 Task: Buy 3 Paint Tools & Equipment from Body Repair Tools section under best seller category for shipping address: Ella Clark, 1899 Brookside Drive, Aliceville, Alabama 35442, Cell Number 2053738639. Pay from credit card ending with 5759, CVV 953
Action: Key pressed amazon.com<Key.enter>
Screenshot: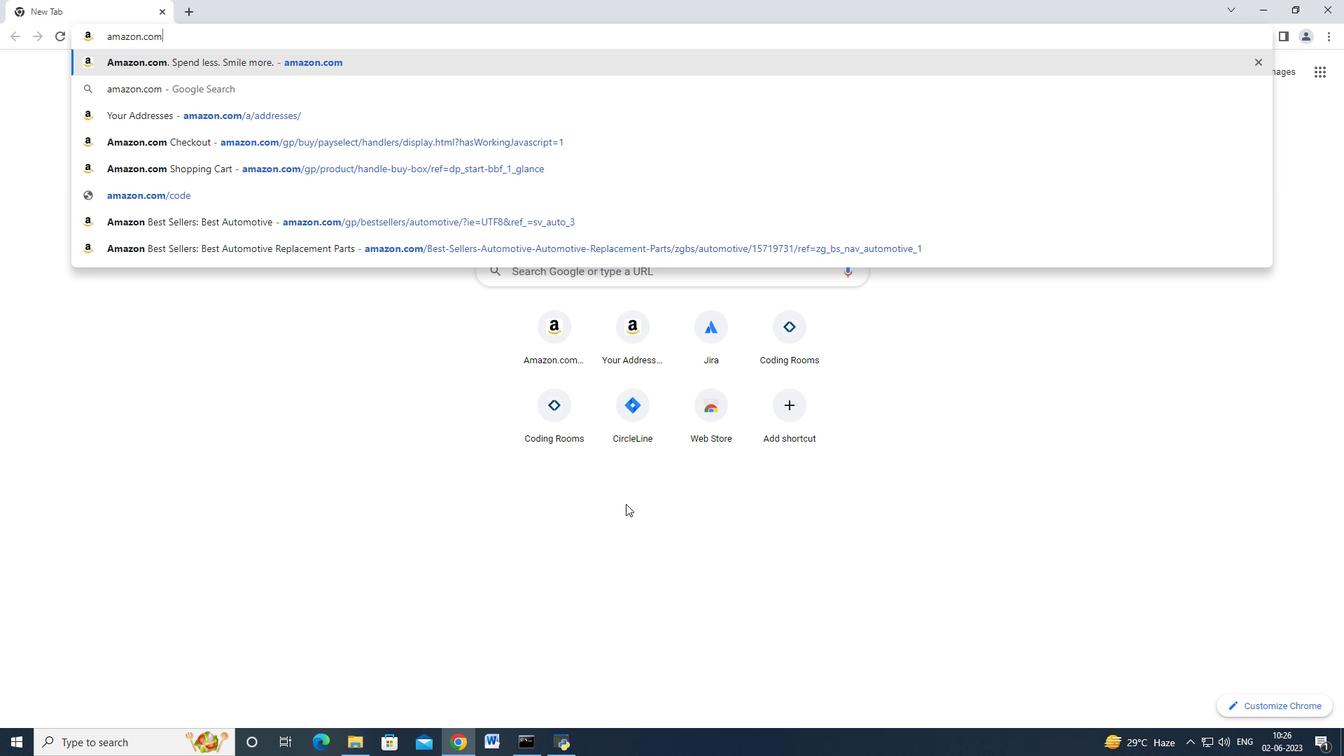 
Action: Mouse moved to (19, 100)
Screenshot: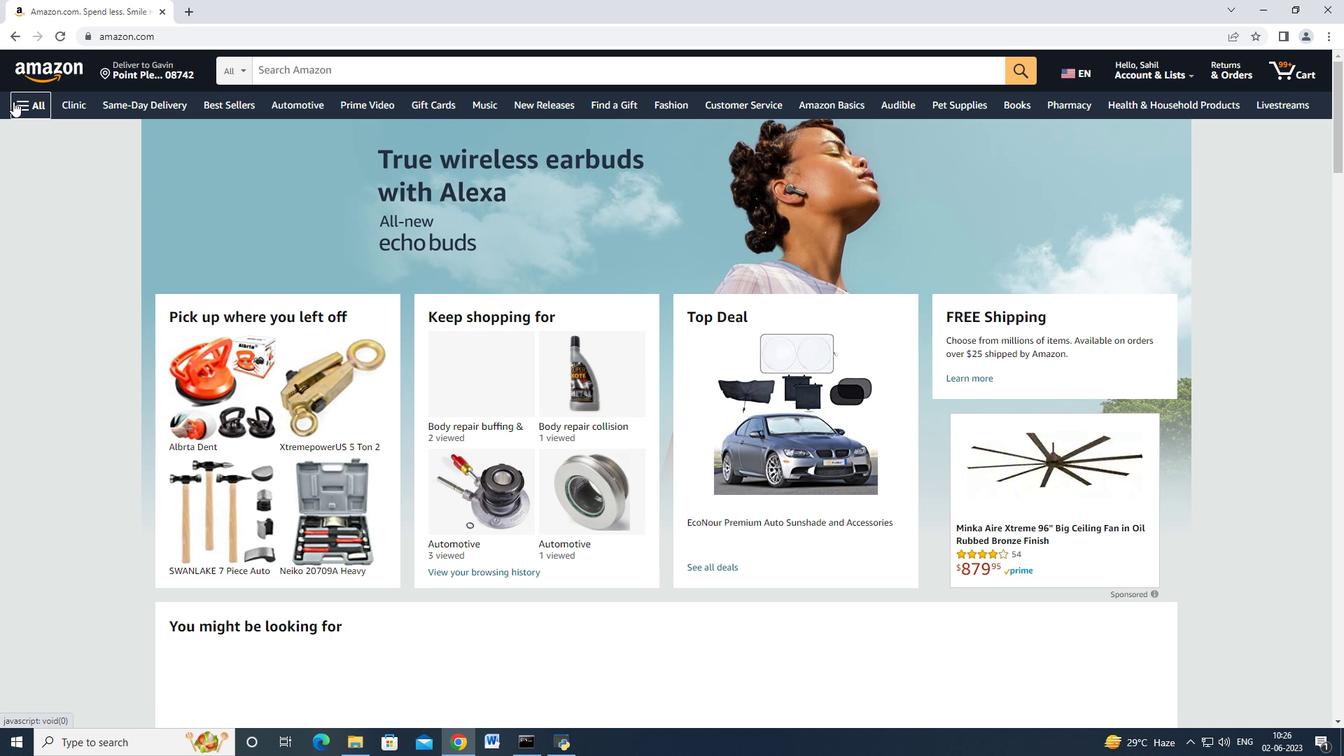 
Action: Mouse pressed left at (19, 100)
Screenshot: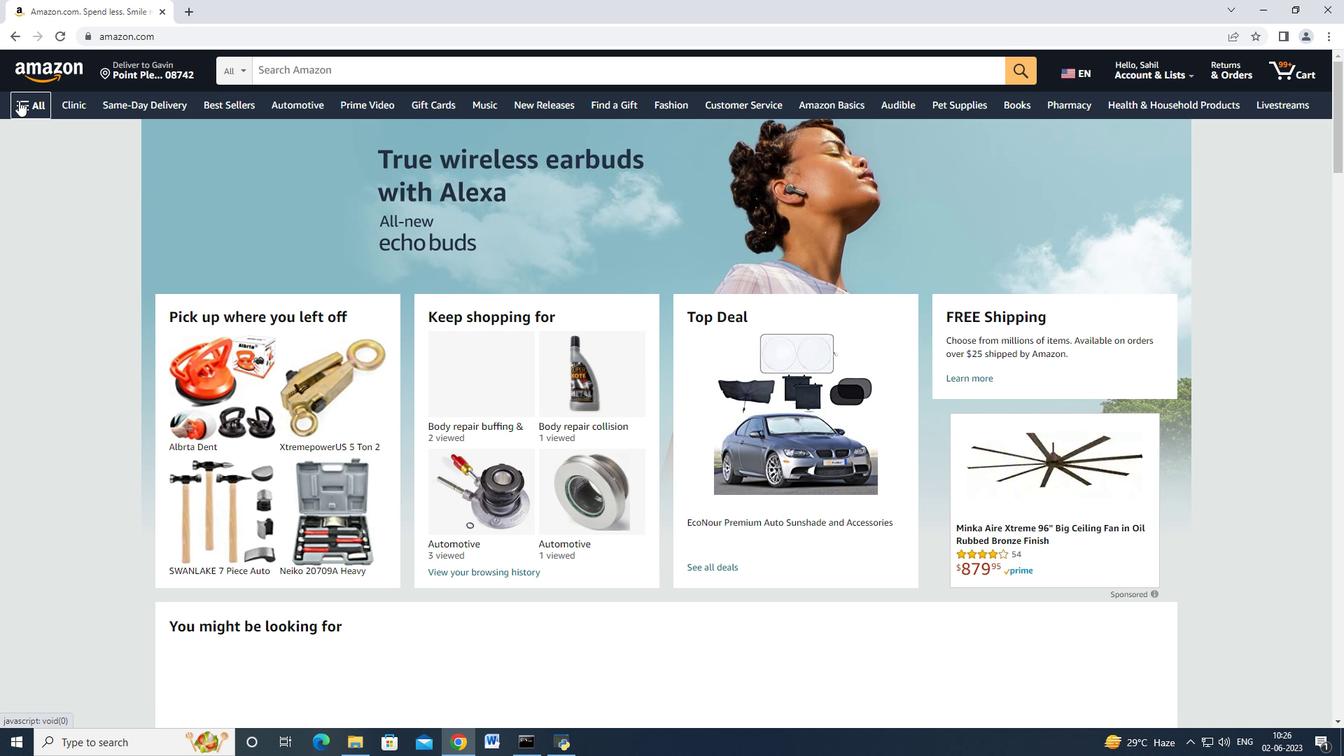 
Action: Mouse moved to (107, 255)
Screenshot: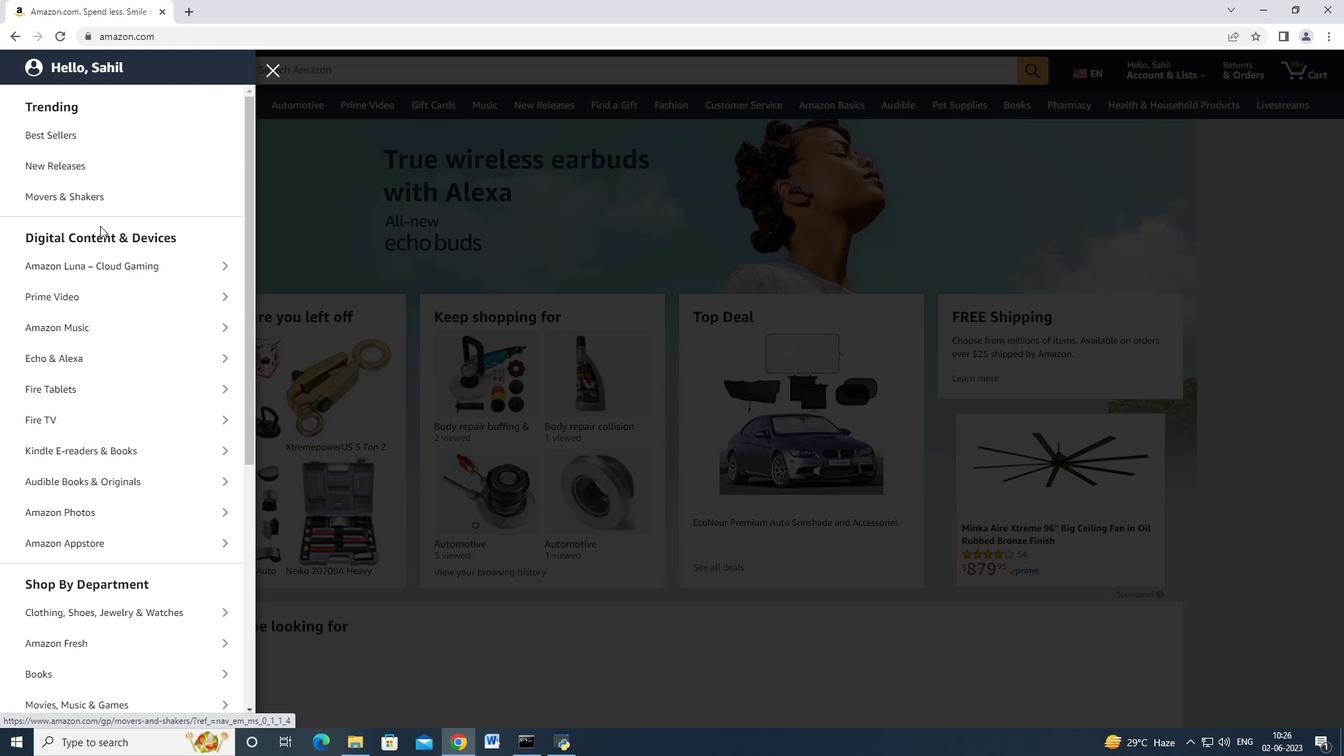 
Action: Mouse scrolled (107, 254) with delta (0, 0)
Screenshot: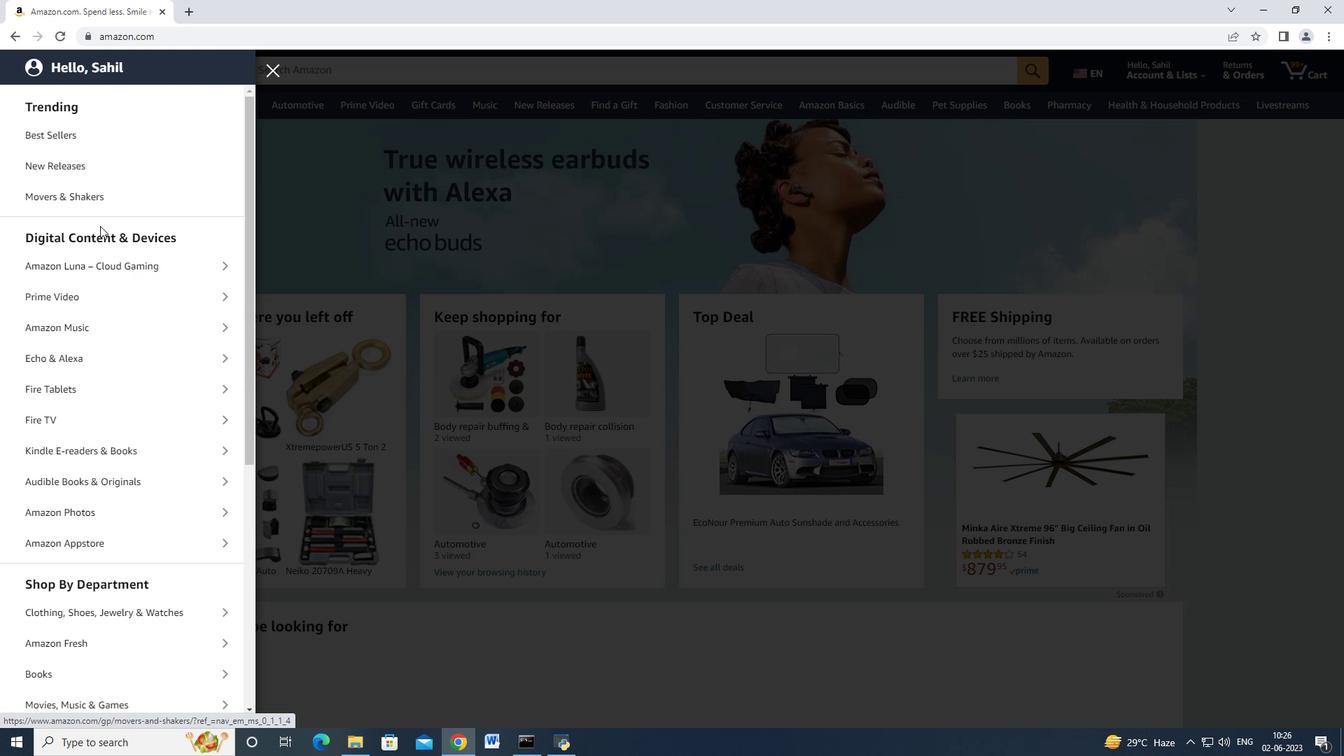 
Action: Mouse moved to (107, 256)
Screenshot: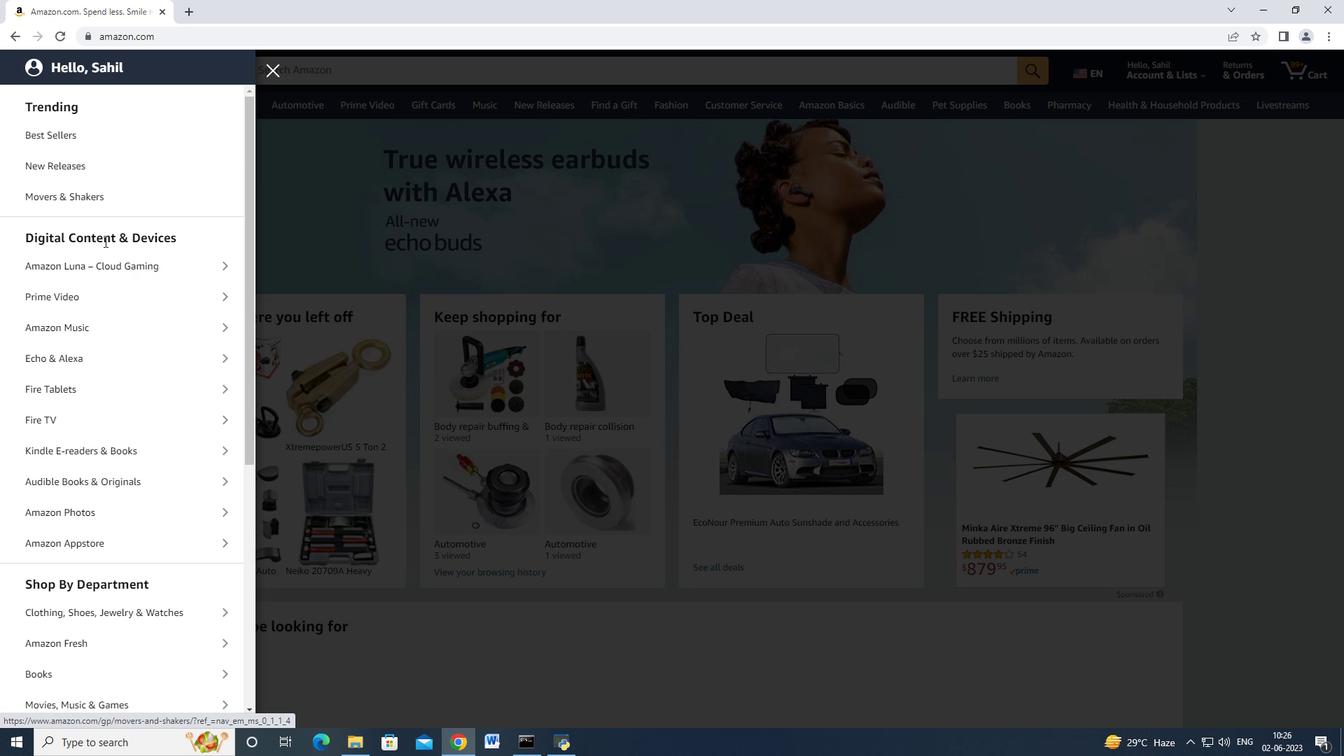 
Action: Mouse scrolled (107, 255) with delta (0, 0)
Screenshot: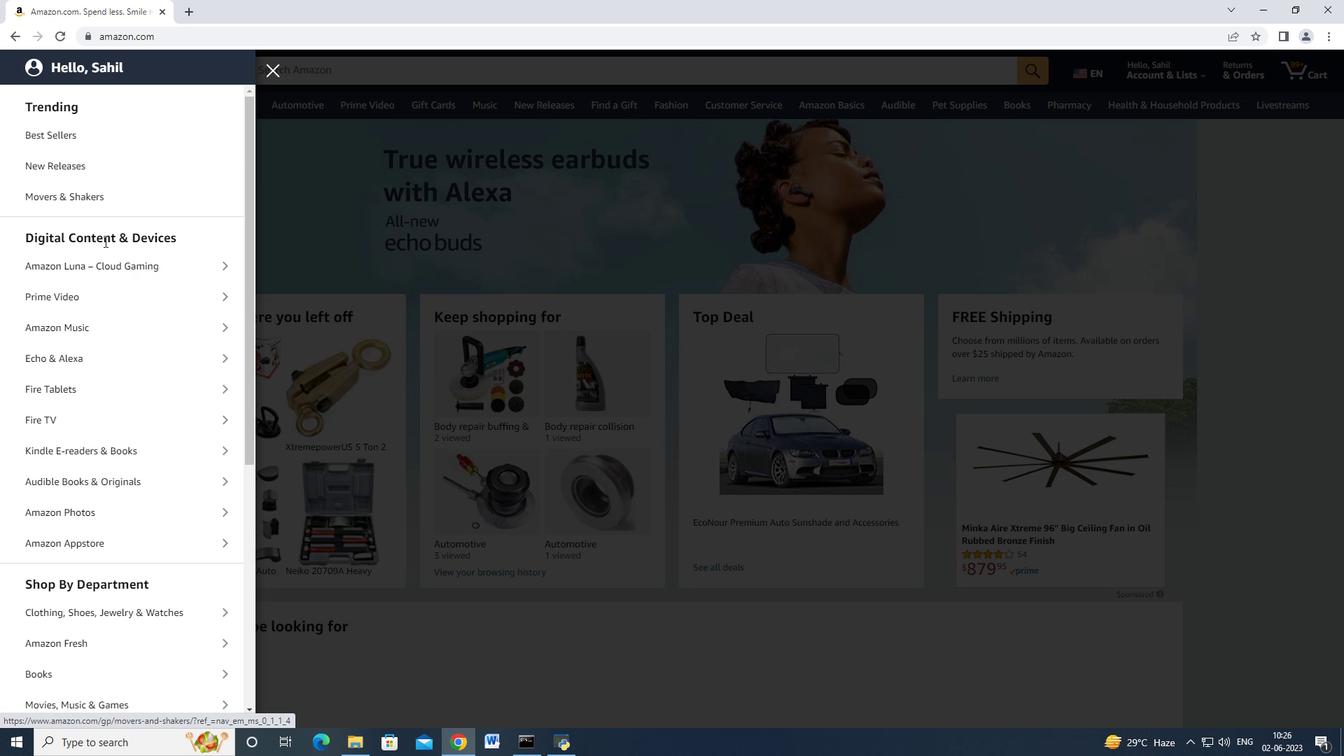 
Action: Mouse moved to (68, 597)
Screenshot: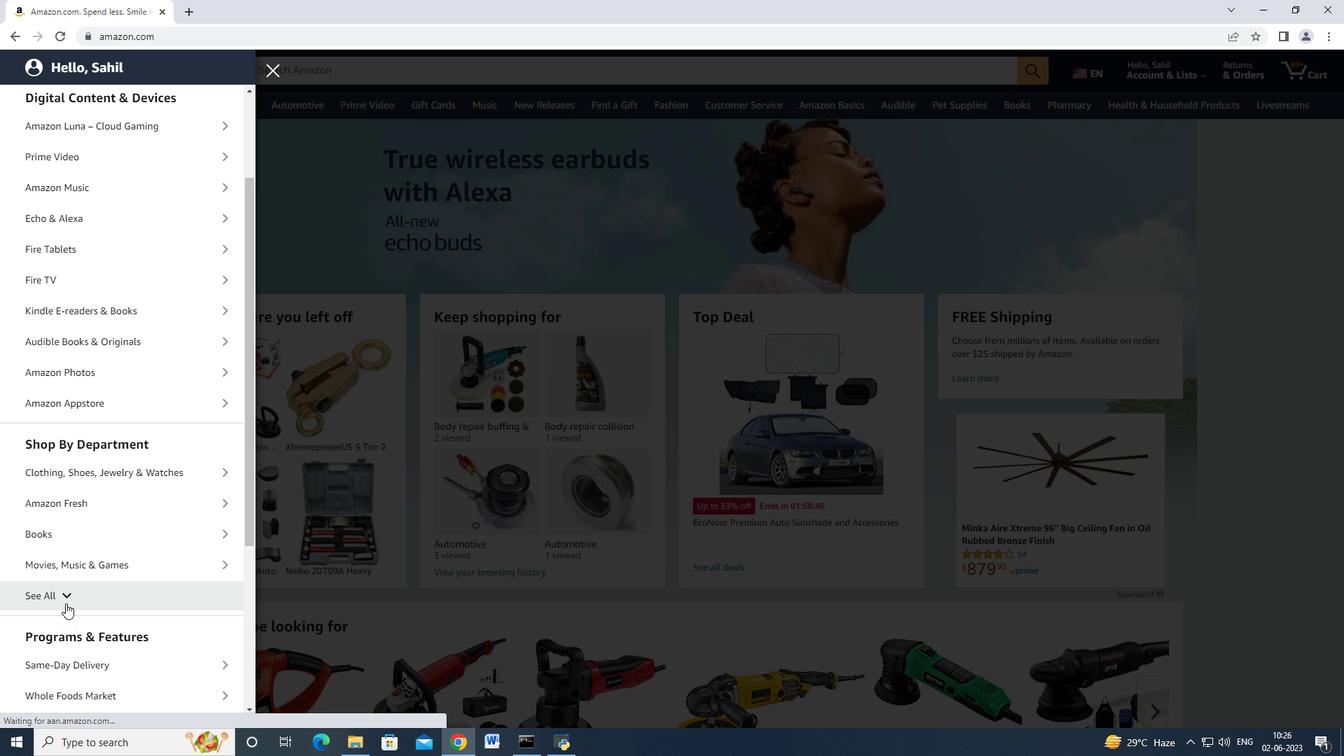 
Action: Mouse pressed left at (68, 597)
Screenshot: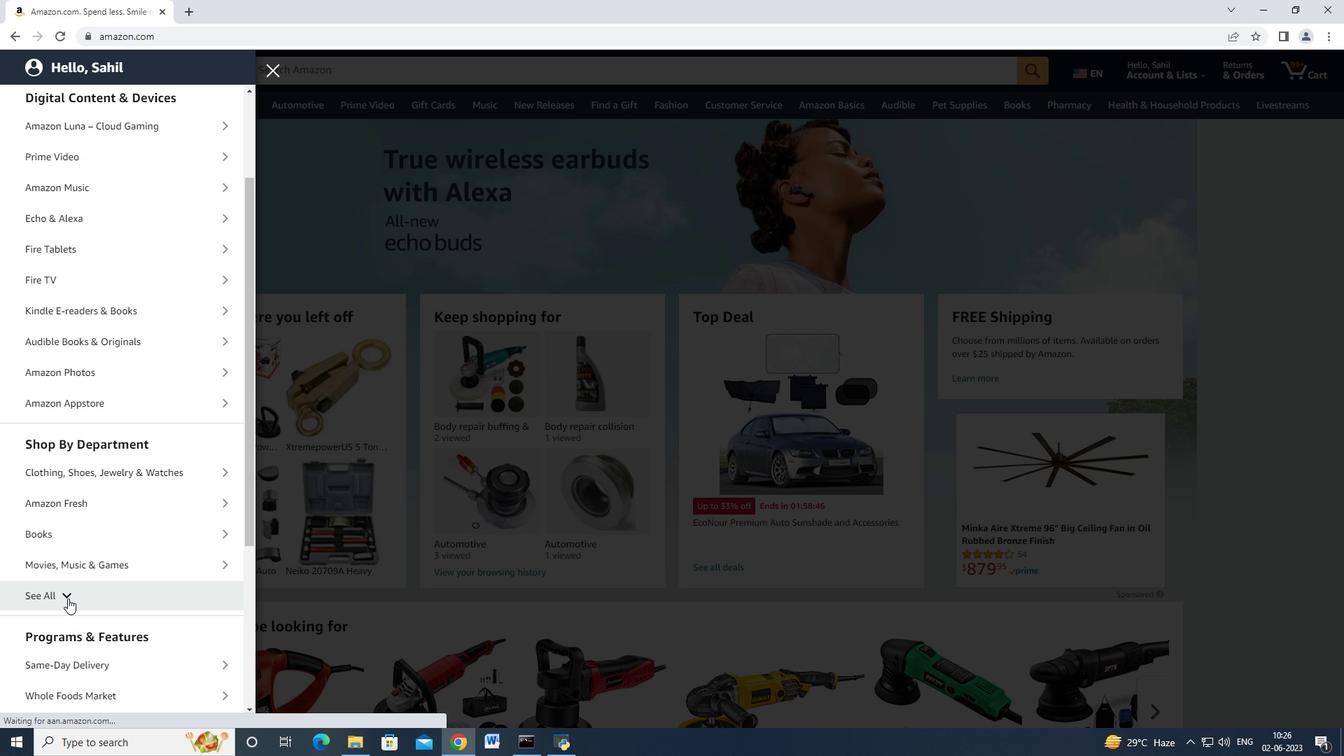 
Action: Mouse moved to (155, 425)
Screenshot: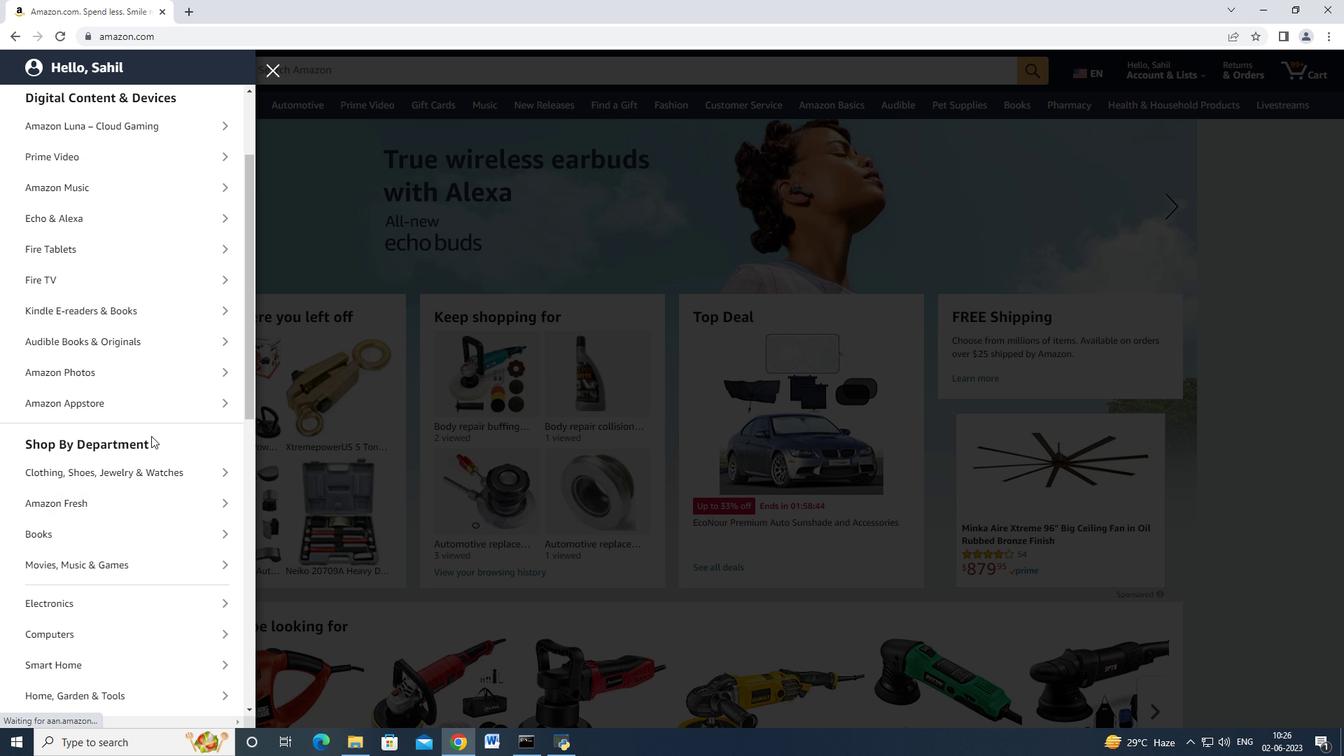 
Action: Mouse scrolled (155, 425) with delta (0, 0)
Screenshot: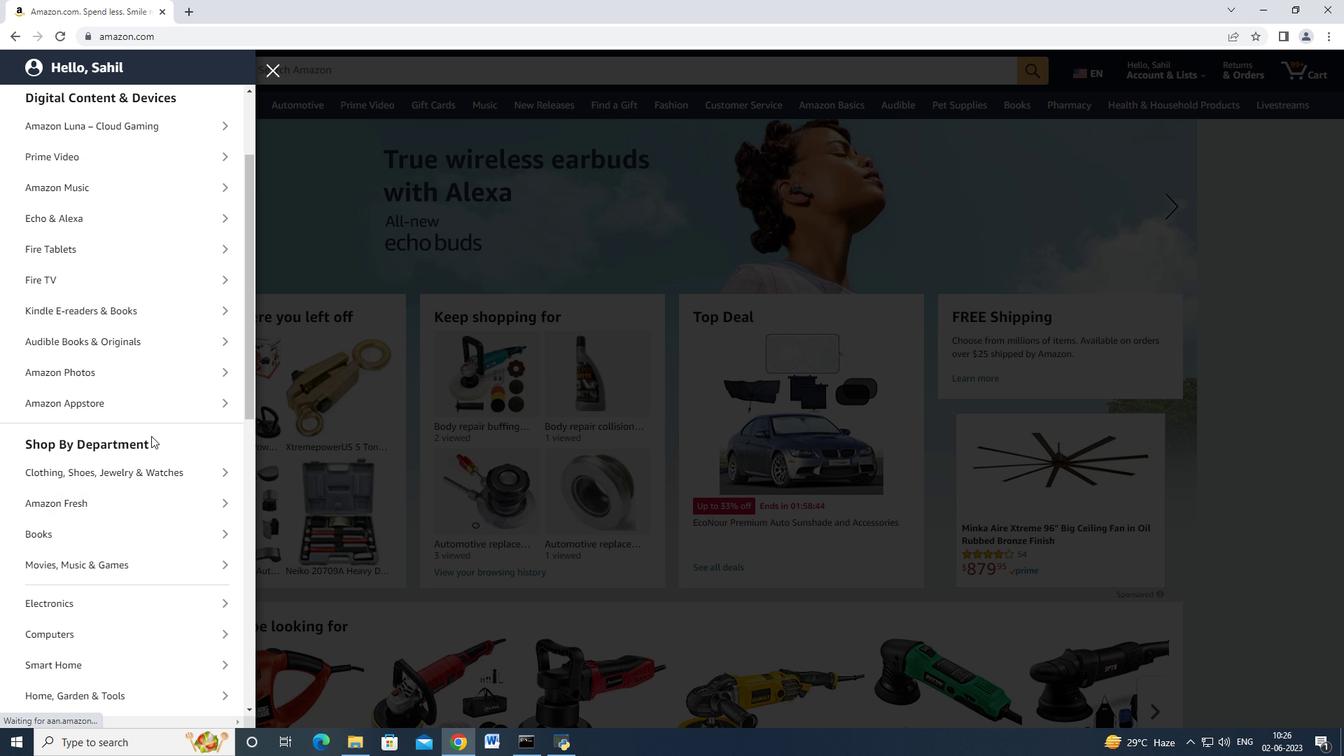 
Action: Mouse scrolled (155, 425) with delta (0, 0)
Screenshot: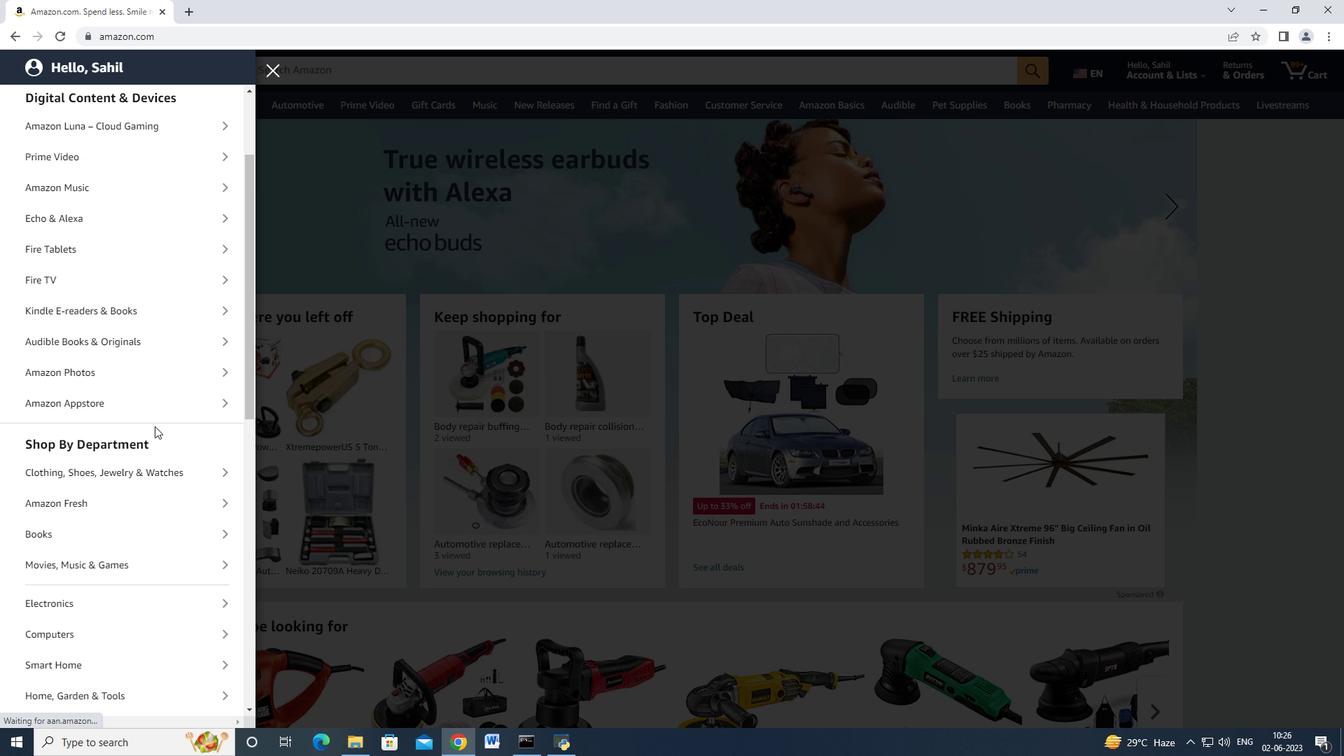 
Action: Mouse moved to (154, 425)
Screenshot: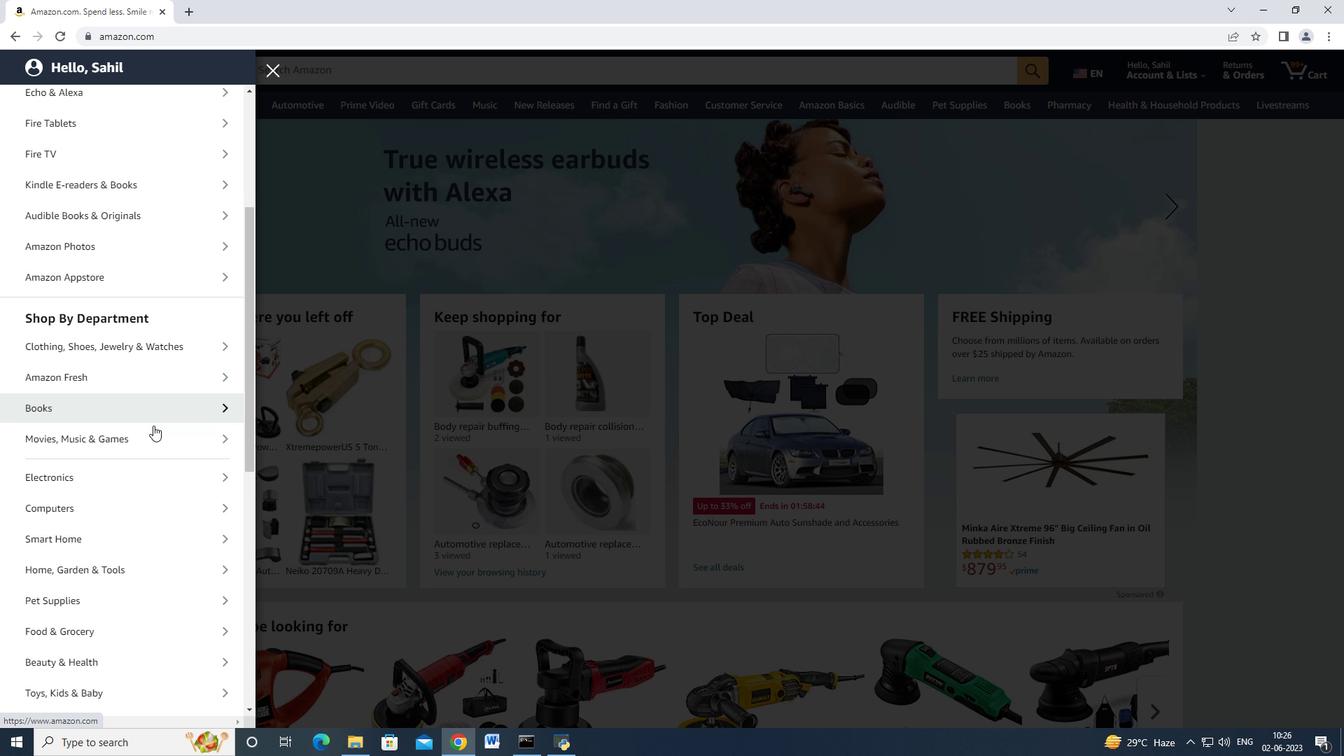 
Action: Mouse scrolled (154, 425) with delta (0, 0)
Screenshot: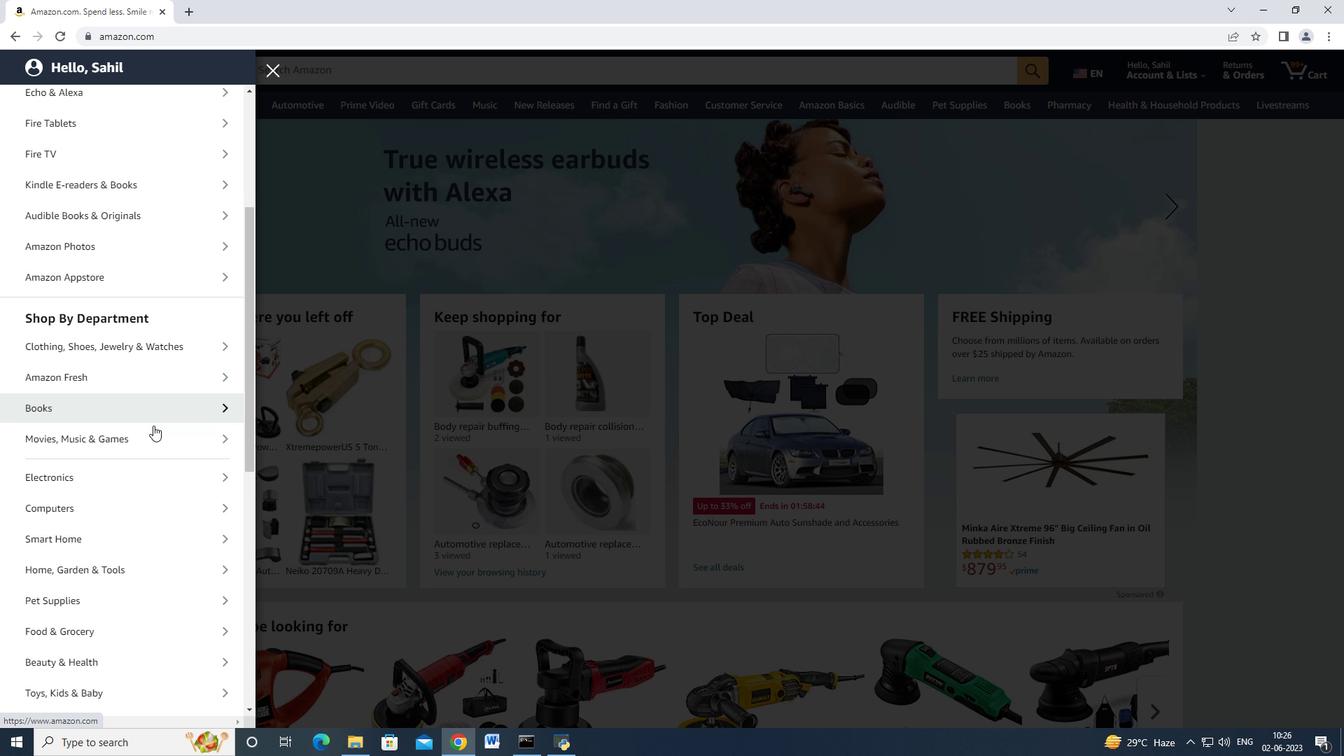 
Action: Mouse moved to (158, 422)
Screenshot: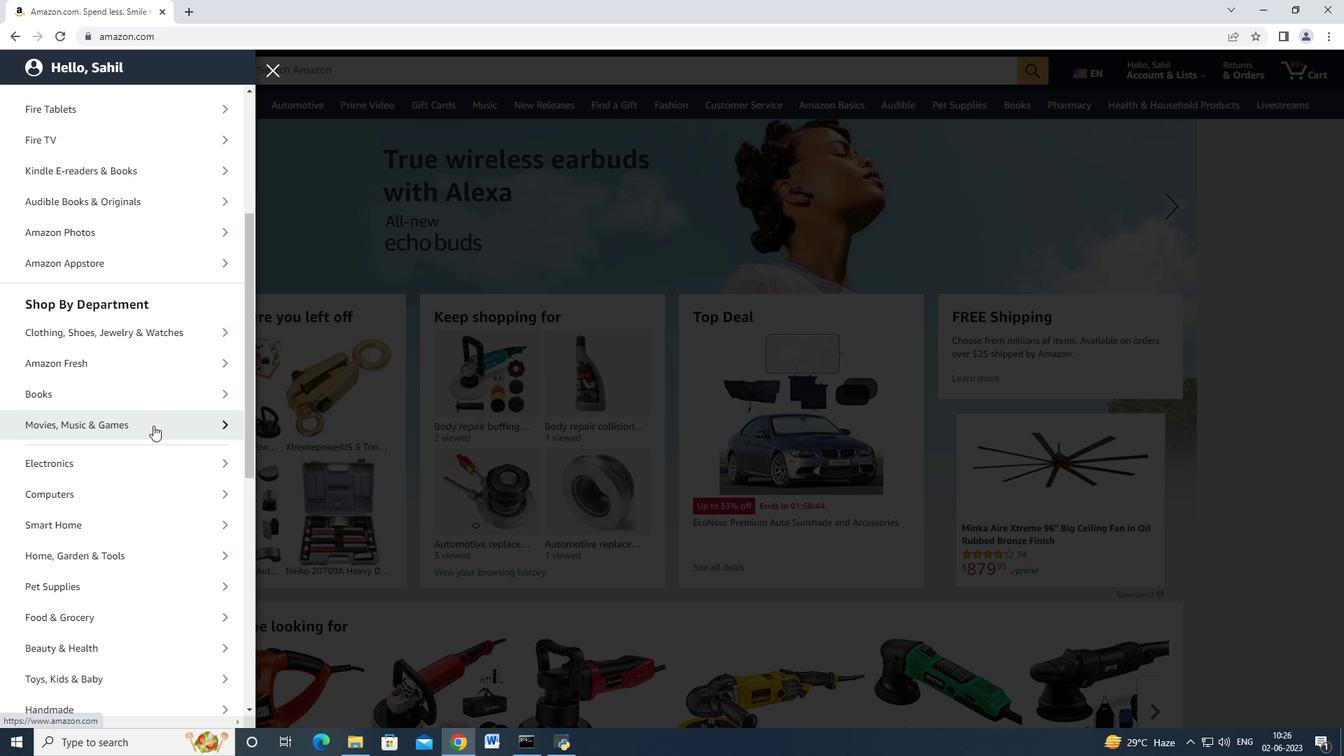 
Action: Mouse scrolled (158, 421) with delta (0, 0)
Screenshot: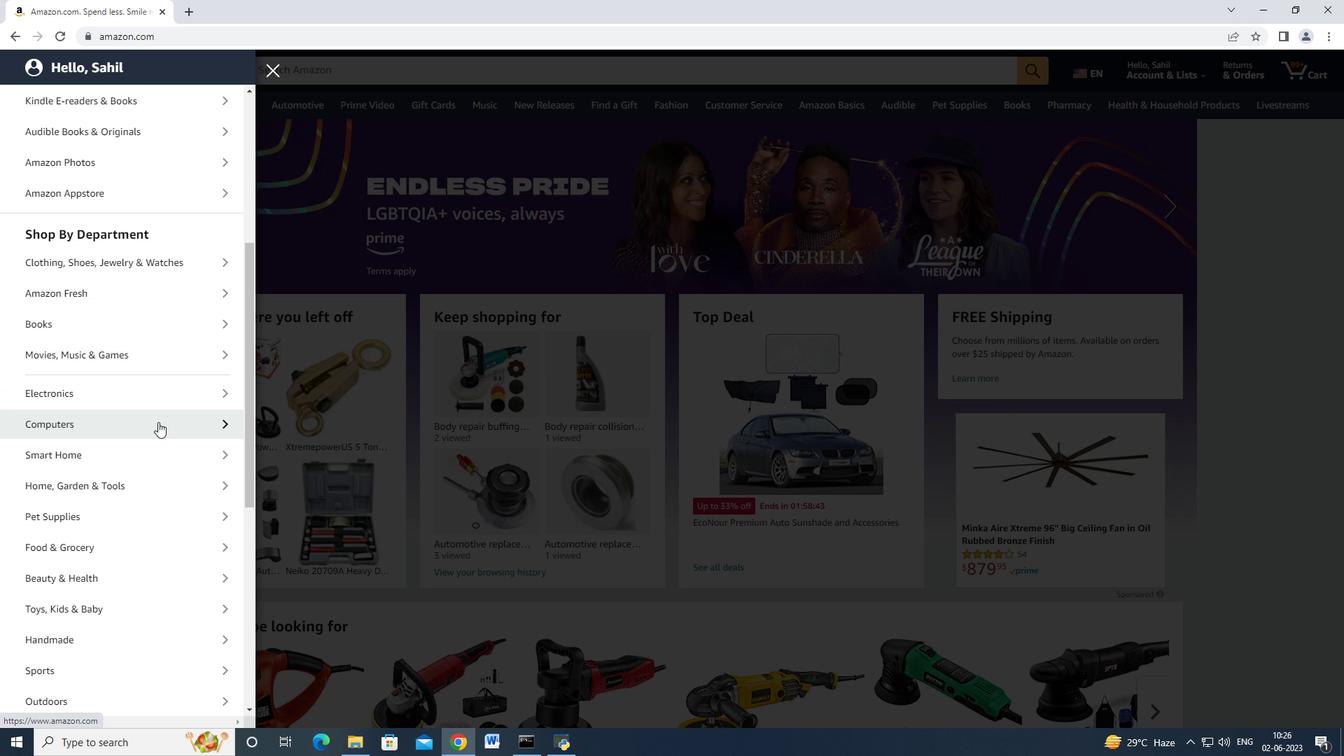 
Action: Mouse scrolled (158, 421) with delta (0, 0)
Screenshot: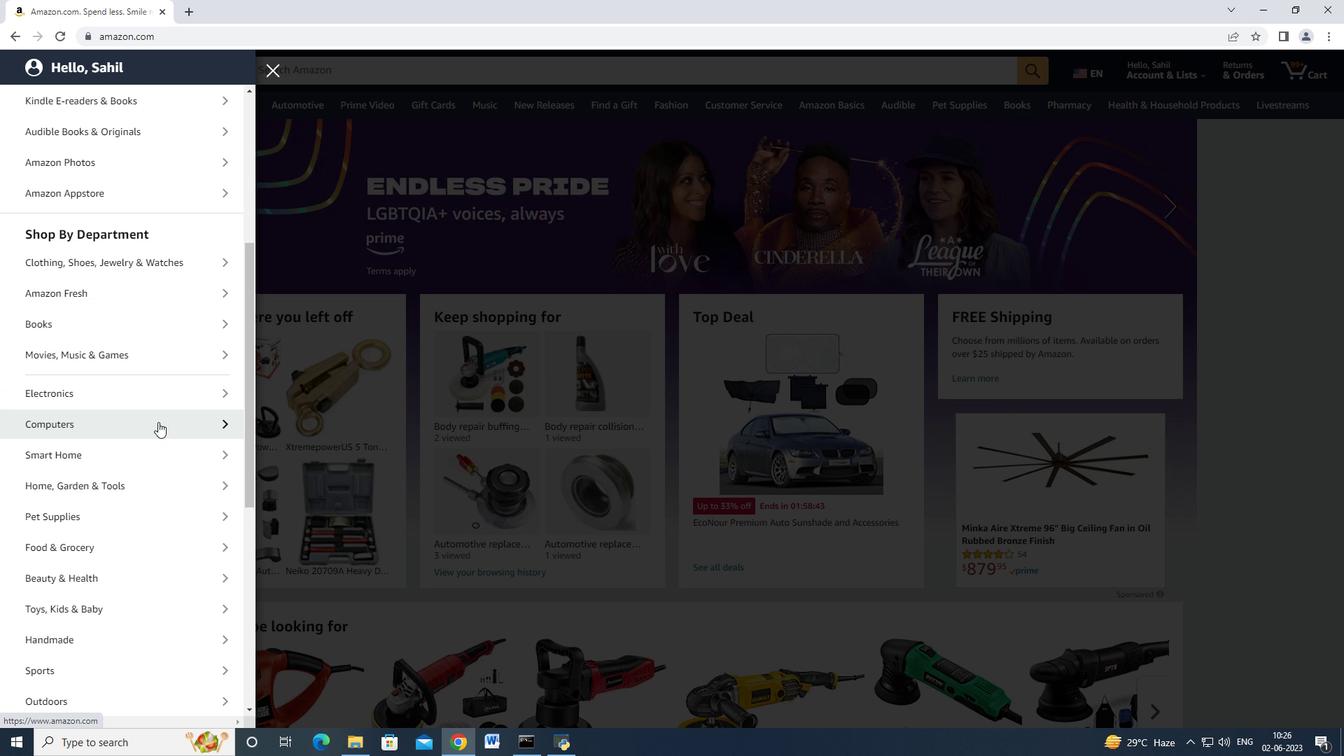 
Action: Mouse scrolled (158, 421) with delta (0, 0)
Screenshot: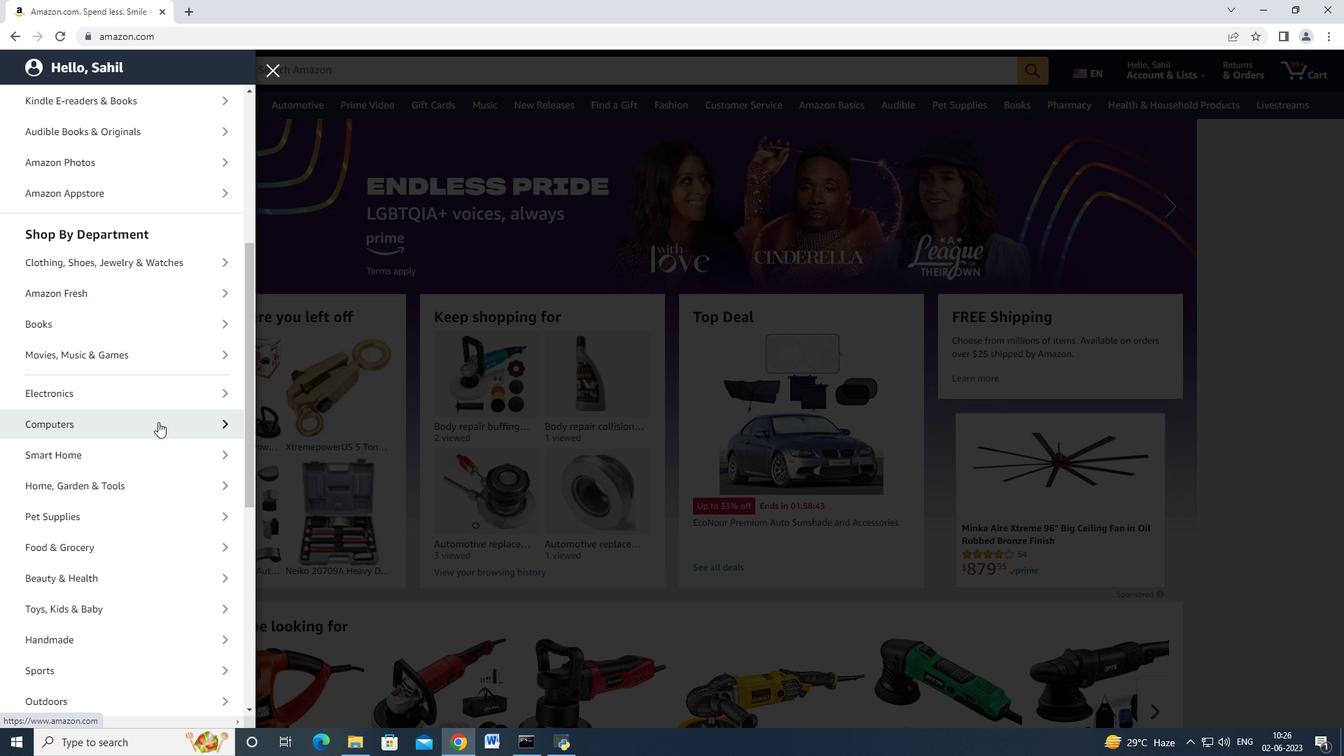 
Action: Mouse moved to (102, 524)
Screenshot: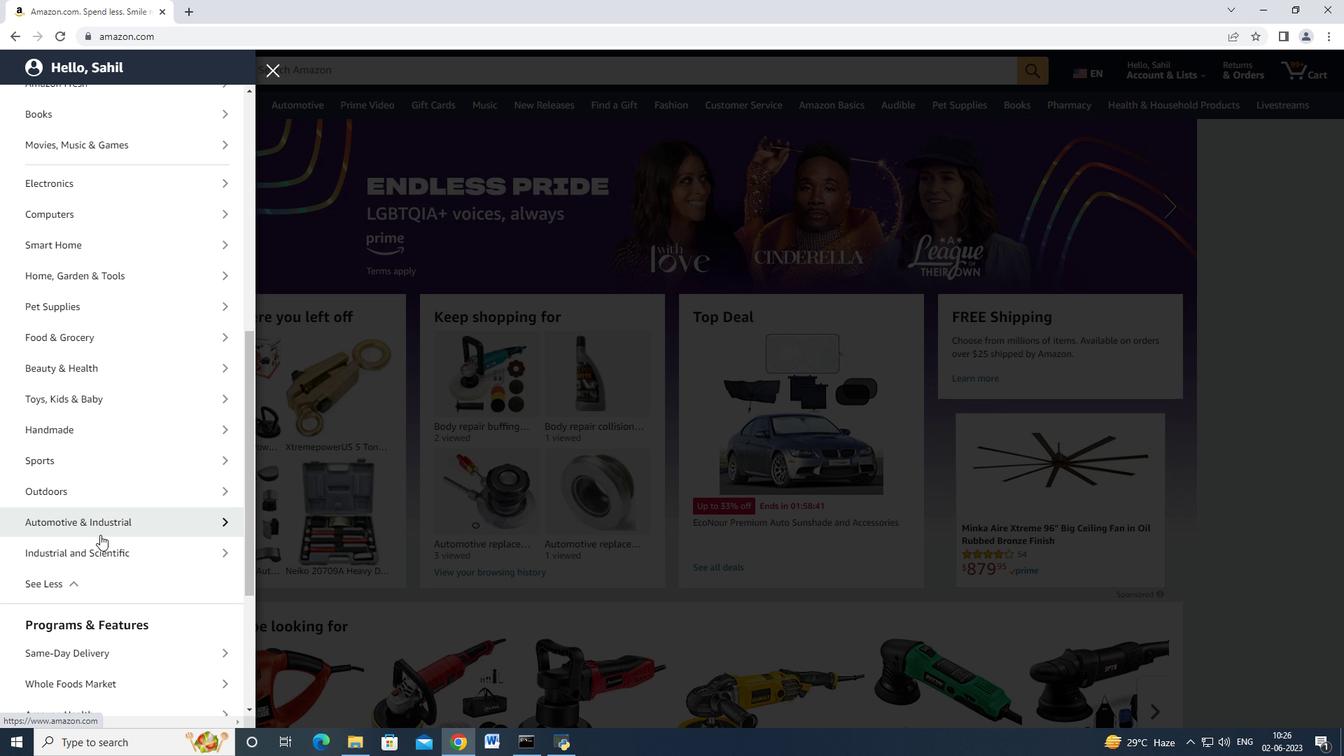 
Action: Mouse pressed left at (102, 524)
Screenshot: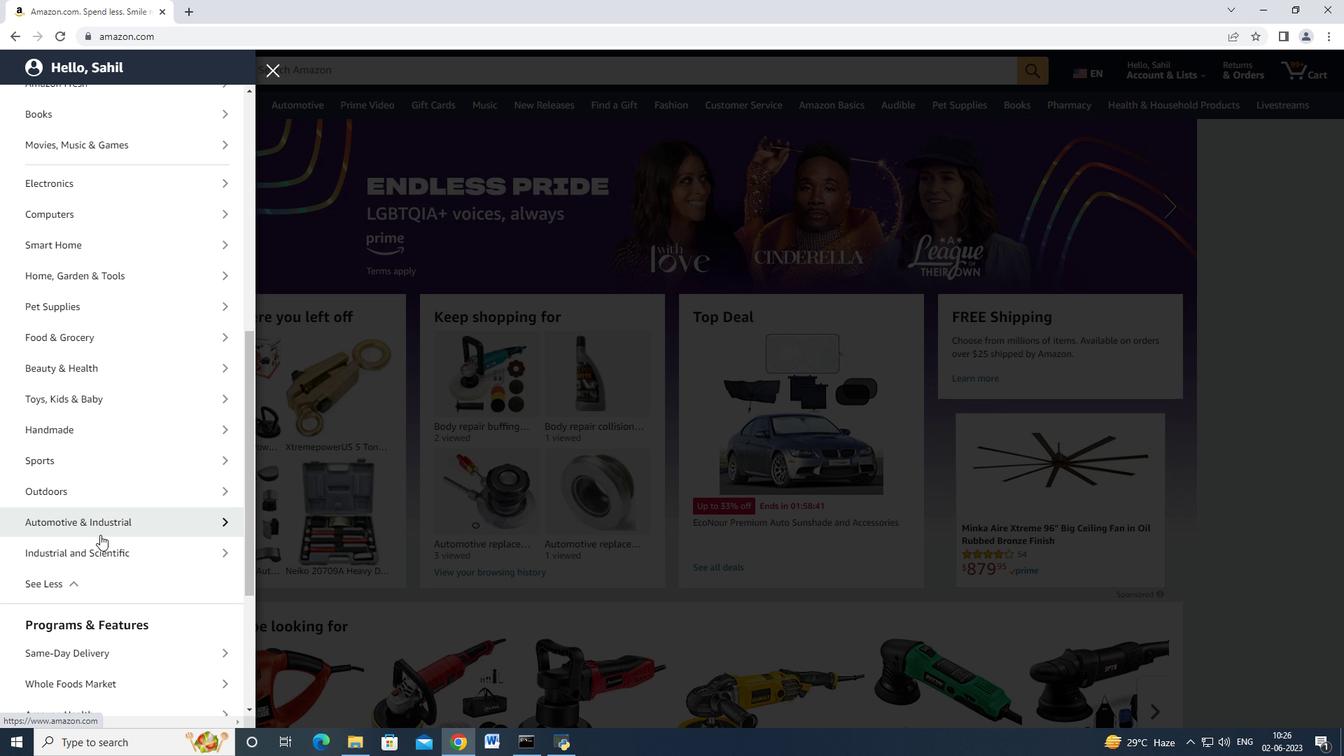 
Action: Mouse moved to (71, 160)
Screenshot: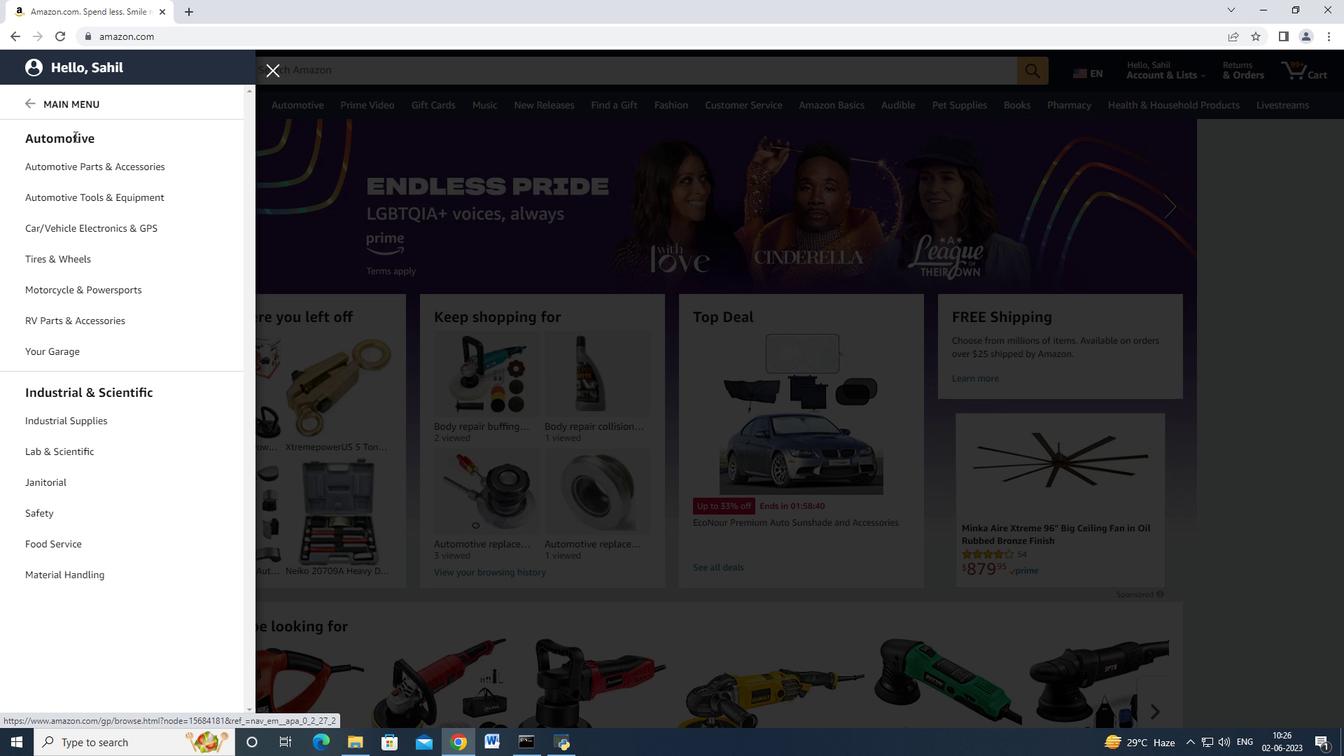 
Action: Mouse pressed left at (71, 160)
Screenshot: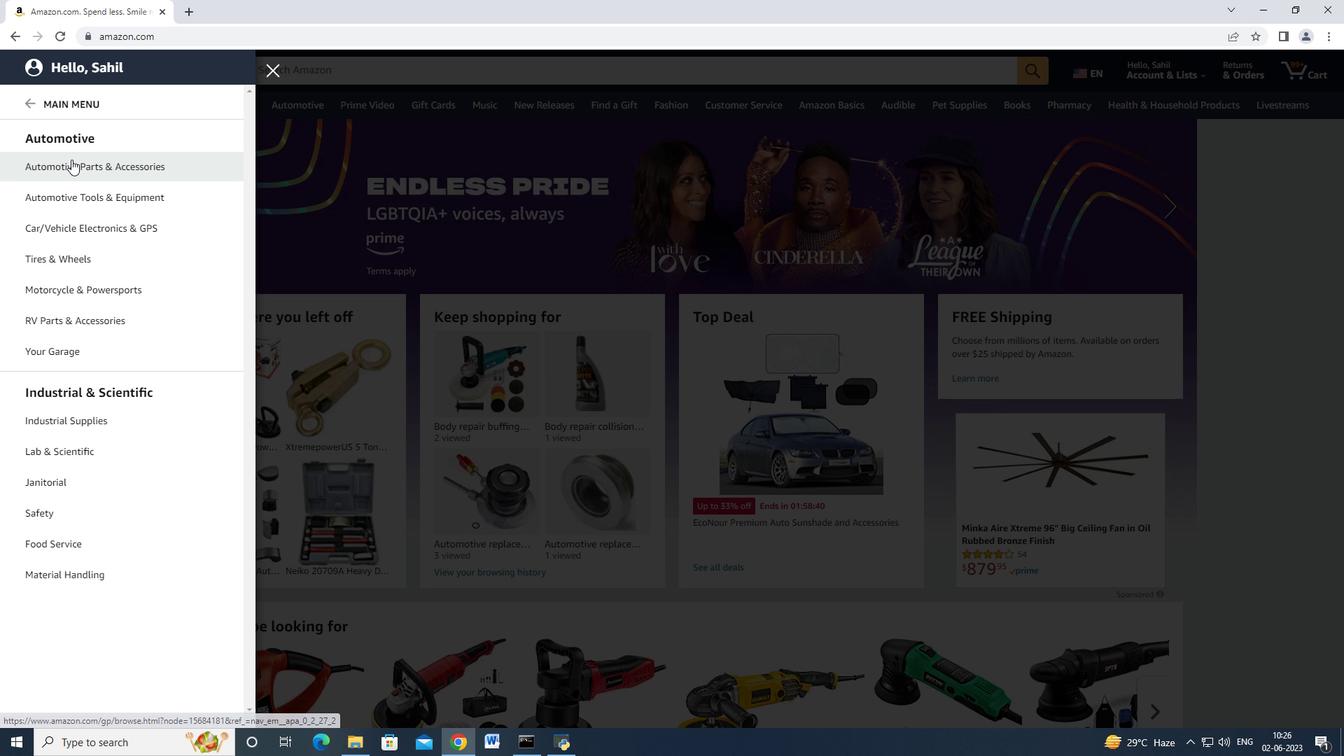 
Action: Mouse moved to (151, 174)
Screenshot: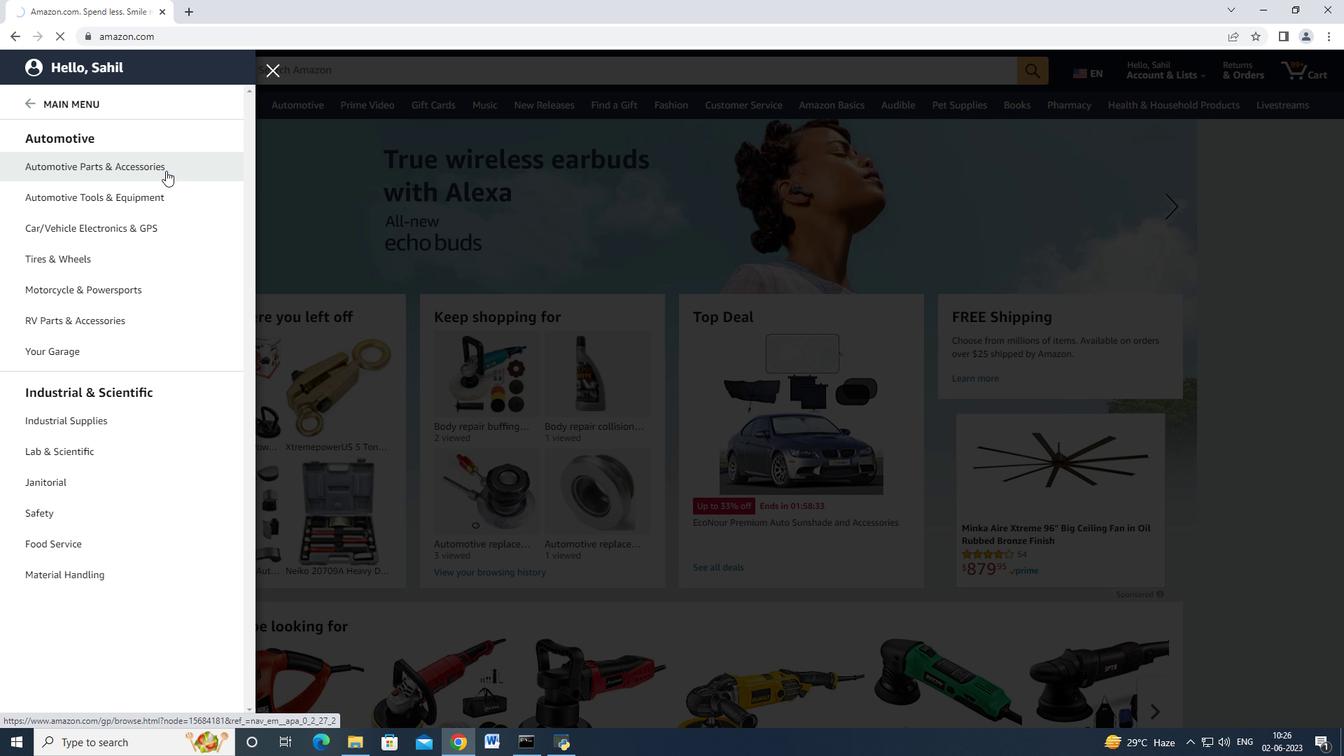 
Action: Mouse pressed left at (151, 174)
Screenshot: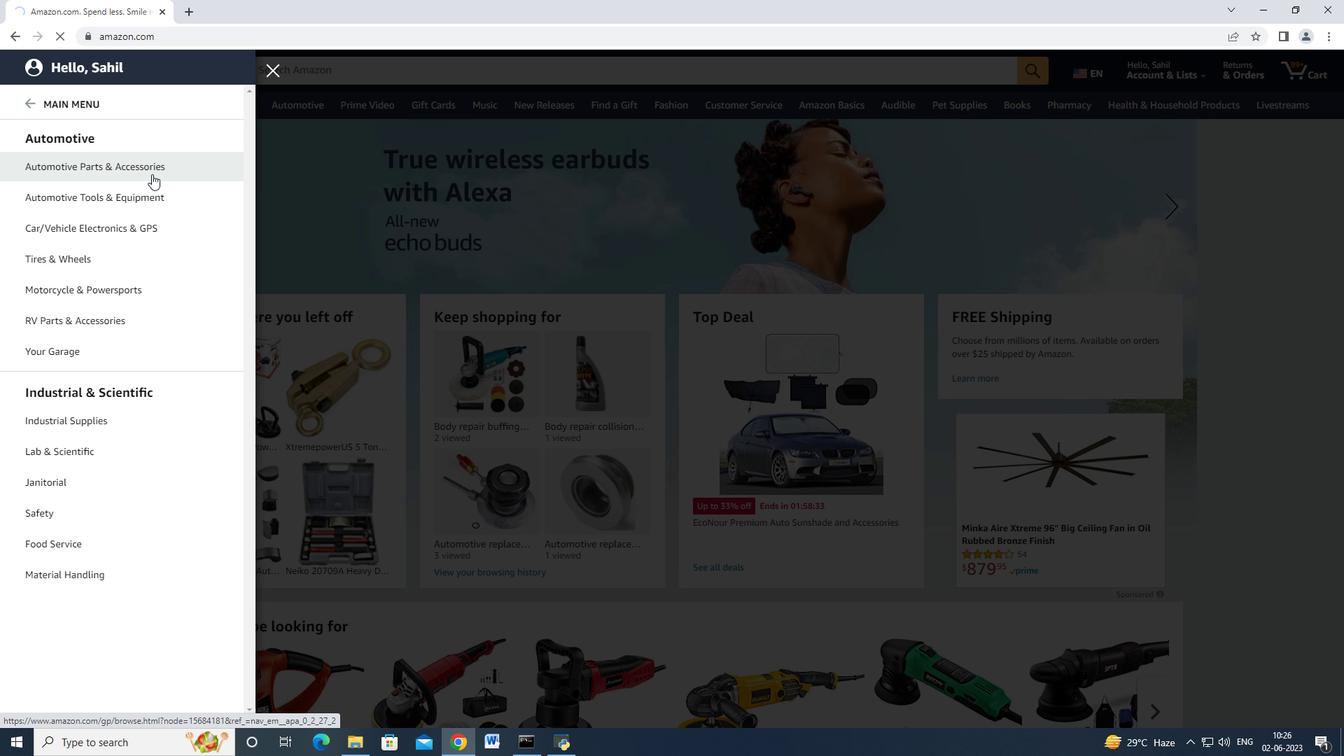 
Action: Mouse moved to (254, 219)
Screenshot: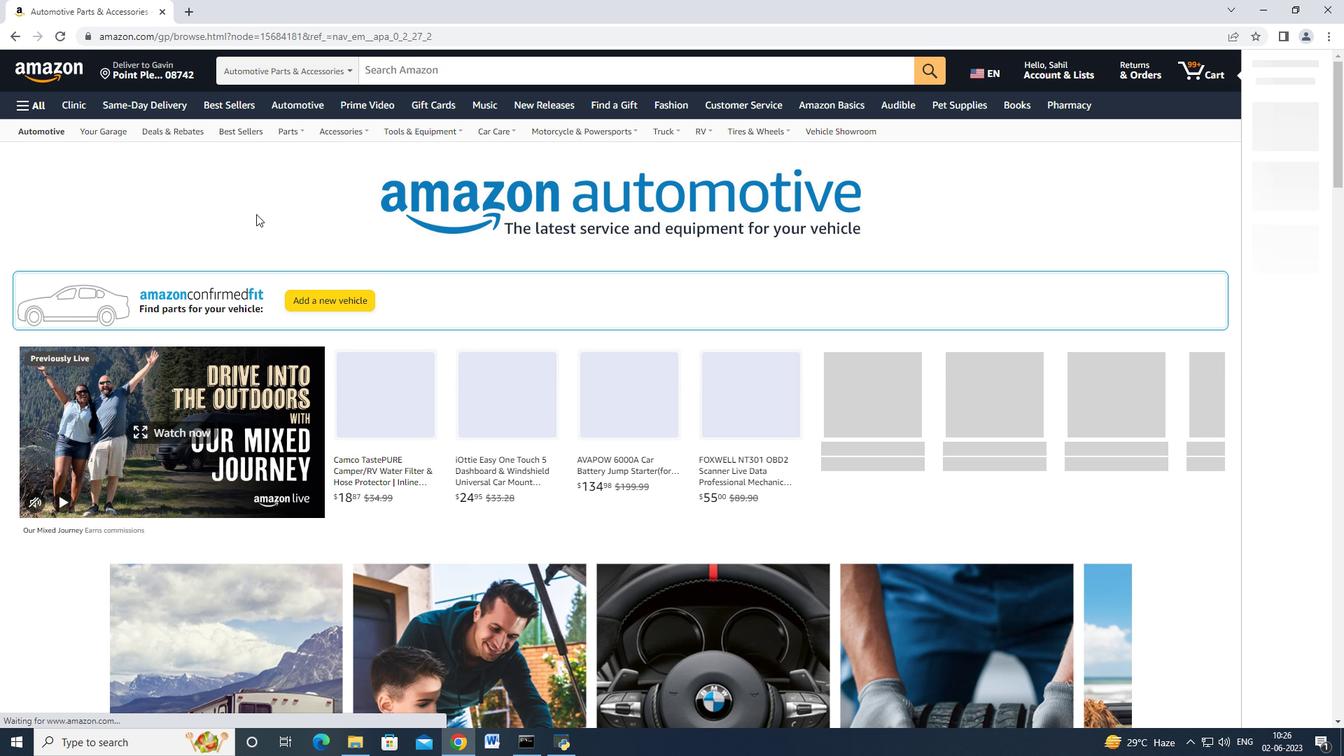 
Action: Mouse scrolled (254, 219) with delta (0, 0)
Screenshot: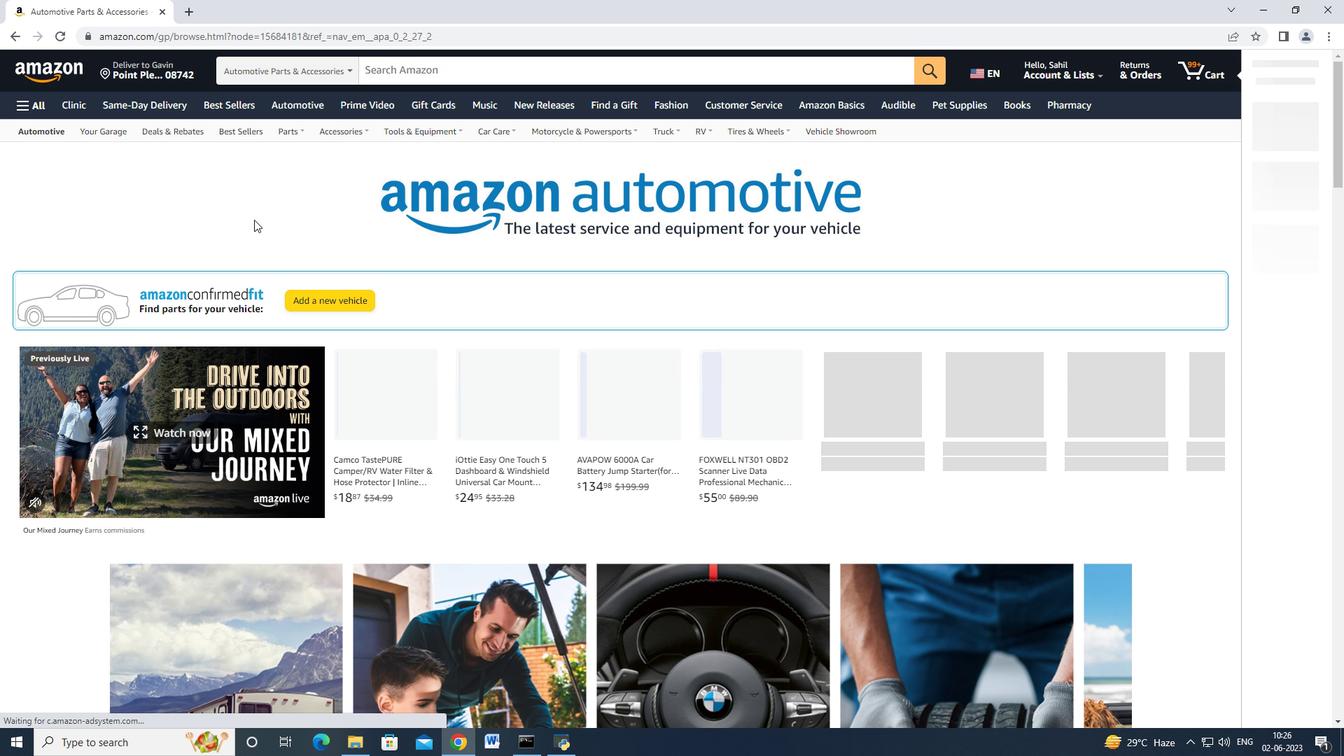 
Action: Mouse moved to (239, 61)
Screenshot: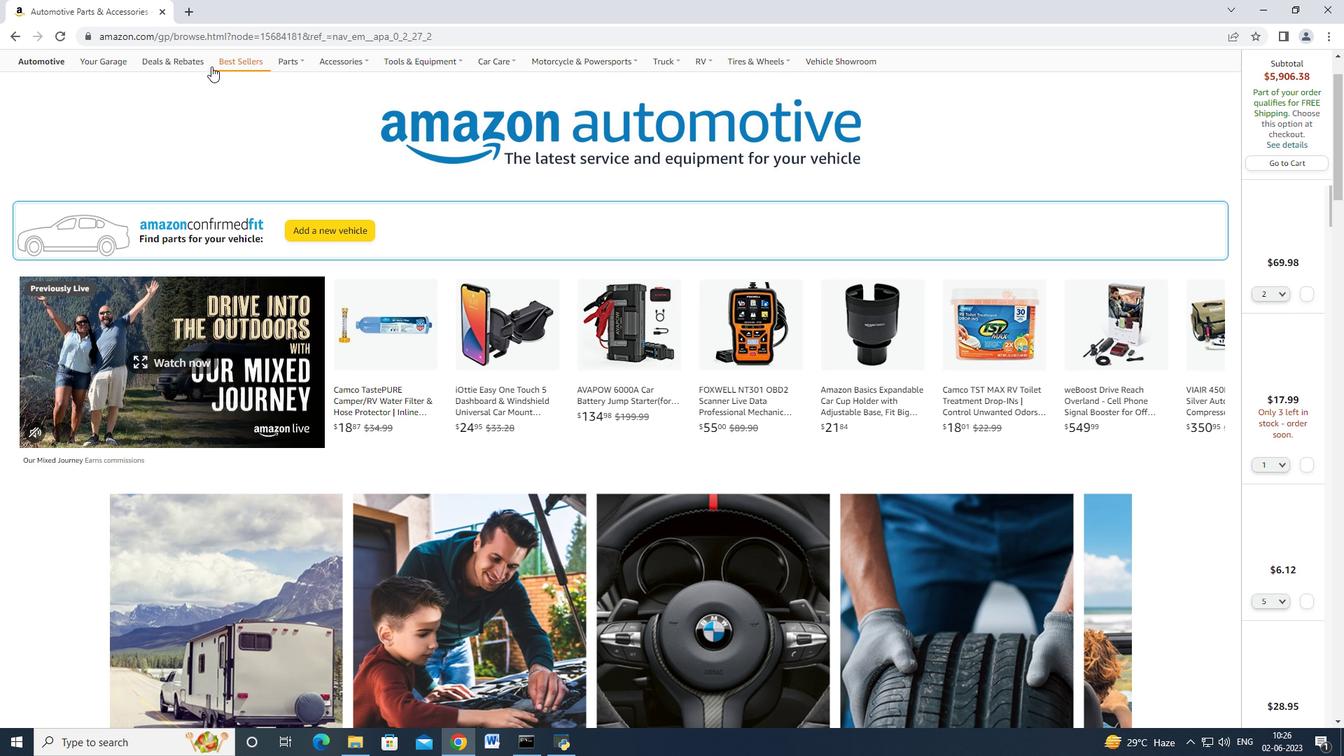 
Action: Mouse pressed left at (239, 61)
Screenshot: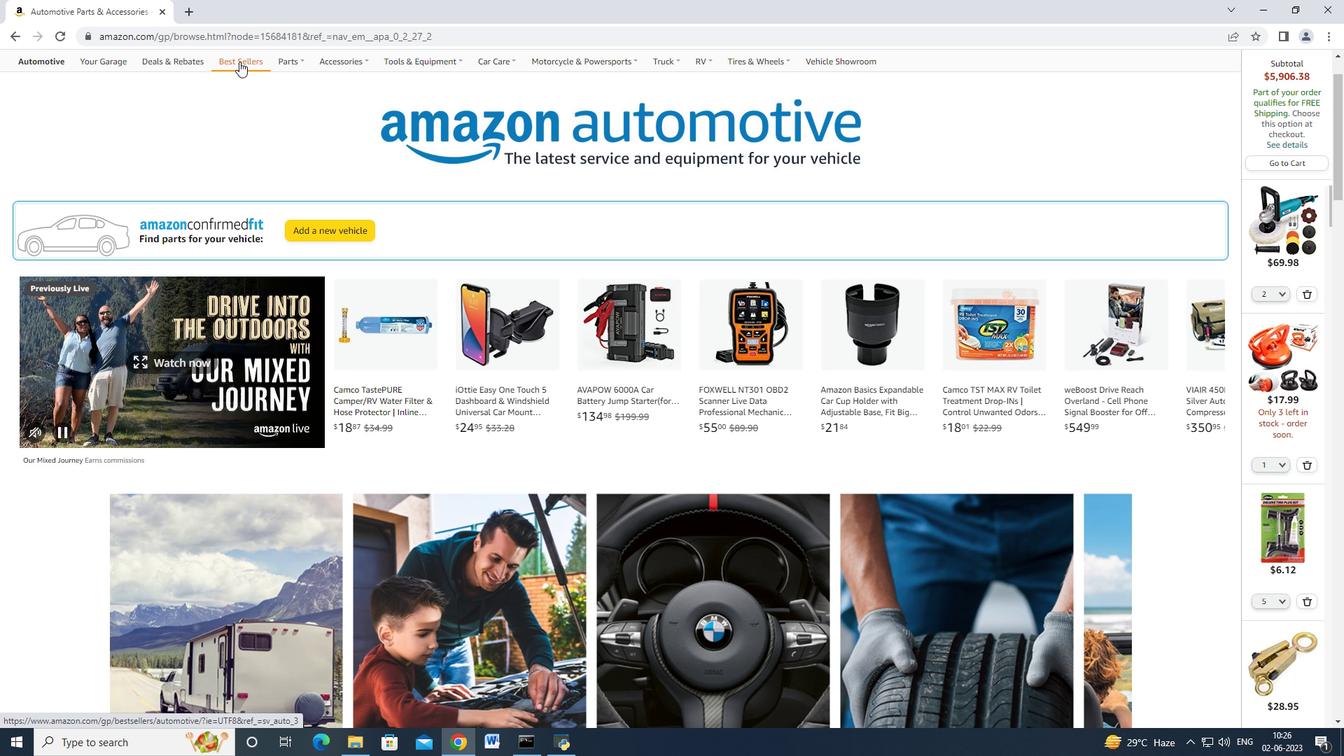 
Action: Mouse moved to (291, 199)
Screenshot: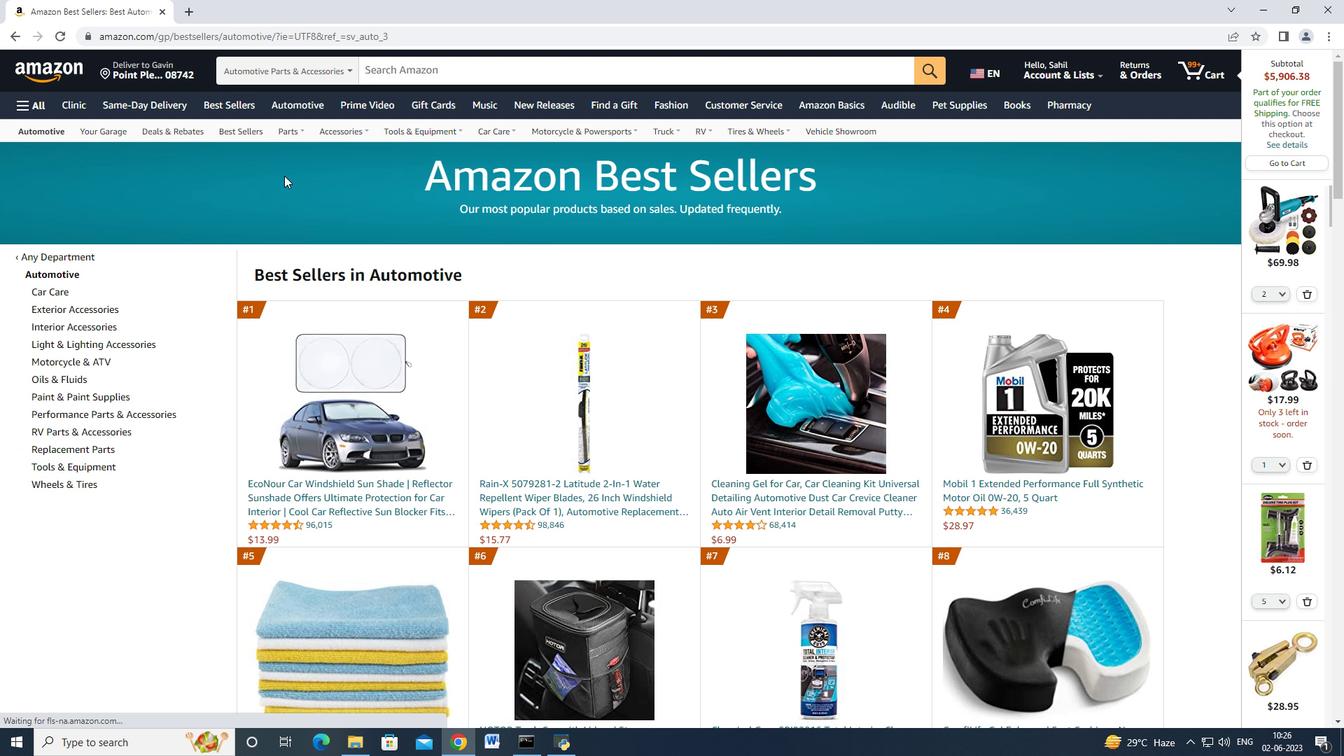
Action: Mouse scrolled (291, 198) with delta (0, 0)
Screenshot: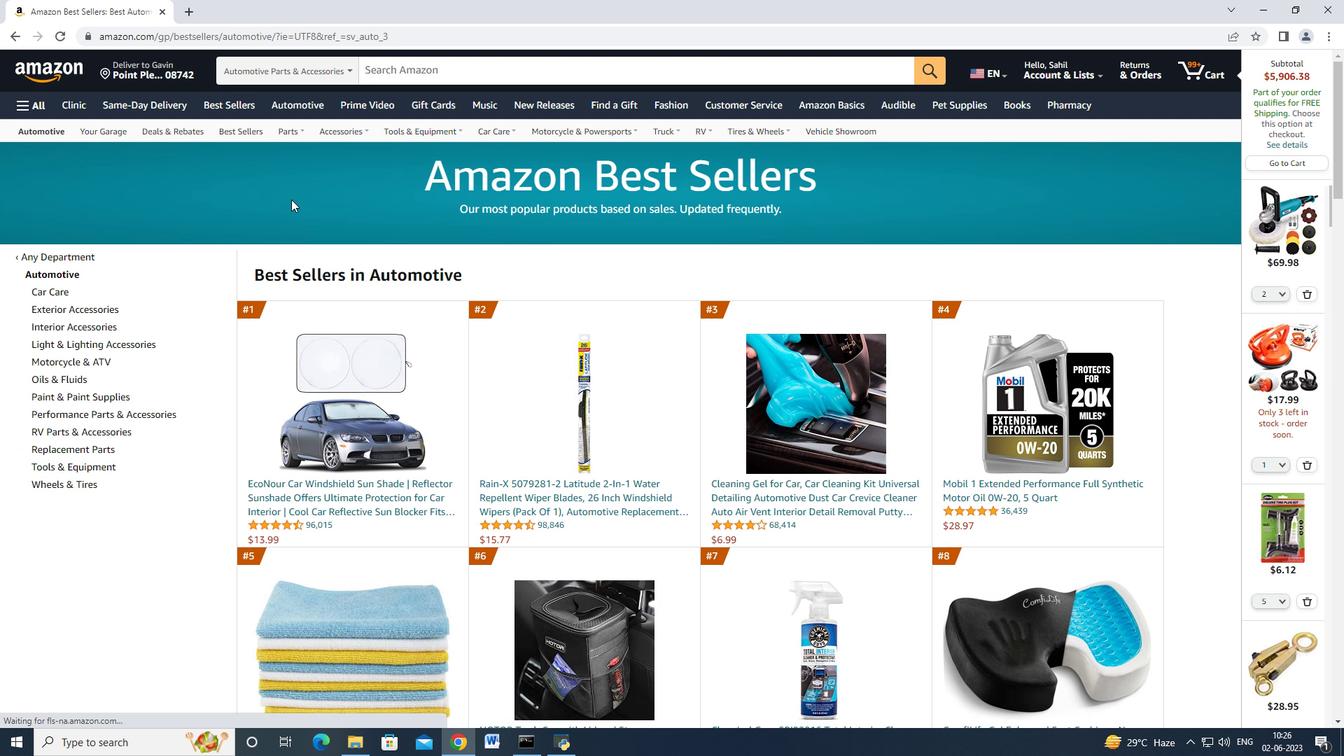 
Action: Mouse scrolled (291, 198) with delta (0, 0)
Screenshot: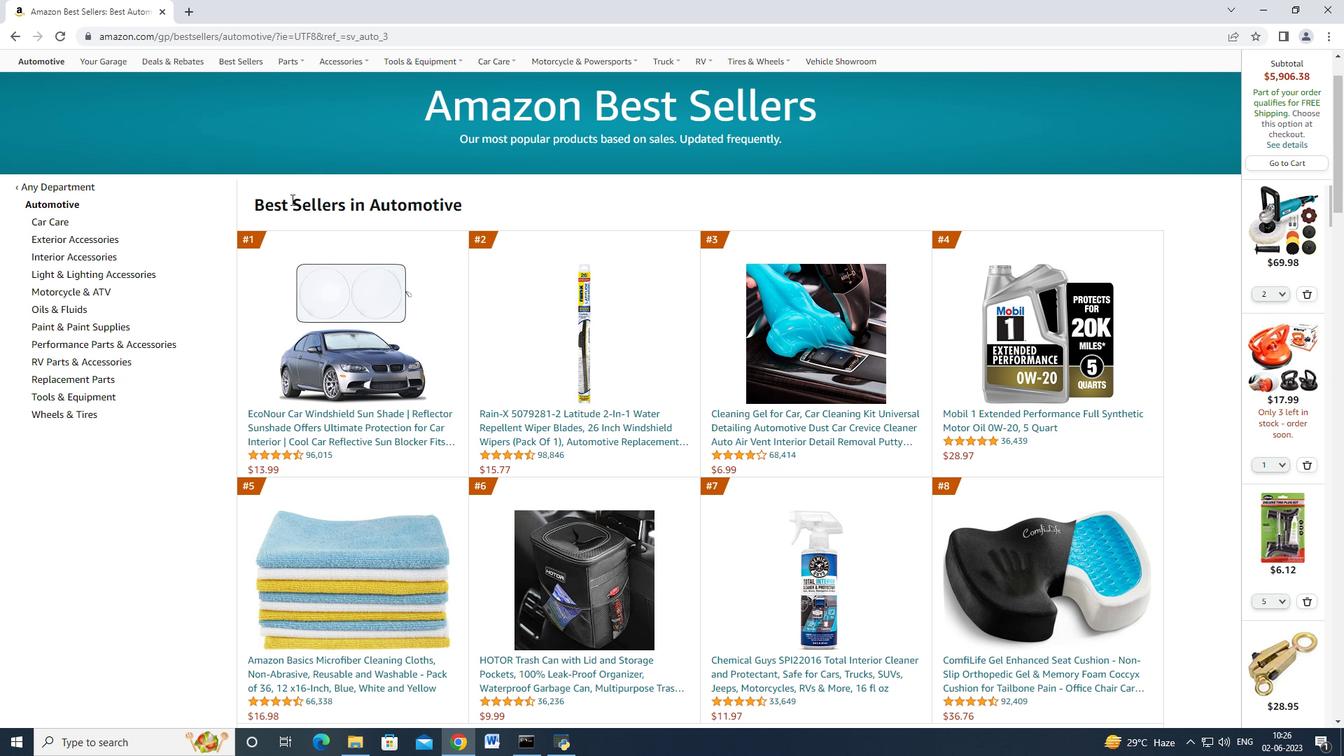 
Action: Mouse moved to (79, 331)
Screenshot: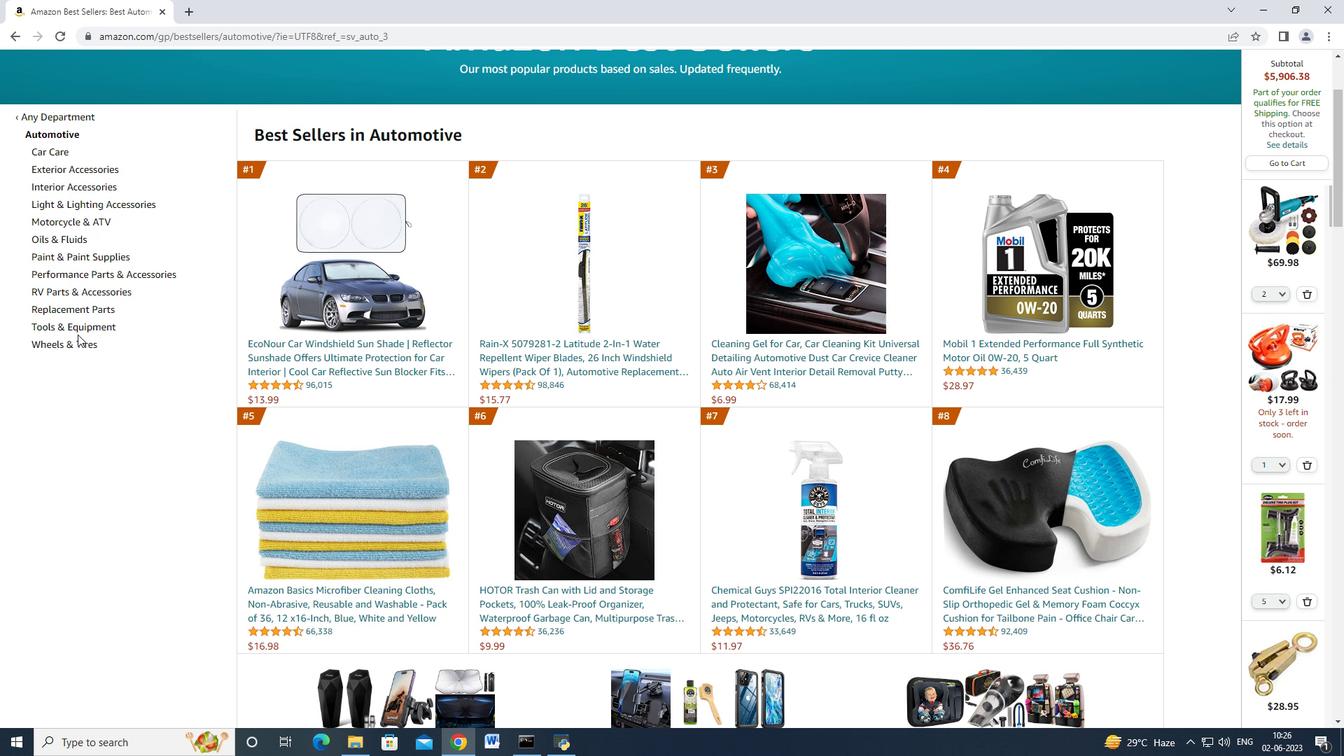 
Action: Mouse pressed left at (79, 331)
Screenshot: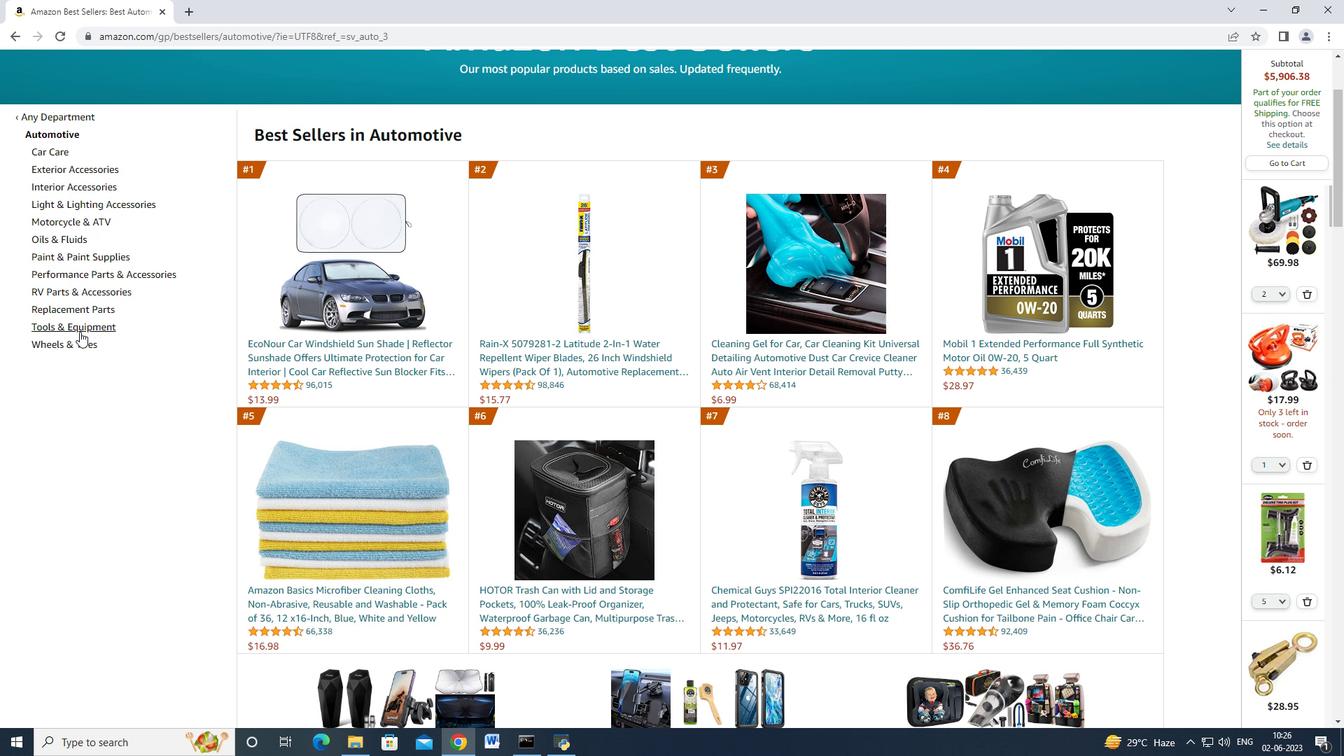 
Action: Mouse moved to (161, 377)
Screenshot: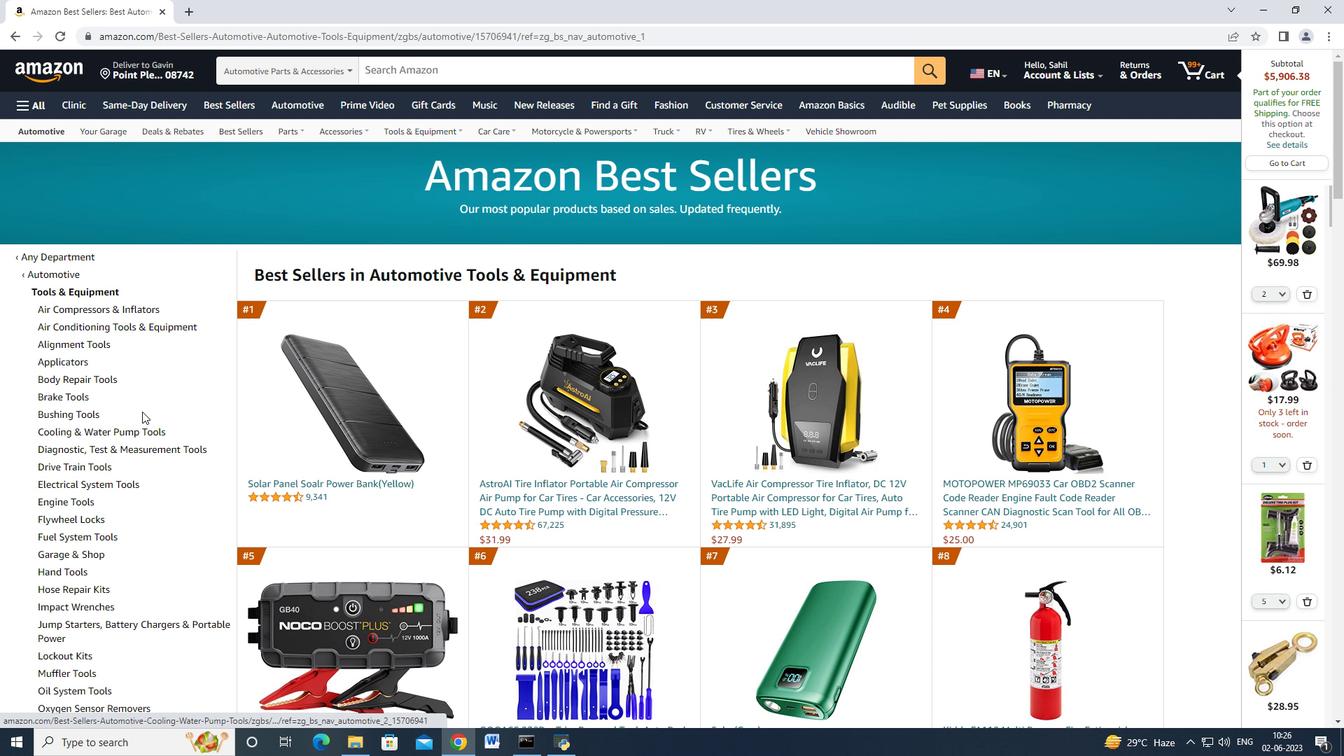 
Action: Mouse scrolled (161, 376) with delta (0, 0)
Screenshot: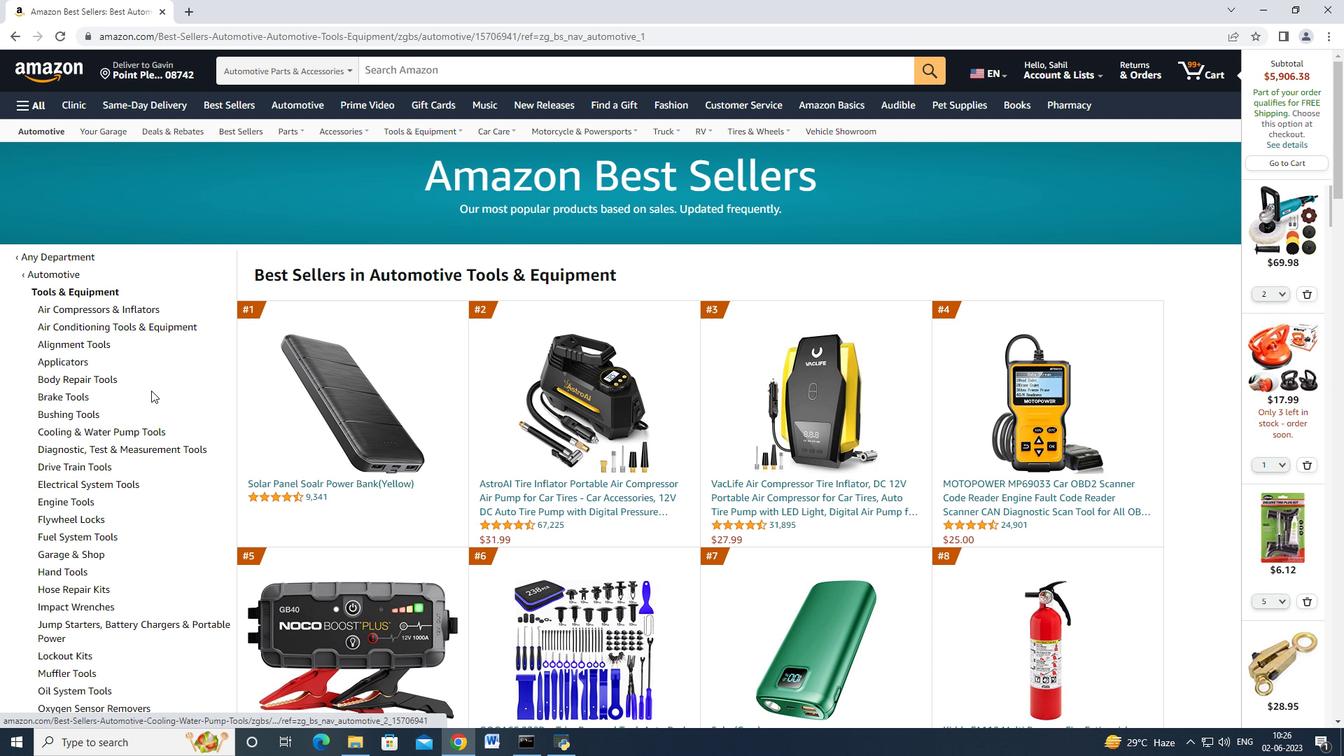 
Action: Mouse scrolled (161, 376) with delta (0, 0)
Screenshot: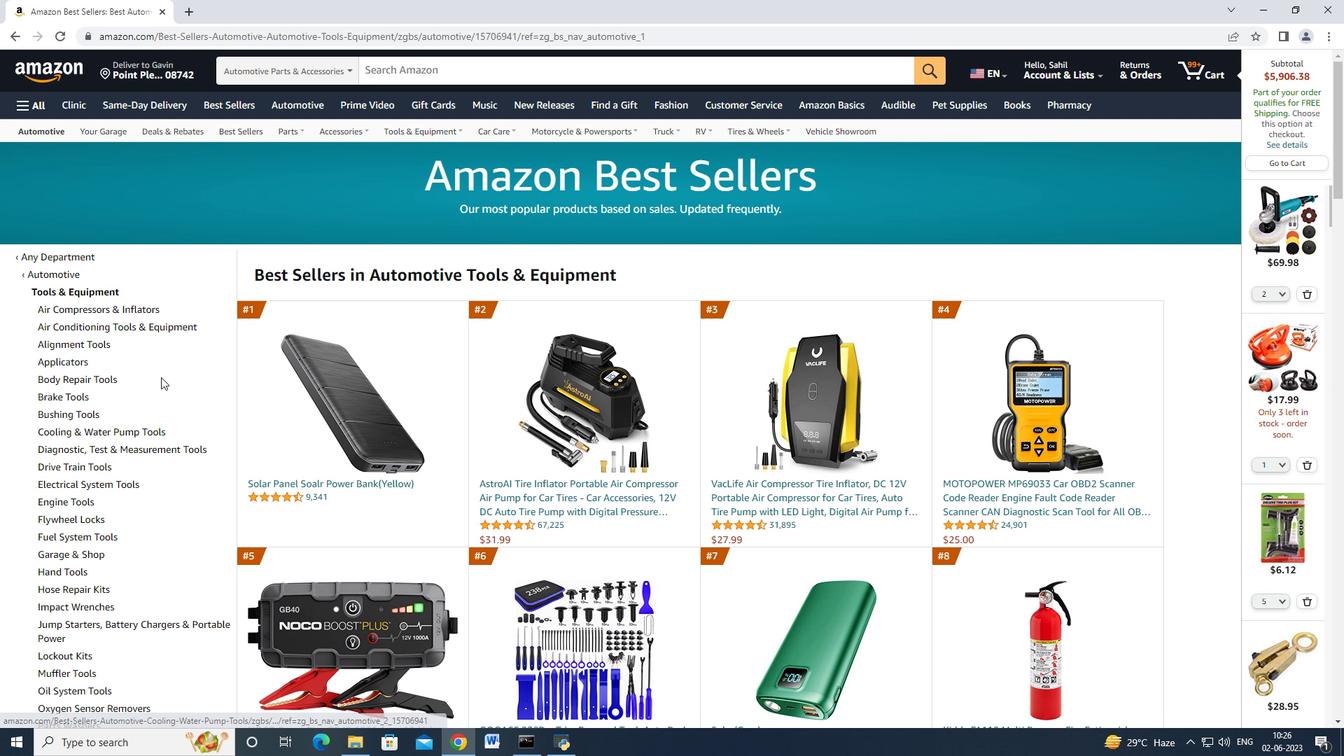 
Action: Mouse moved to (83, 234)
Screenshot: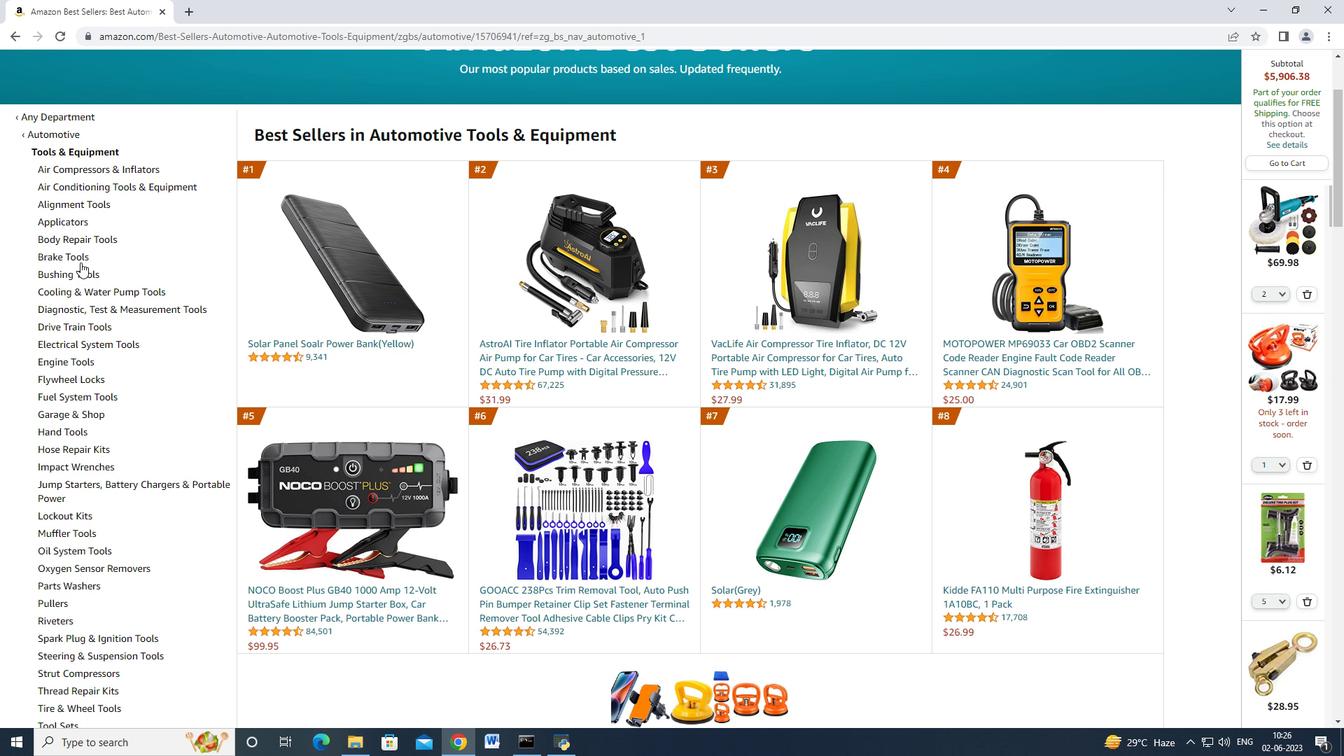 
Action: Mouse pressed left at (83, 234)
Screenshot: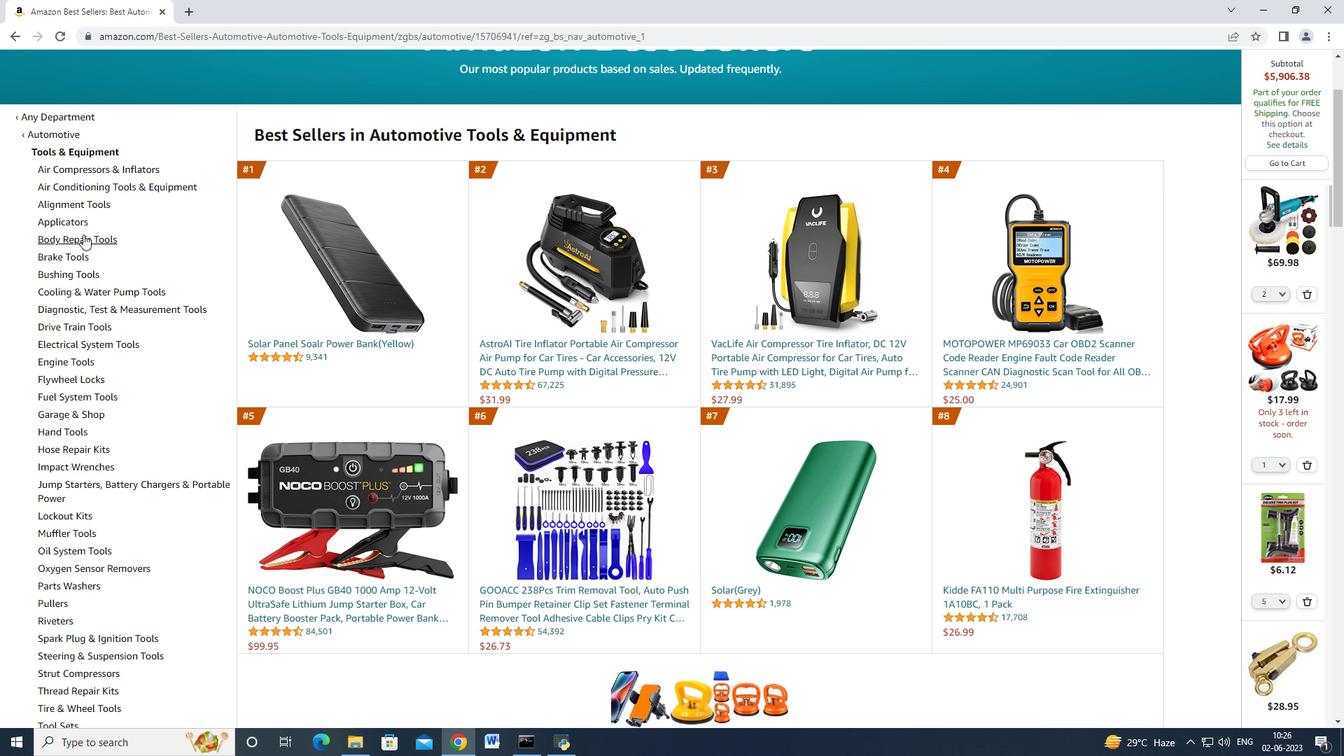 
Action: Mouse moved to (101, 259)
Screenshot: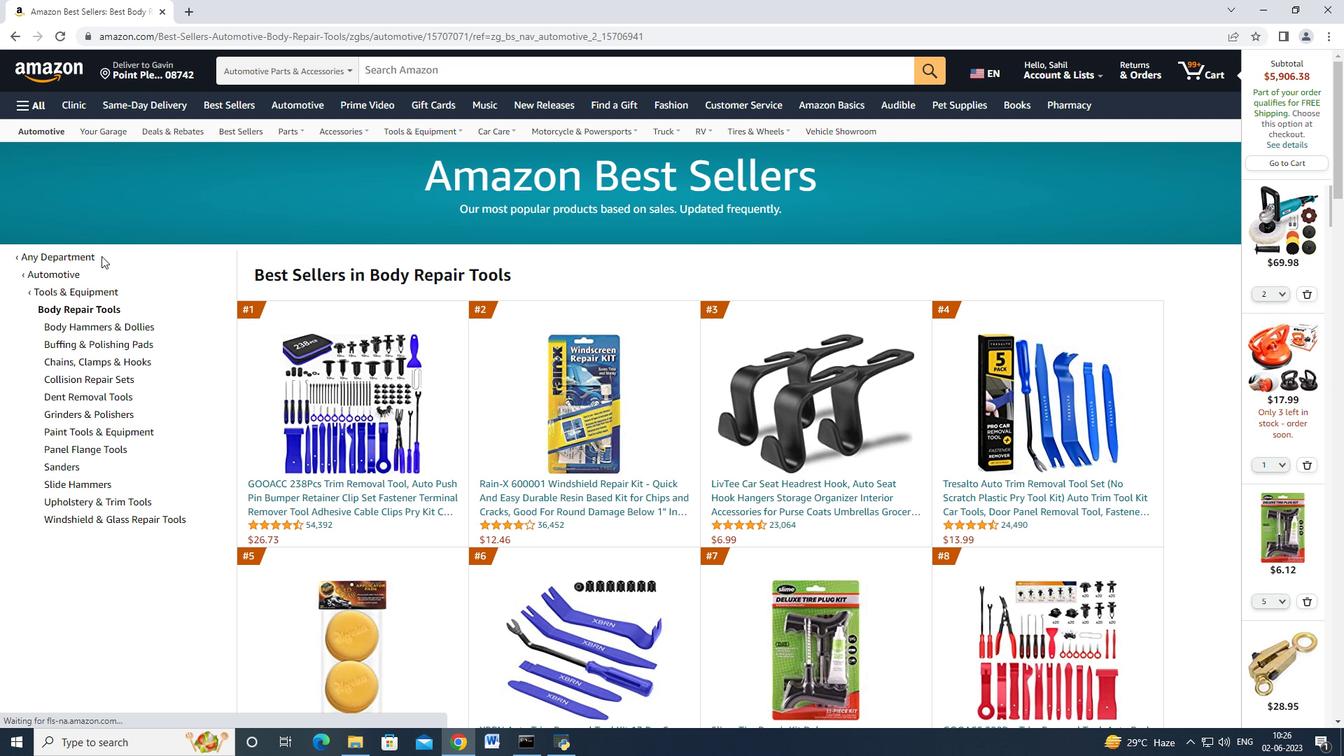 
Action: Mouse scrolled (101, 258) with delta (0, 0)
Screenshot: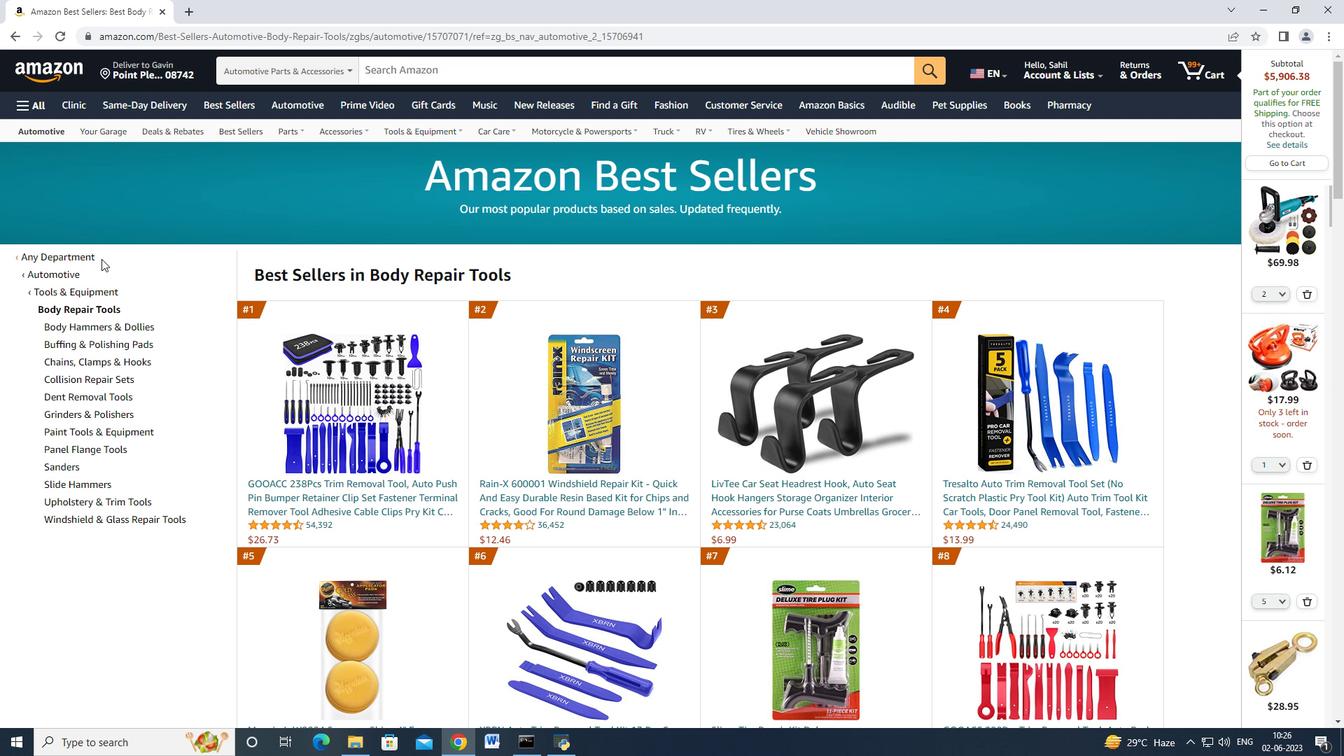 
Action: Mouse moved to (99, 359)
Screenshot: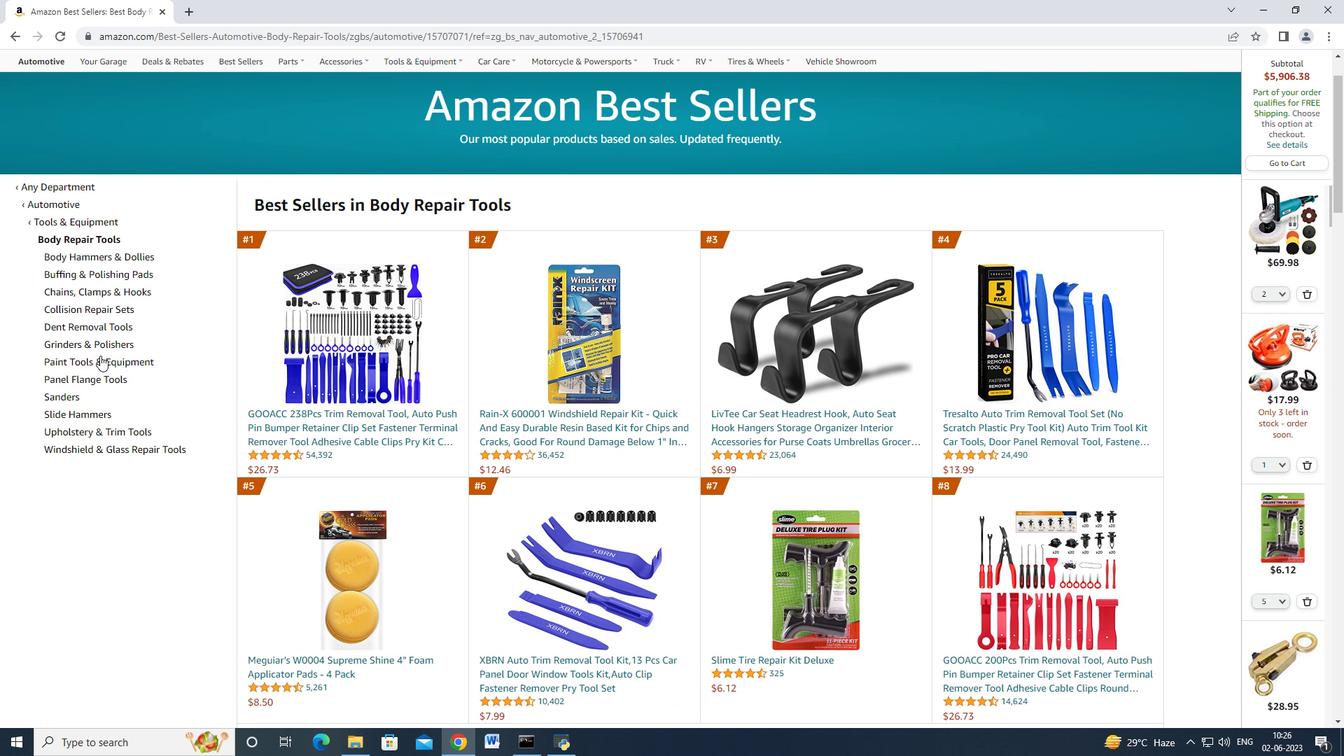 
Action: Mouse pressed left at (99, 359)
Screenshot: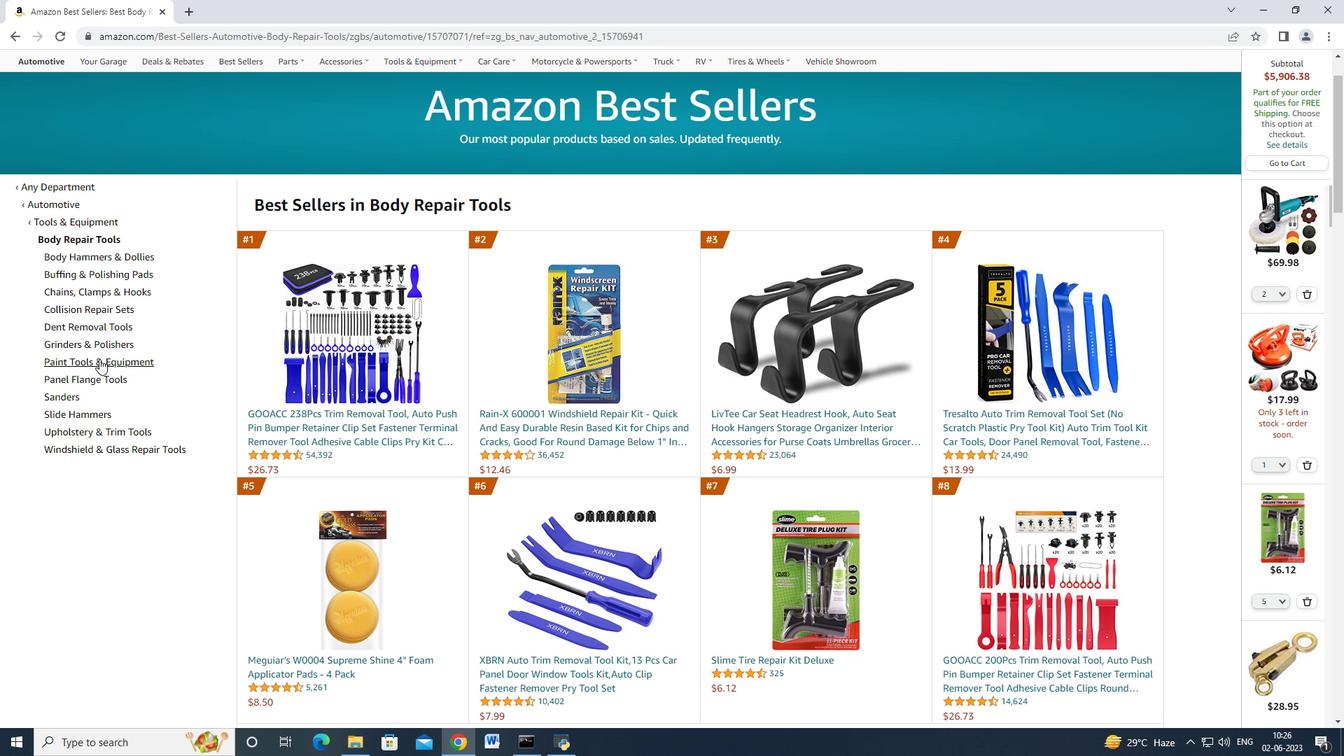 
Action: Mouse moved to (538, 485)
Screenshot: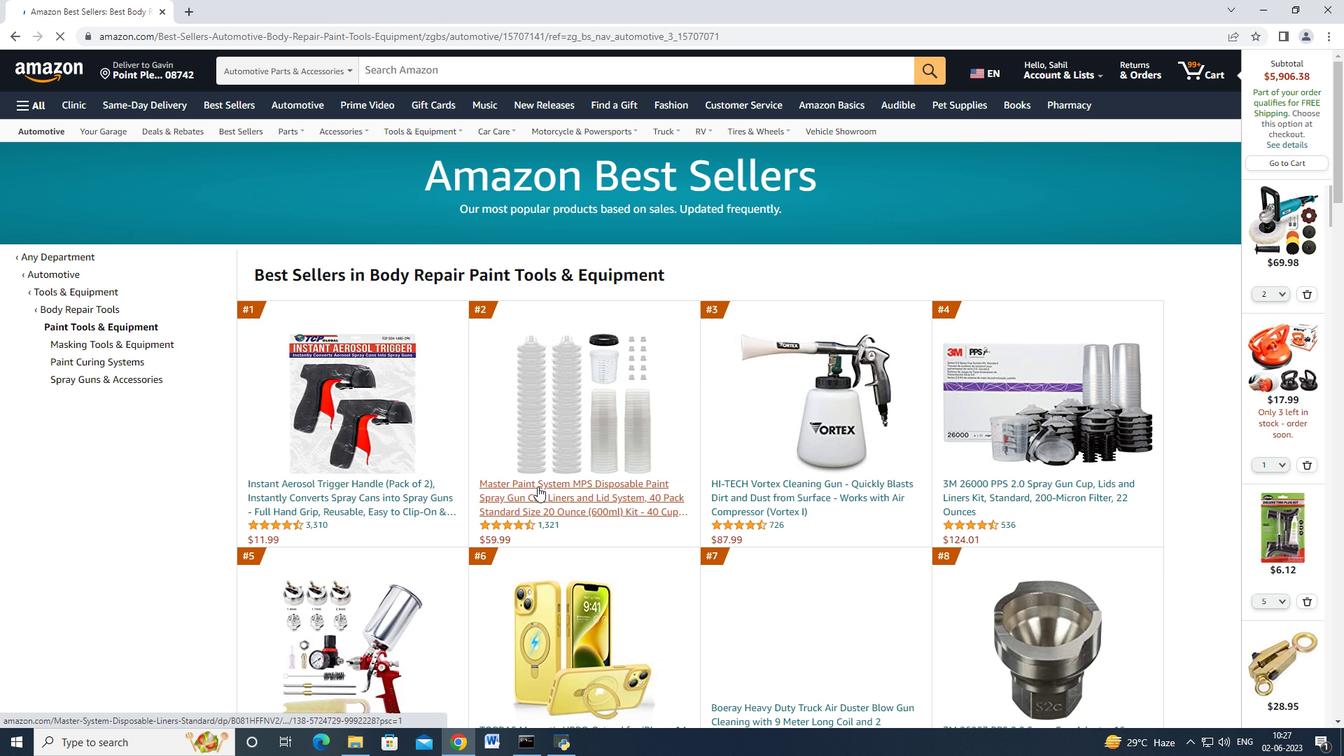 
Action: Mouse pressed left at (538, 485)
Screenshot: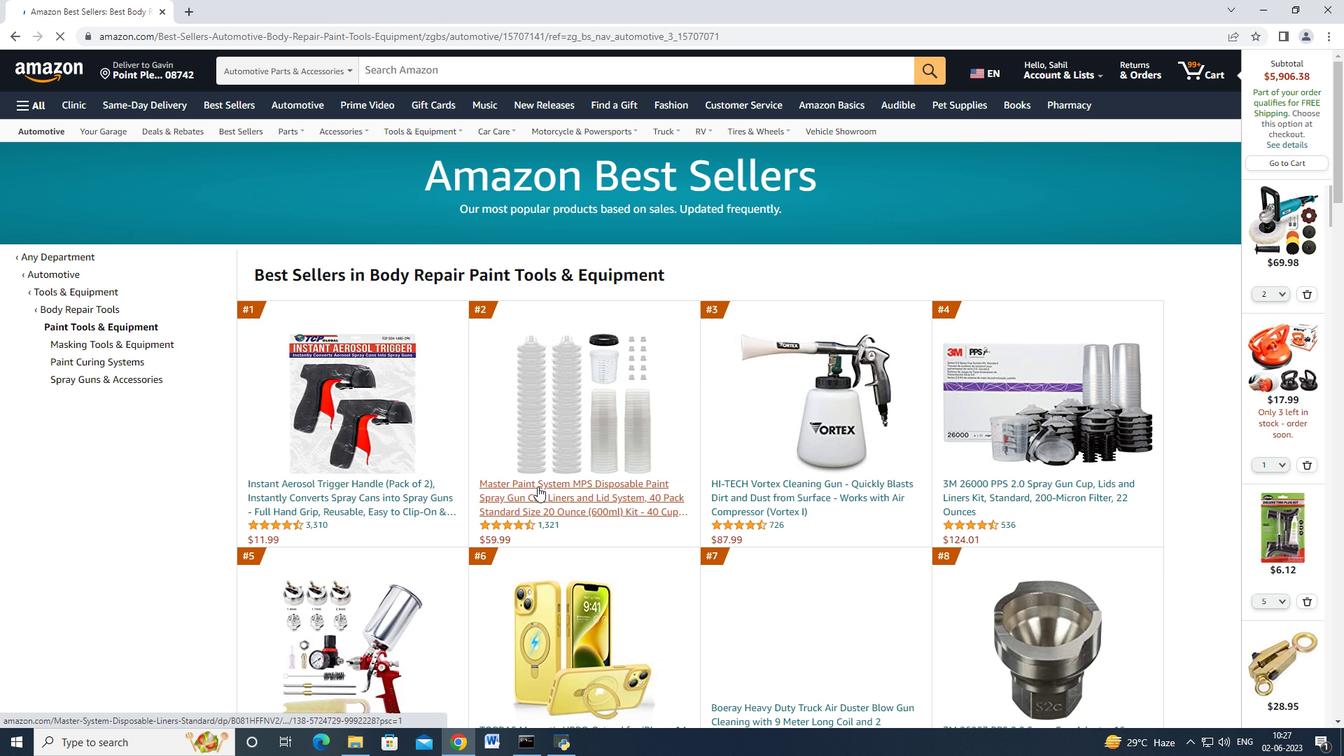 
Action: Mouse moved to (1015, 470)
Screenshot: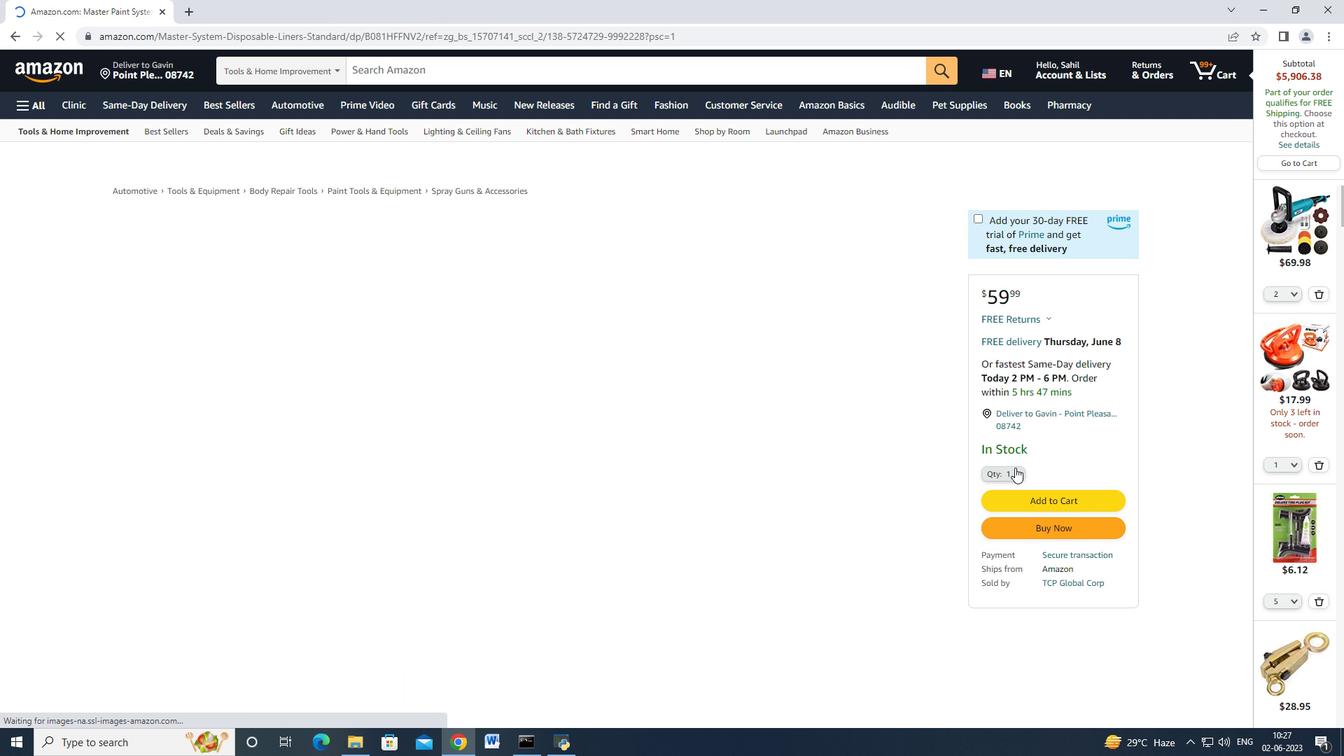 
Action: Mouse pressed left at (1015, 470)
Screenshot: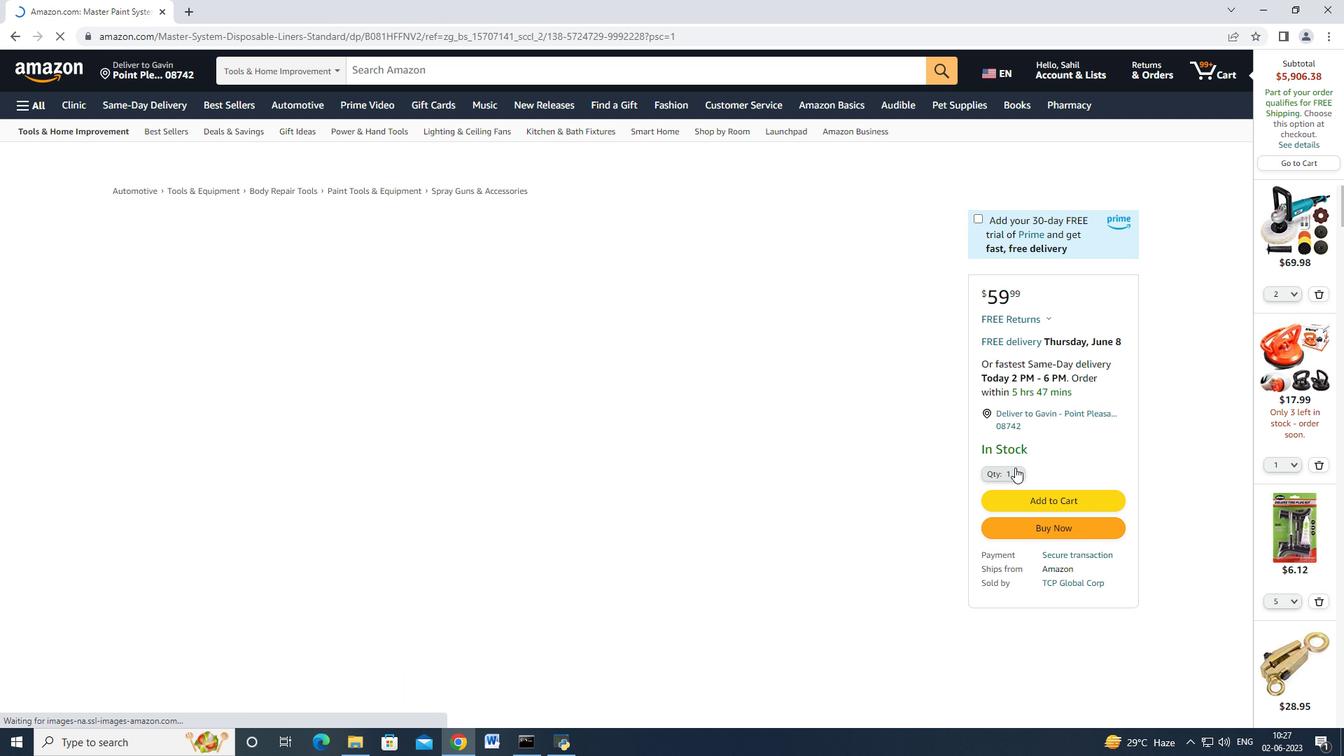 
Action: Mouse moved to (1004, 471)
Screenshot: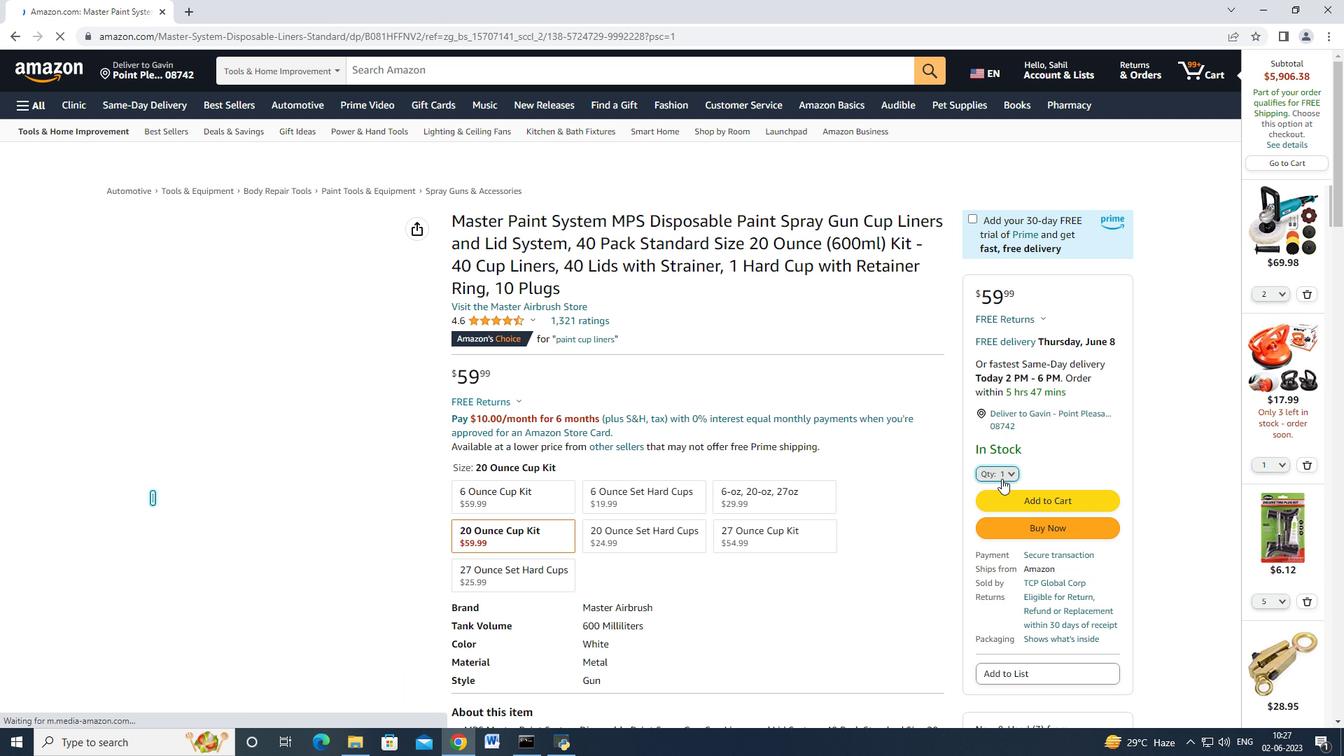 
Action: Mouse pressed left at (1004, 471)
Screenshot: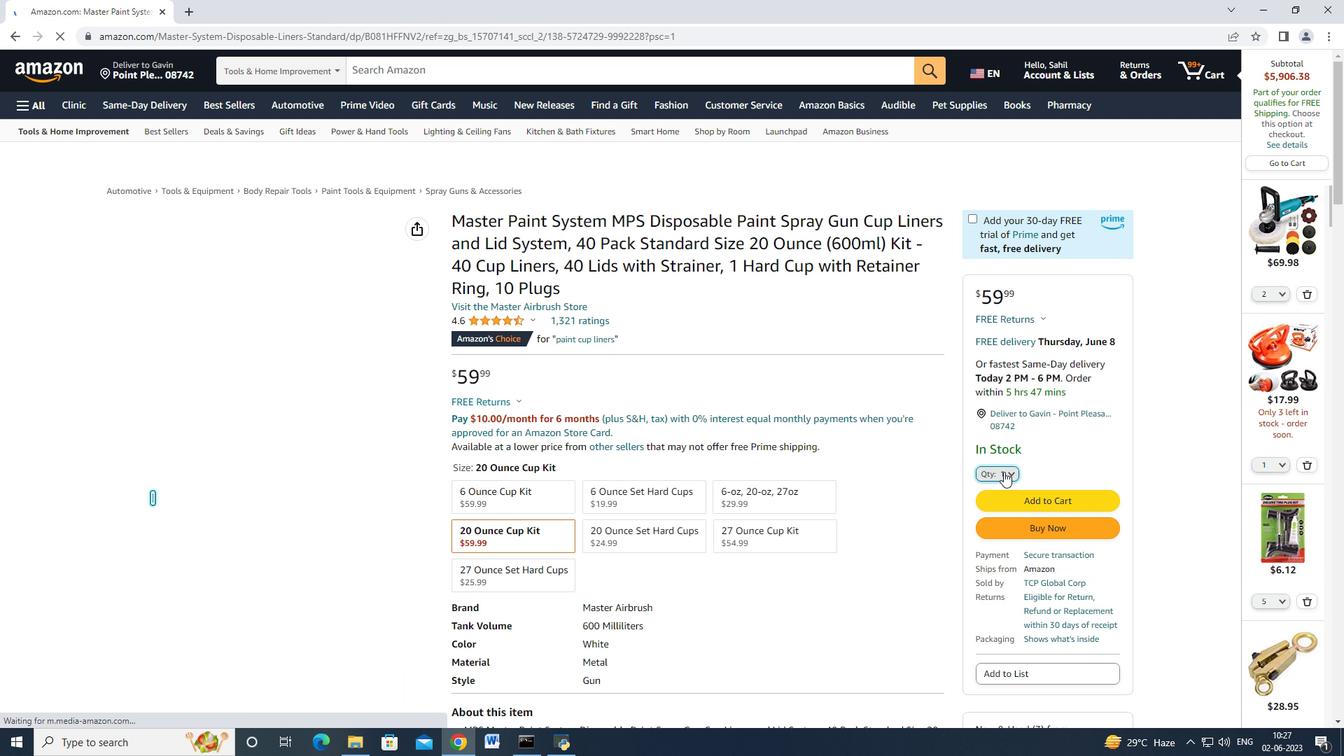 
Action: Mouse moved to (991, 116)
Screenshot: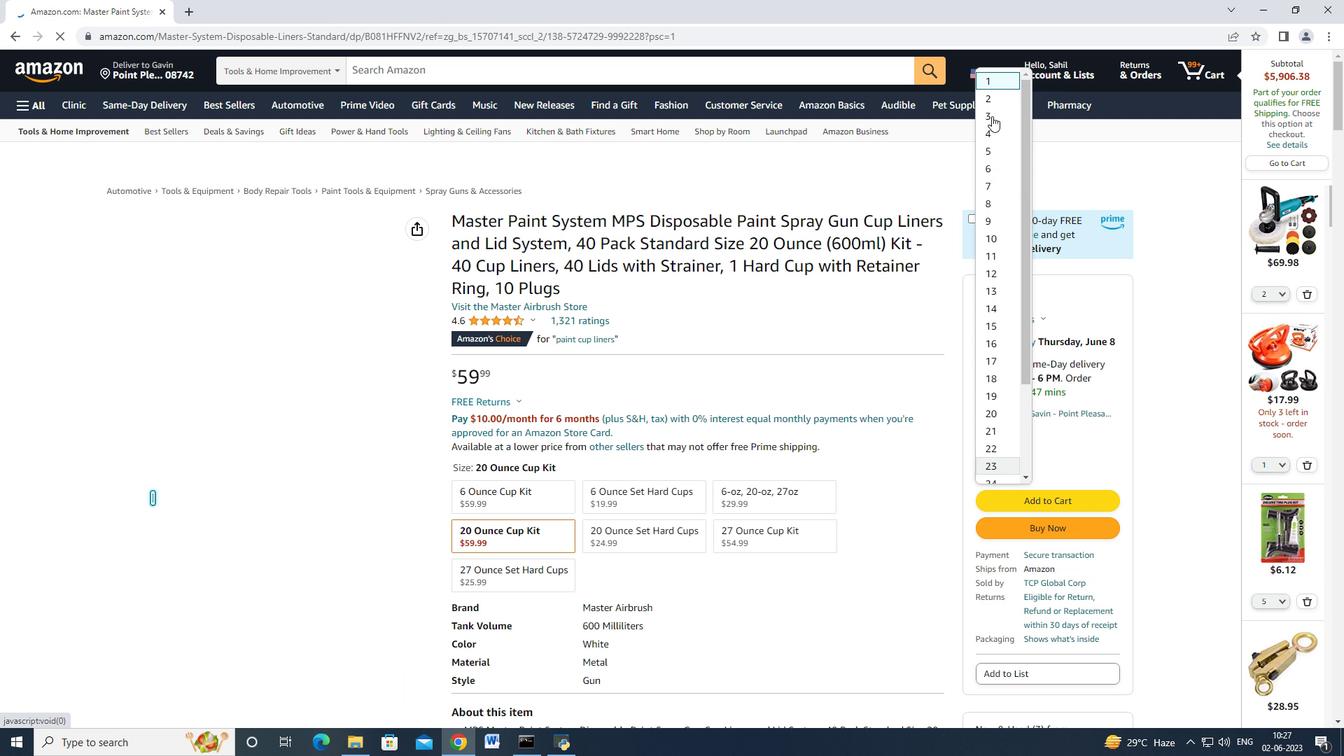 
Action: Mouse pressed left at (991, 116)
Screenshot: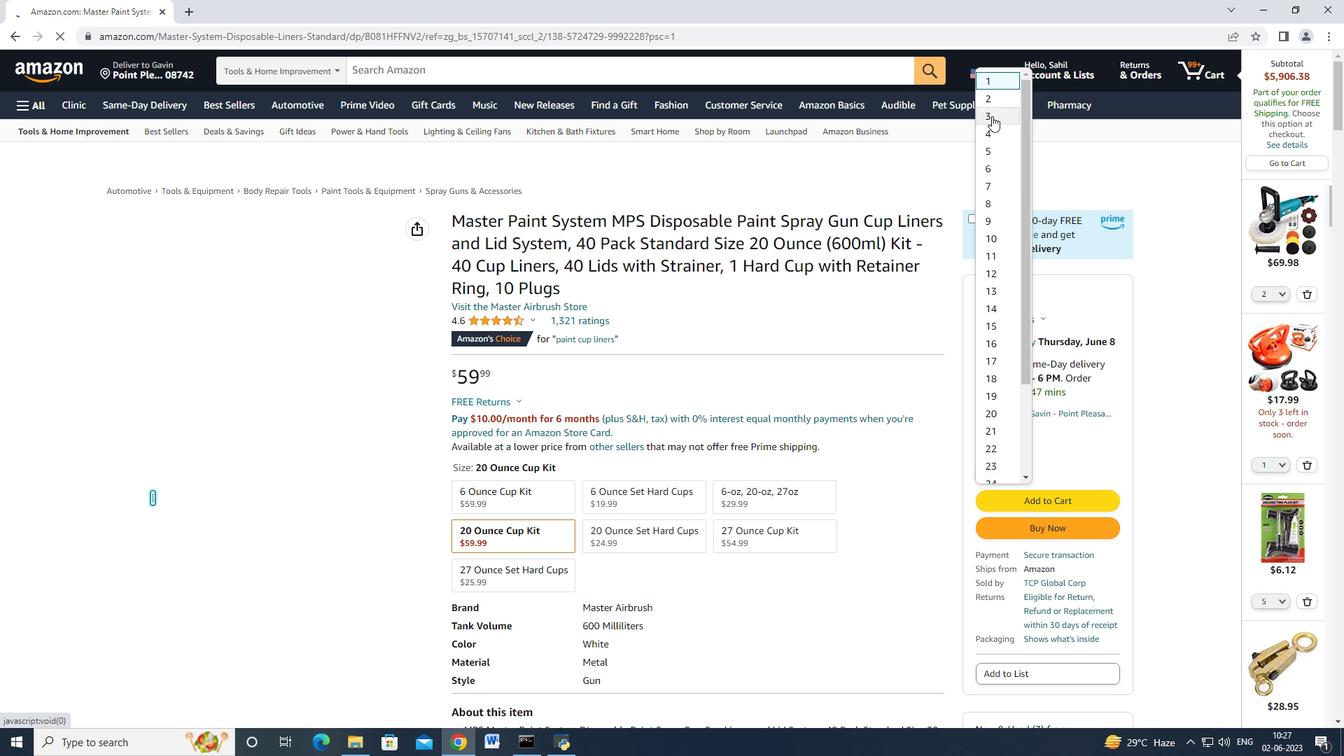 
Action: Mouse moved to (1011, 526)
Screenshot: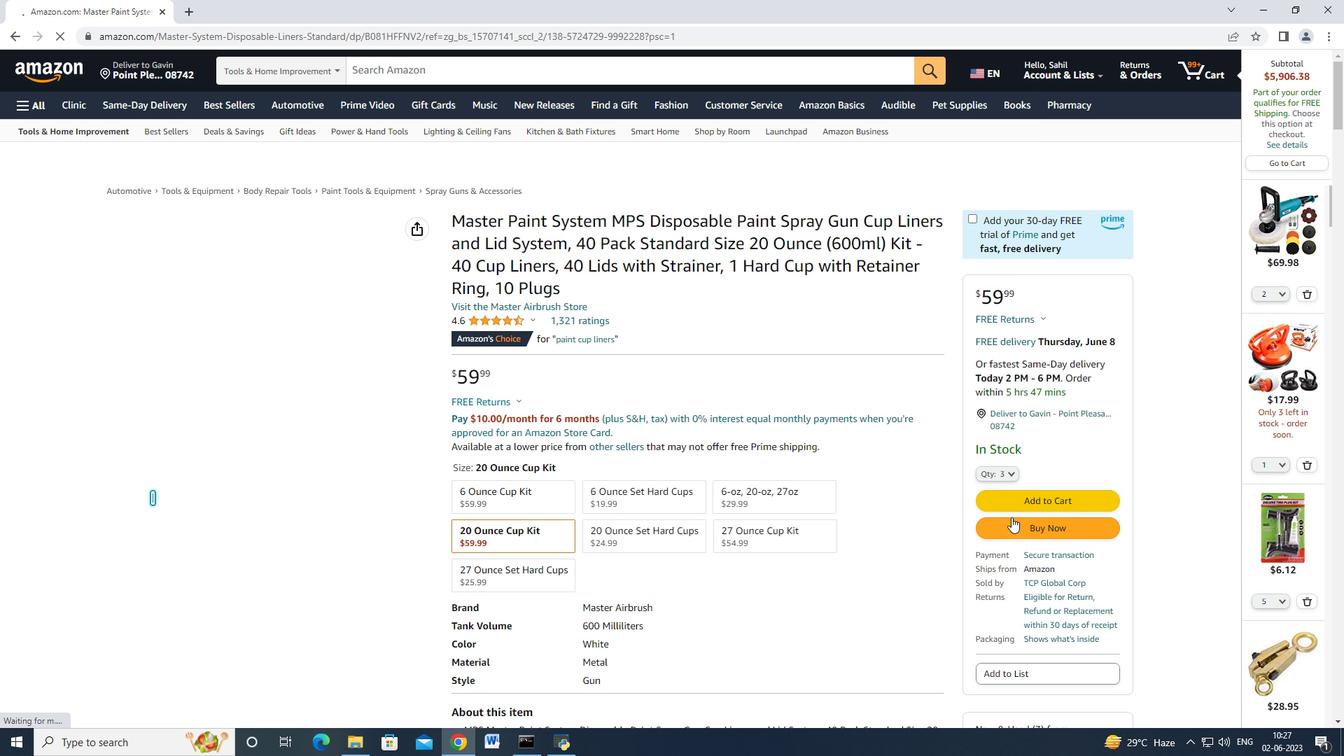 
Action: Mouse pressed left at (1011, 526)
Screenshot: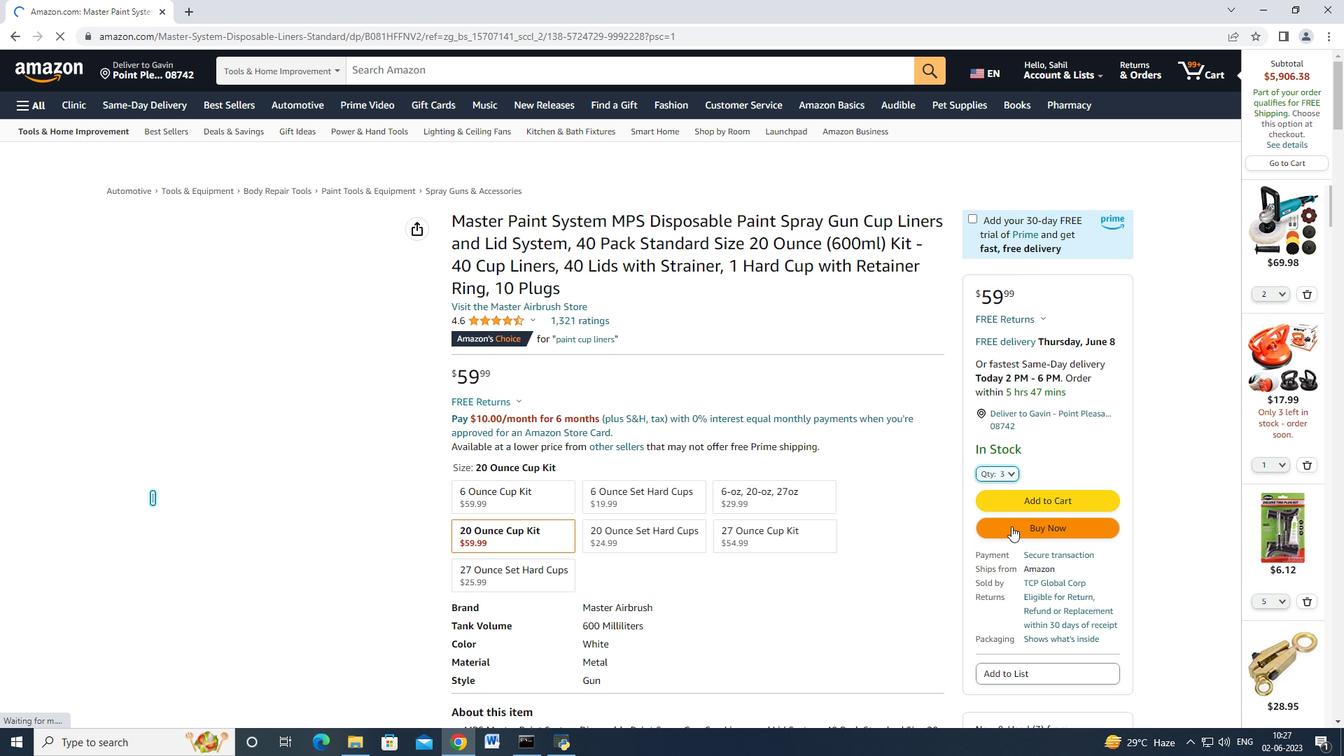 
Action: Mouse moved to (715, 386)
Screenshot: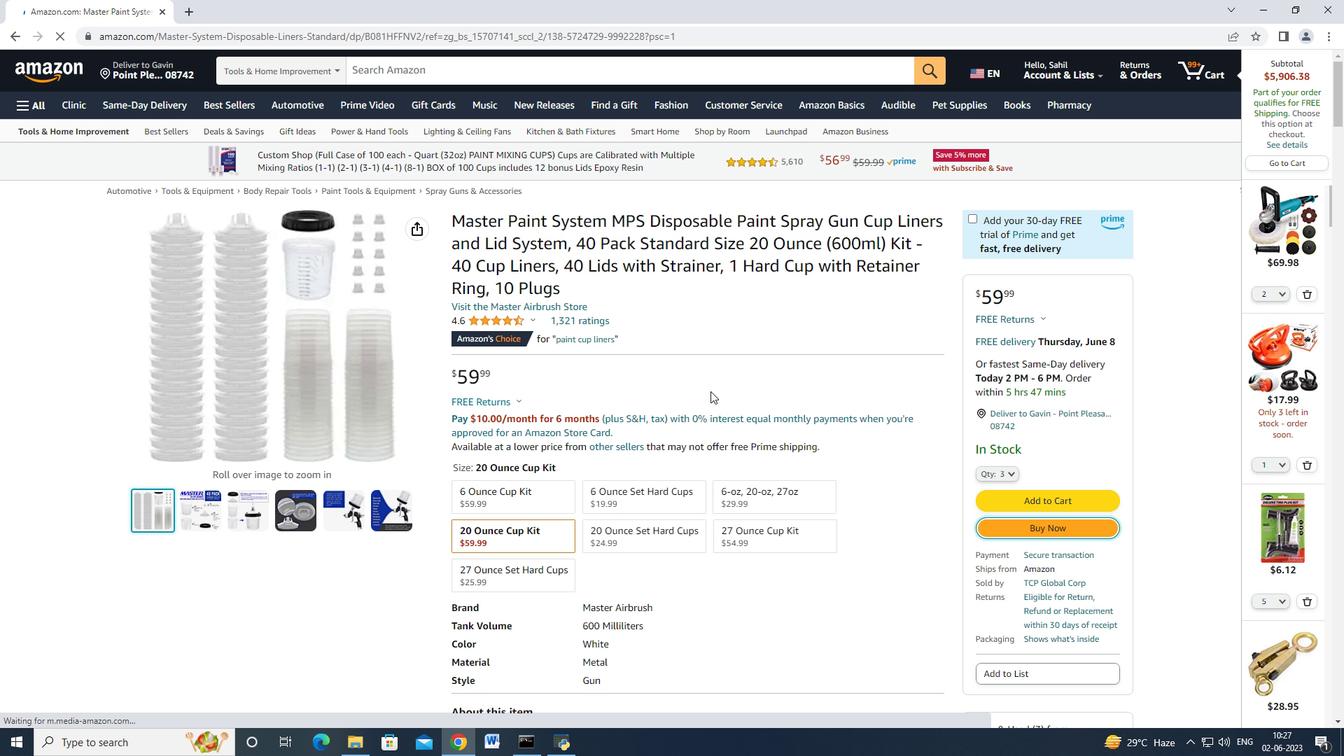 
Action: Mouse scrolled (715, 385) with delta (0, 0)
Screenshot: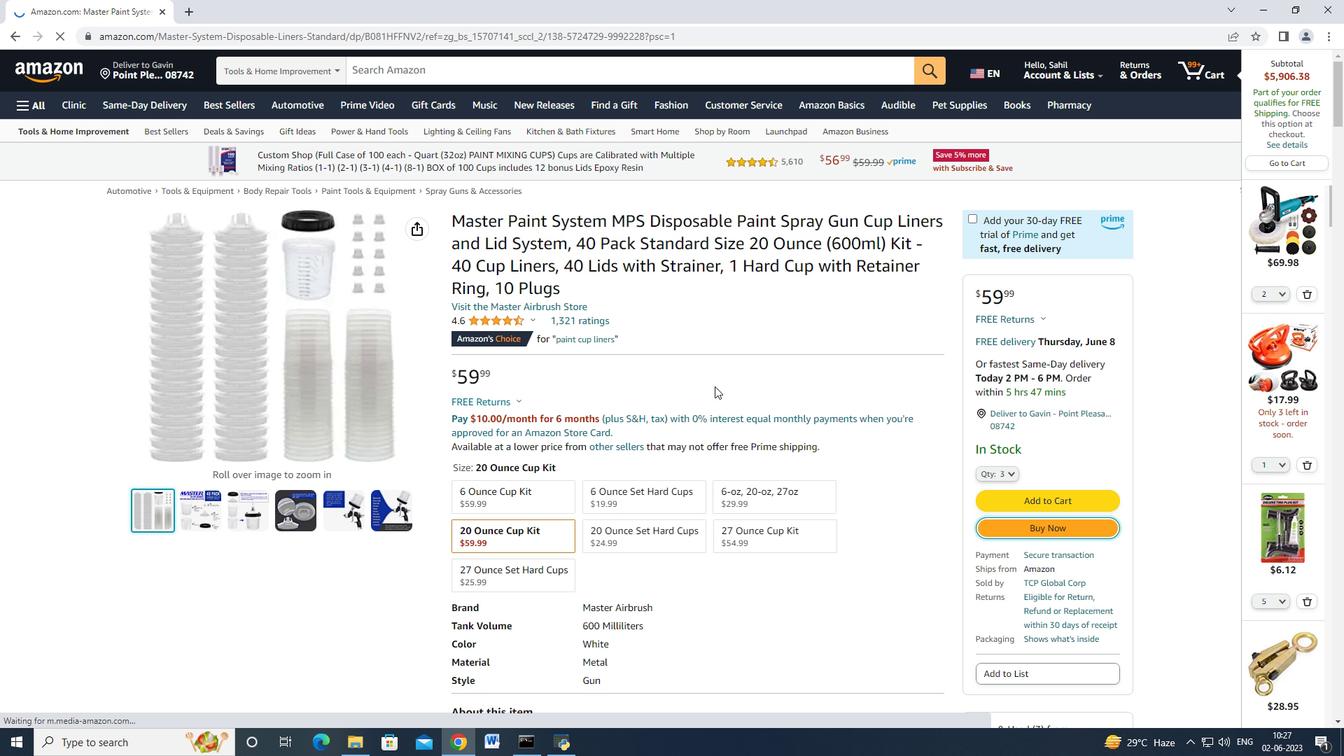 
Action: Mouse moved to (1004, 466)
Screenshot: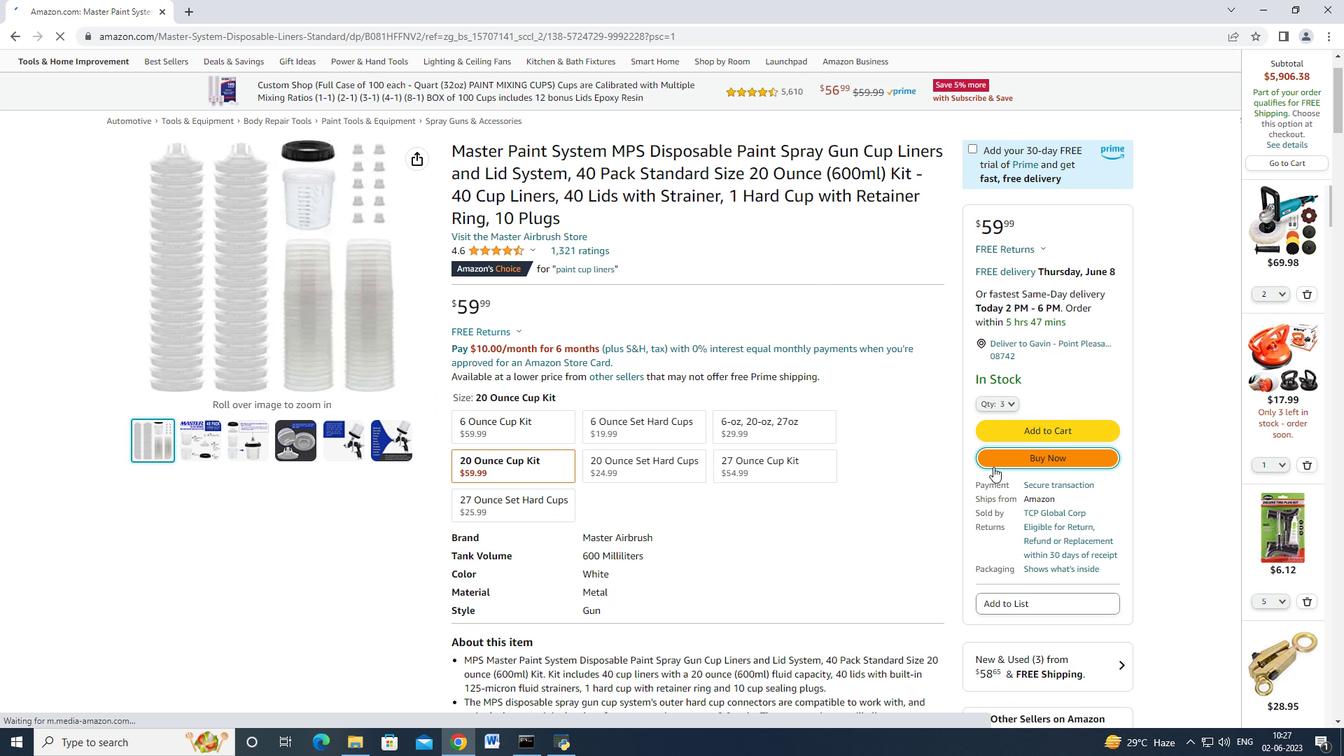 
Action: Mouse pressed left at (1004, 466)
Screenshot: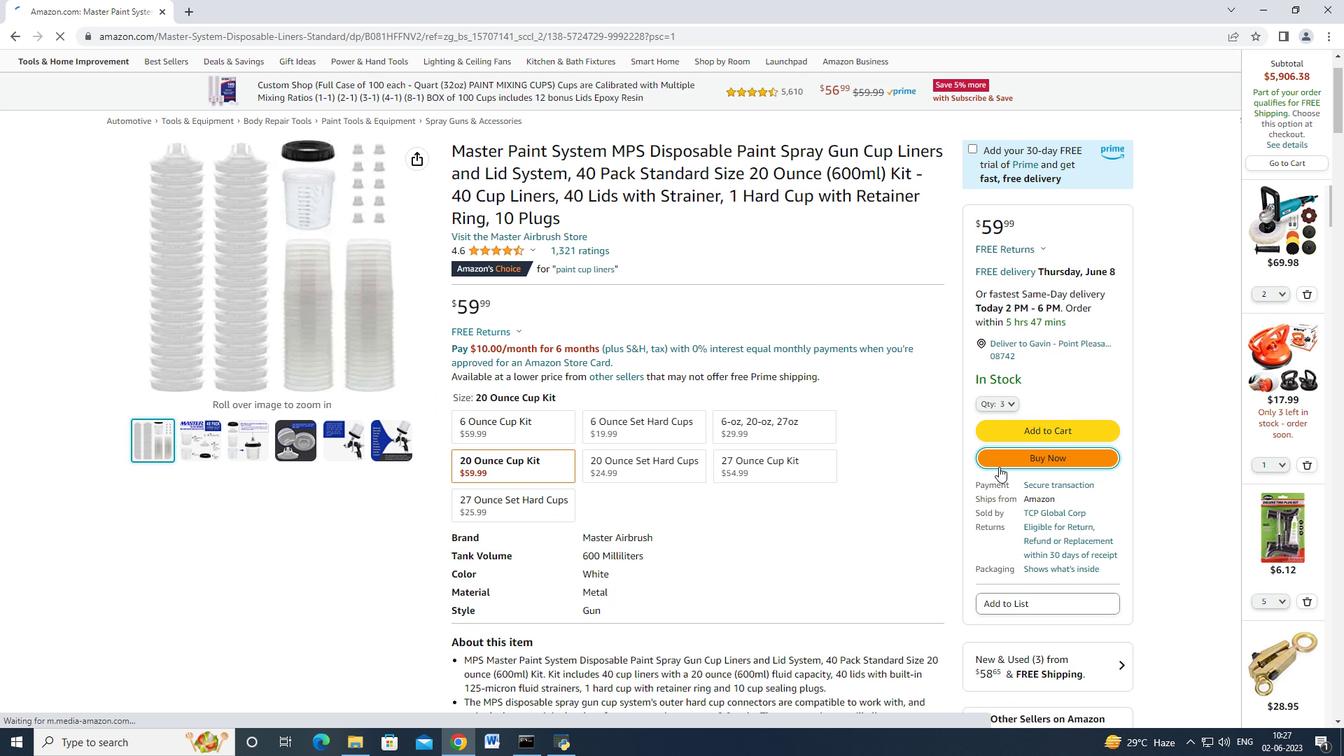 
Action: Mouse moved to (702, 345)
Screenshot: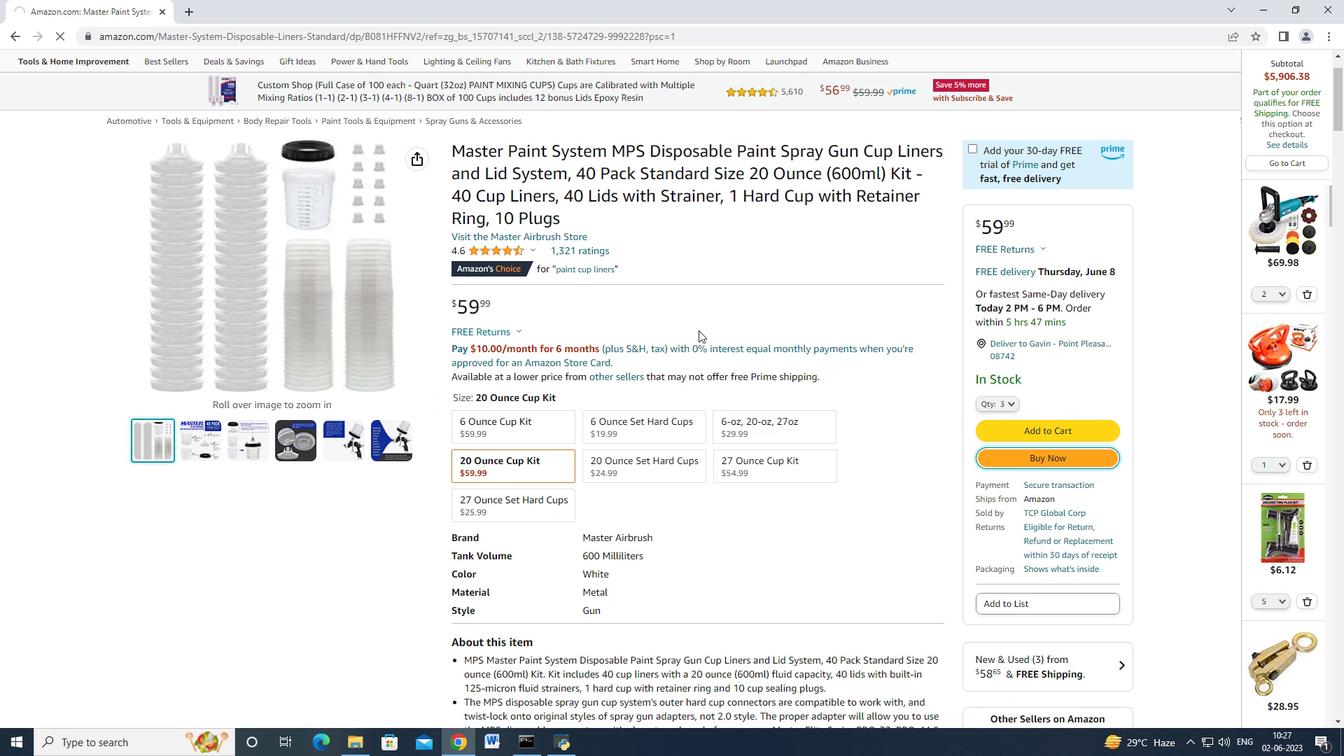 
Action: Mouse scrolled (702, 346) with delta (0, 0)
Screenshot: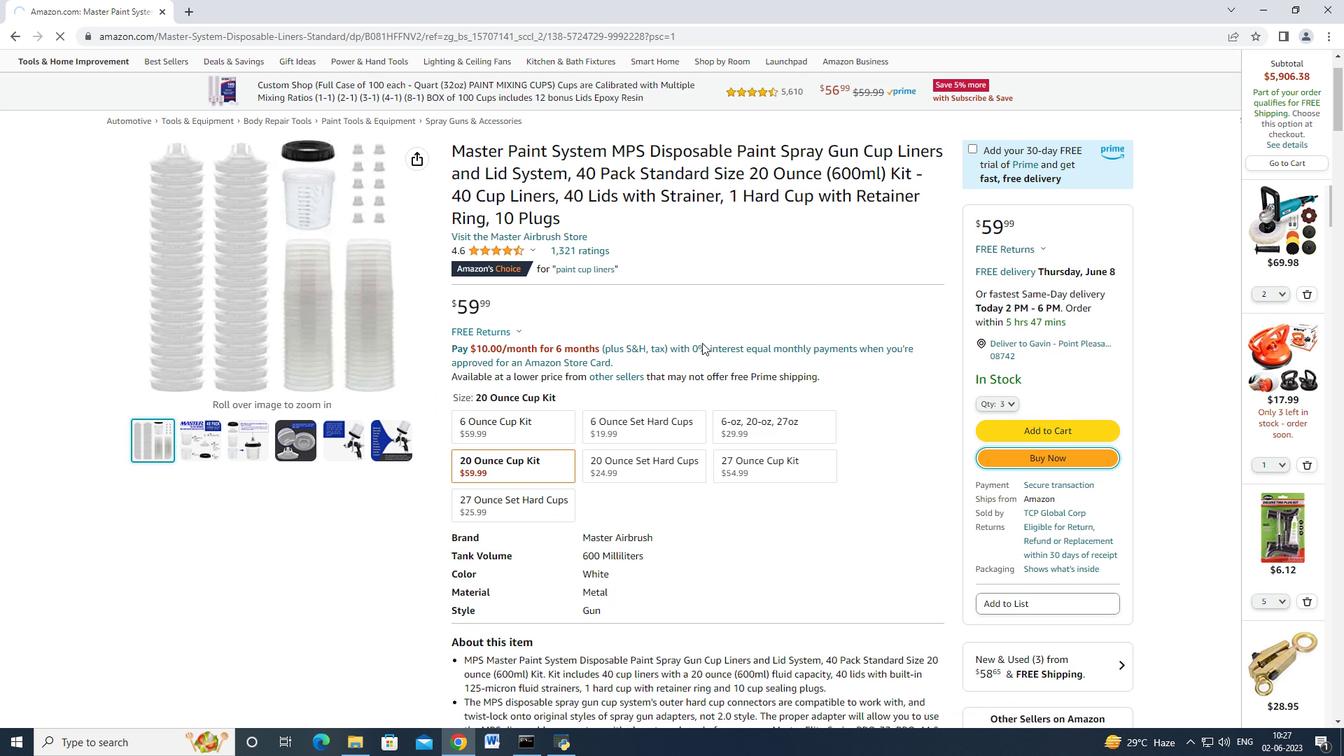 
Action: Mouse scrolled (702, 346) with delta (0, 0)
Screenshot: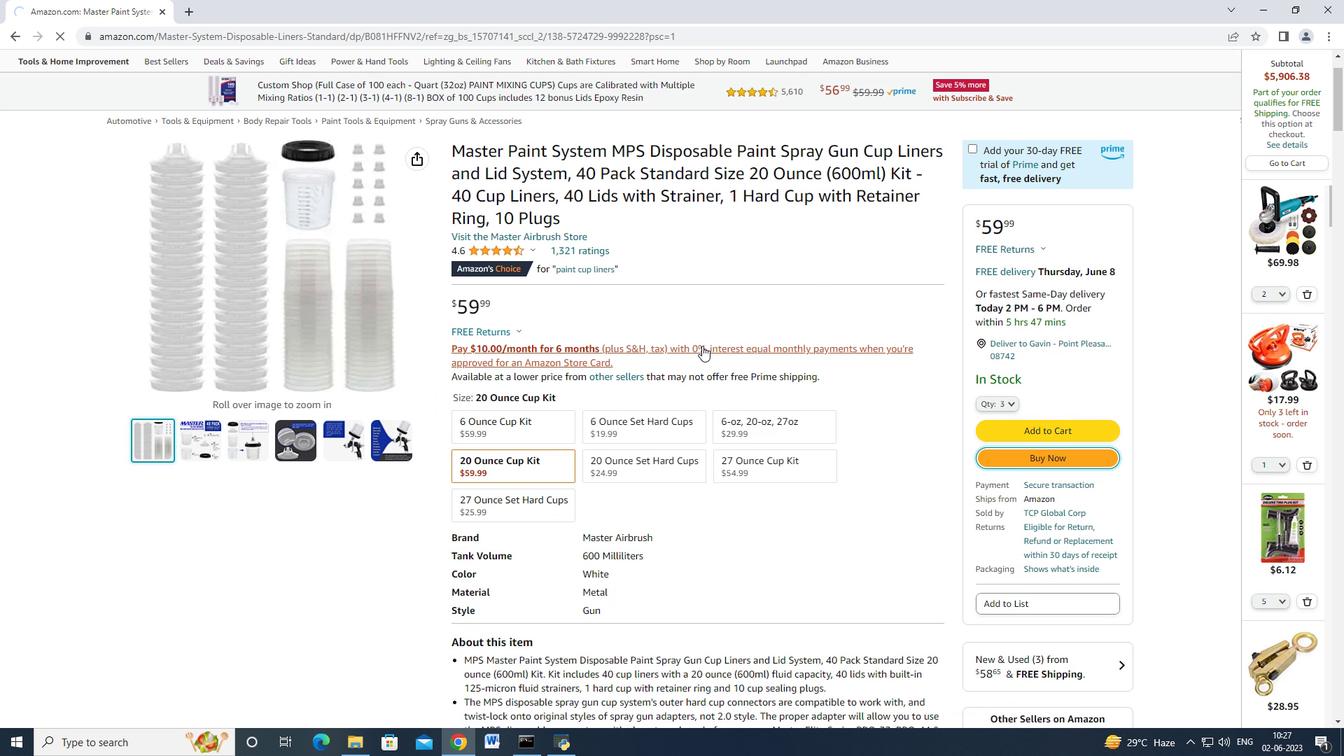 
Action: Mouse moved to (1016, 527)
Screenshot: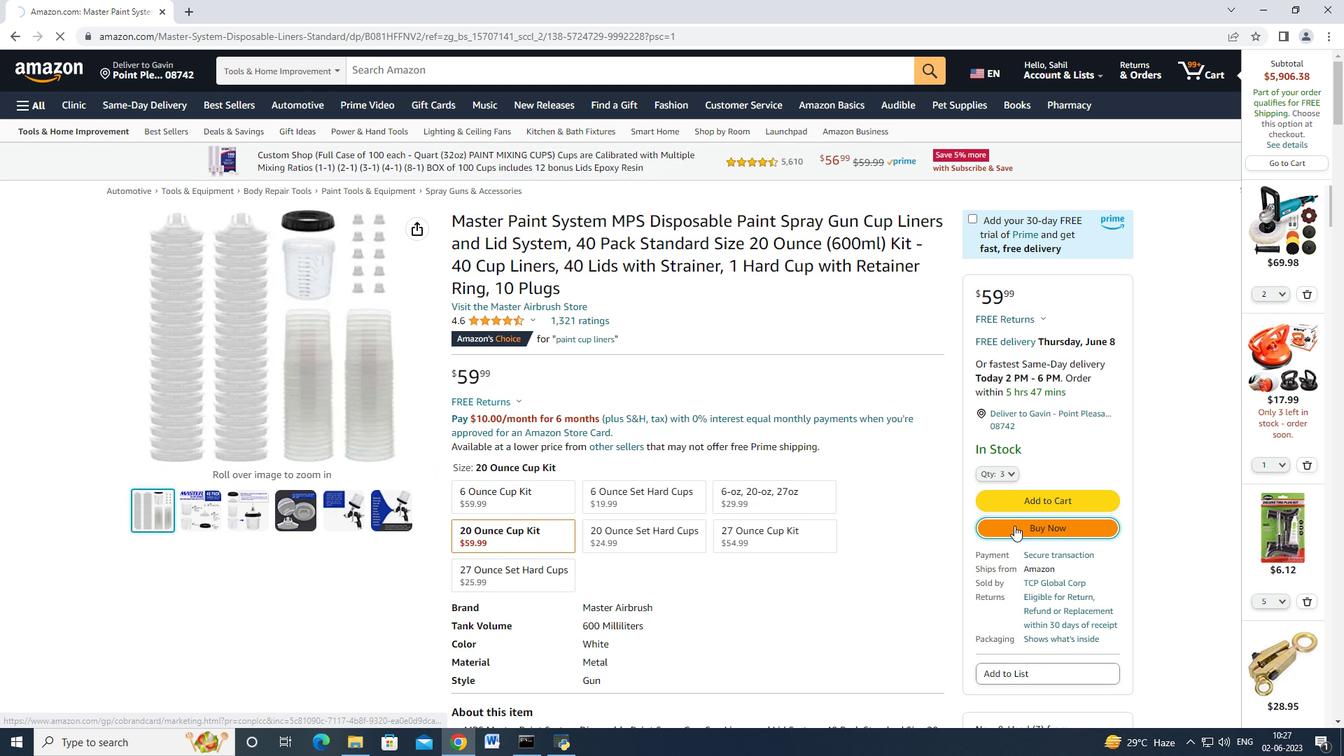 
Action: Mouse pressed left at (1016, 527)
Screenshot: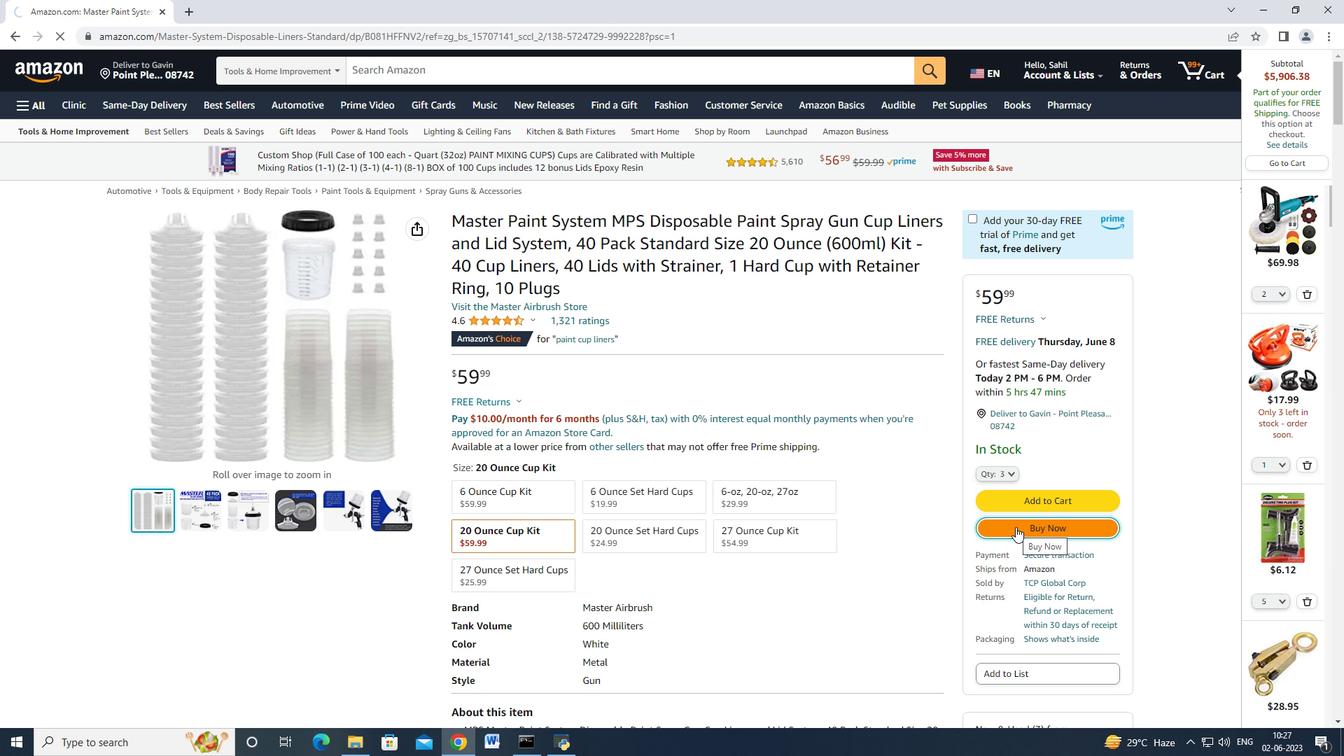 
Action: Mouse moved to (672, 354)
Screenshot: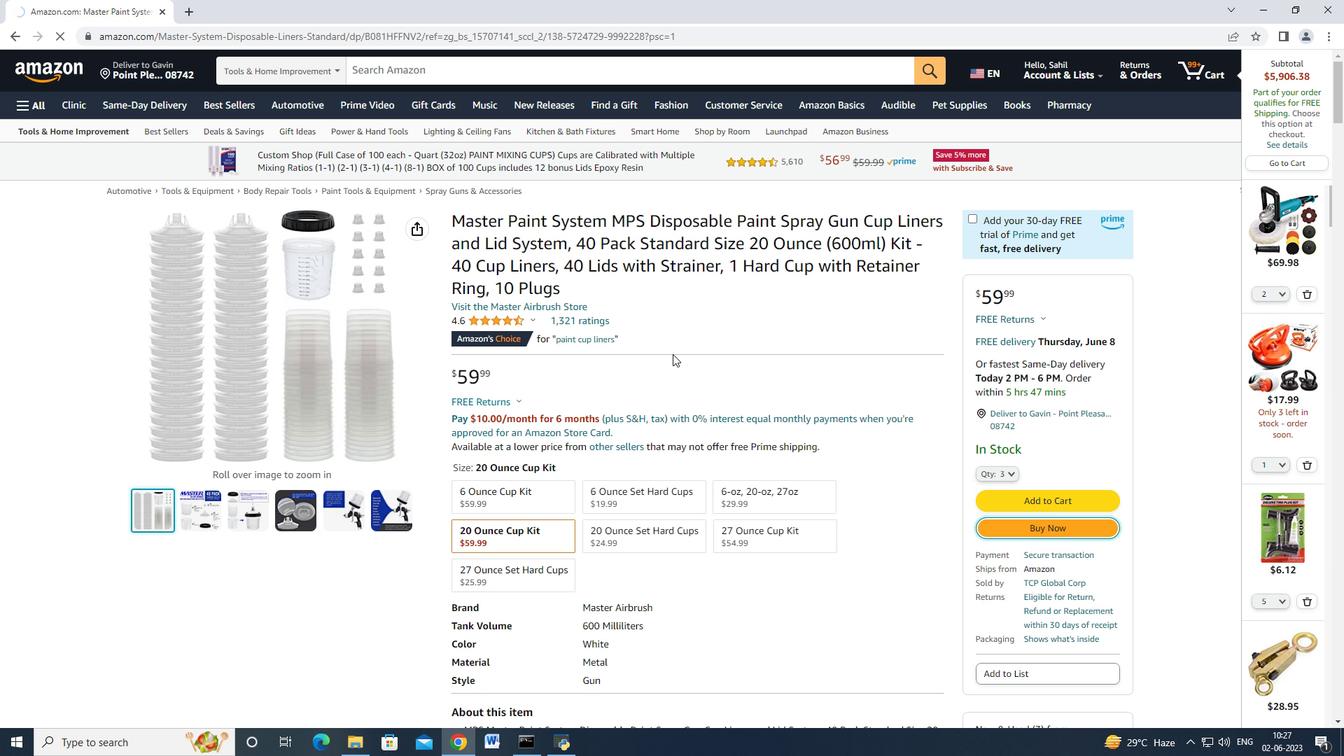 
Action: Mouse scrolled (672, 353) with delta (0, 0)
Screenshot: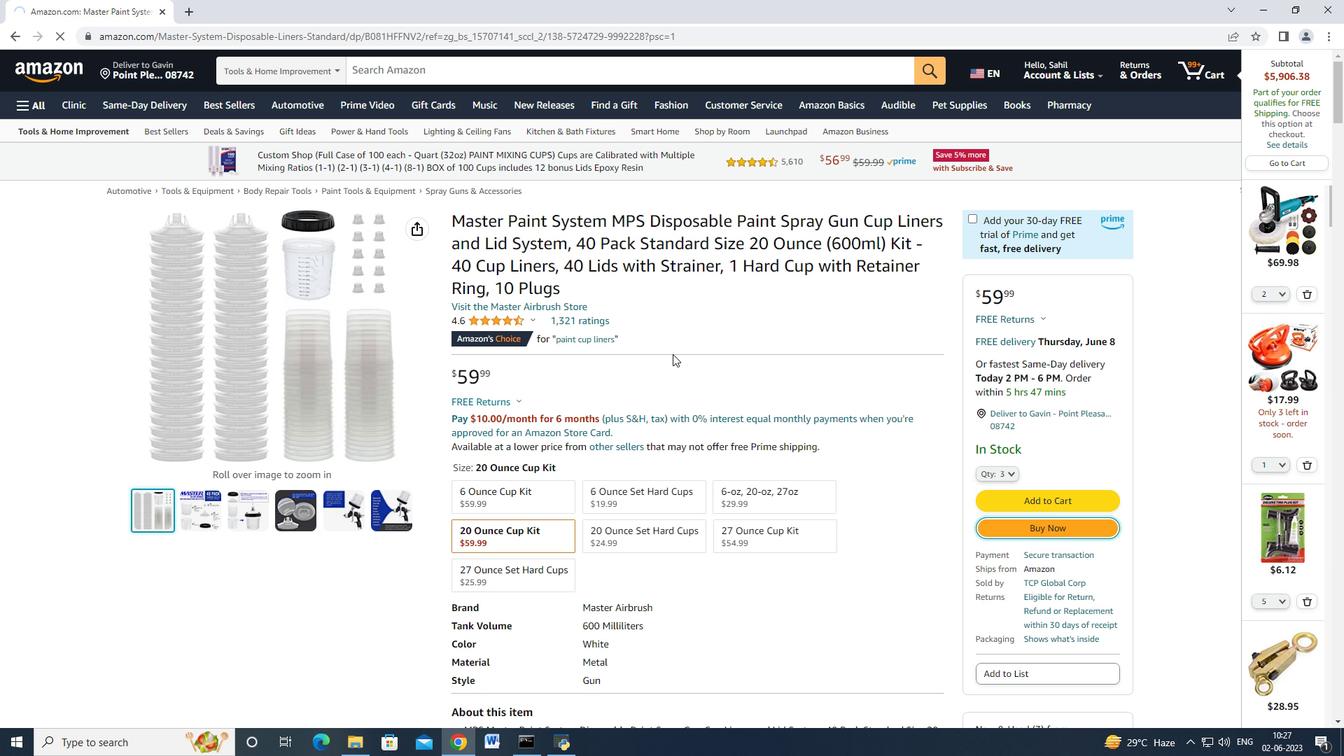 
Action: Mouse scrolled (672, 353) with delta (0, 0)
Screenshot: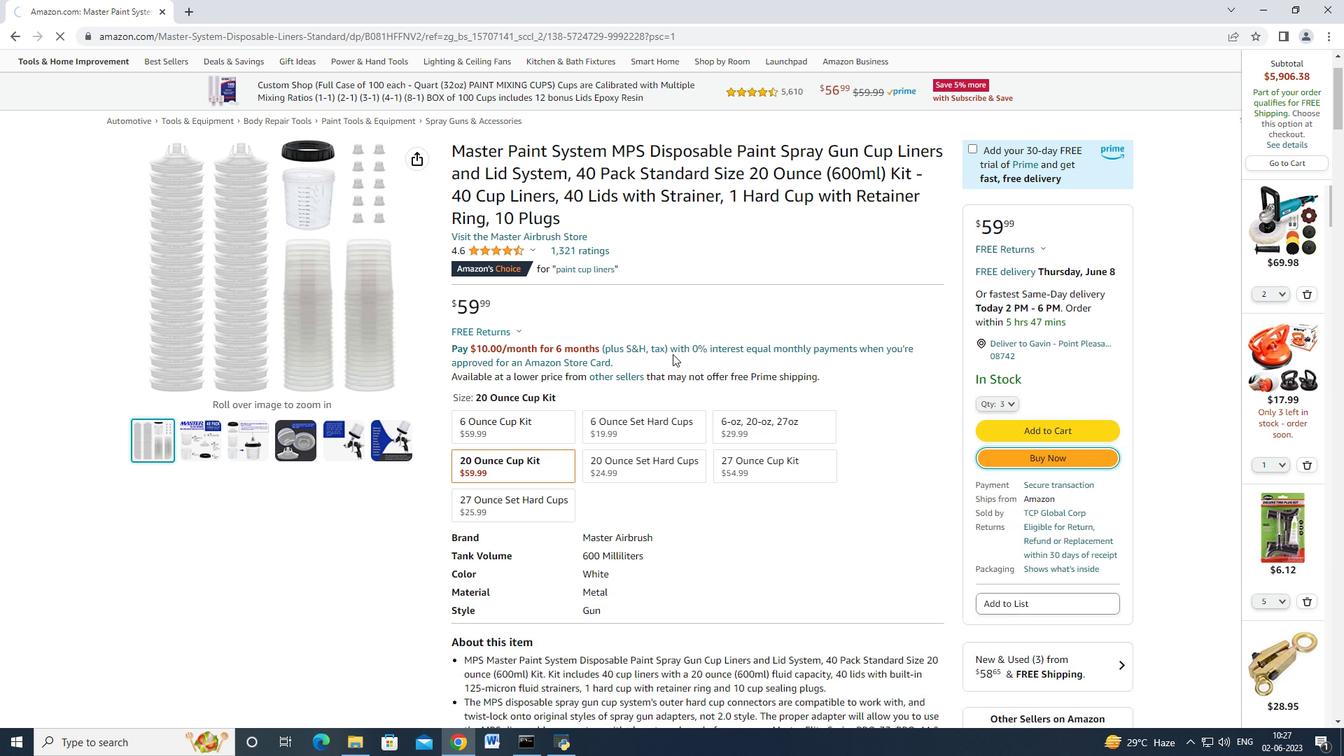 
Action: Mouse scrolled (672, 353) with delta (0, 0)
Screenshot: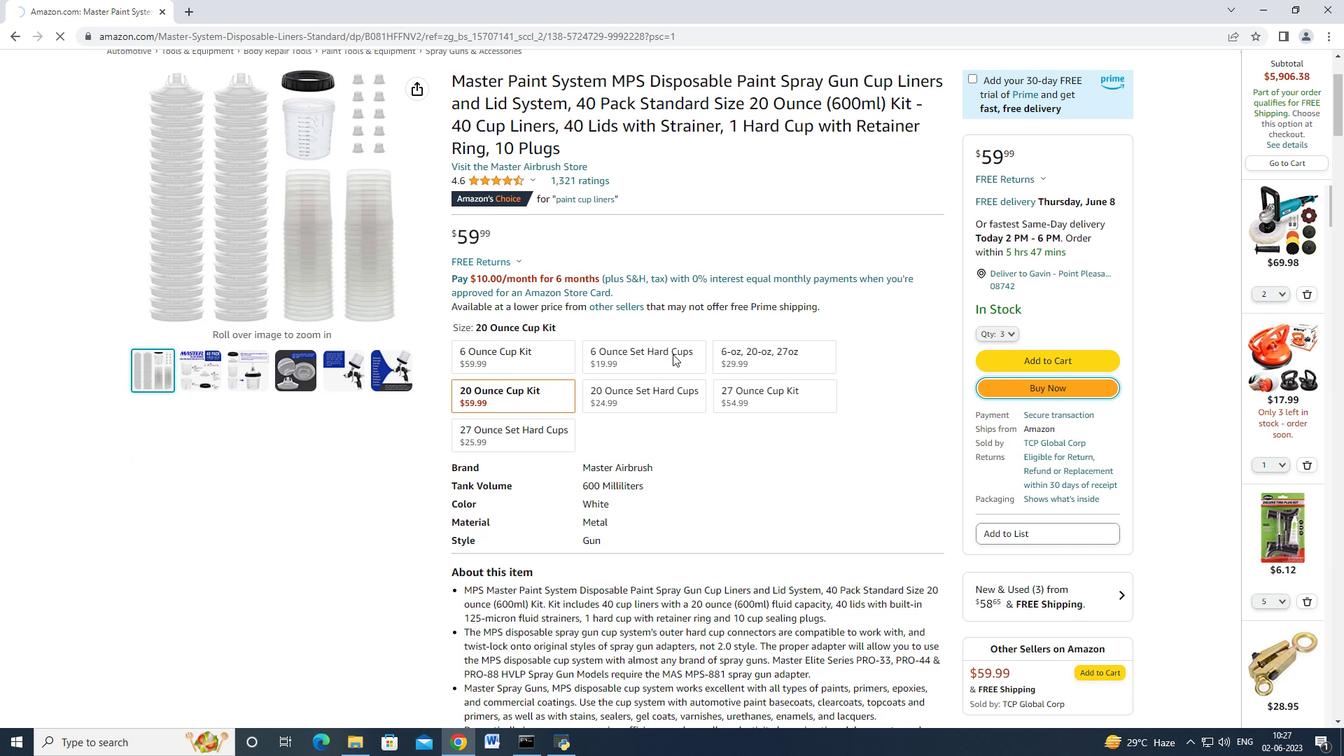 
Action: Mouse moved to (57, 37)
Screenshot: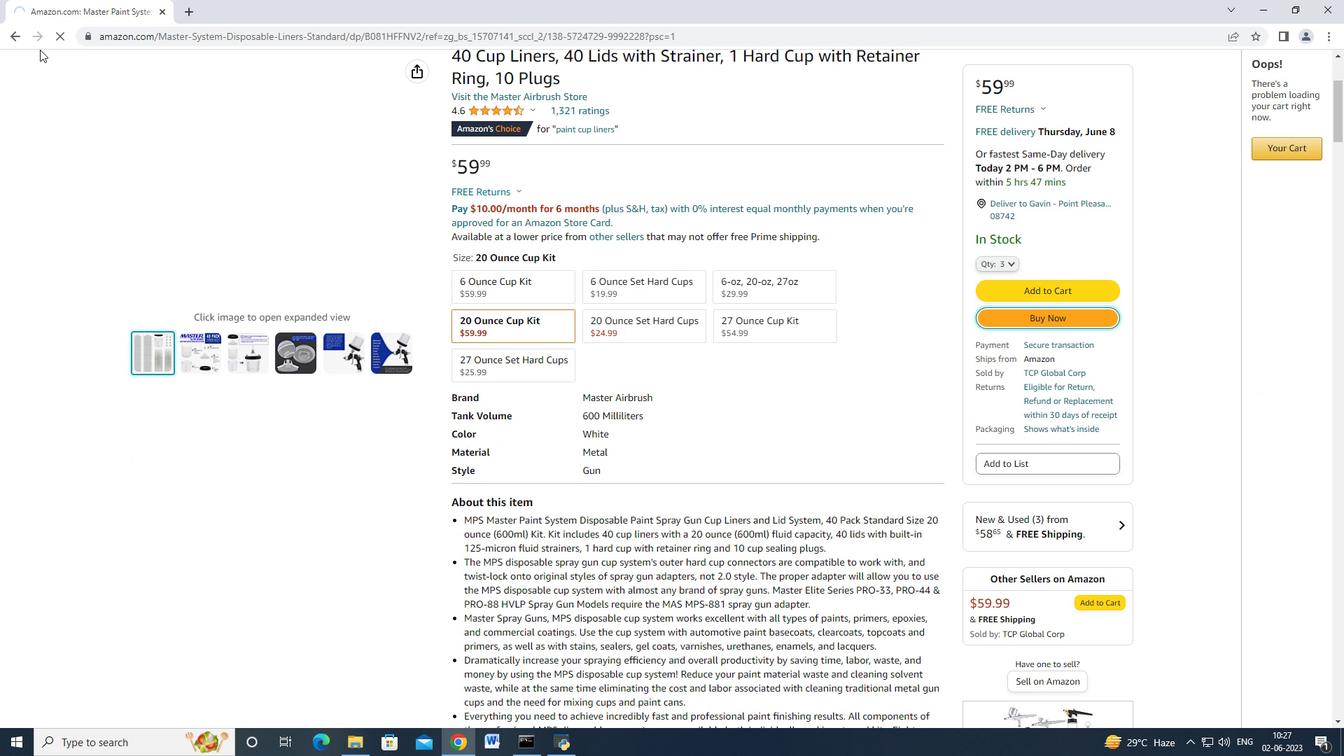
Action: Mouse pressed left at (57, 37)
Screenshot: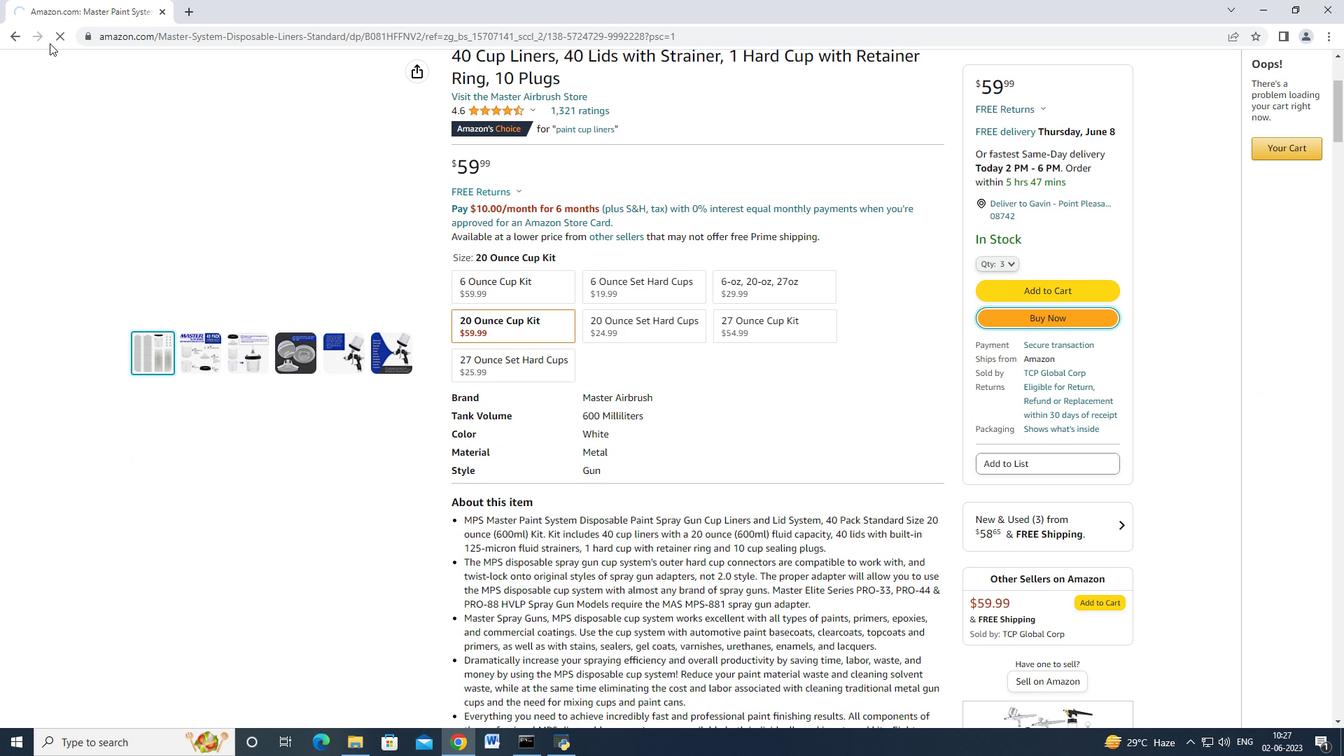 
Action: Mouse moved to (63, 37)
Screenshot: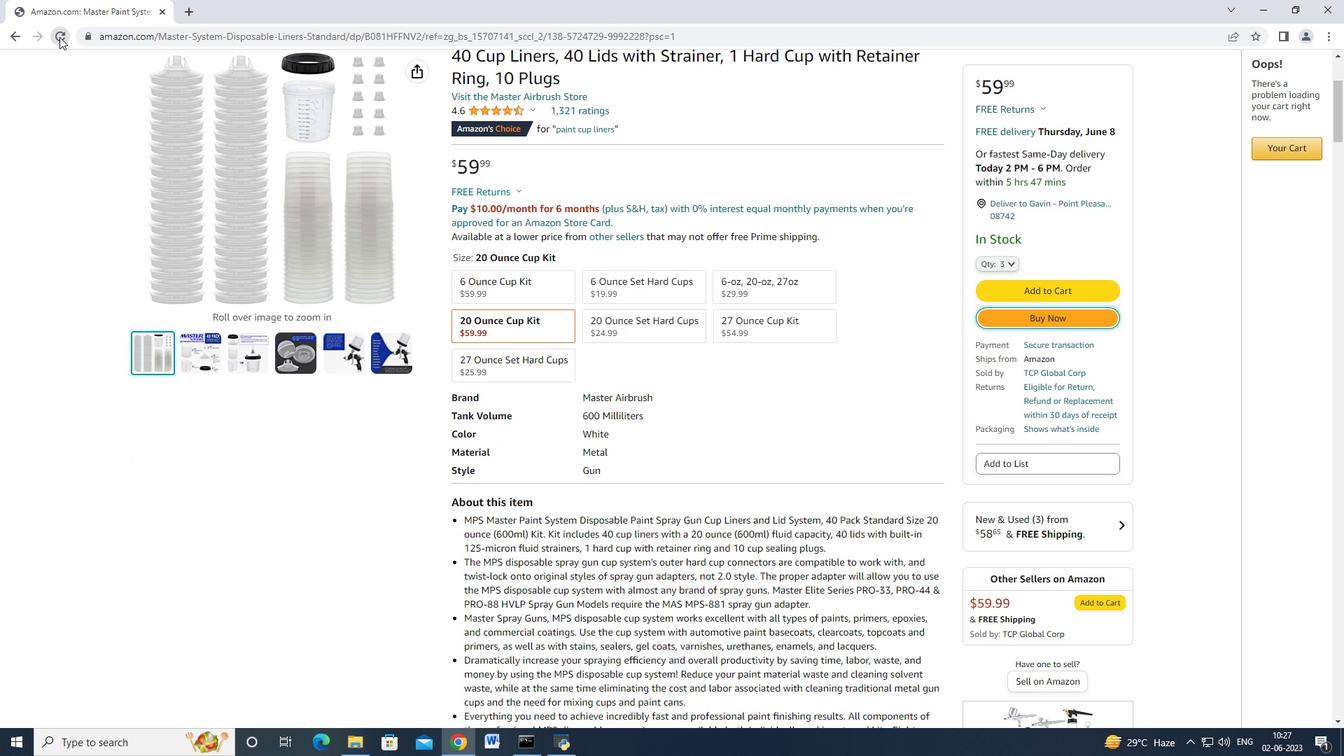 
Action: Mouse pressed left at (63, 37)
Screenshot: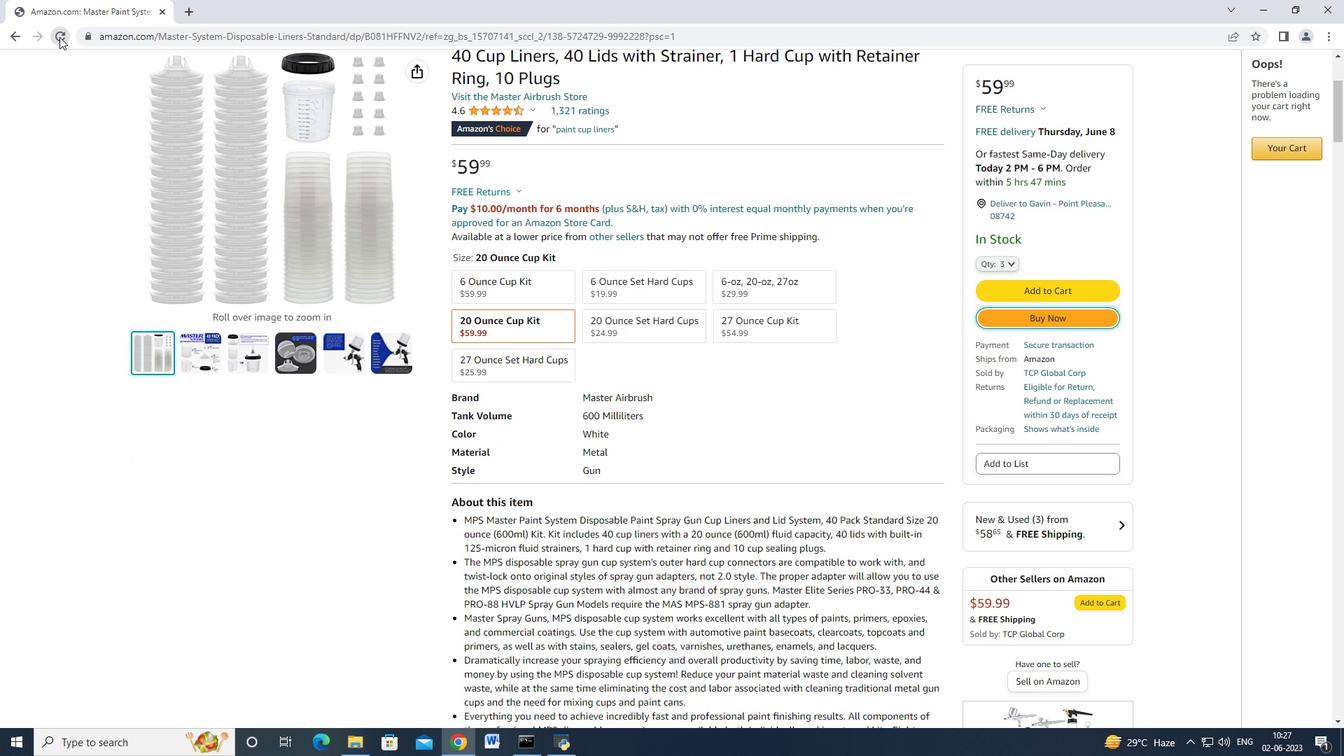 
Action: Mouse moved to (988, 259)
Screenshot: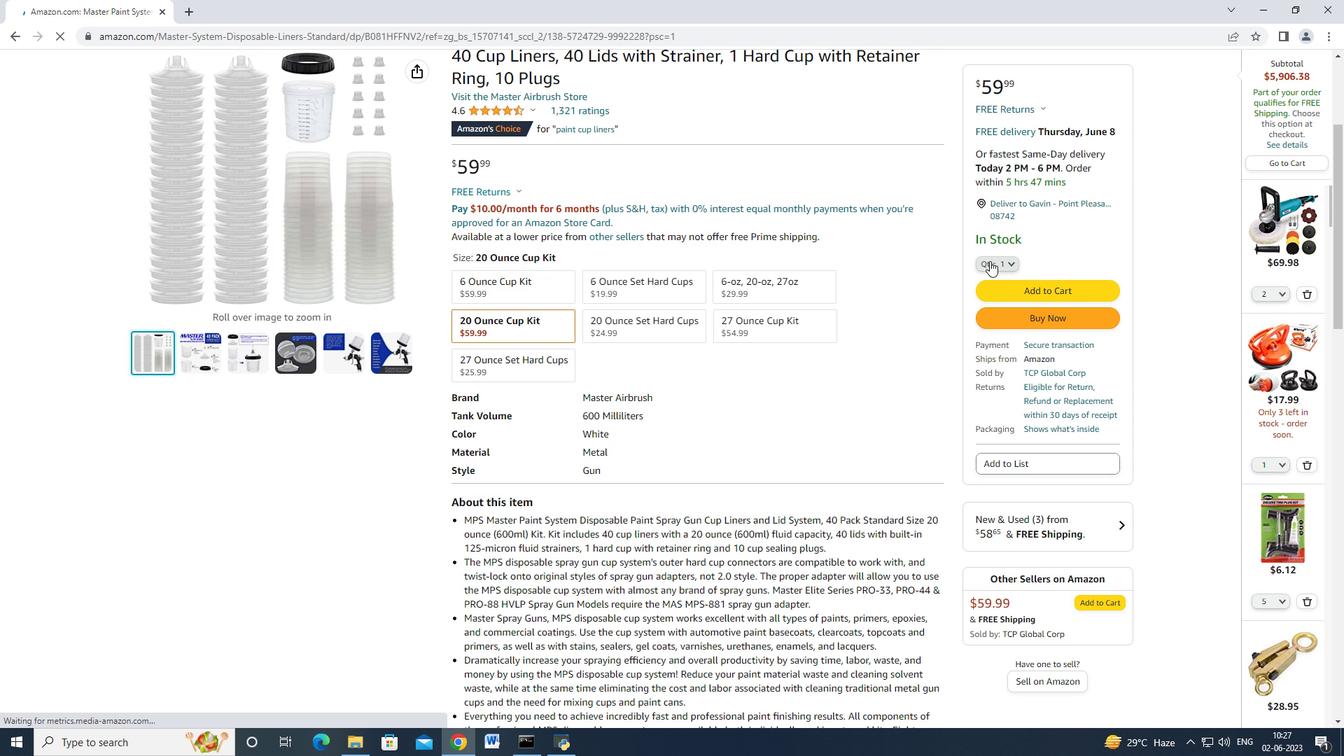 
Action: Mouse pressed left at (988, 259)
Screenshot: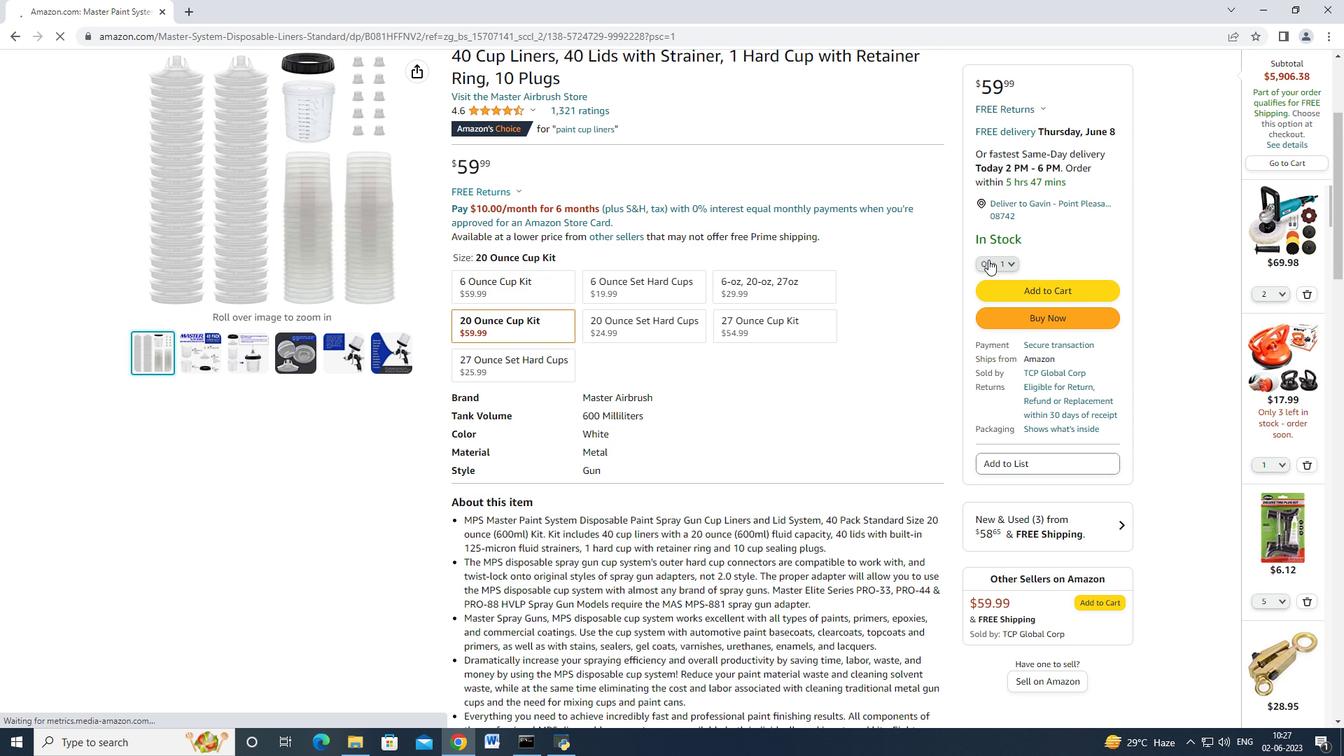 
Action: Mouse moved to (990, 114)
Screenshot: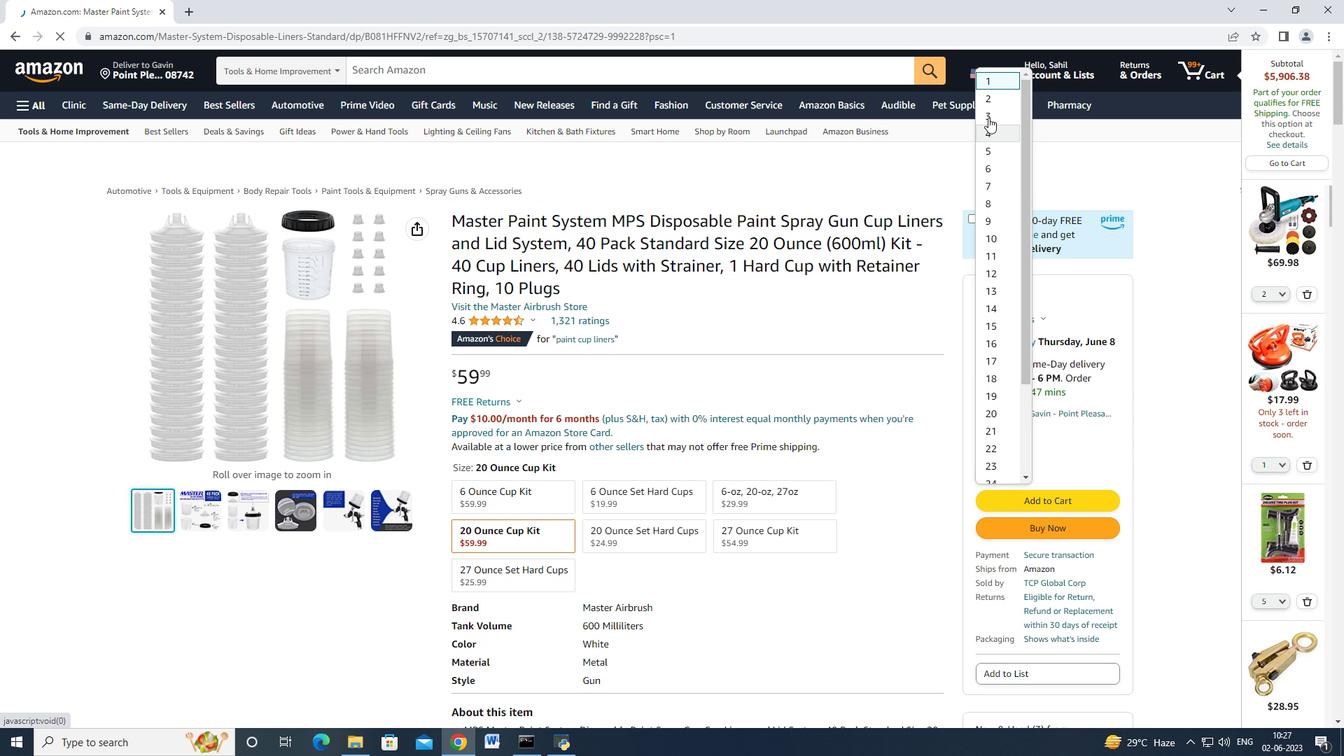 
Action: Mouse pressed left at (990, 114)
Screenshot: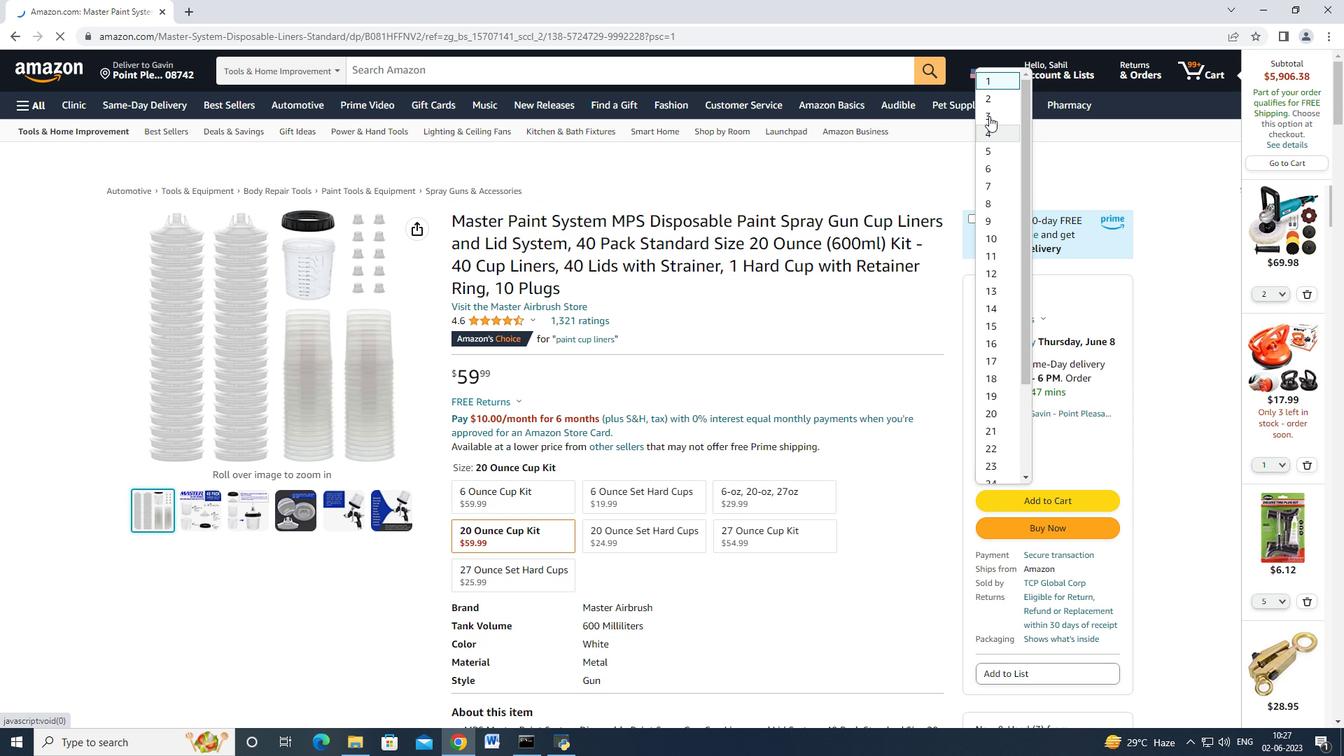 
Action: Mouse moved to (1027, 529)
Screenshot: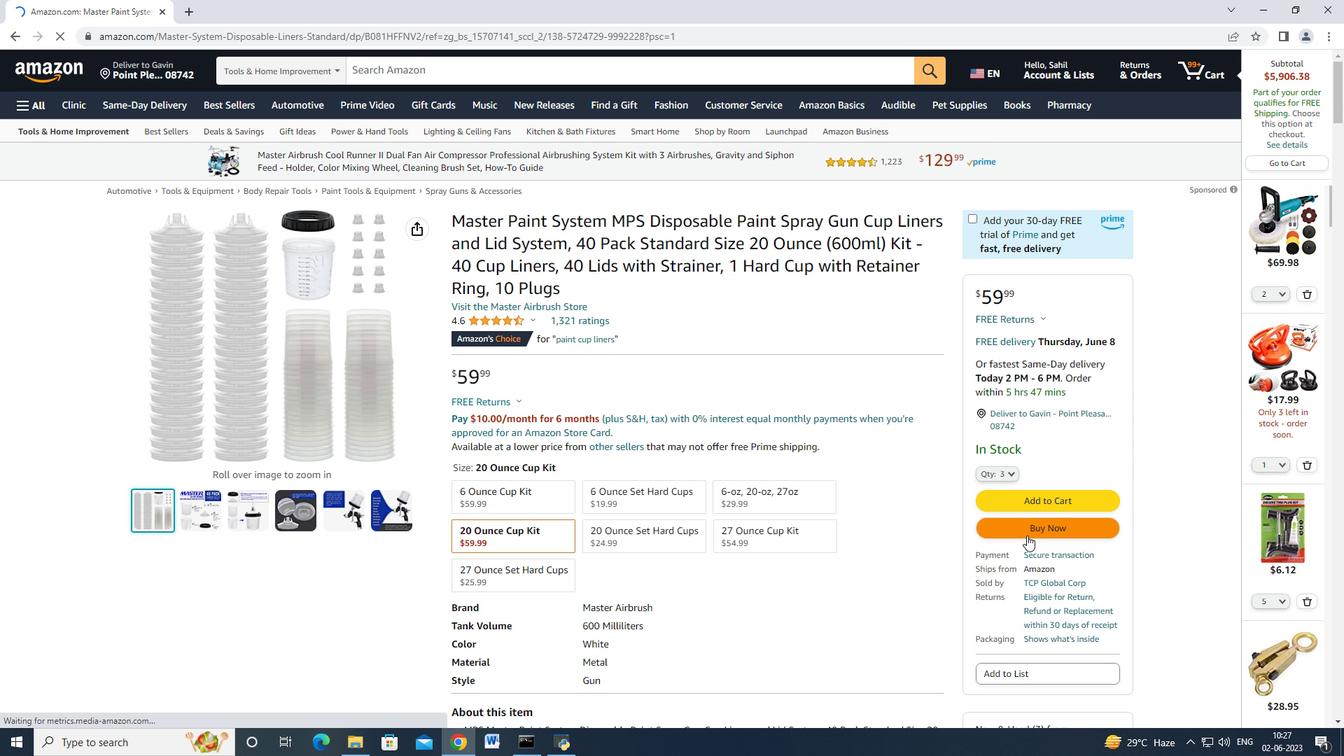 
Action: Mouse pressed left at (1027, 529)
Screenshot: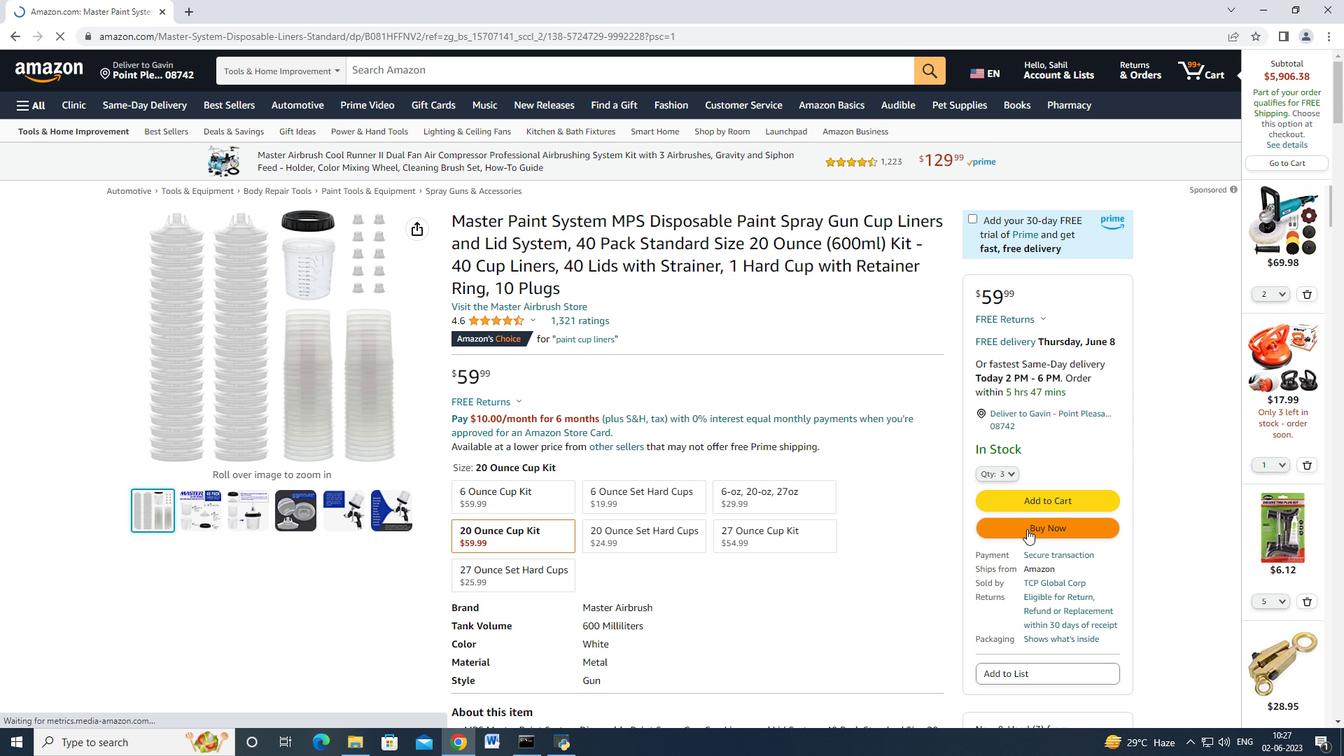 
Action: Mouse moved to (797, 118)
Screenshot: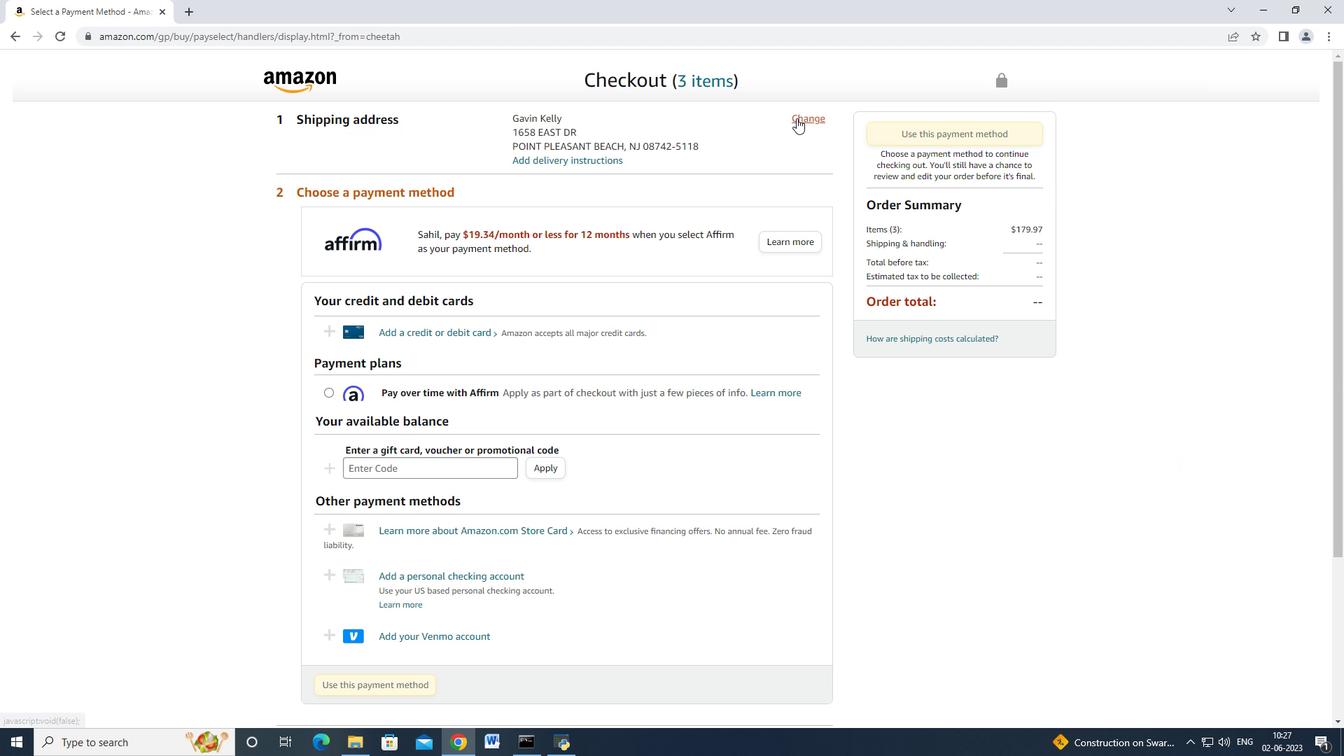 
Action: Mouse pressed left at (797, 118)
Screenshot: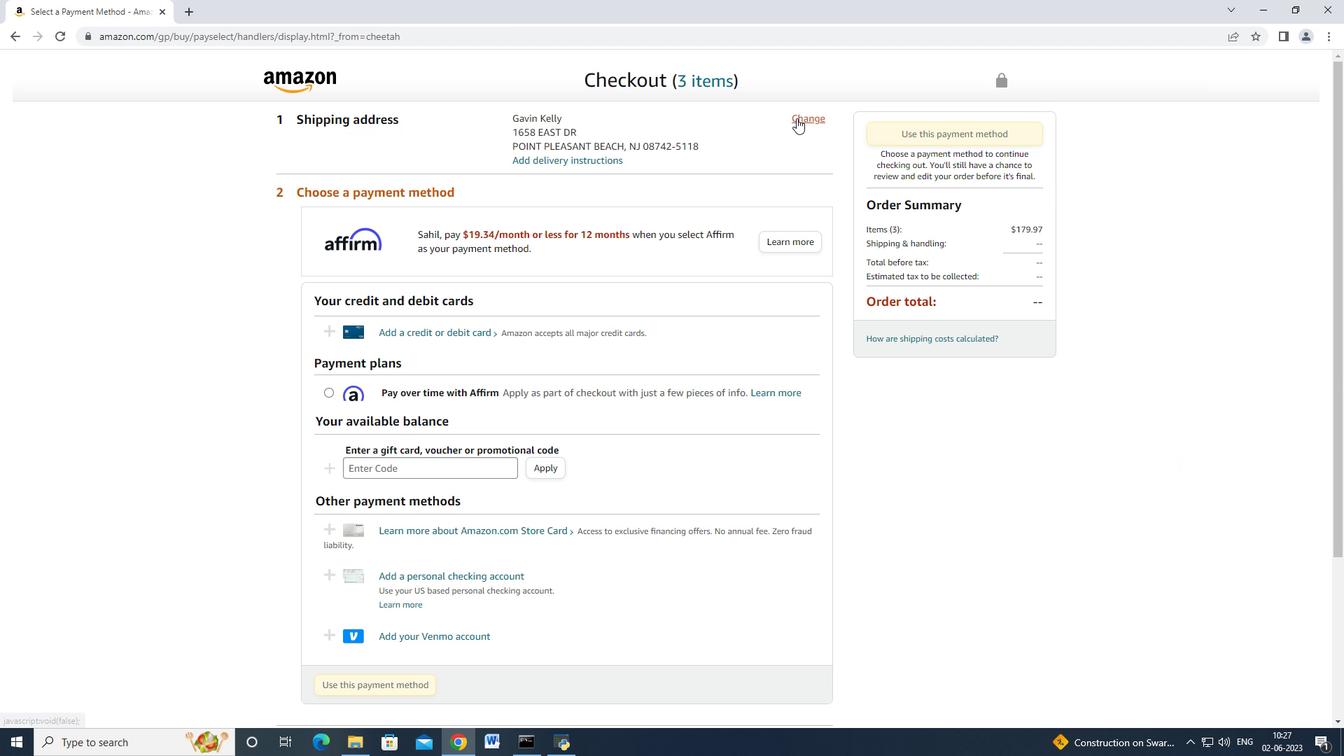 
Action: Mouse moved to (590, 303)
Screenshot: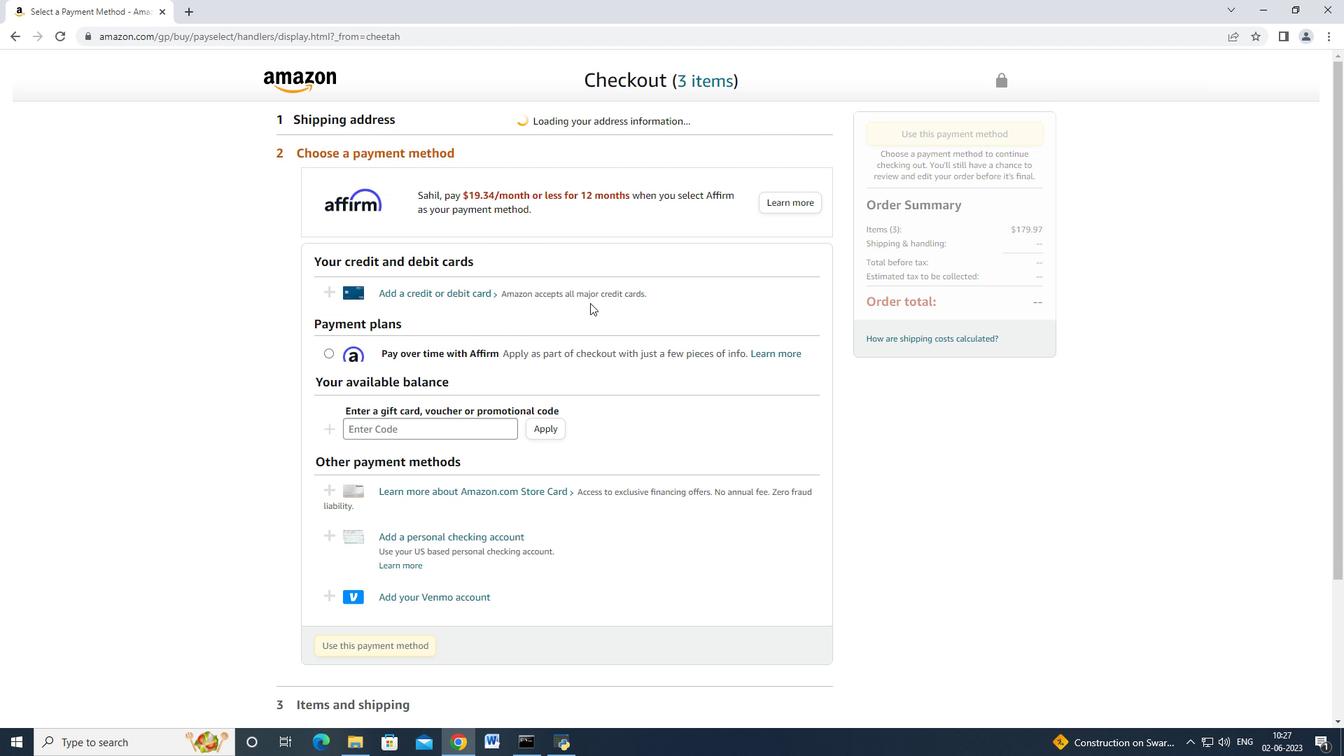 
Action: Mouse scrolled (590, 302) with delta (0, 0)
Screenshot: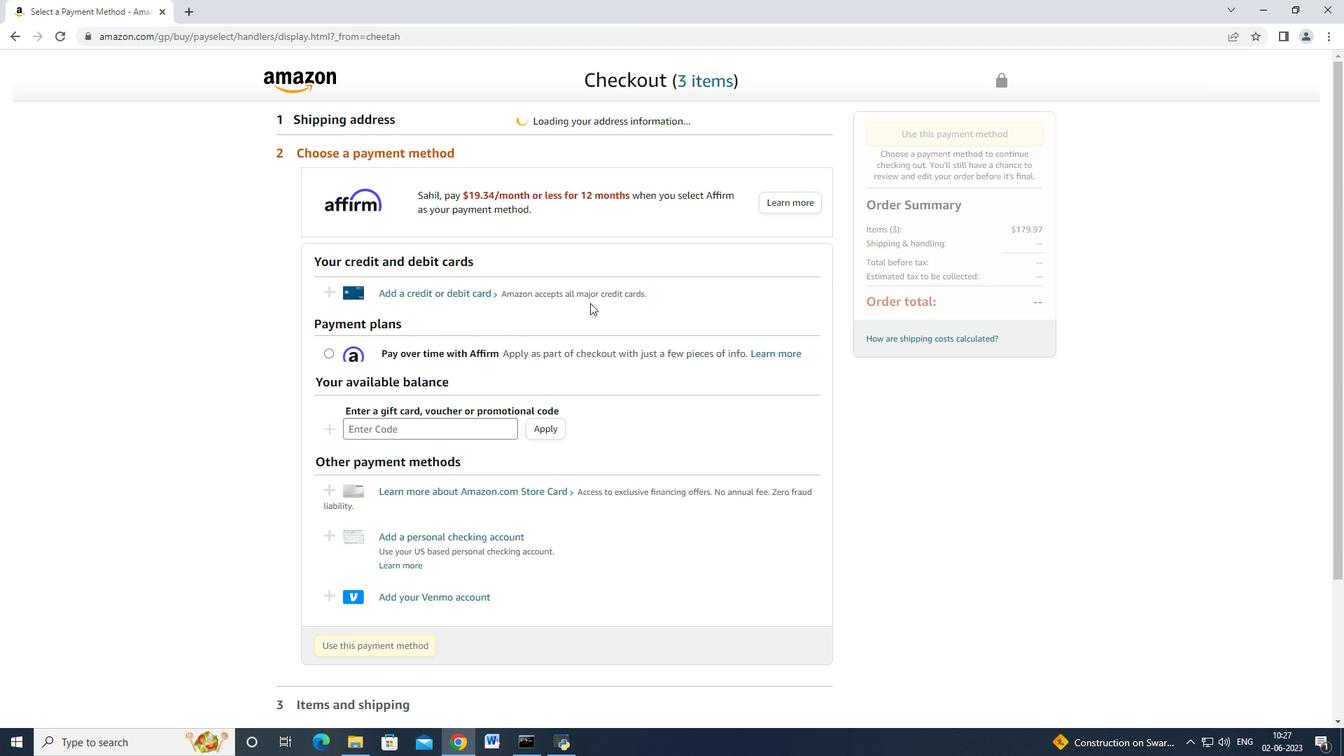 
Action: Mouse moved to (584, 264)
Screenshot: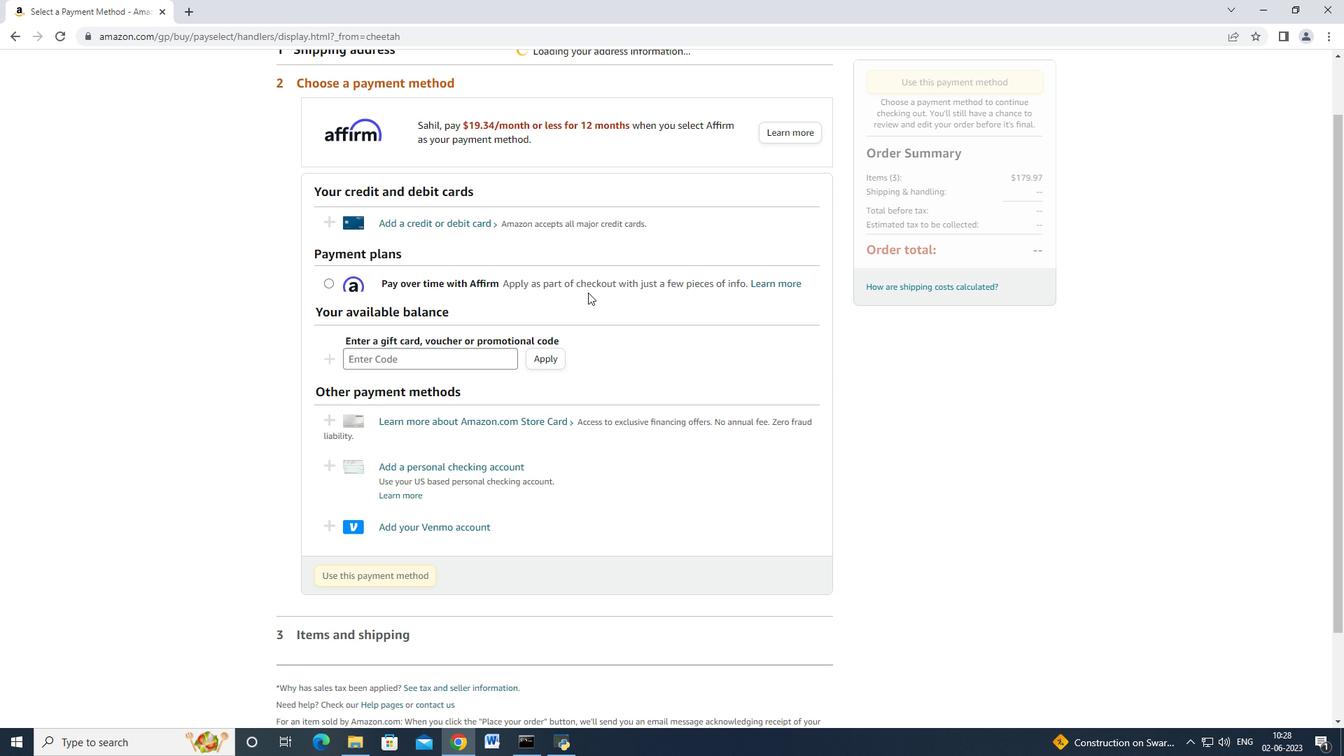 
Action: Mouse scrolled (584, 265) with delta (0, 0)
Screenshot: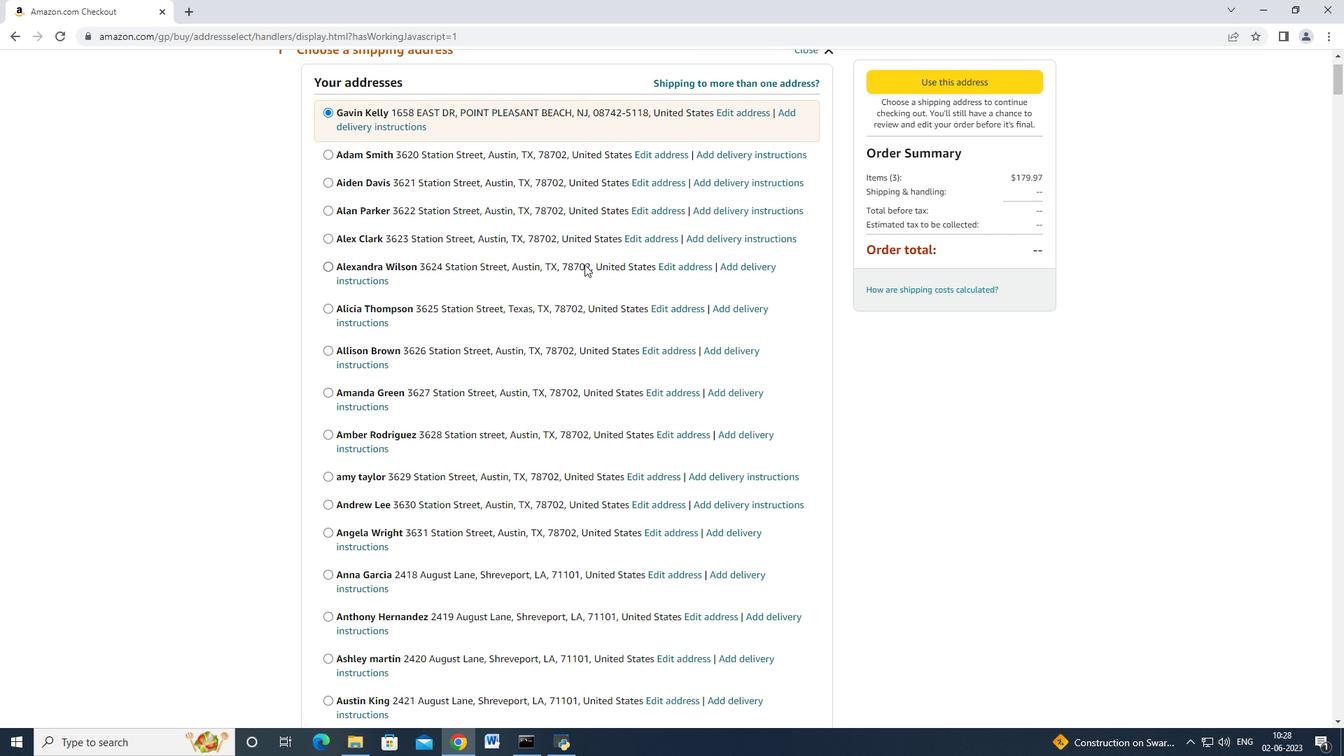 
Action: Mouse scrolled (584, 265) with delta (0, 0)
Screenshot: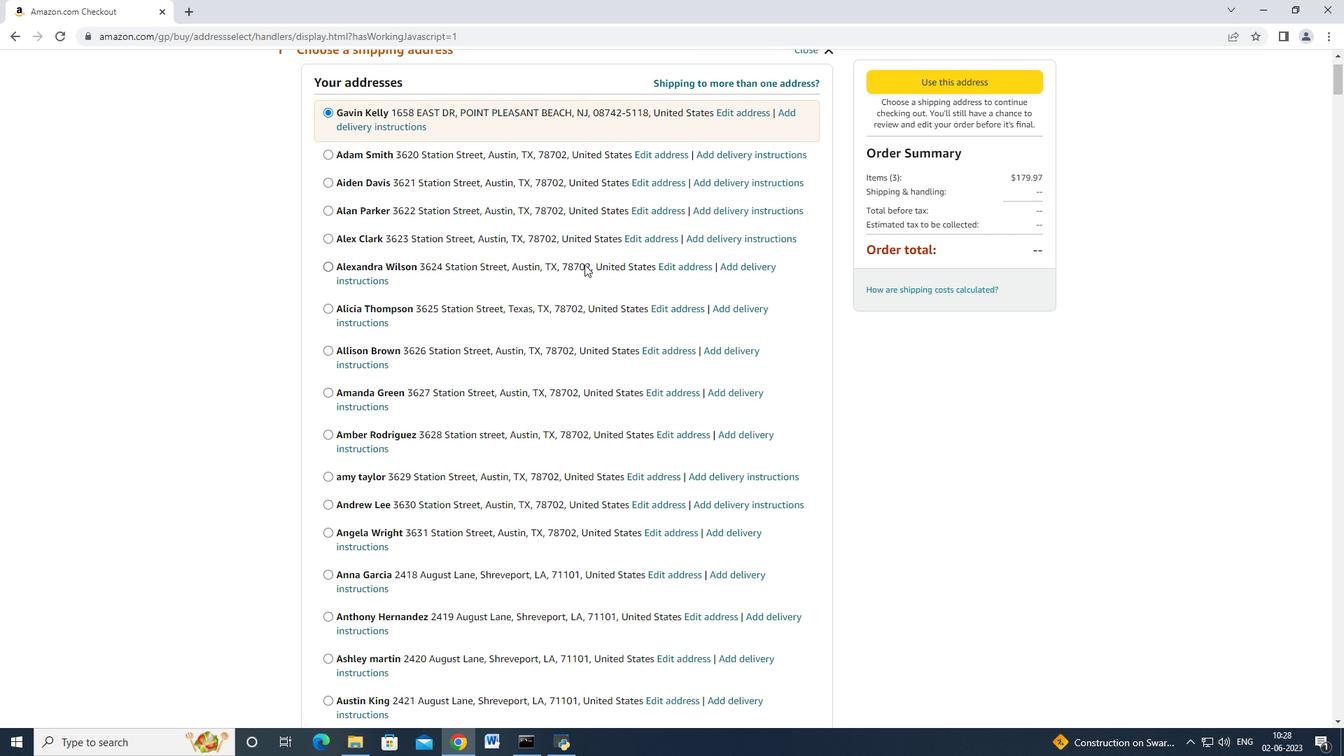 
Action: Mouse scrolled (584, 263) with delta (0, 0)
Screenshot: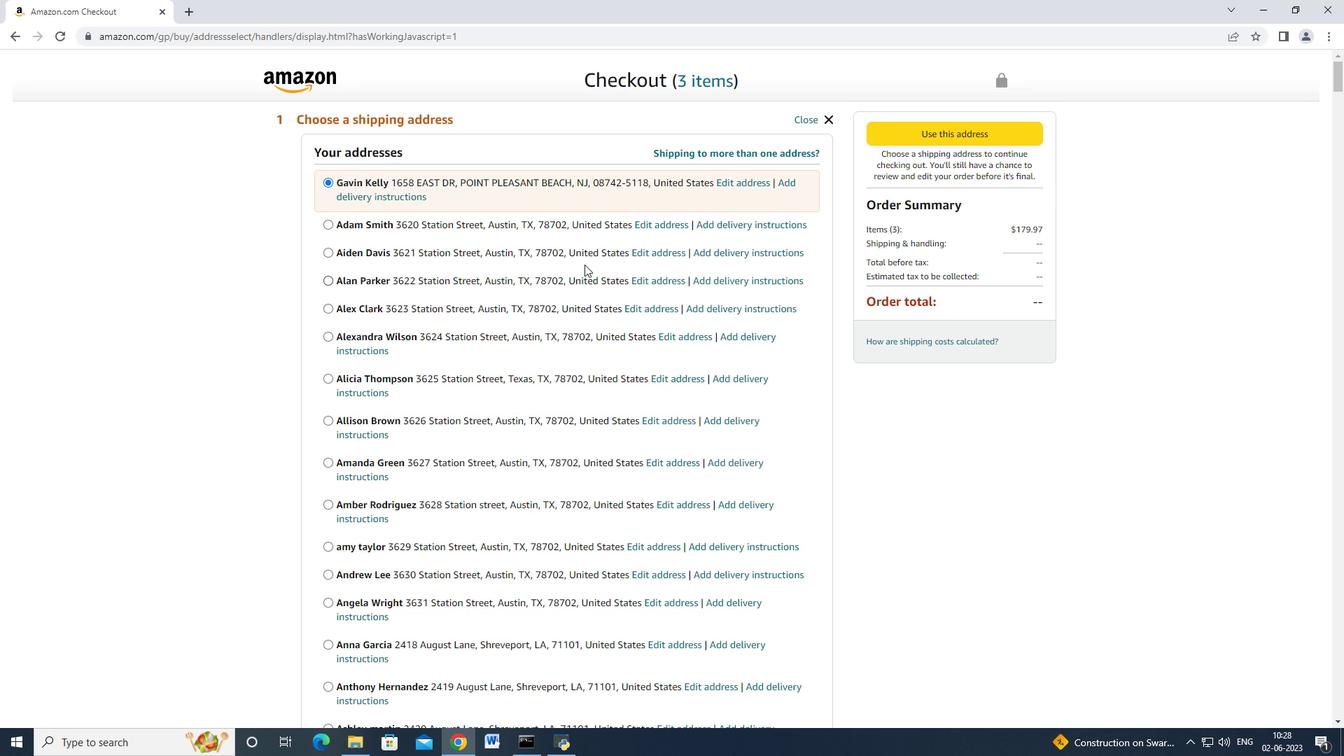 
Action: Mouse scrolled (584, 263) with delta (0, 0)
Screenshot: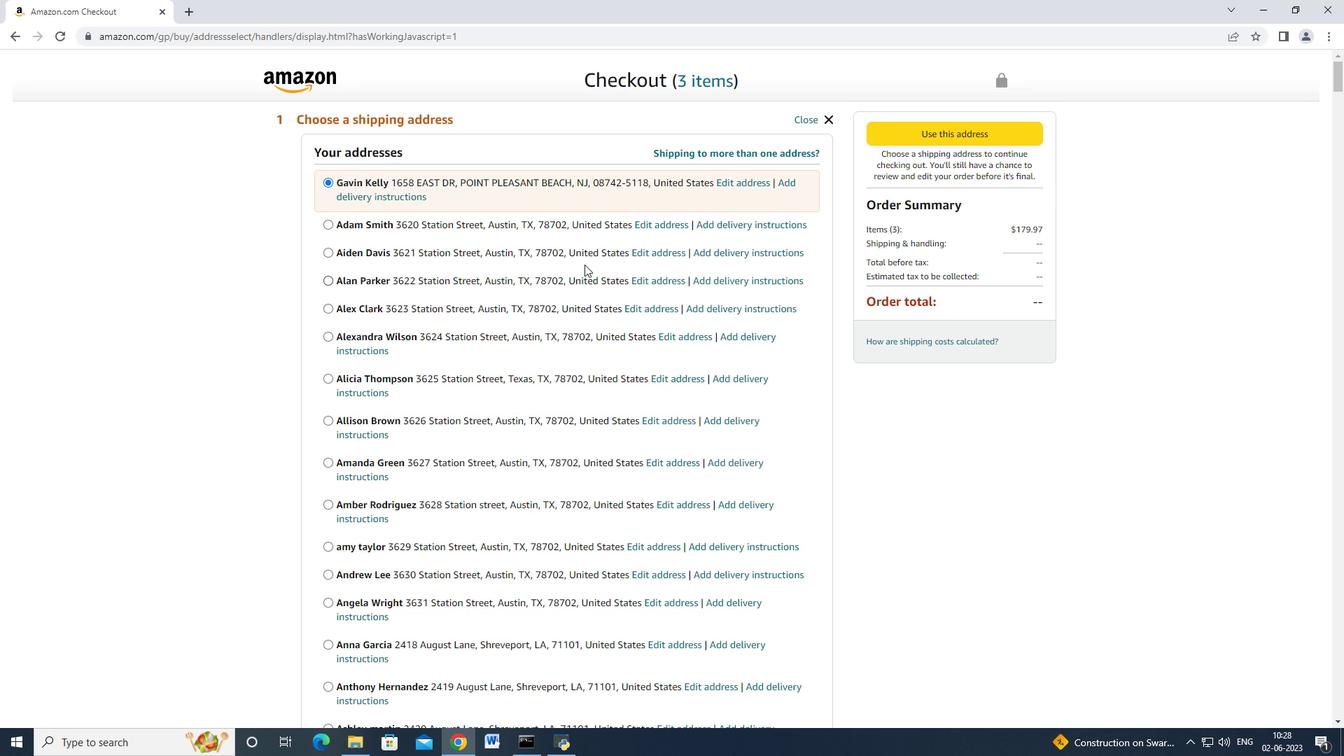 
Action: Mouse scrolled (584, 263) with delta (0, 0)
Screenshot: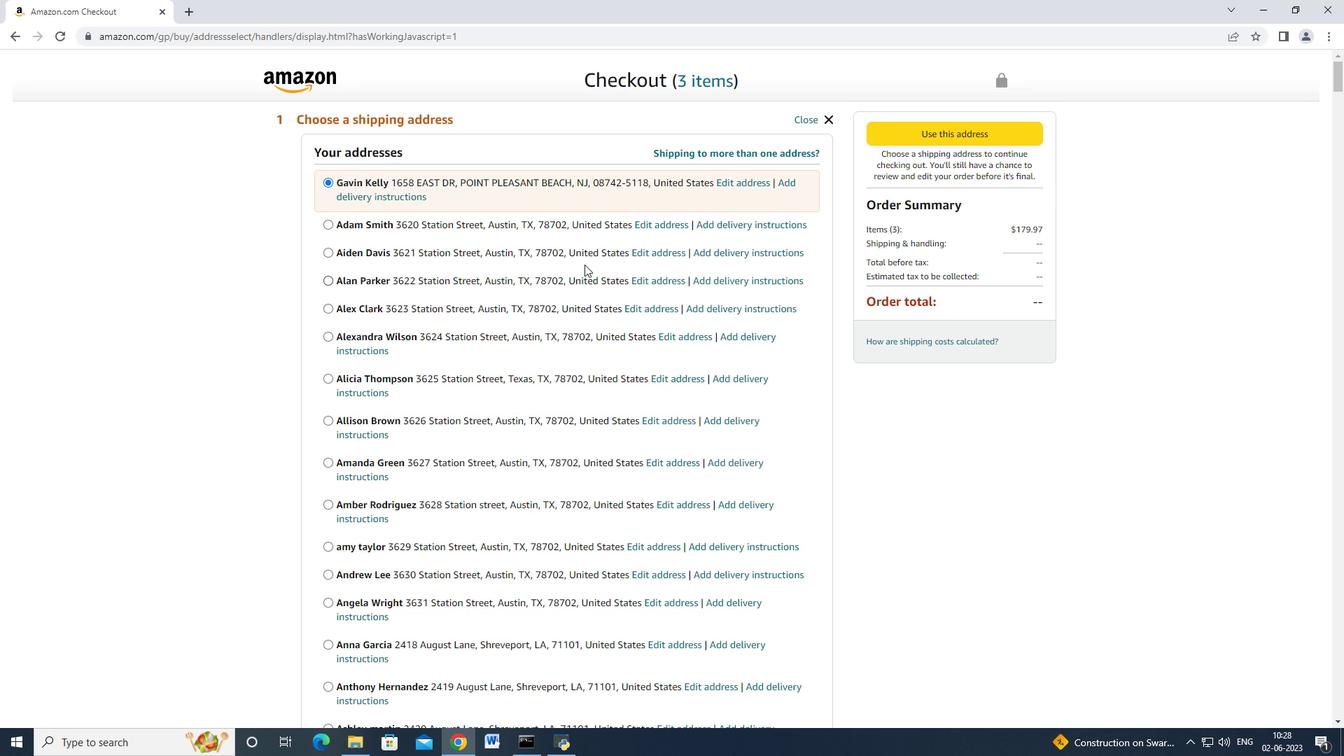 
Action: Mouse moved to (577, 266)
Screenshot: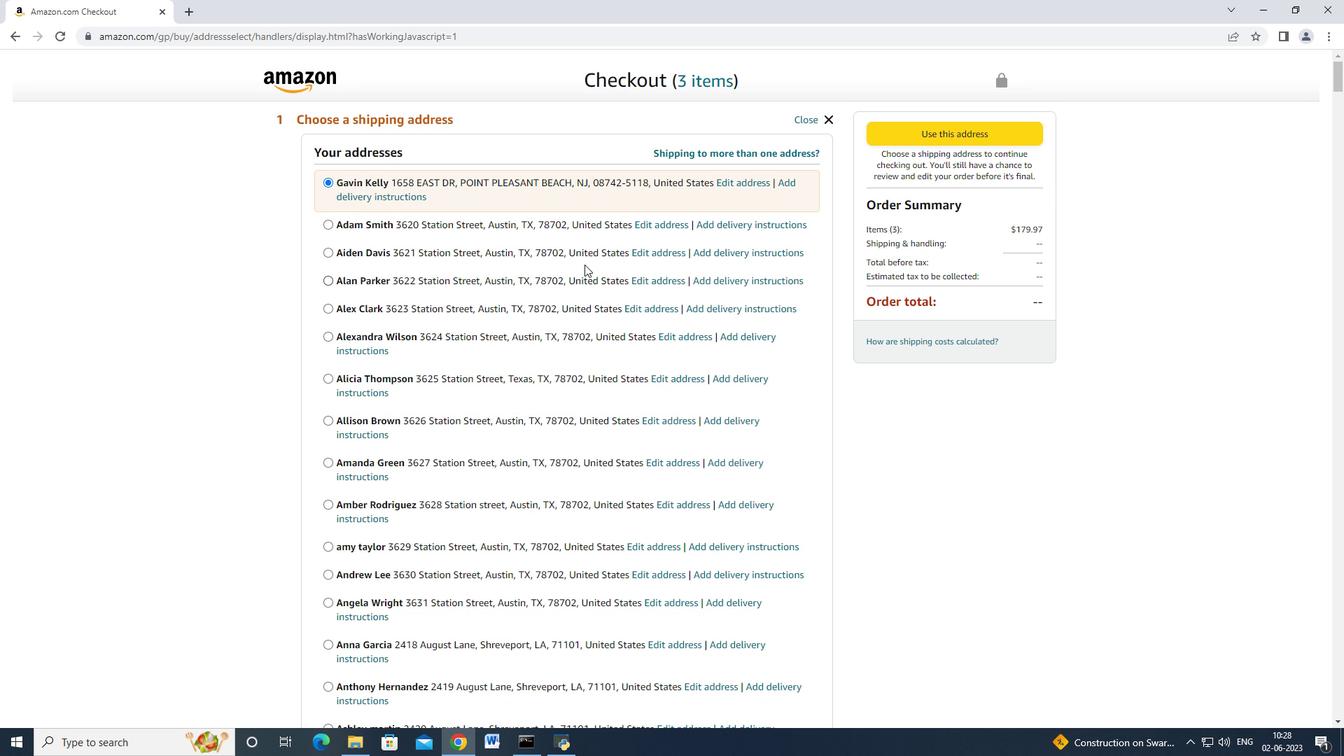 
Action: Mouse scrolled (577, 266) with delta (0, 0)
Screenshot: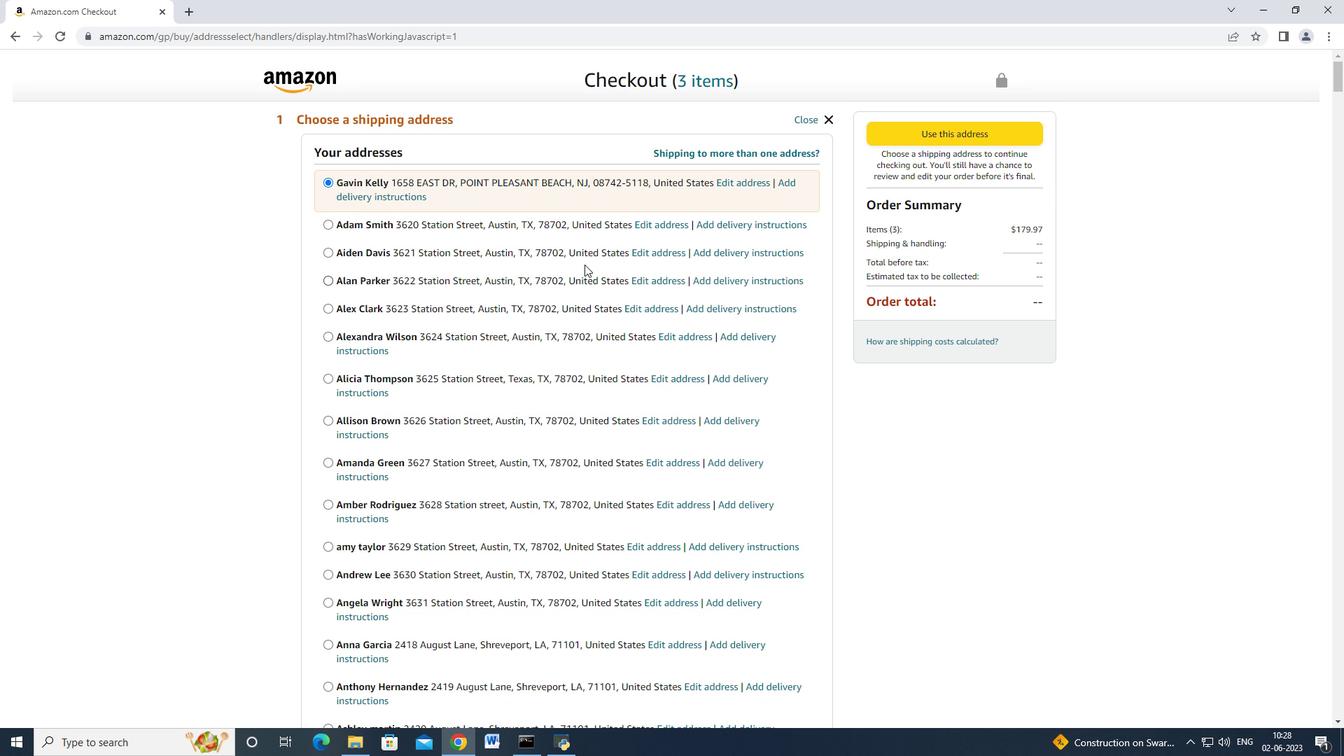 
Action: Mouse moved to (574, 267)
Screenshot: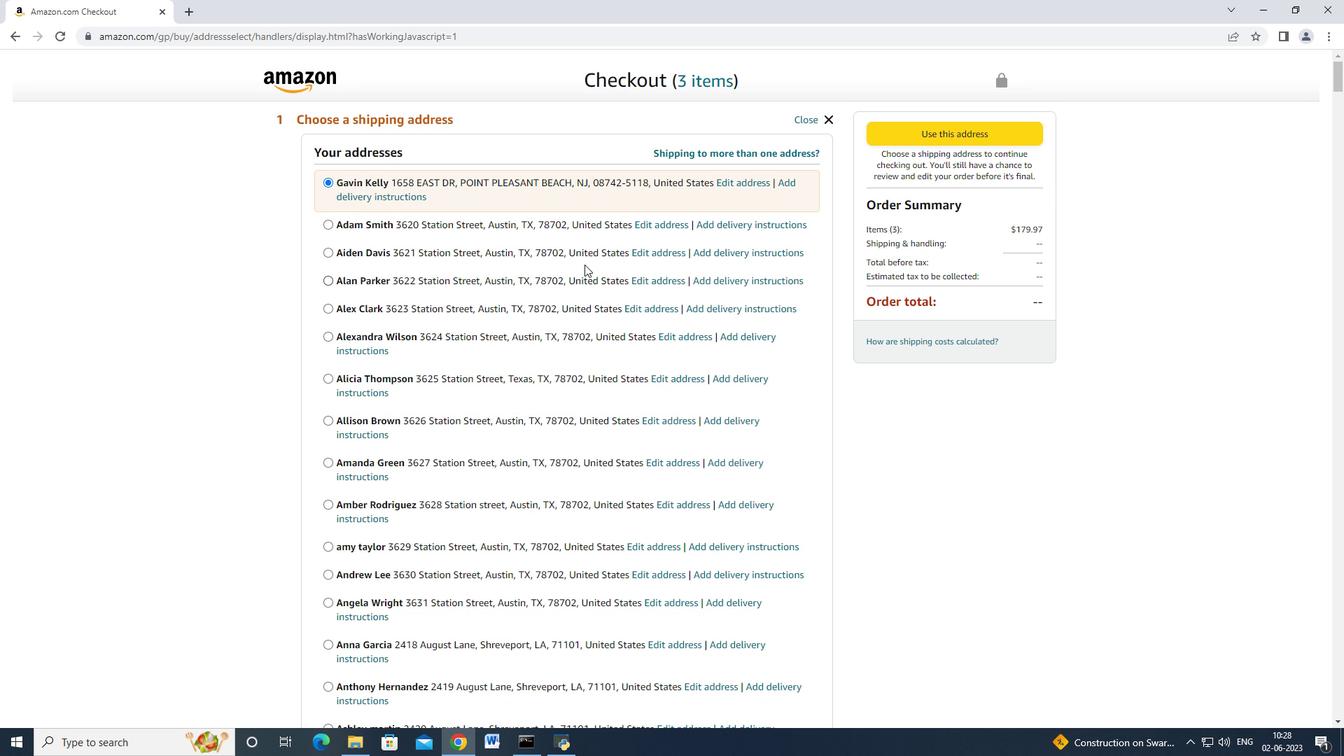 
Action: Mouse scrolled (576, 266) with delta (0, 0)
Screenshot: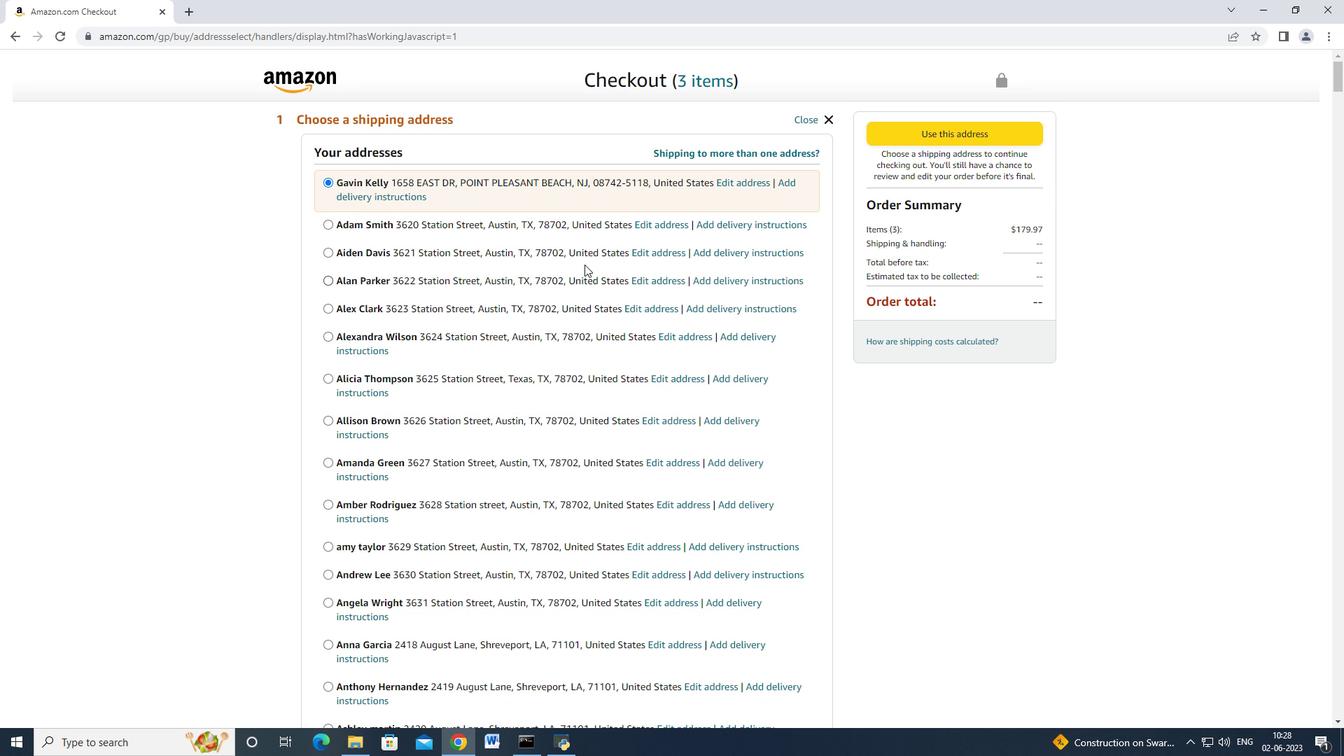 
Action: Mouse moved to (573, 268)
Screenshot: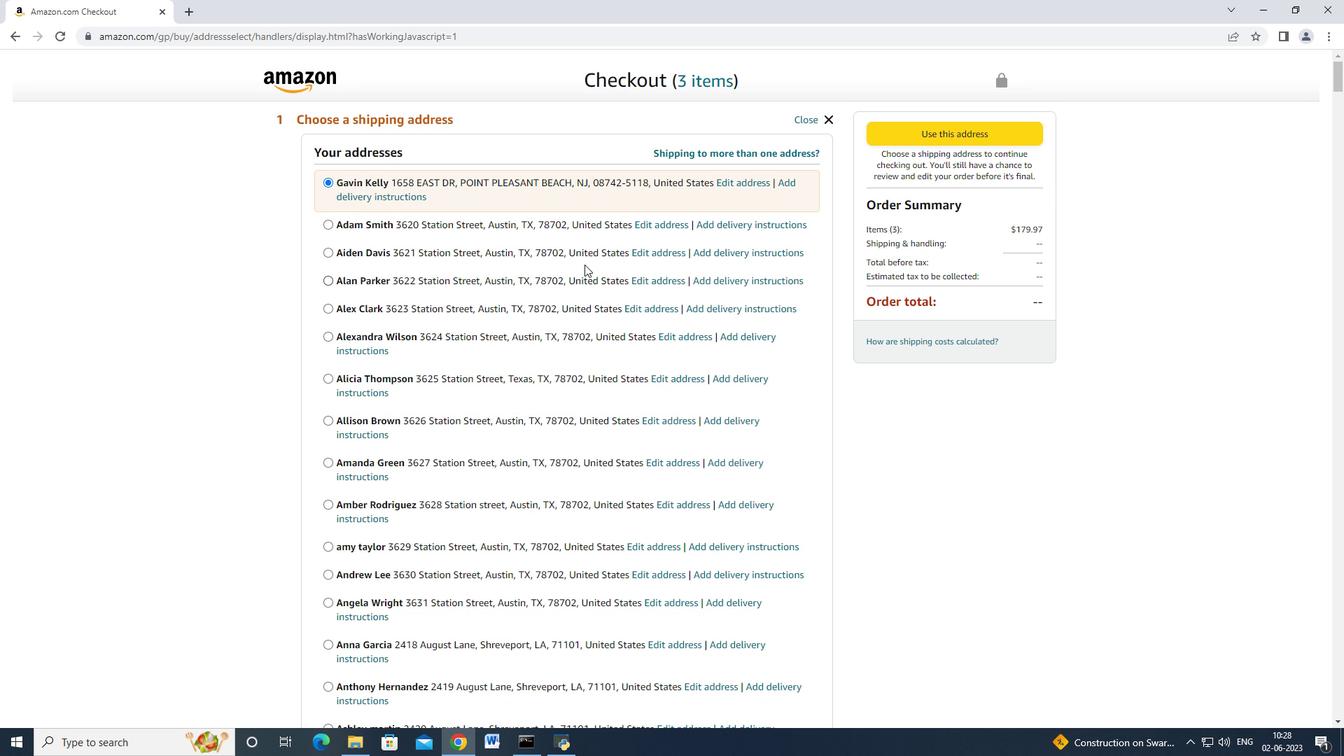 
Action: Mouse scrolled (574, 266) with delta (0, 0)
Screenshot: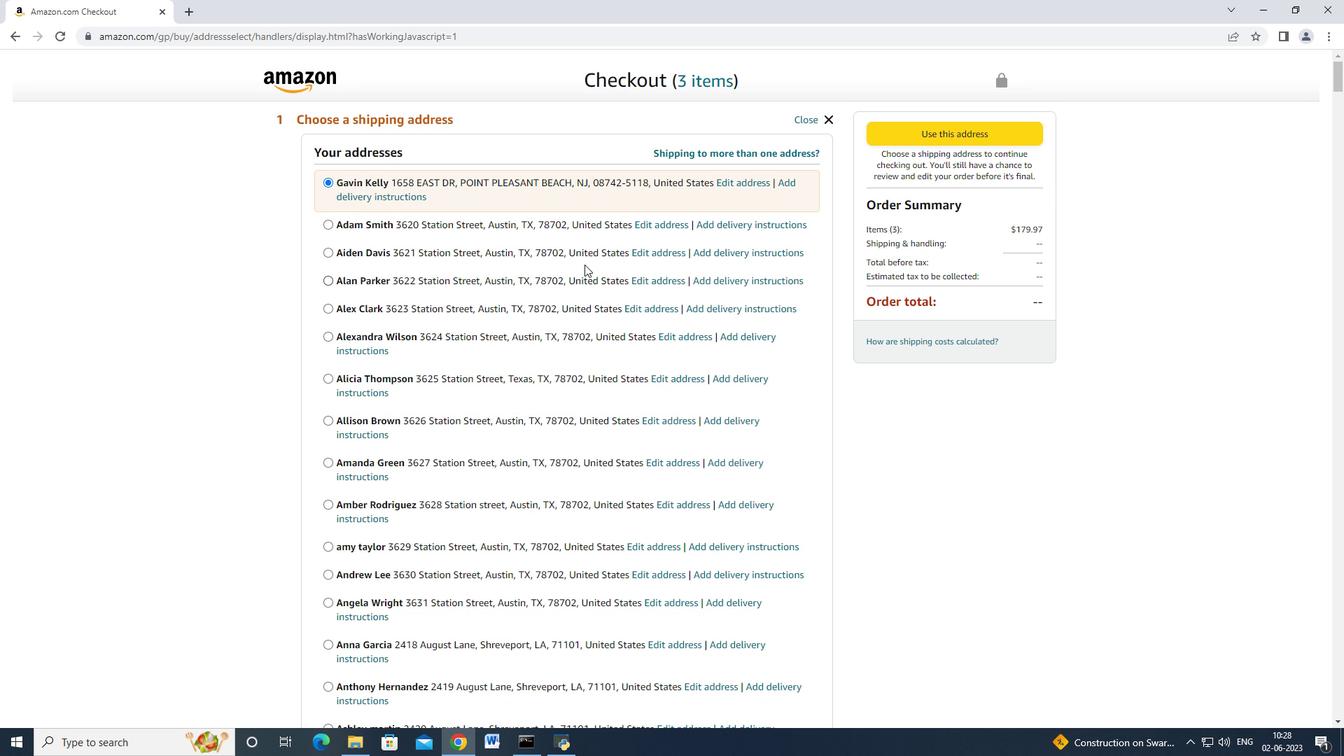 
Action: Mouse moved to (572, 268)
Screenshot: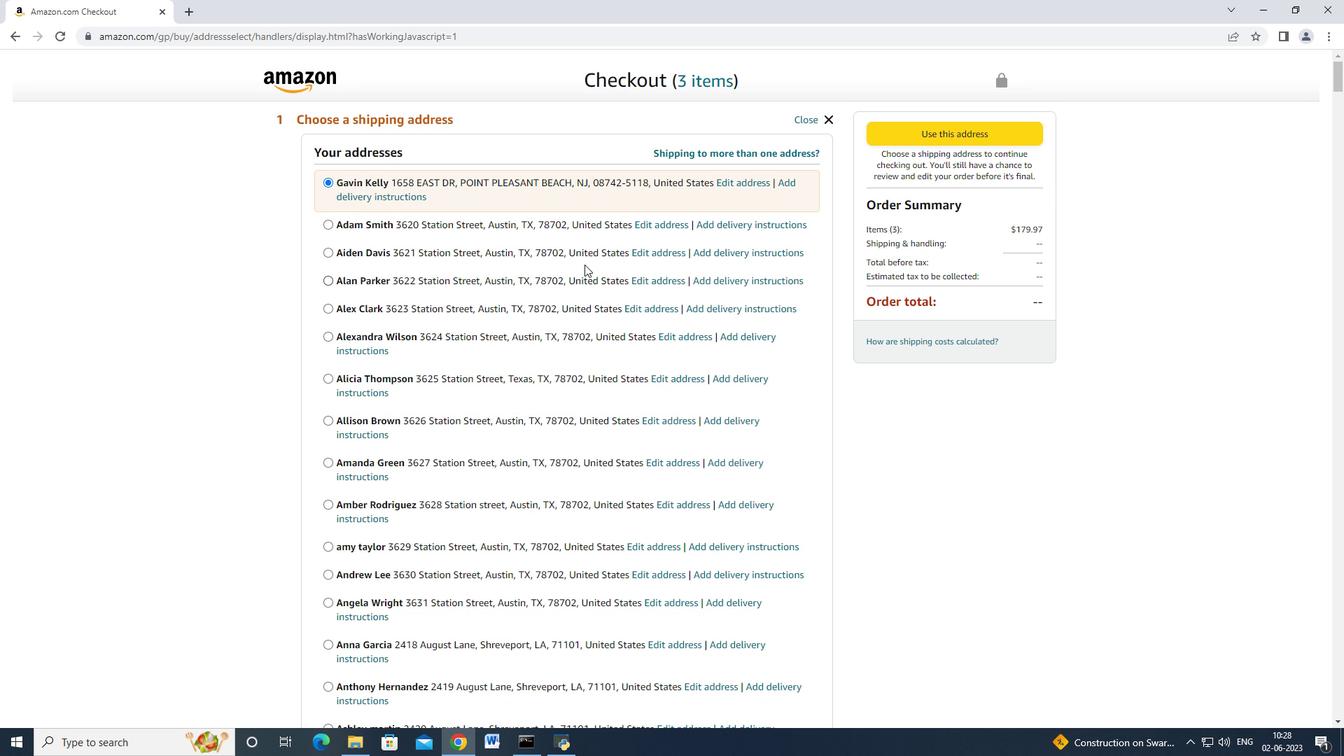 
Action: Mouse scrolled (573, 267) with delta (0, 0)
Screenshot: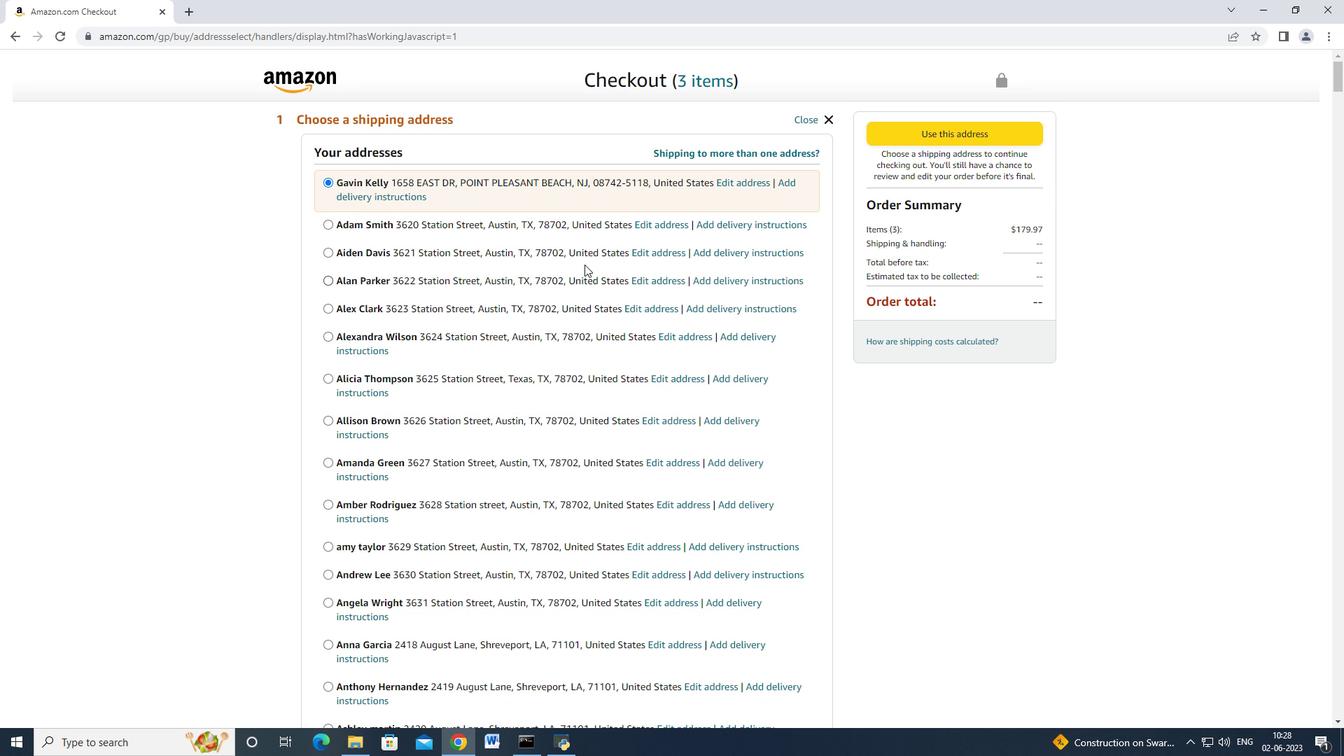
Action: Mouse moved to (569, 270)
Screenshot: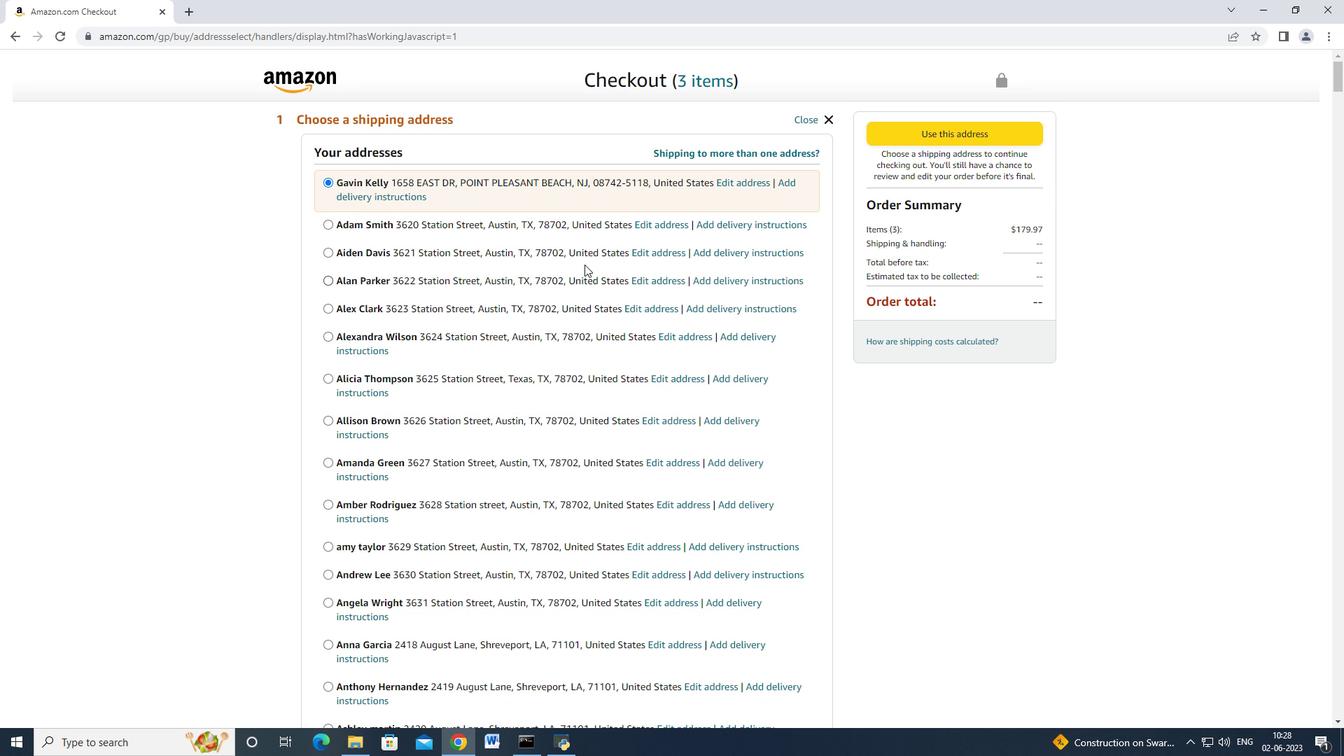 
Action: Mouse scrolled (570, 268) with delta (0, 0)
Screenshot: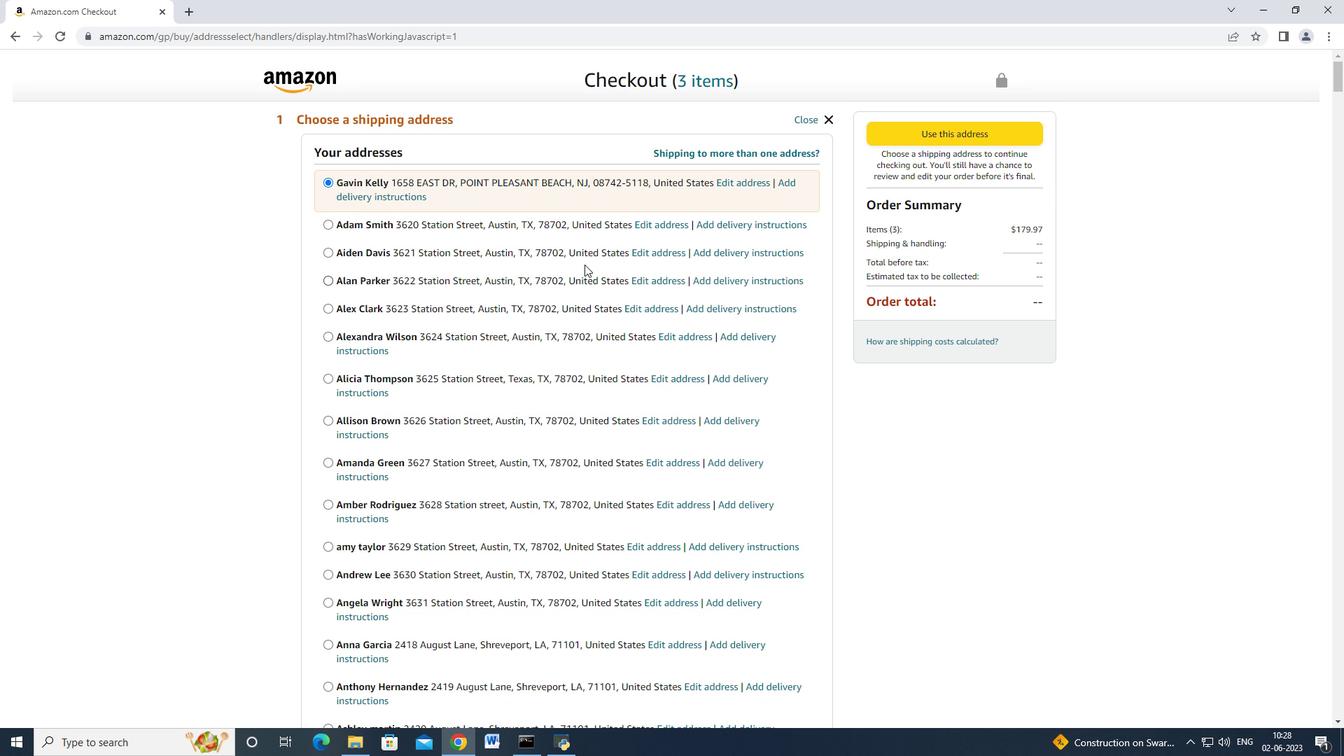 
Action: Mouse moved to (557, 275)
Screenshot: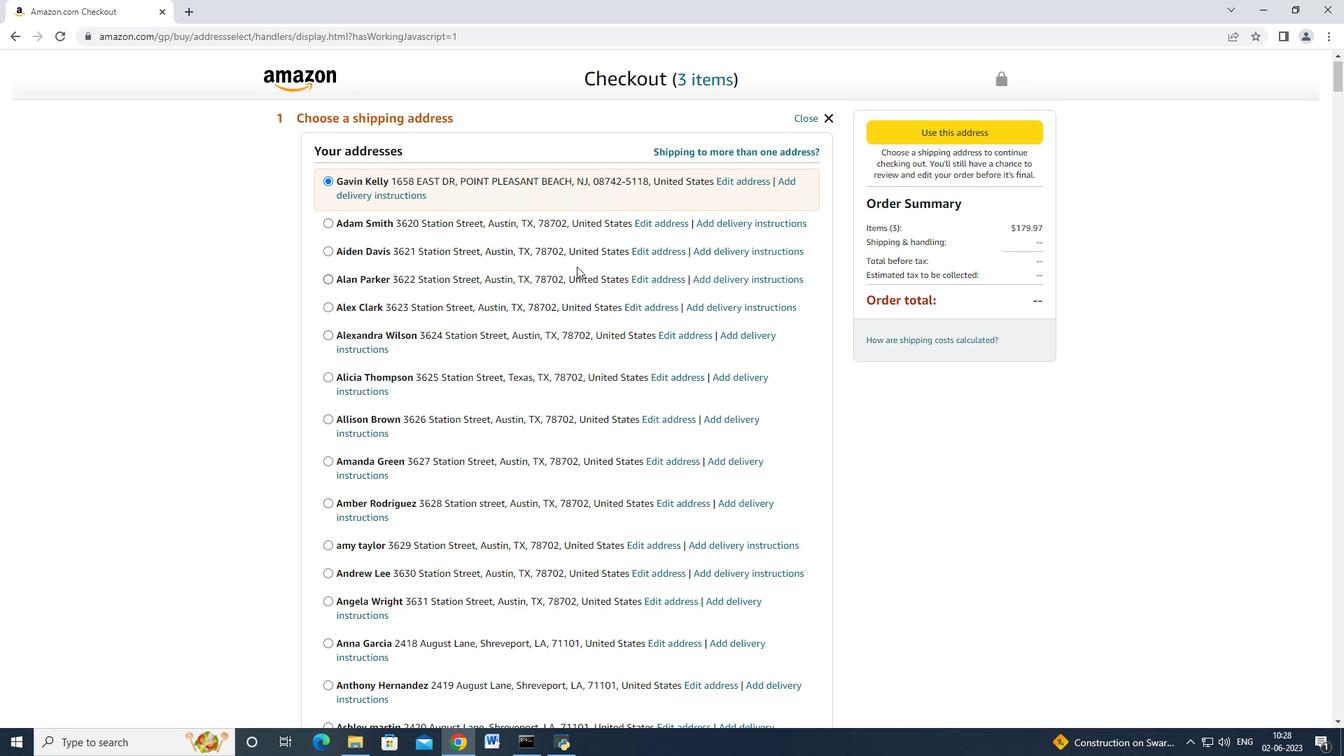 
Action: Mouse scrolled (557, 275) with delta (0, 0)
Screenshot: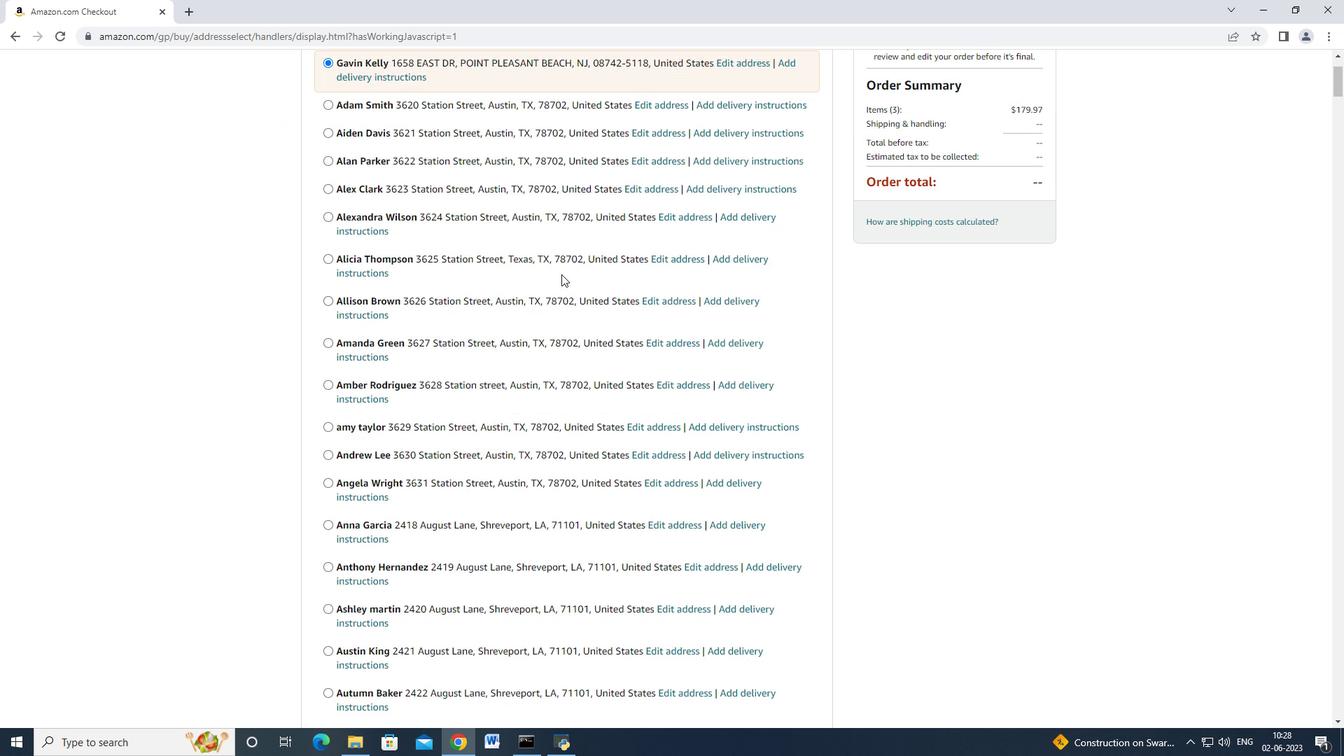 
Action: Mouse scrolled (557, 275) with delta (0, 0)
Screenshot: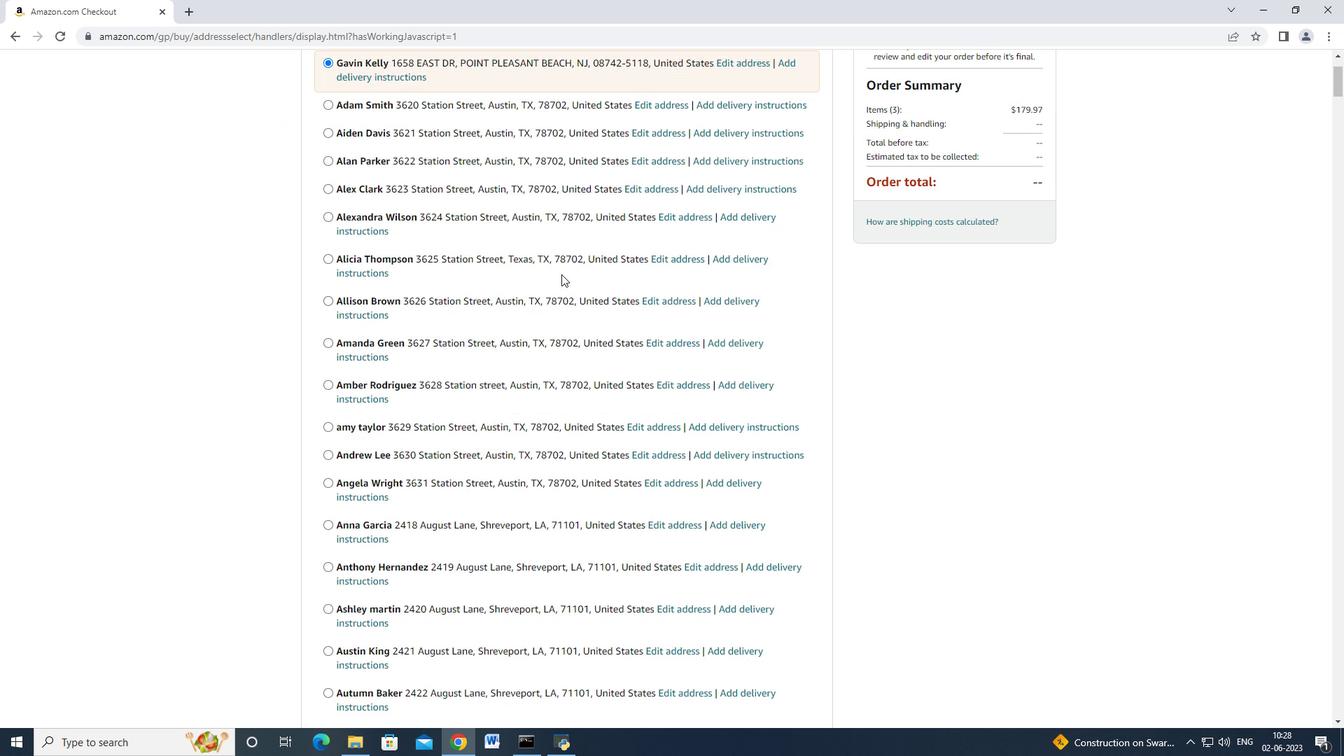 
Action: Mouse scrolled (557, 275) with delta (0, 0)
Screenshot: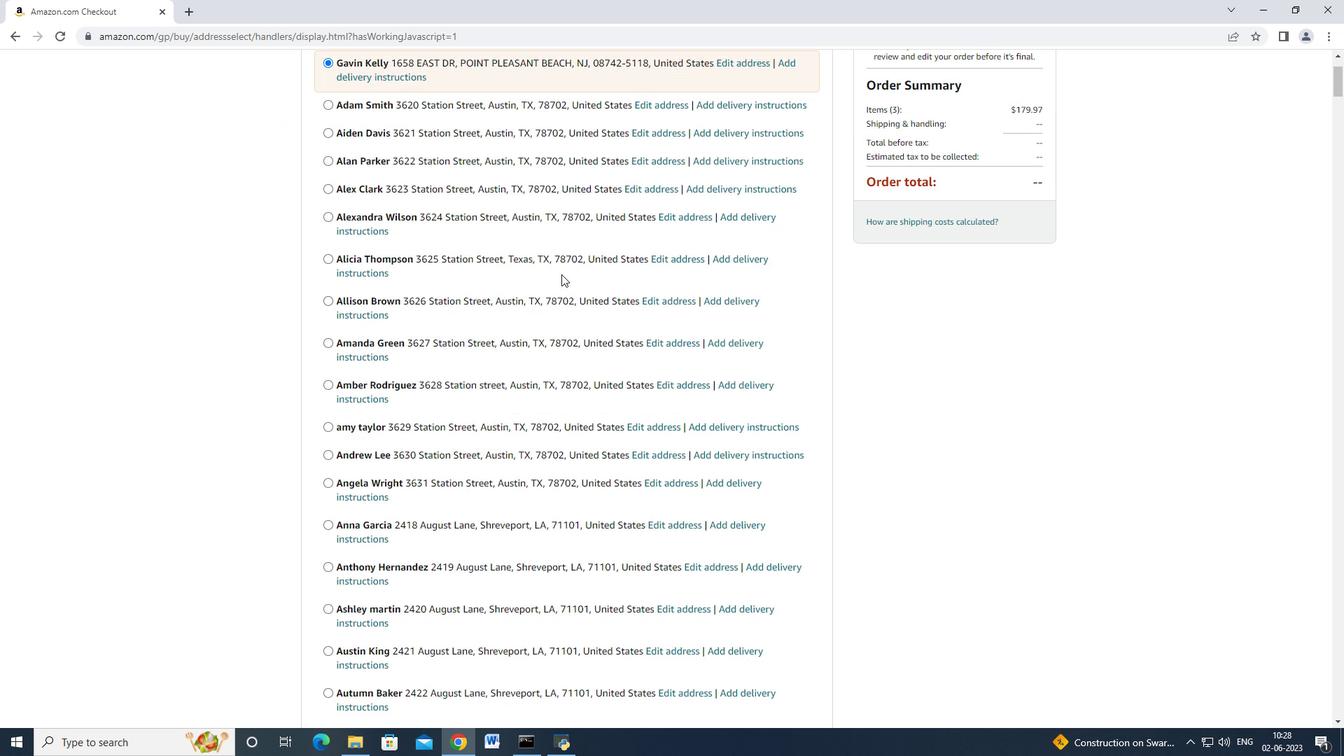 
Action: Mouse scrolled (557, 274) with delta (0, -1)
Screenshot: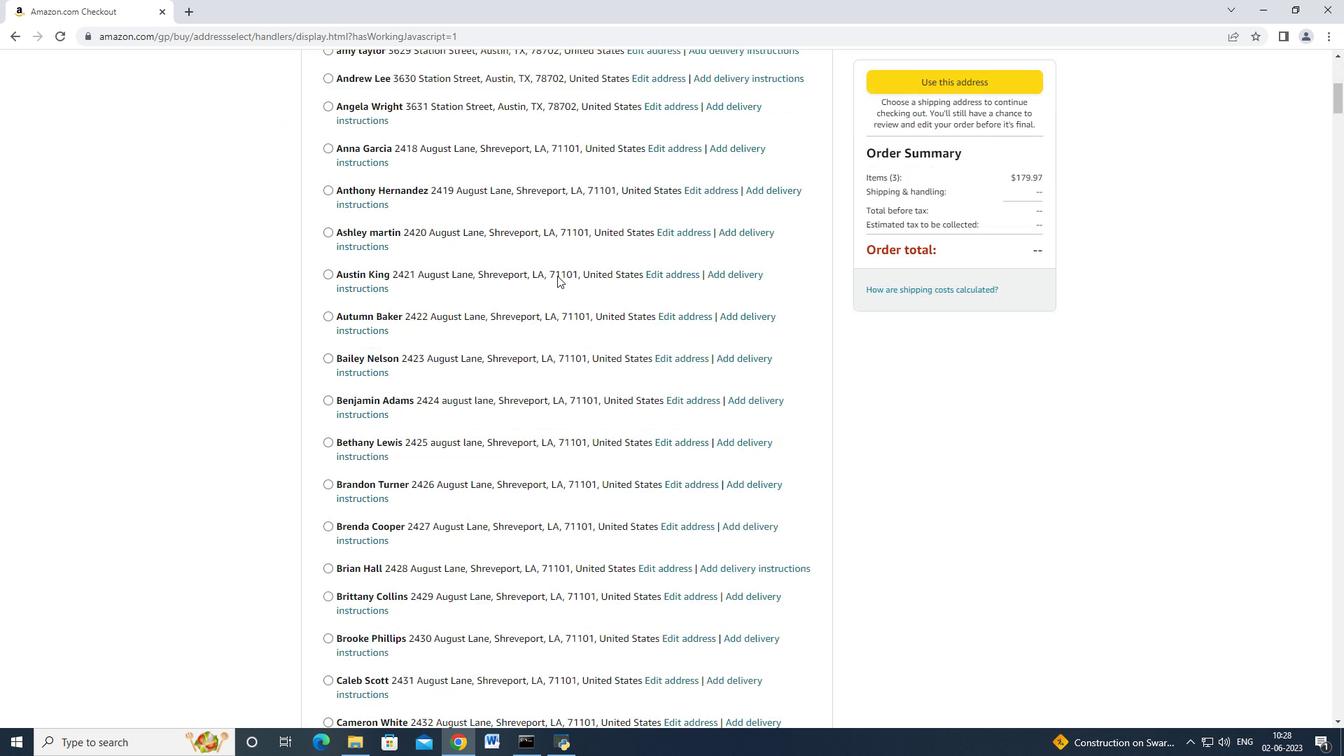
Action: Mouse scrolled (557, 275) with delta (0, 0)
Screenshot: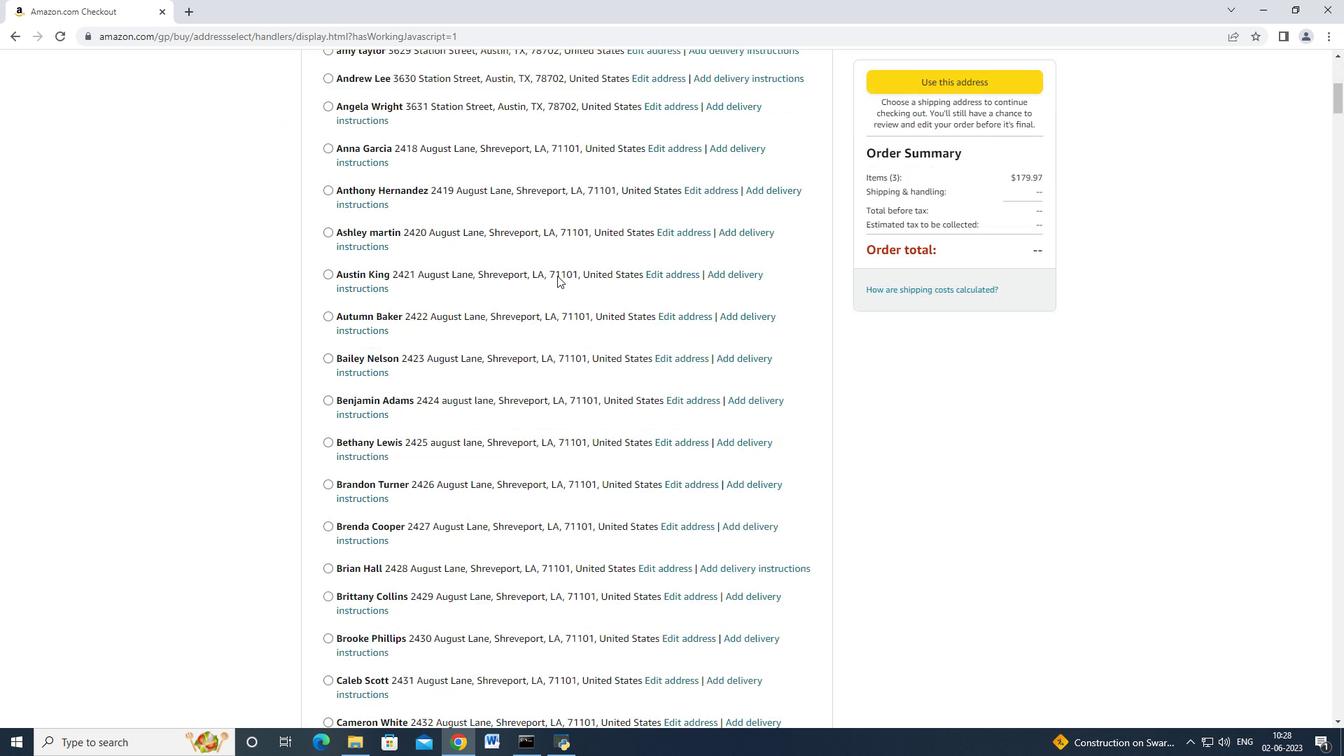 
Action: Mouse scrolled (557, 275) with delta (0, 0)
Screenshot: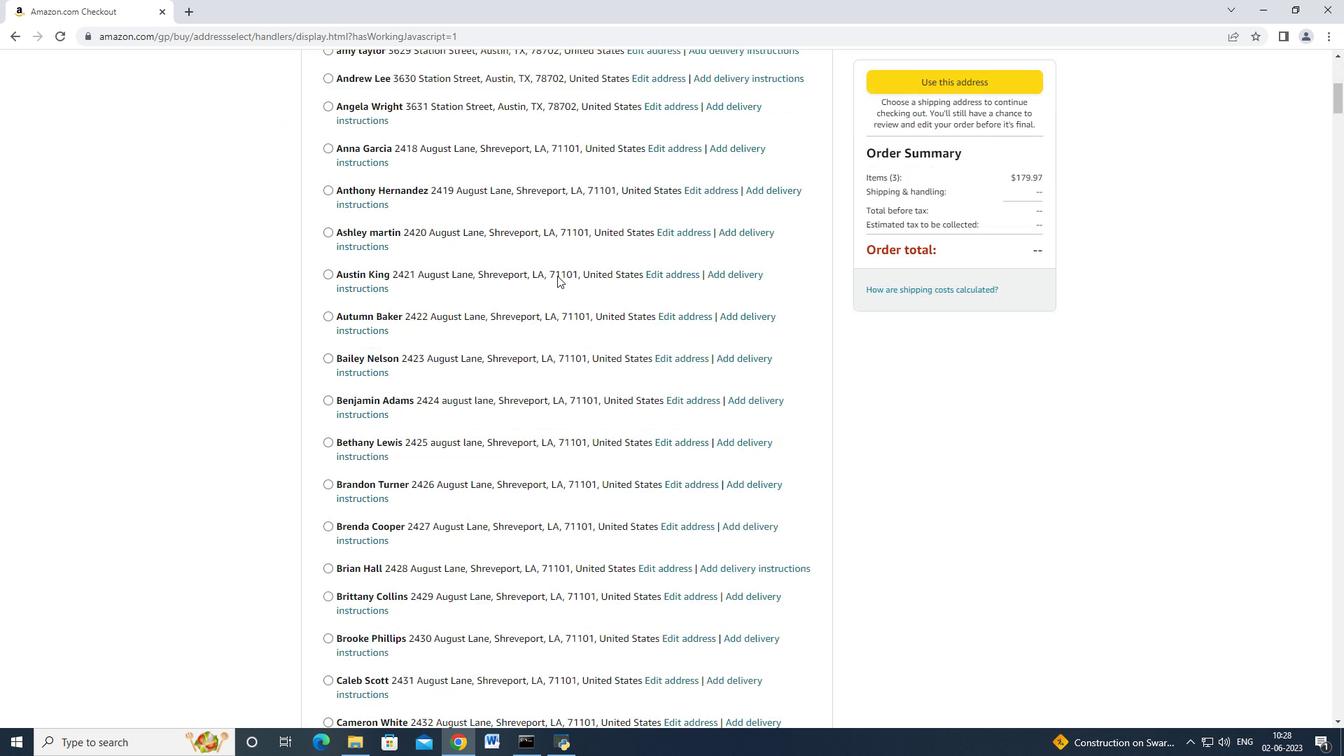 
Action: Mouse scrolled (557, 275) with delta (0, 0)
Screenshot: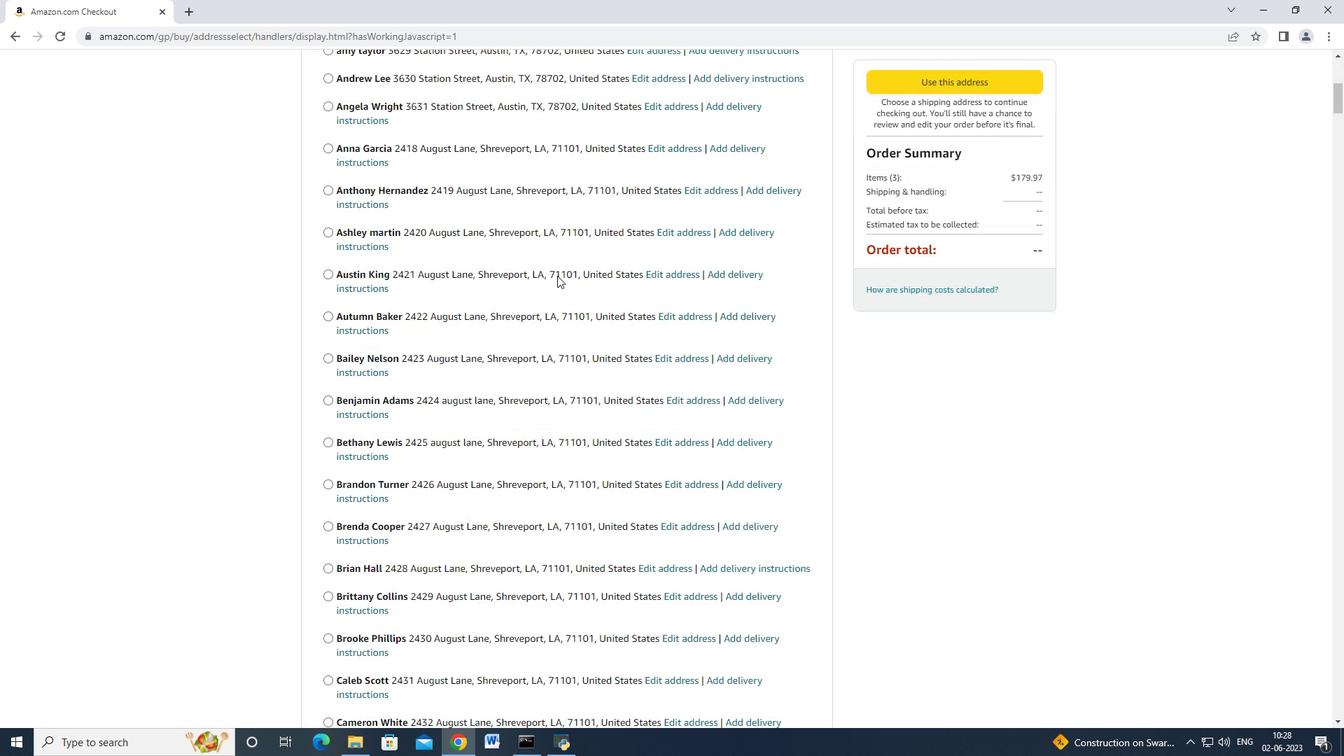 
Action: Mouse scrolled (557, 275) with delta (0, 0)
Screenshot: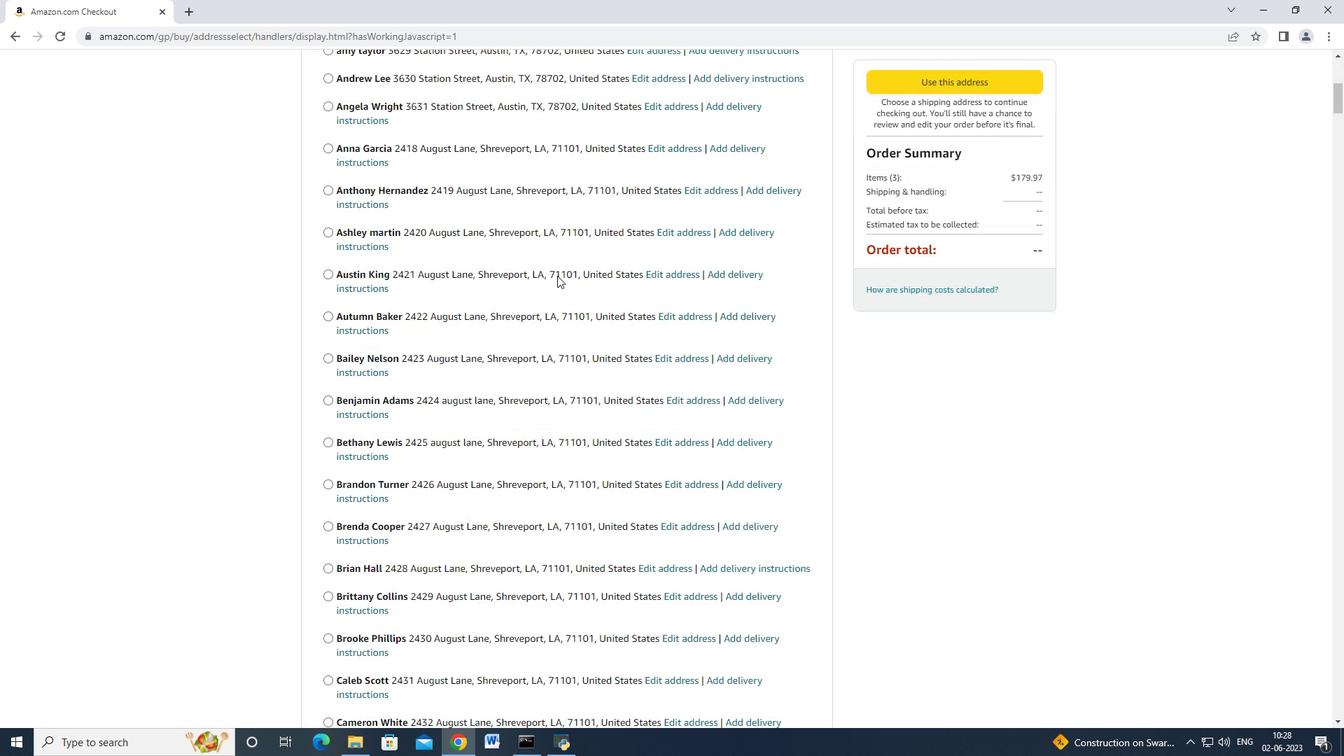 
Action: Mouse scrolled (557, 275) with delta (0, 0)
Screenshot: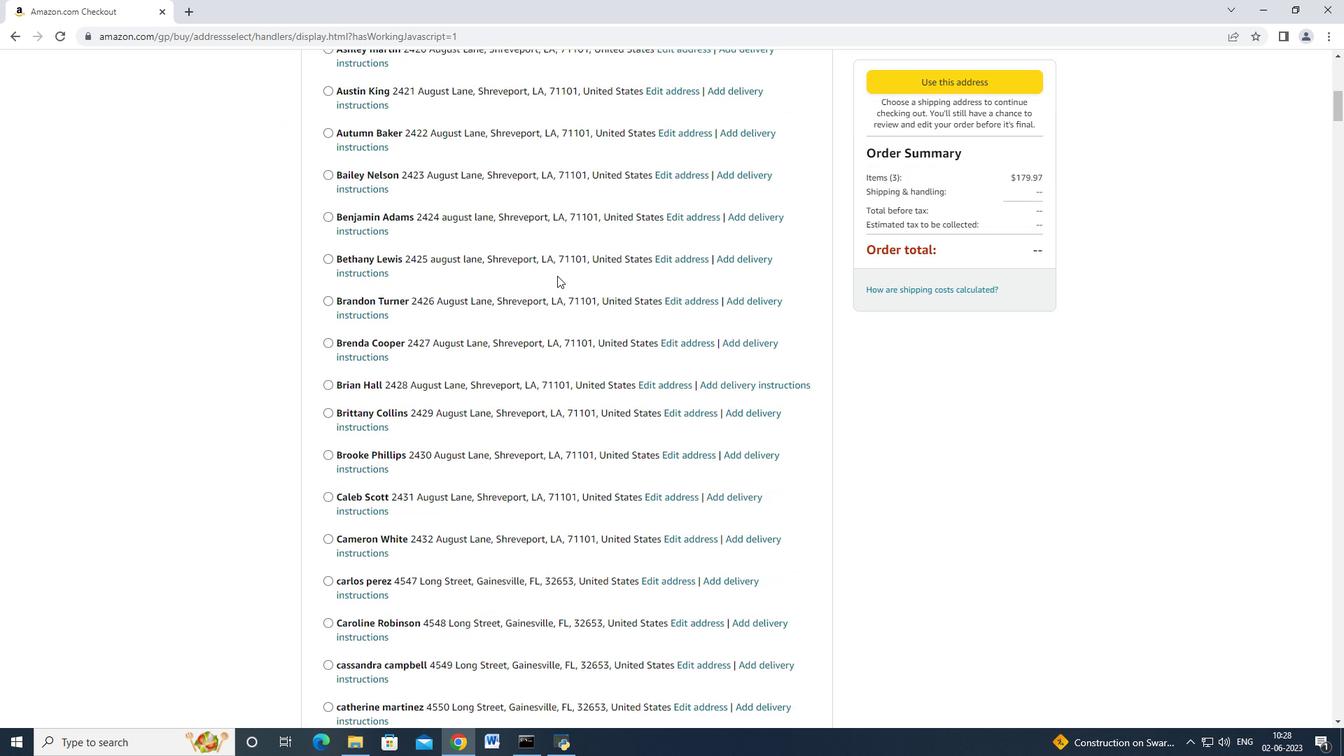 
Action: Mouse scrolled (557, 275) with delta (0, 0)
Screenshot: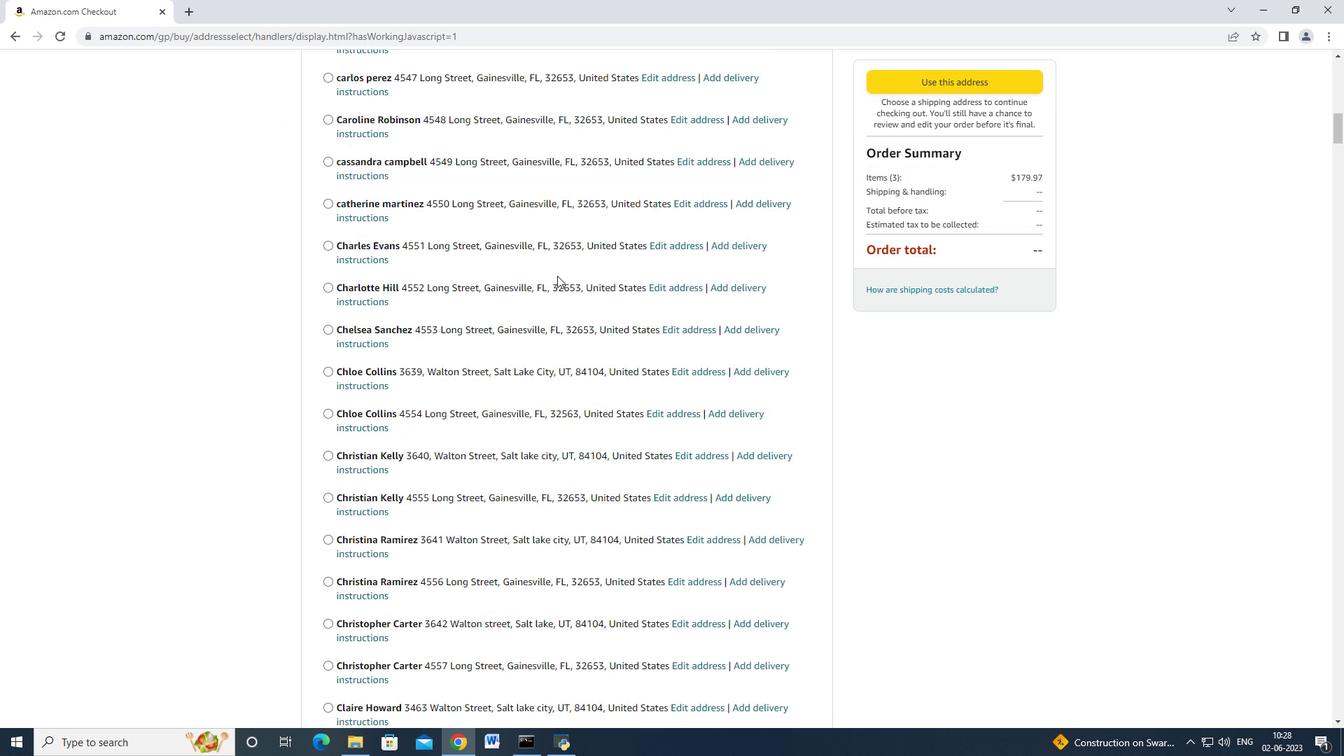 
Action: Mouse scrolled (557, 275) with delta (0, 0)
Screenshot: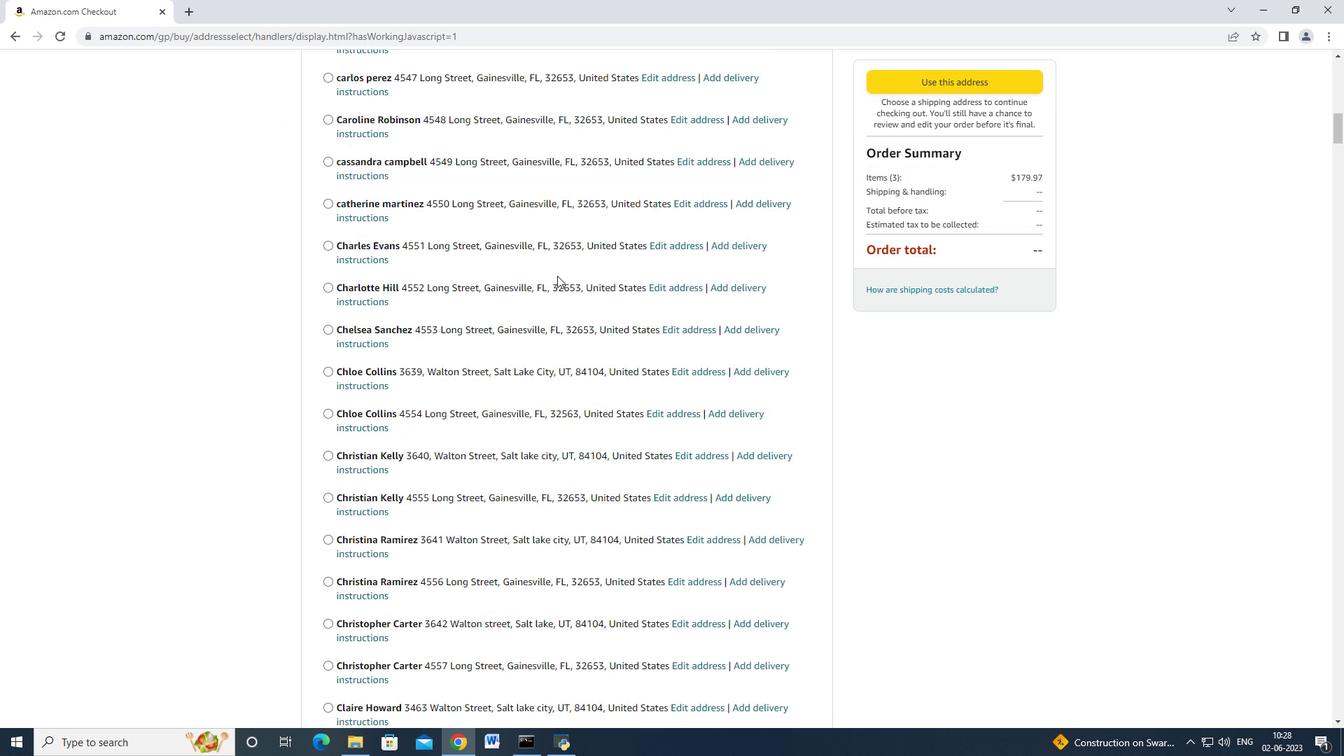 
Action: Mouse scrolled (557, 274) with delta (0, -1)
Screenshot: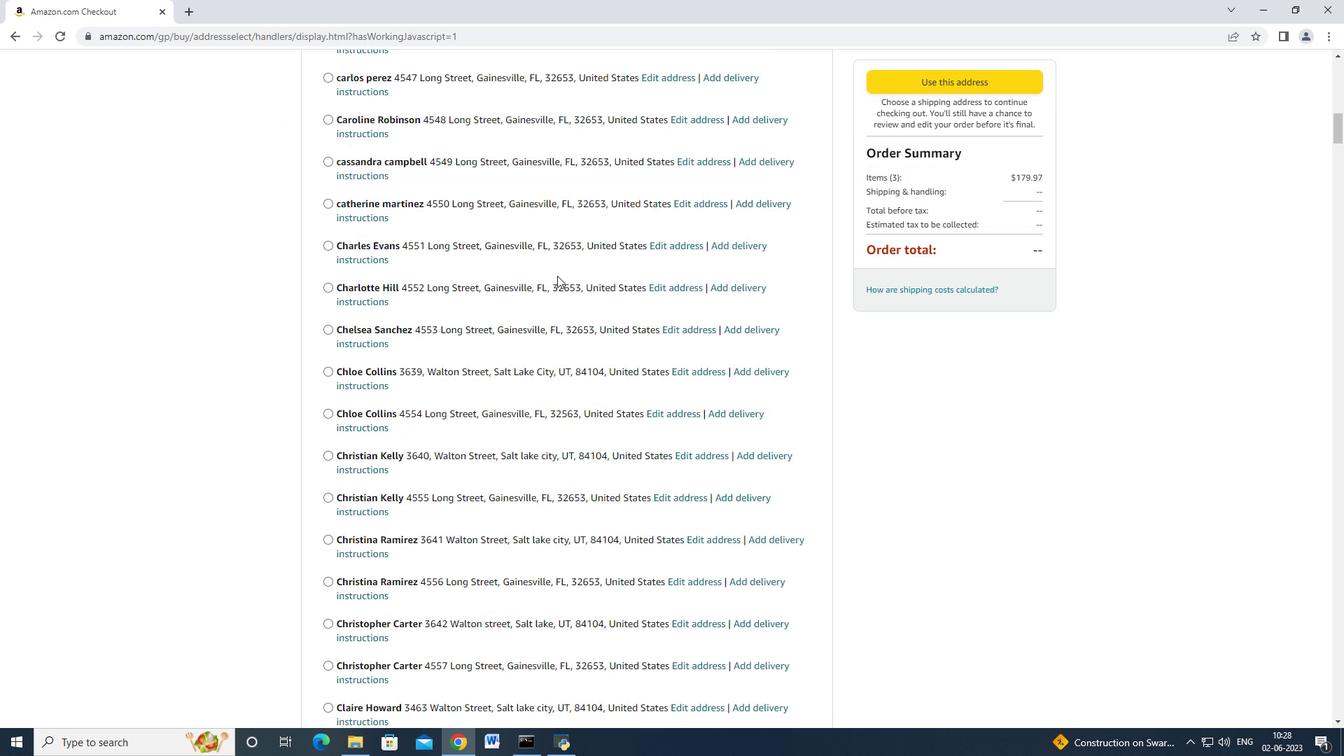 
Action: Mouse scrolled (557, 275) with delta (0, 0)
Screenshot: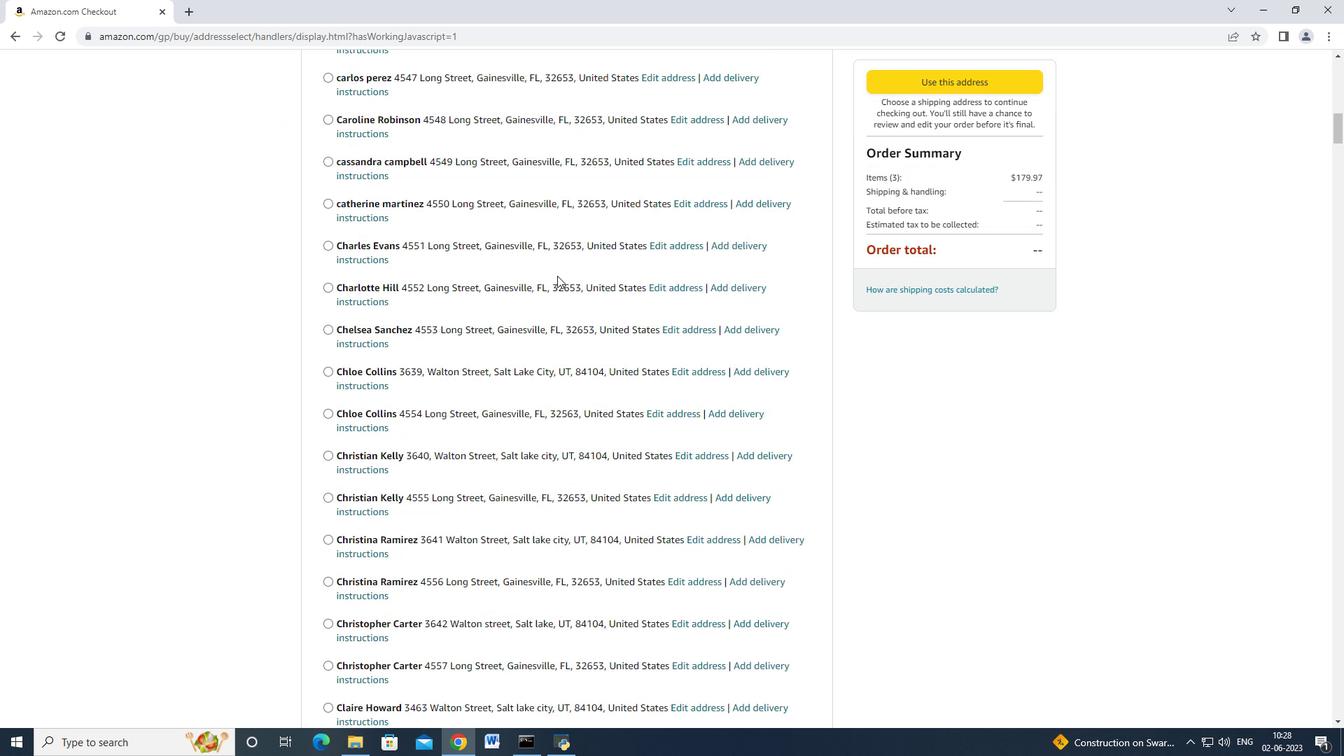 
Action: Mouse scrolled (557, 274) with delta (0, -1)
Screenshot: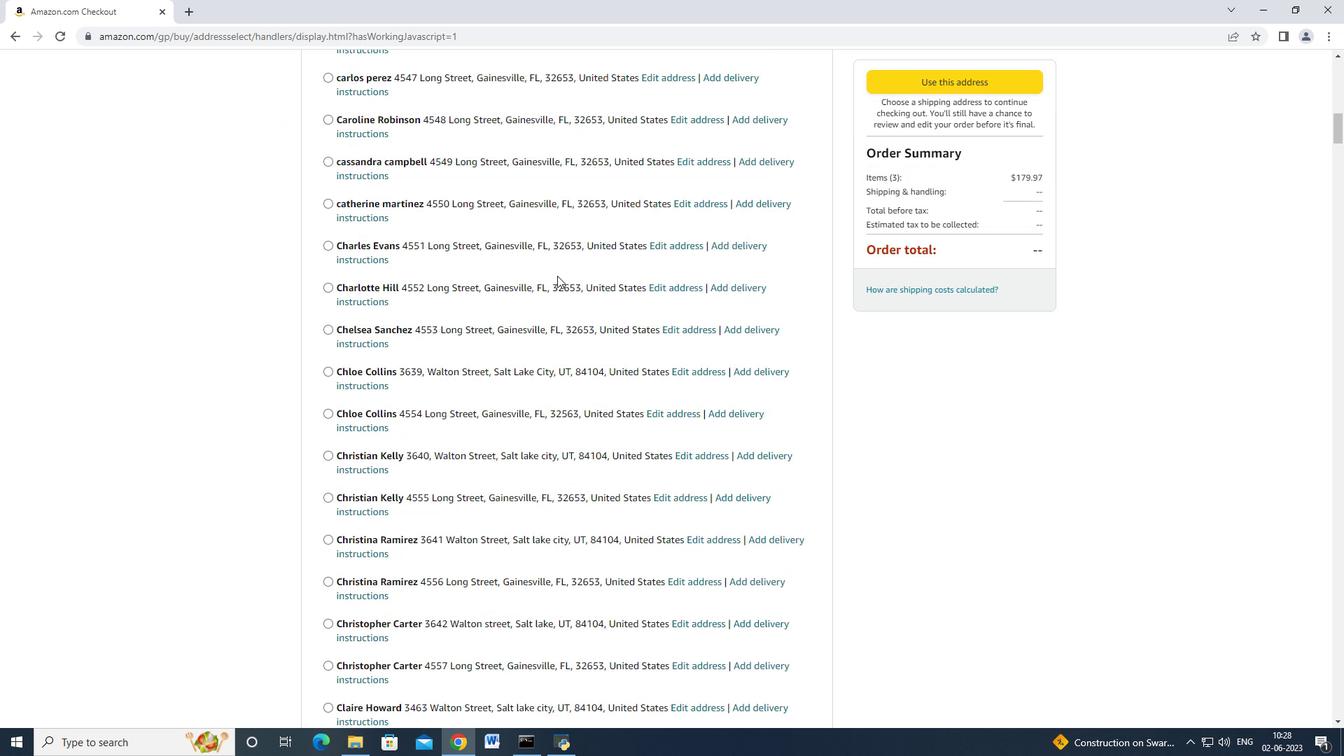 
Action: Mouse scrolled (557, 275) with delta (0, 0)
Screenshot: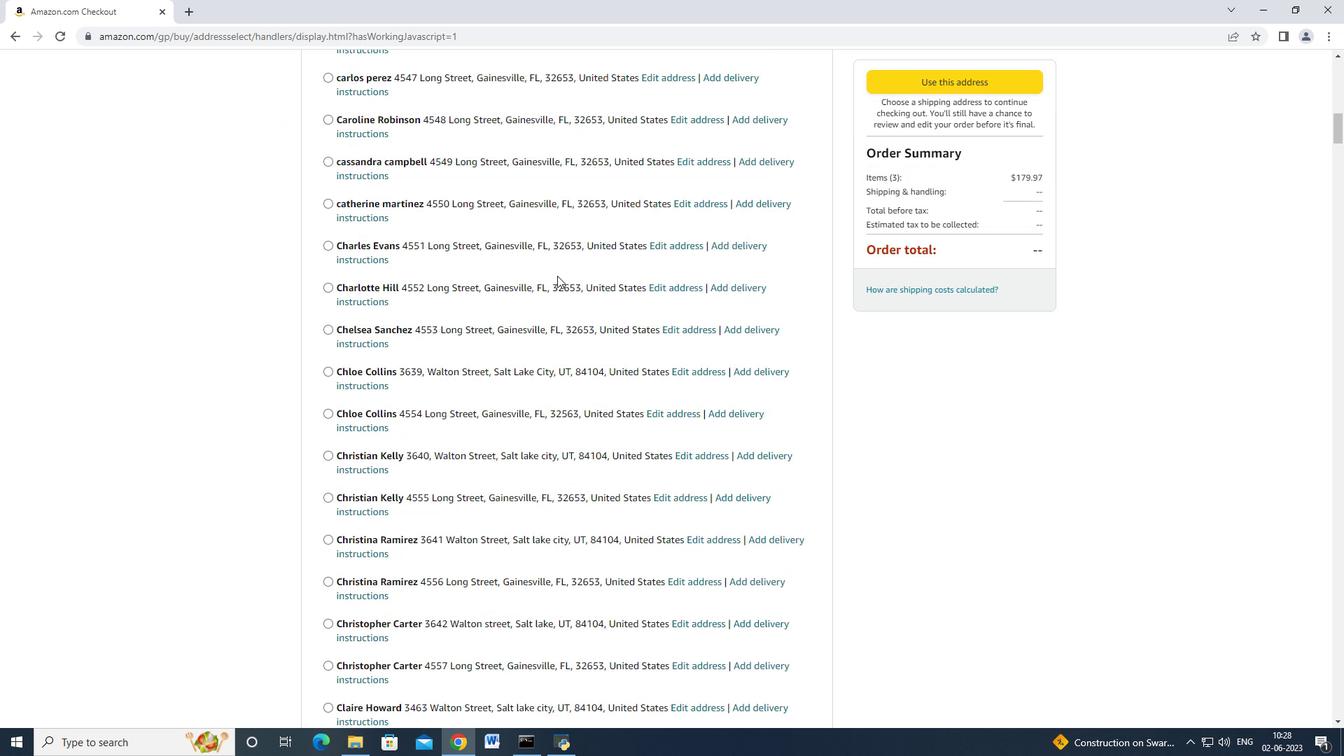 
Action: Mouse scrolled (557, 275) with delta (0, 0)
Screenshot: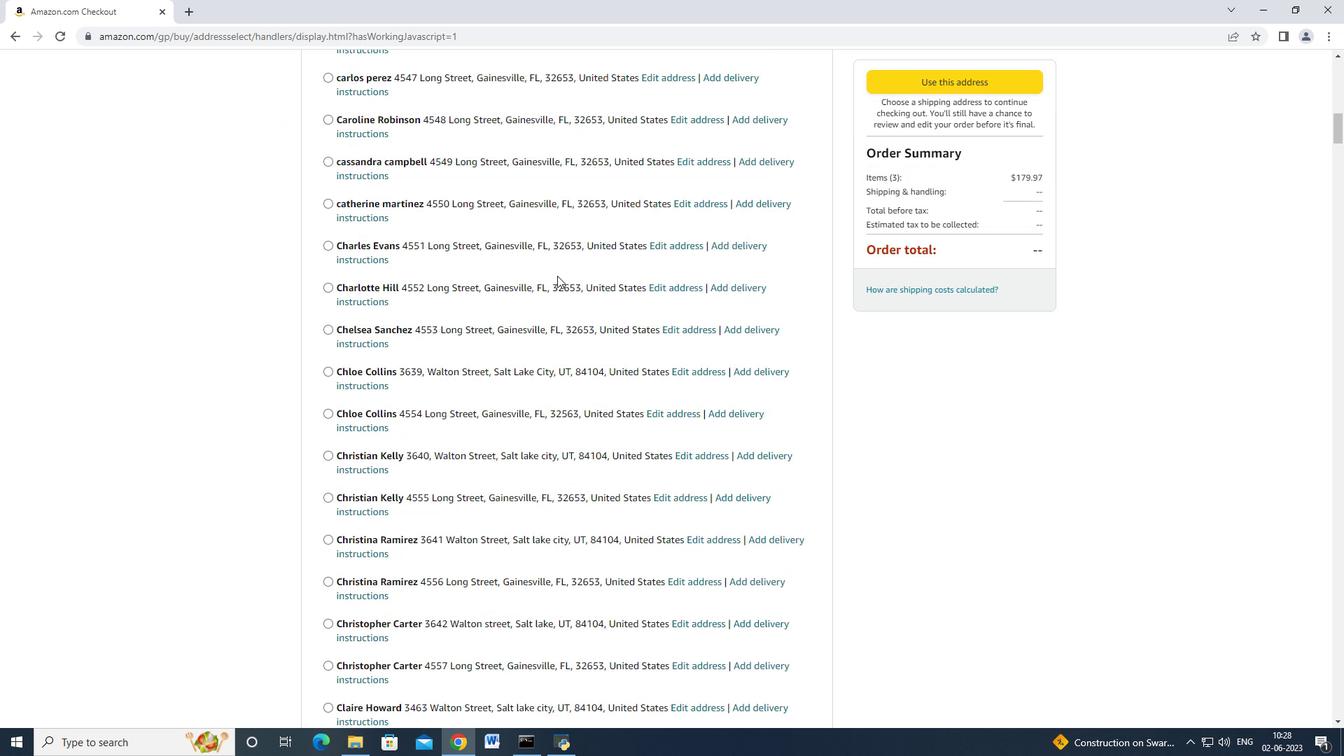 
Action: Mouse moved to (555, 276)
Screenshot: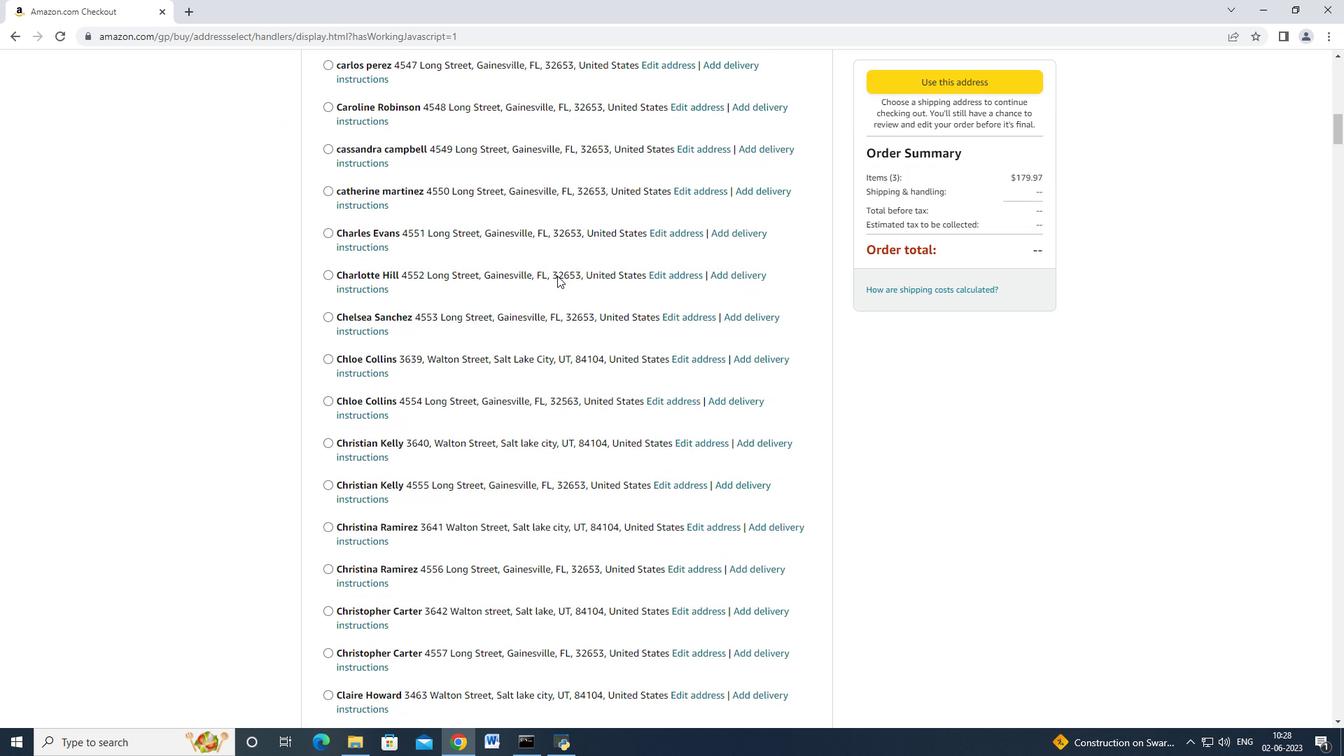 
Action: Mouse scrolled (555, 275) with delta (0, 0)
Screenshot: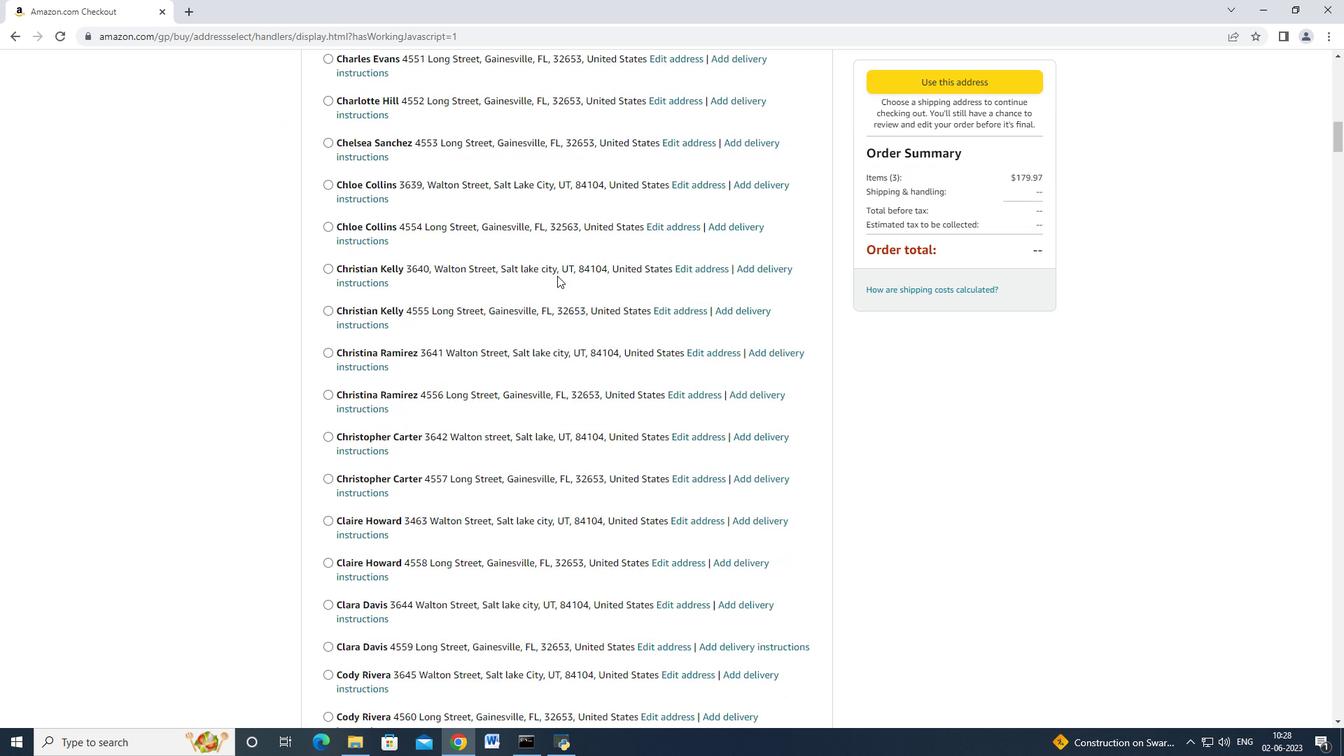 
Action: Mouse scrolled (555, 275) with delta (0, 0)
Screenshot: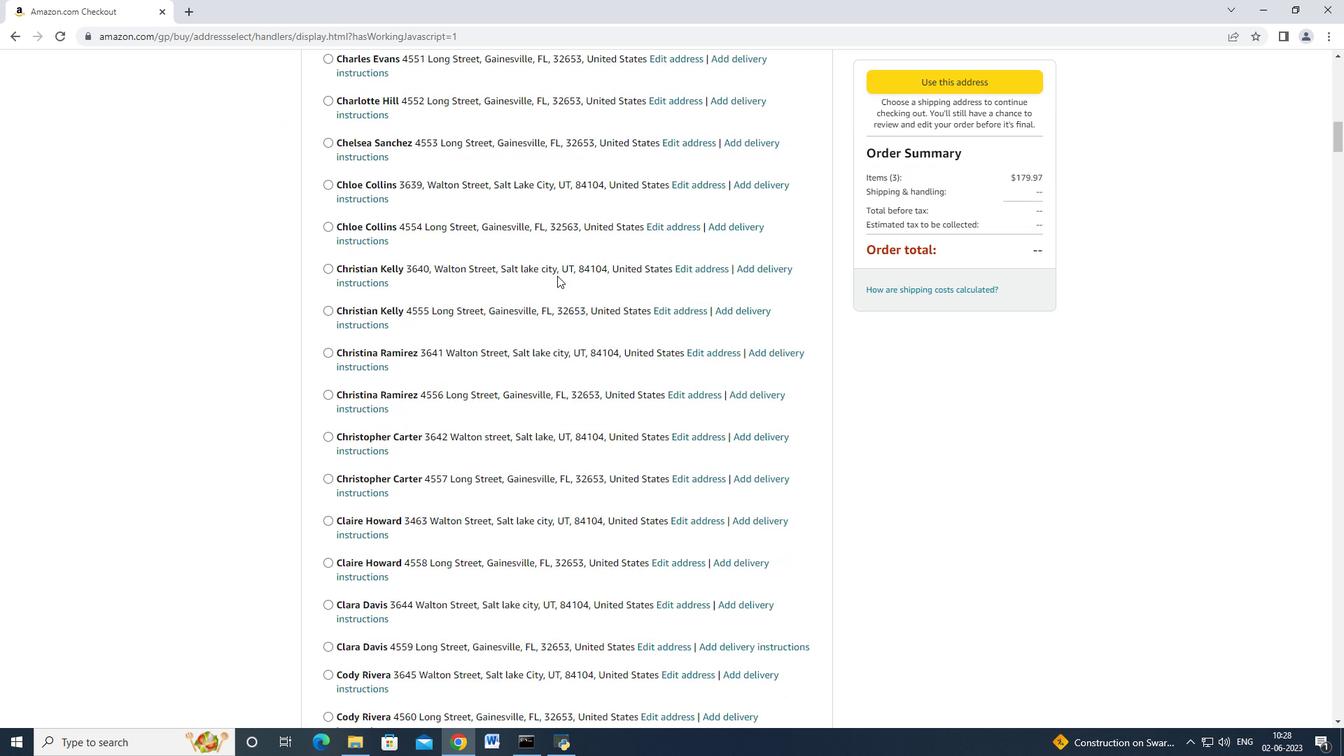 
Action: Mouse scrolled (555, 275) with delta (0, 0)
Screenshot: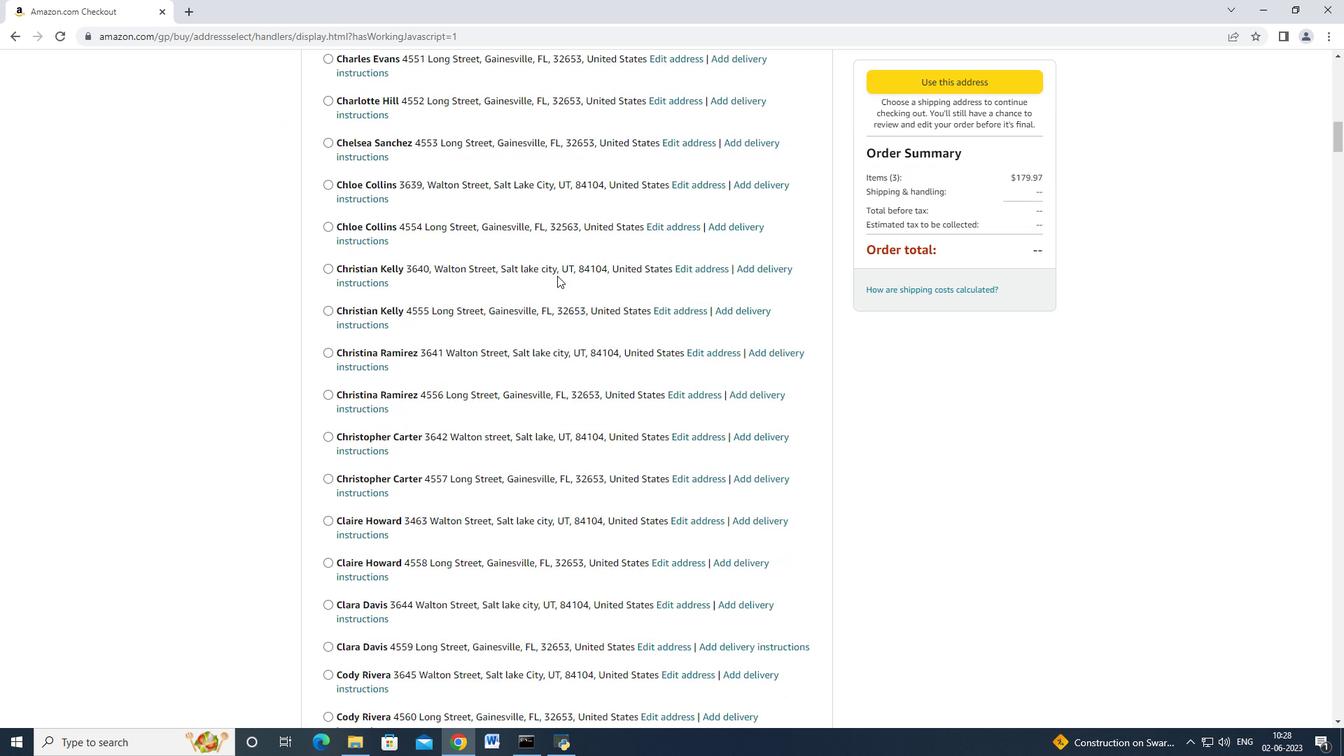 
Action: Mouse scrolled (555, 275) with delta (0, 0)
Screenshot: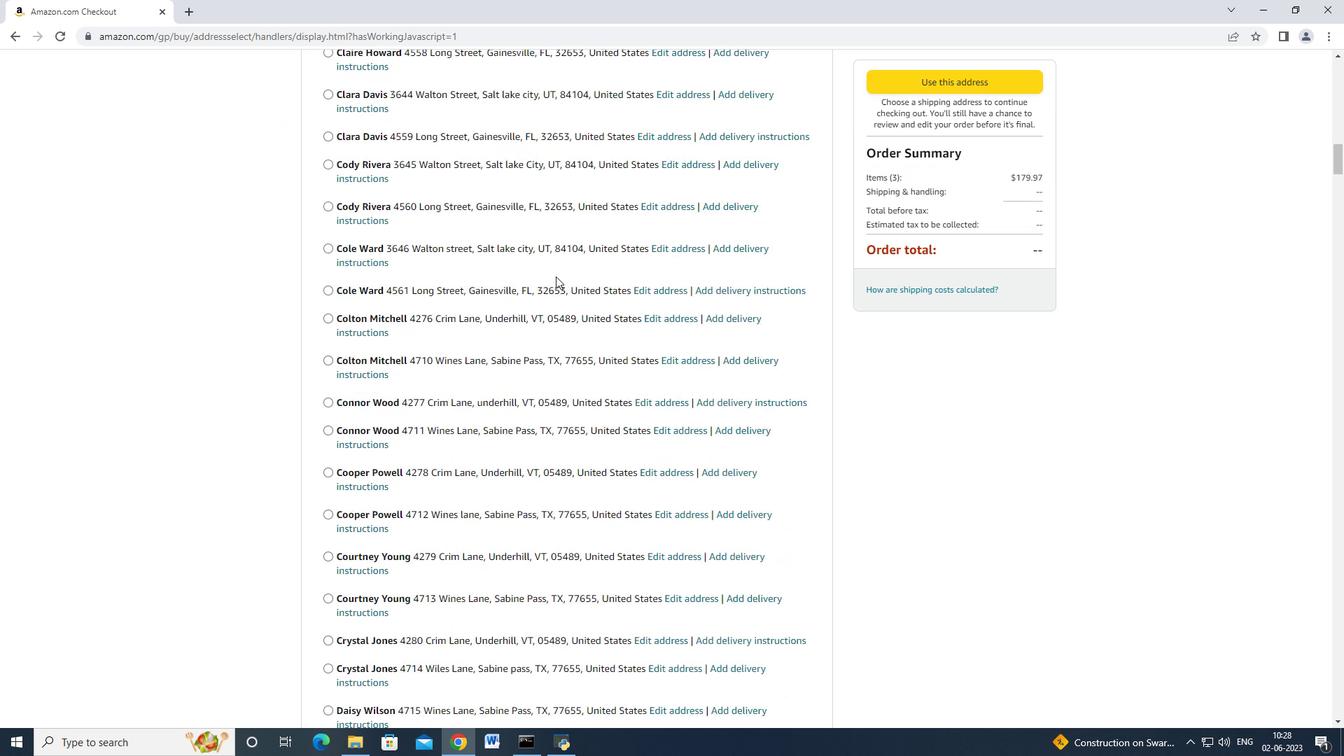 
Action: Mouse scrolled (555, 275) with delta (0, -1)
Screenshot: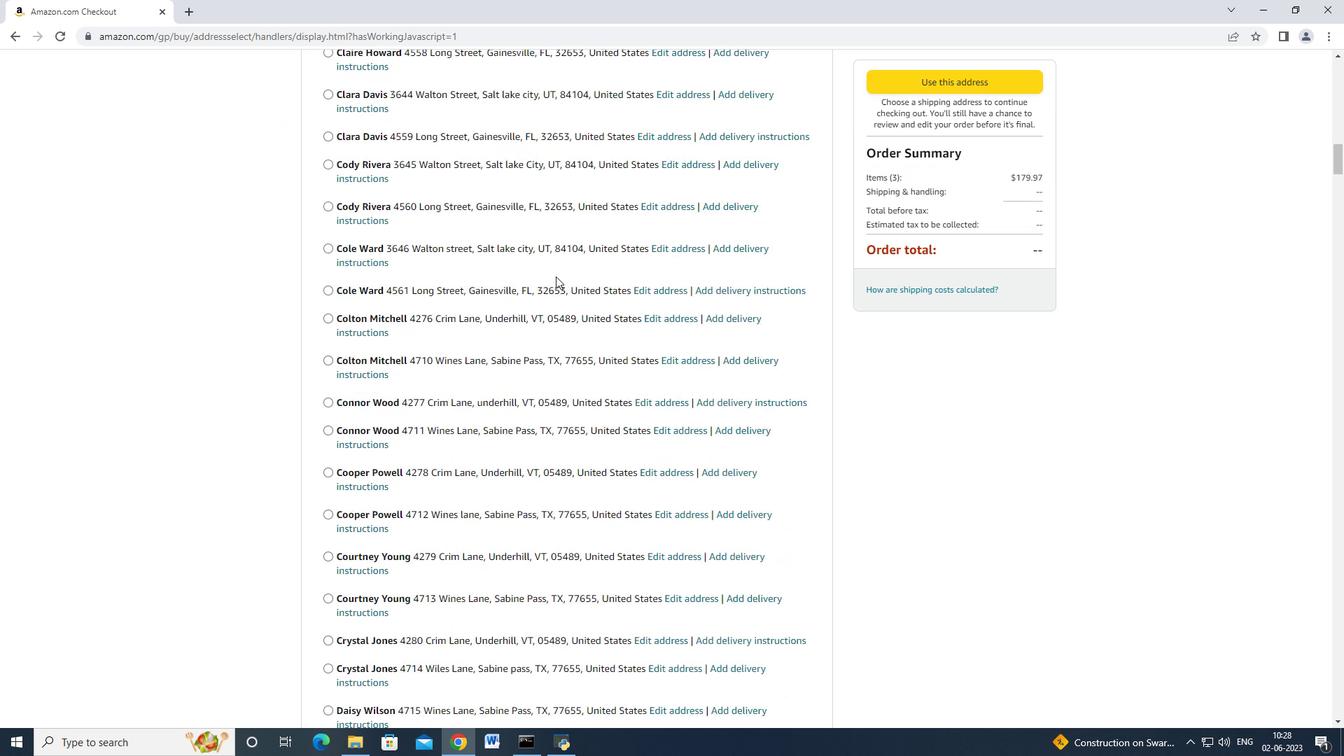 
Action: Mouse scrolled (555, 275) with delta (0, 0)
Screenshot: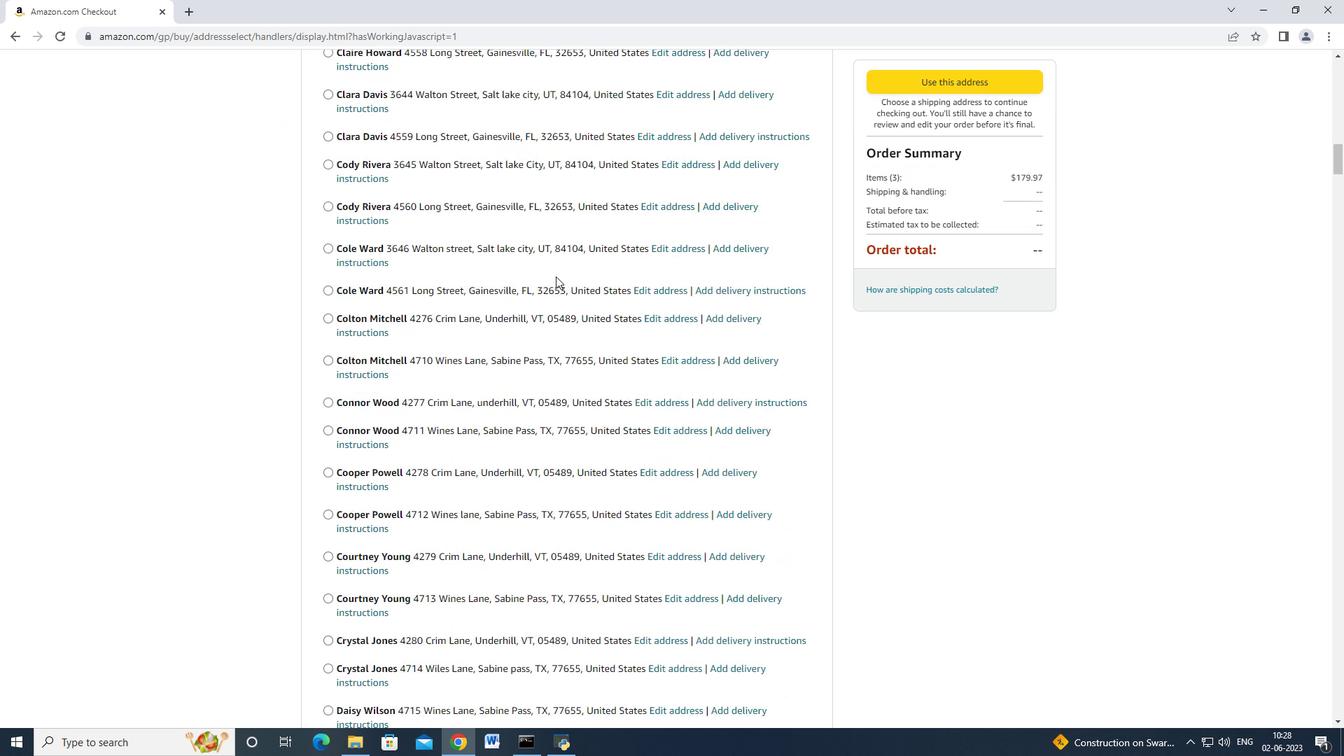 
Action: Mouse scrolled (555, 275) with delta (0, 0)
Screenshot: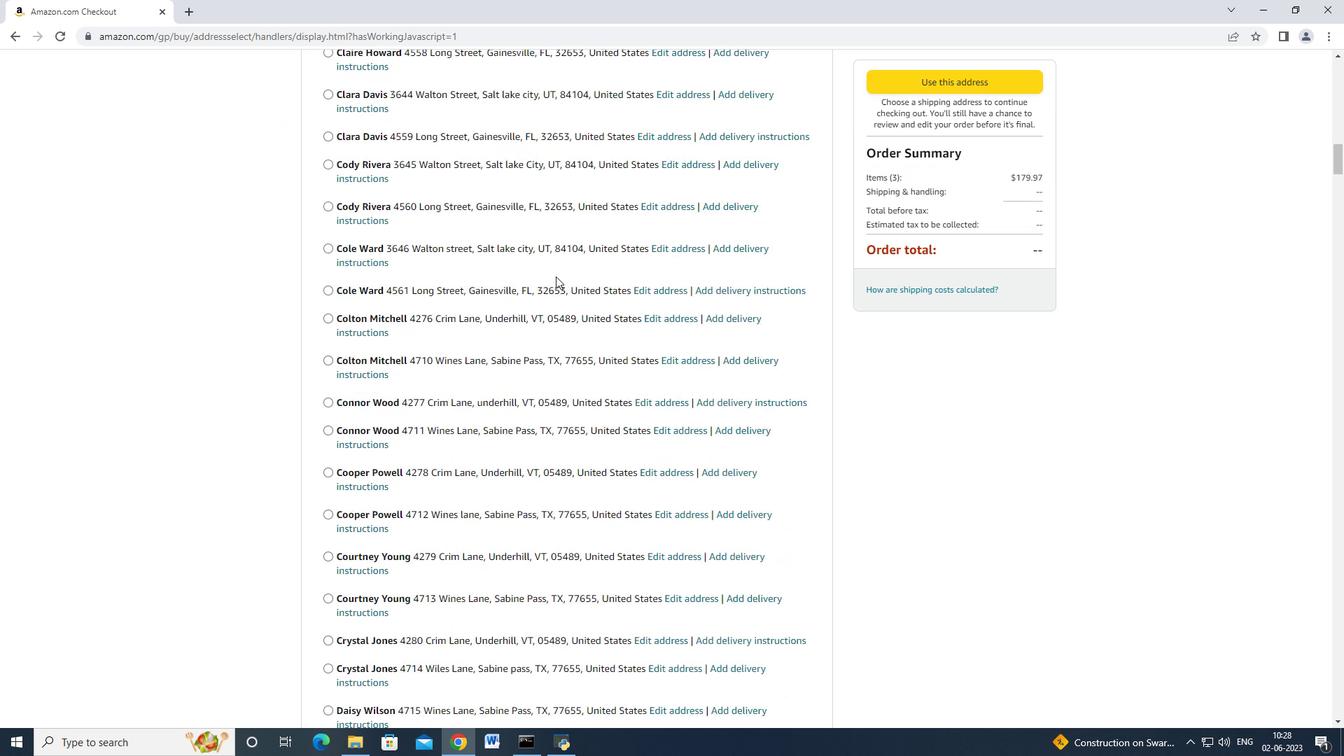 
Action: Mouse scrolled (555, 275) with delta (0, 0)
Screenshot: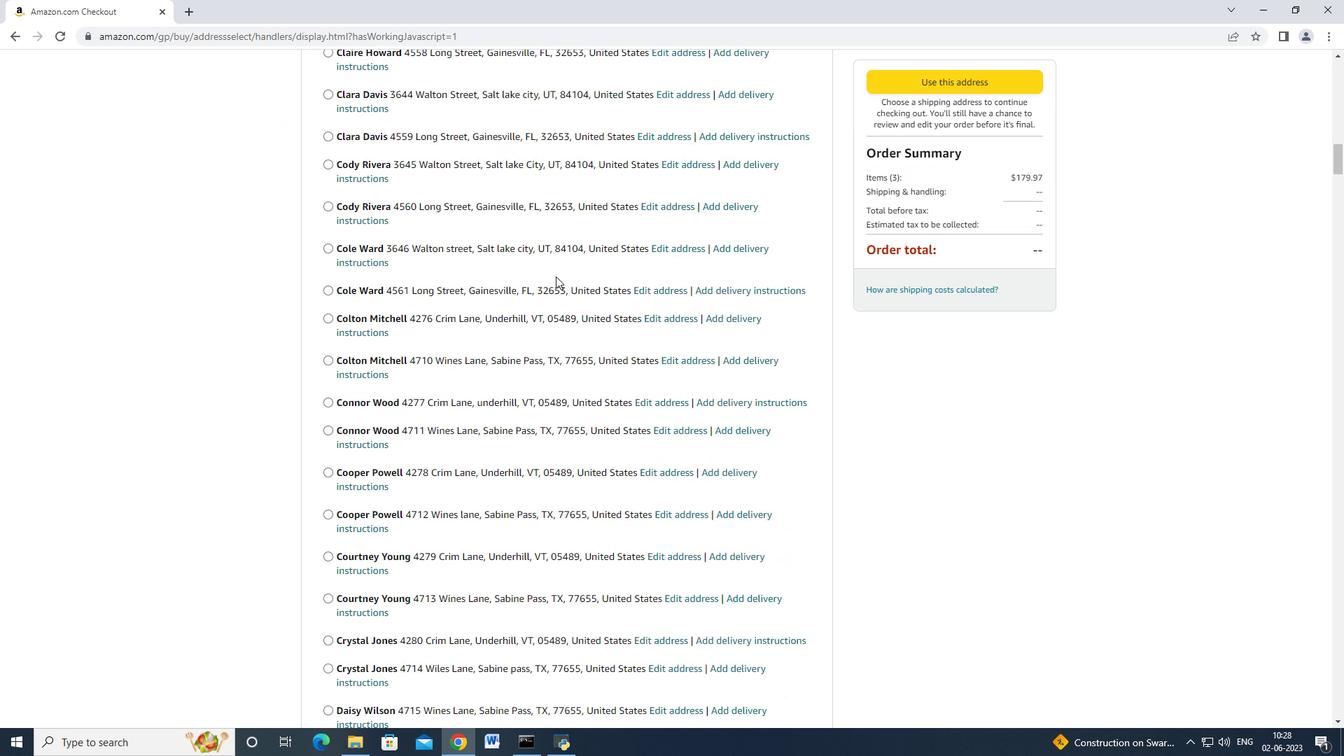 
Action: Mouse scrolled (555, 275) with delta (0, 0)
Screenshot: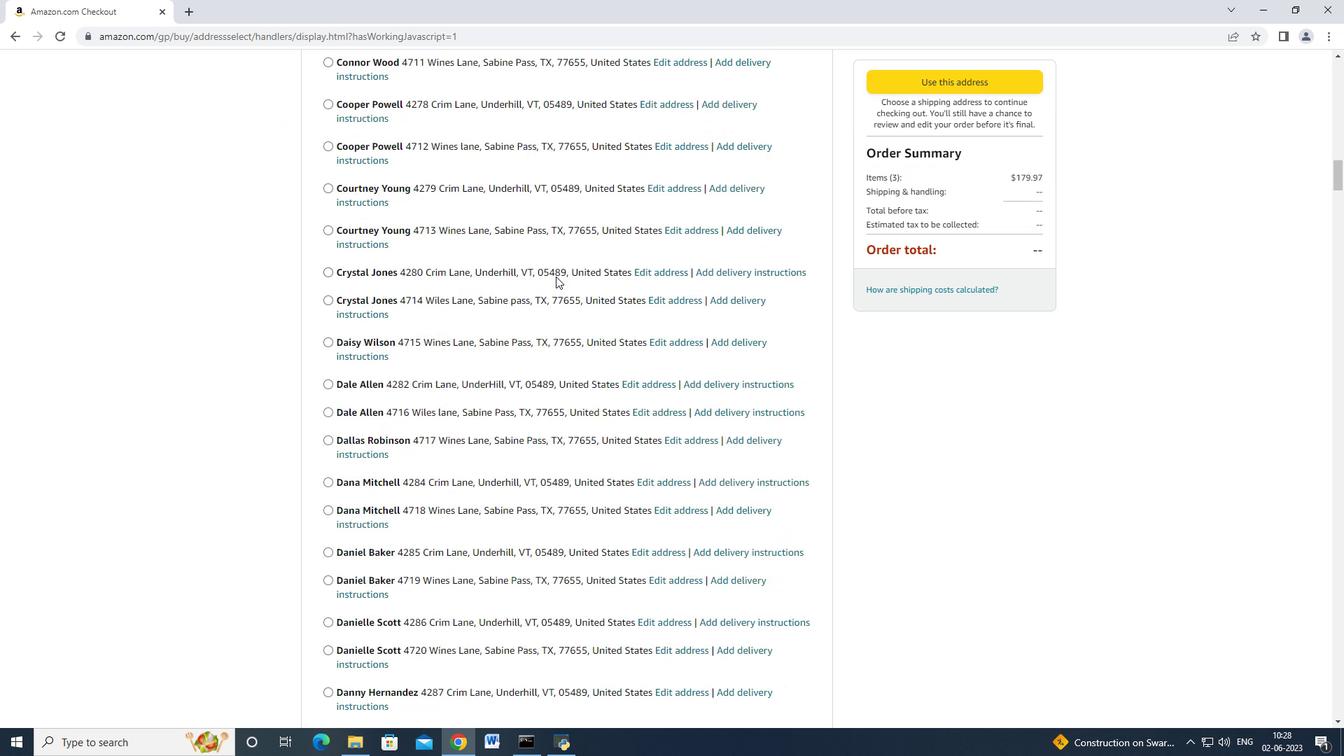 
Action: Mouse scrolled (555, 275) with delta (0, 0)
Screenshot: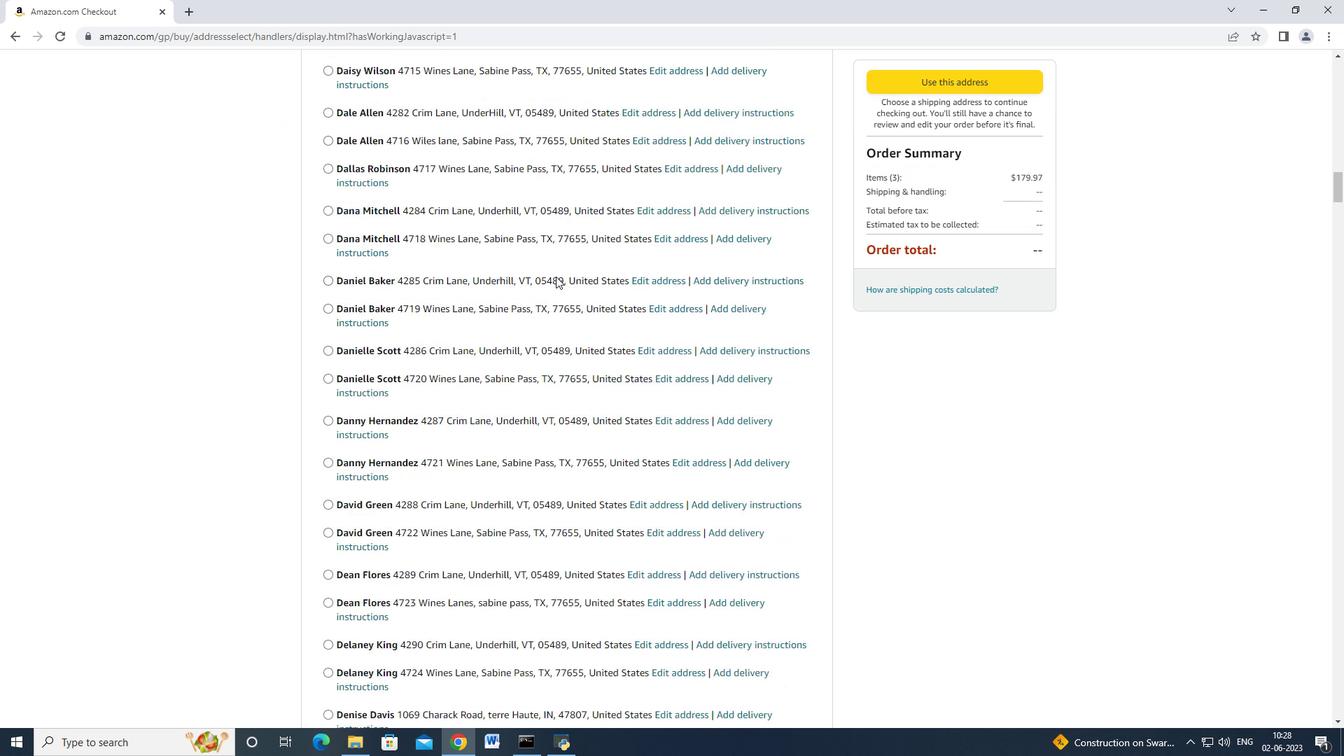 
Action: Mouse scrolled (555, 275) with delta (0, 0)
Screenshot: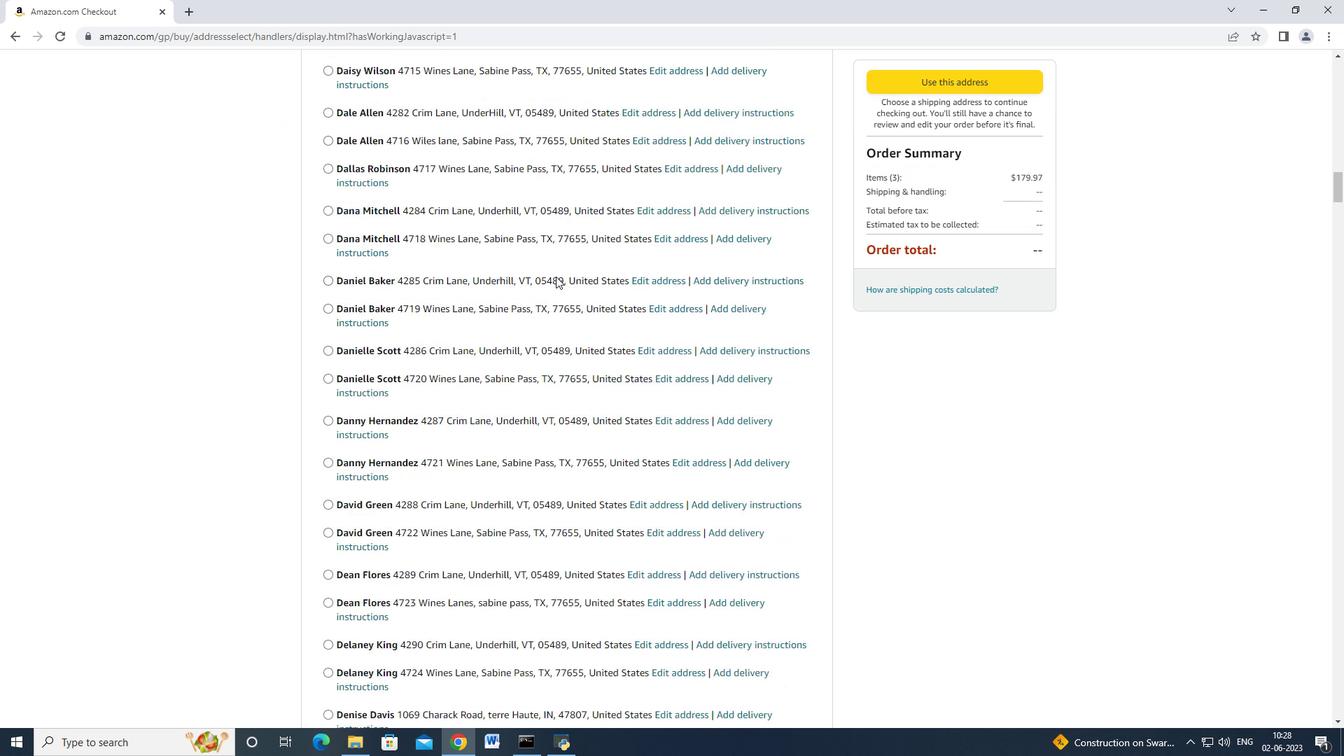 
Action: Mouse scrolled (555, 275) with delta (0, -1)
Screenshot: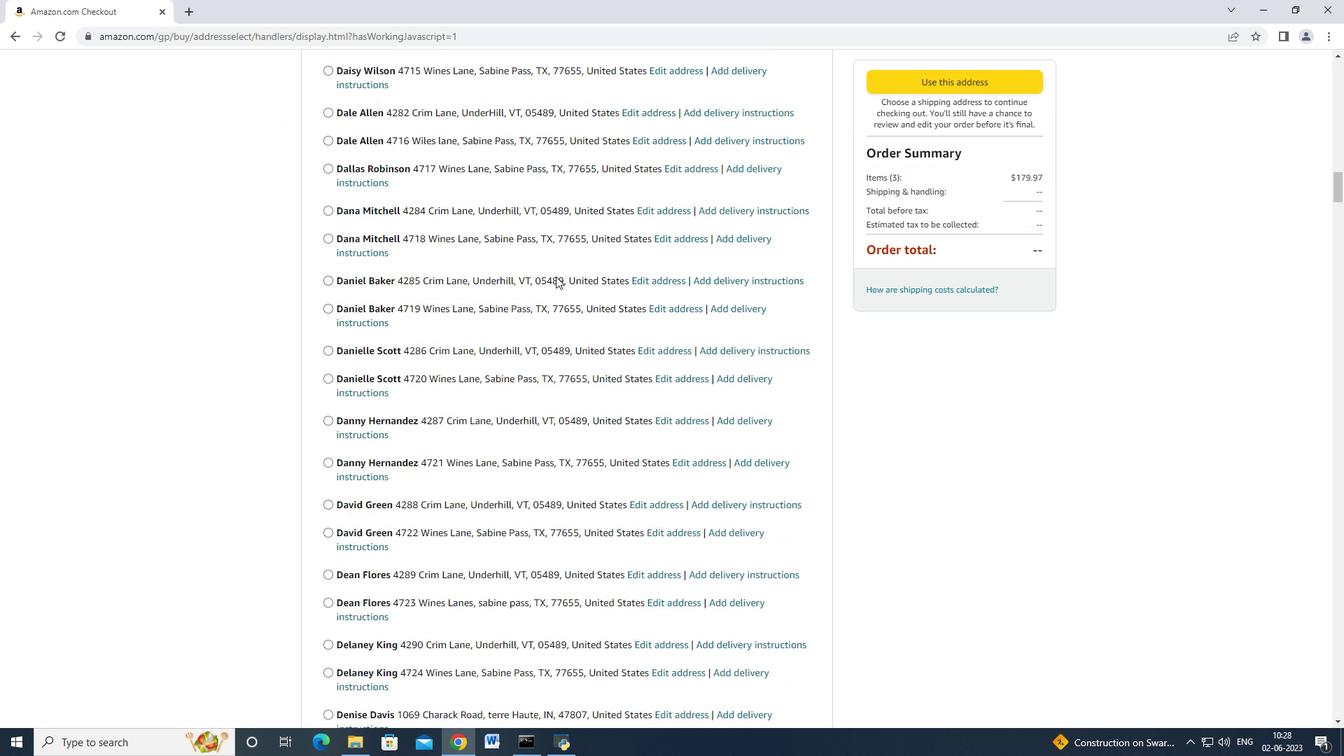 
Action: Mouse scrolled (555, 275) with delta (0, 0)
Screenshot: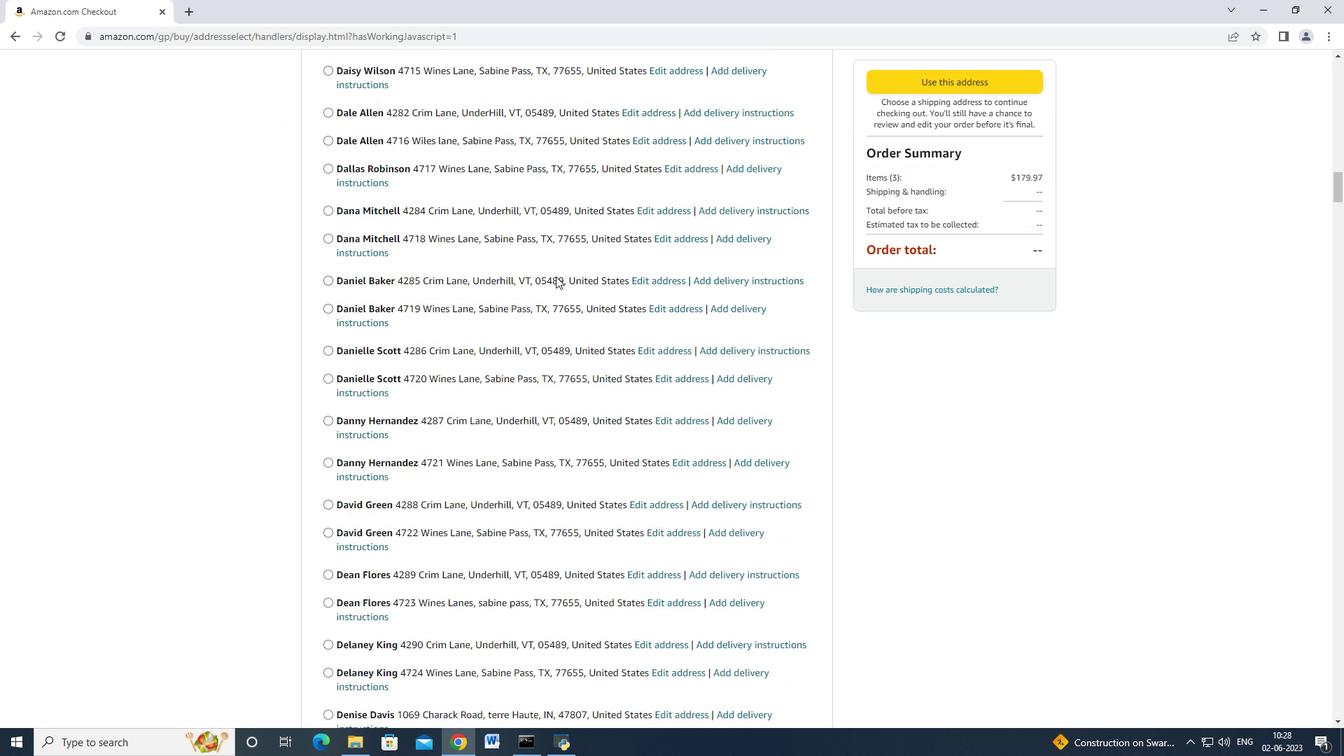 
Action: Mouse scrolled (555, 275) with delta (0, 0)
Screenshot: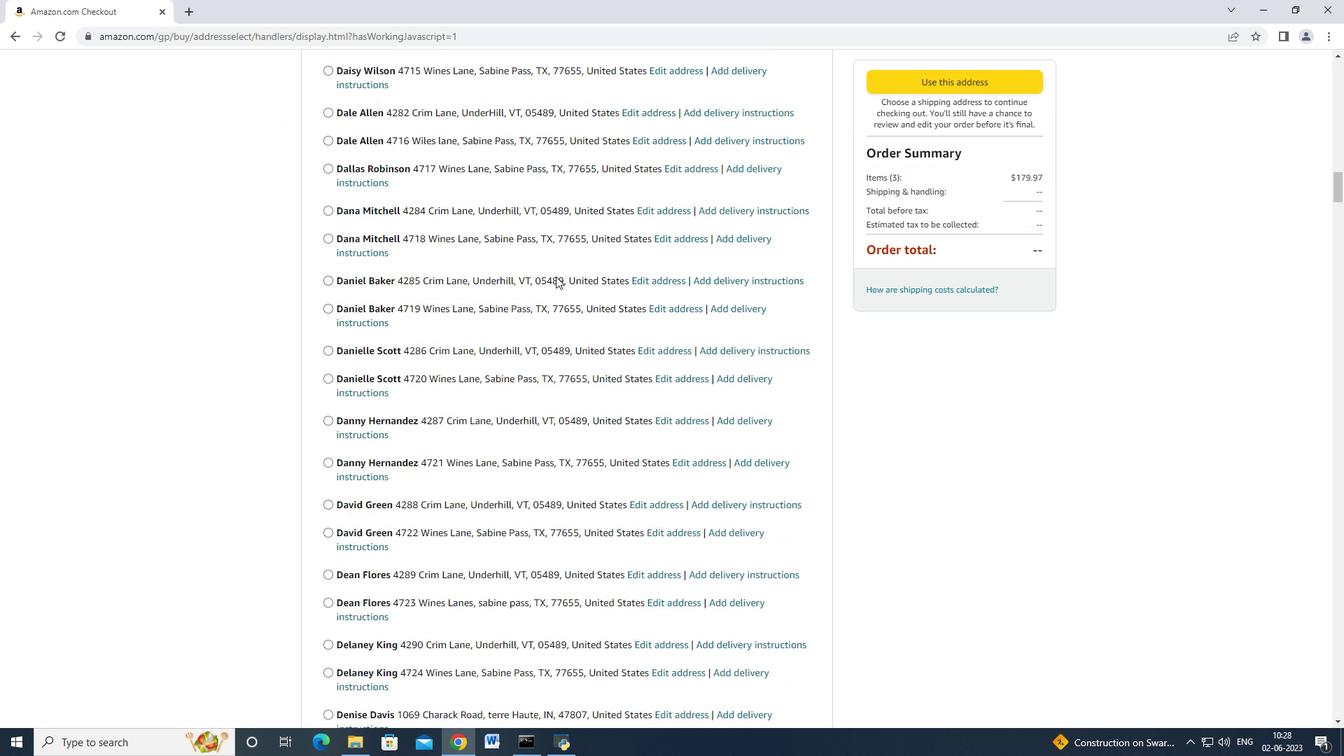 
Action: Mouse scrolled (555, 275) with delta (0, 0)
Screenshot: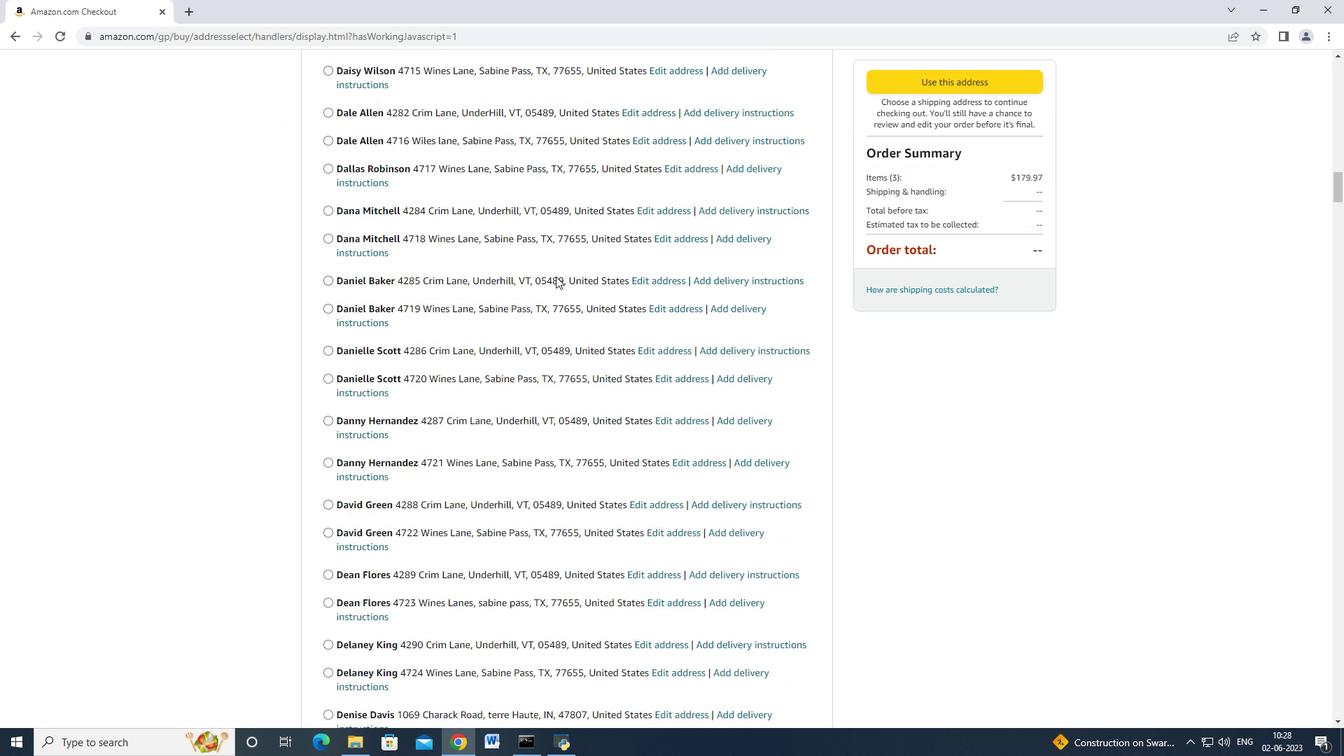 
Action: Mouse scrolled (555, 275) with delta (0, 0)
Screenshot: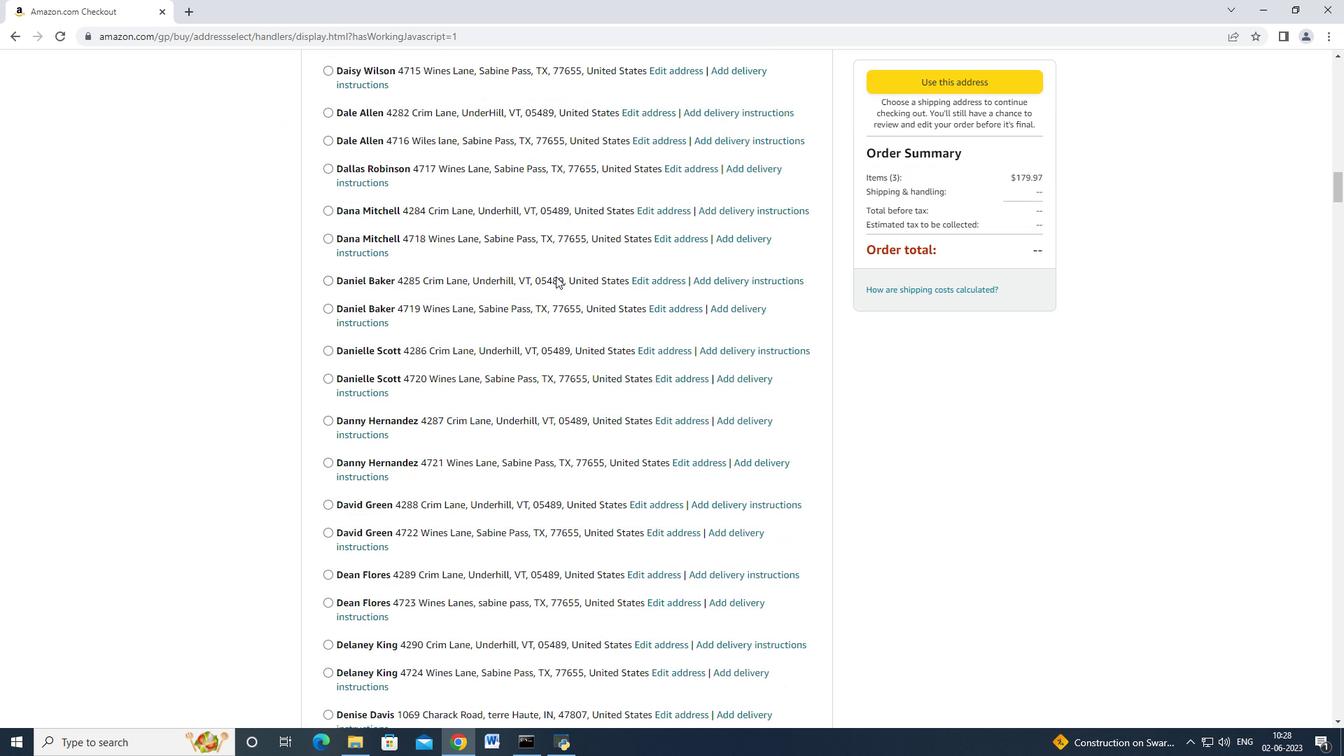 
Action: Mouse scrolled (555, 275) with delta (0, 0)
Screenshot: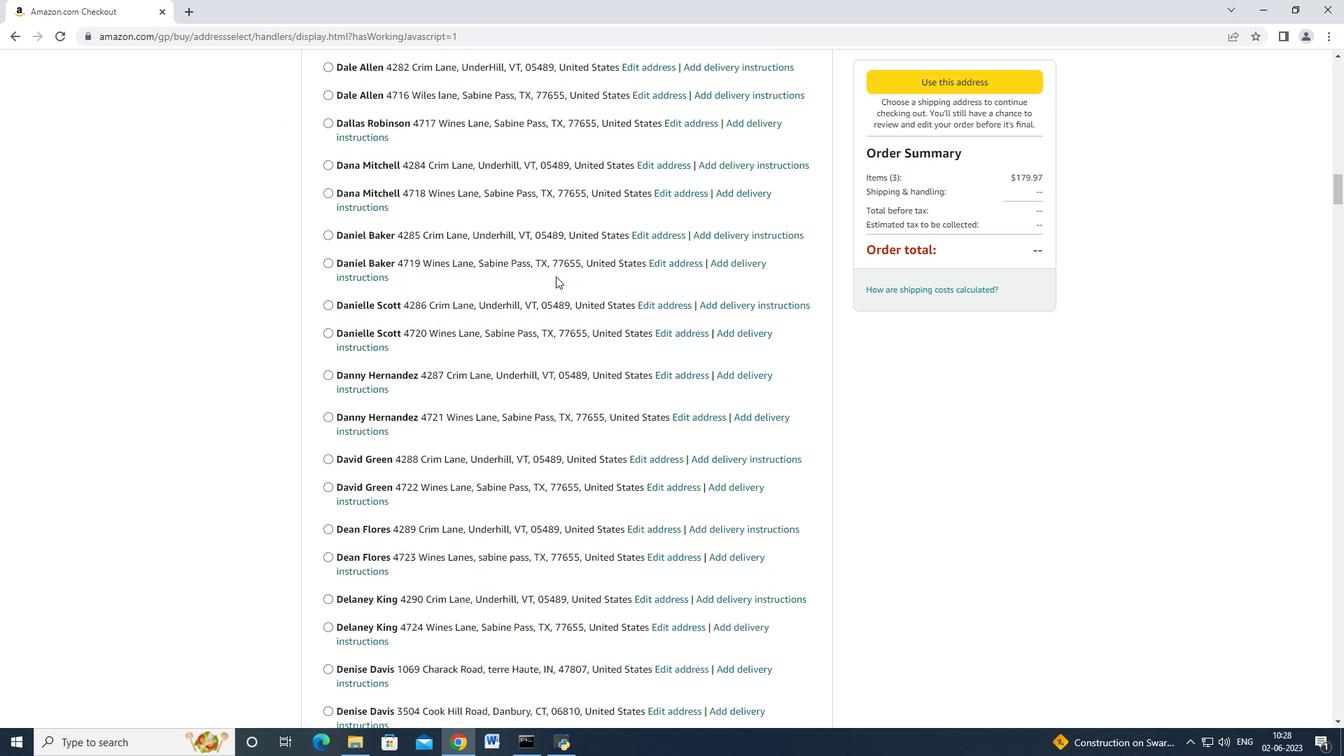 
Action: Mouse scrolled (555, 275) with delta (0, 0)
Screenshot: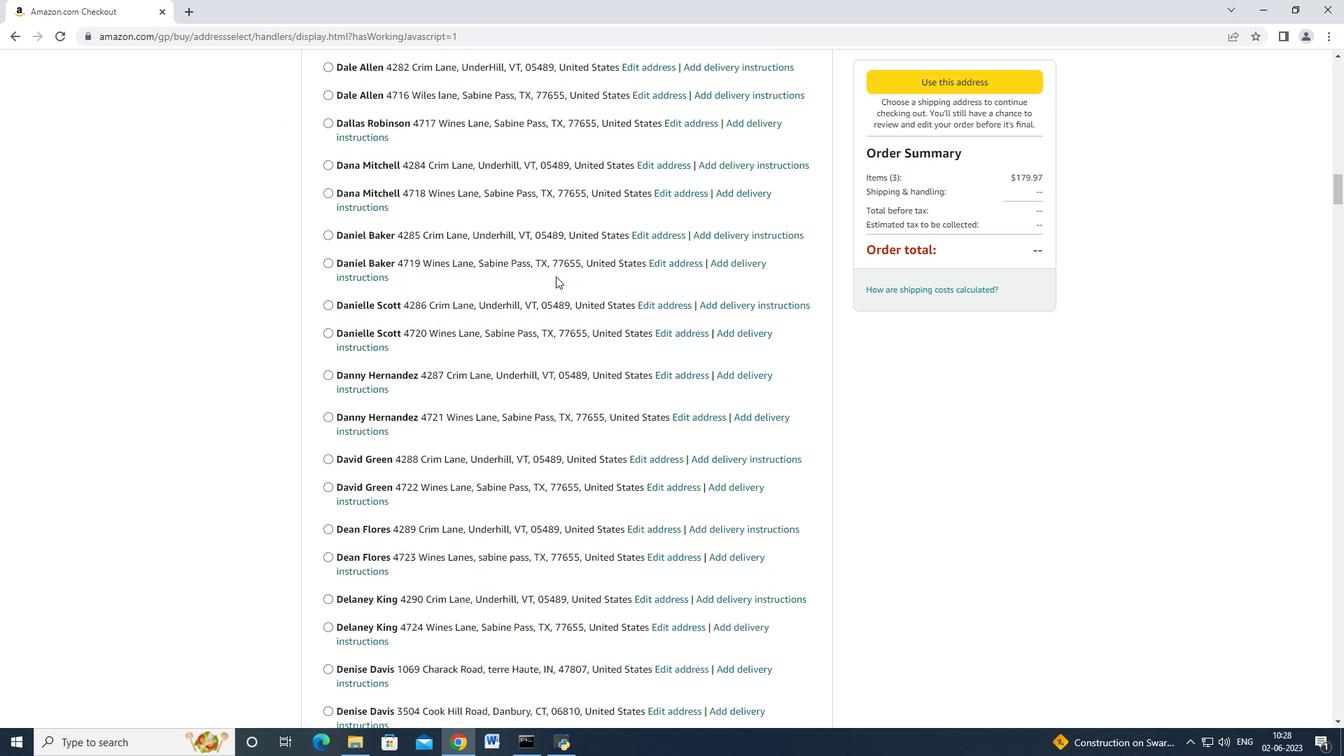 
Action: Mouse scrolled (555, 275) with delta (0, 0)
Screenshot: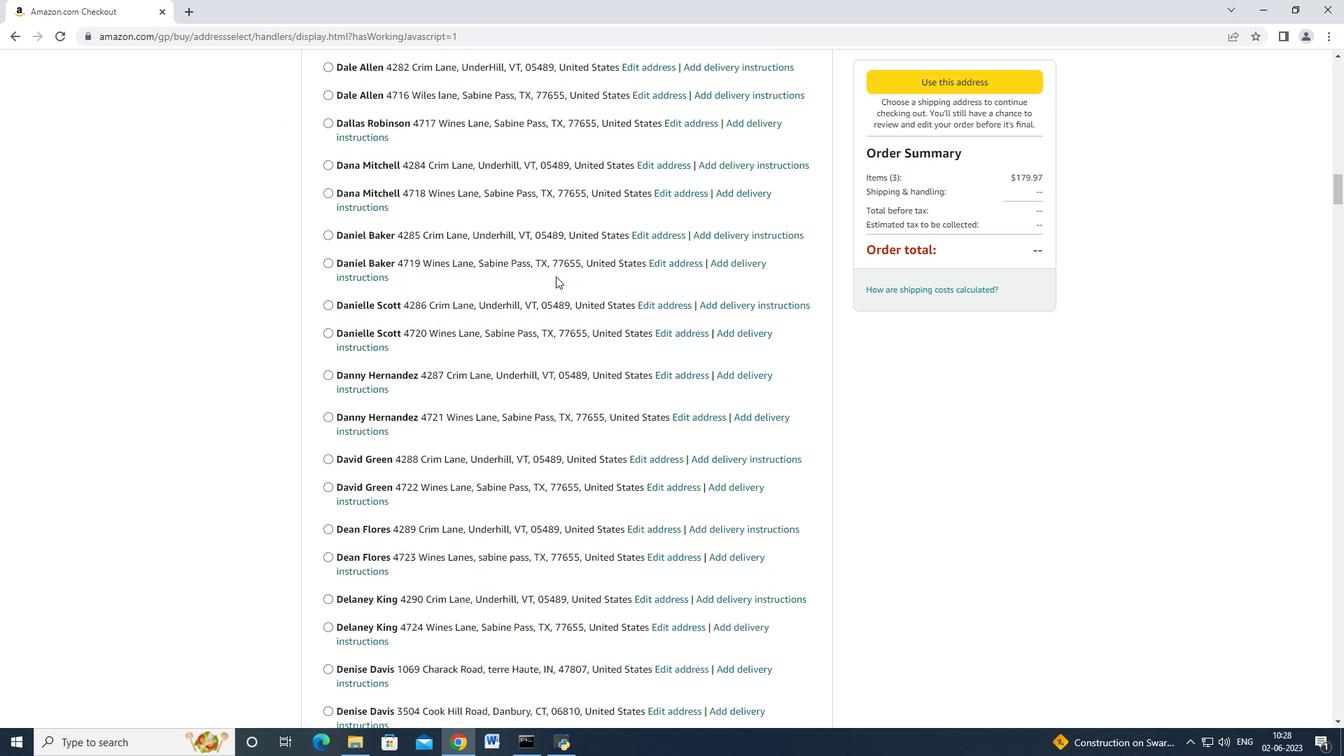 
Action: Mouse scrolled (555, 275) with delta (0, 0)
Screenshot: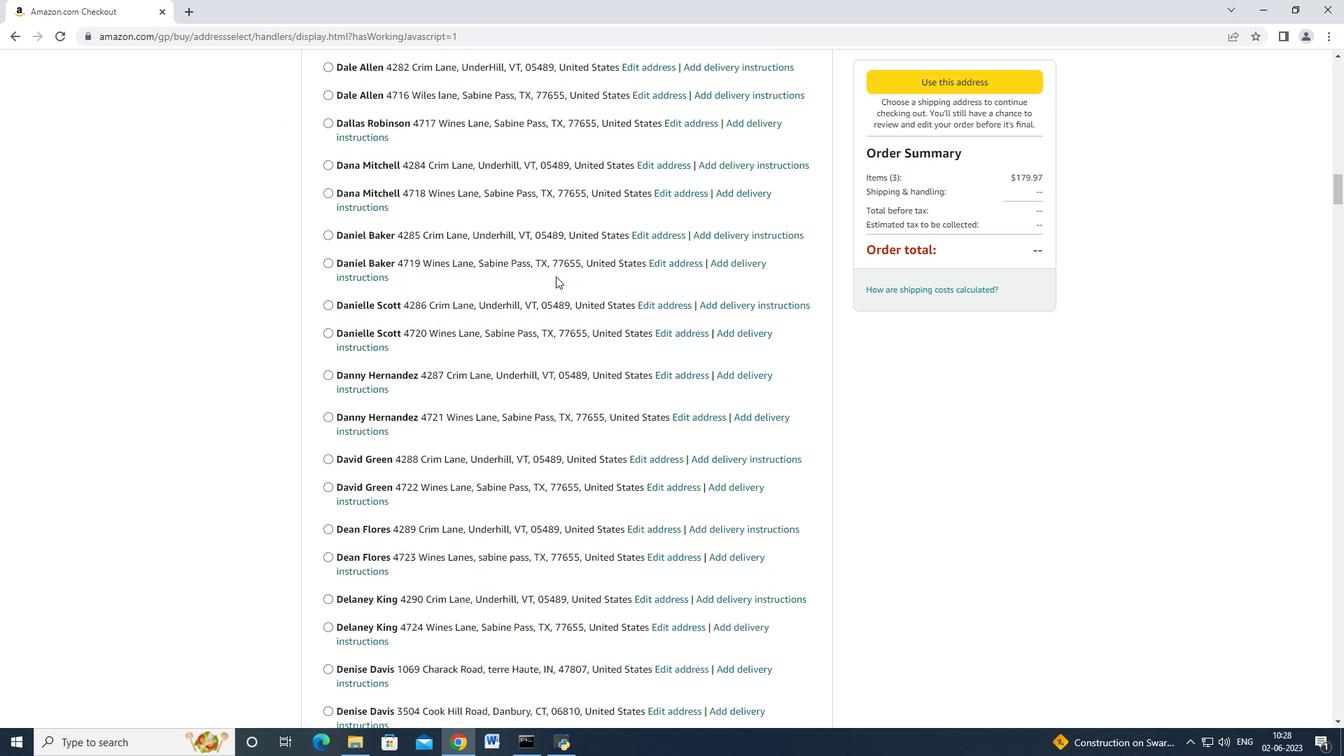 
Action: Mouse scrolled (555, 275) with delta (0, -1)
Screenshot: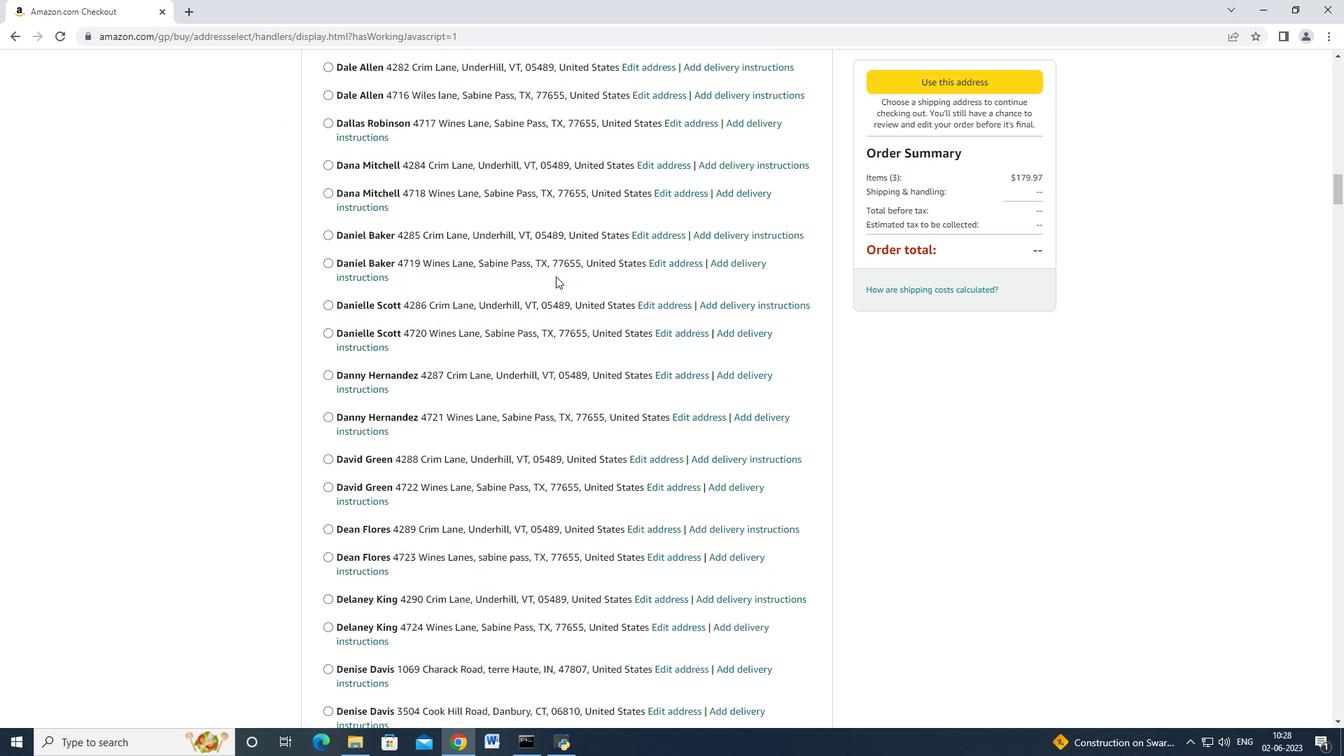 
Action: Mouse scrolled (555, 275) with delta (0, 0)
Screenshot: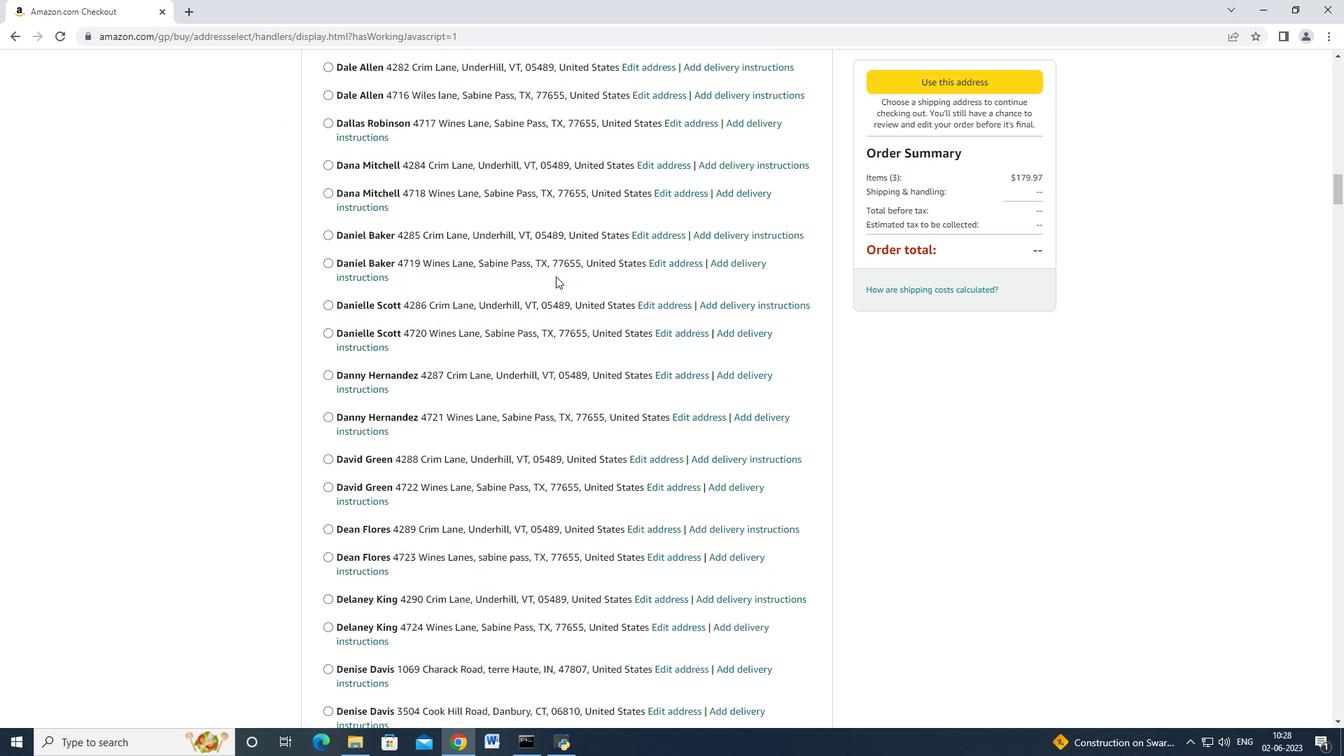 
Action: Mouse scrolled (555, 275) with delta (0, 0)
Screenshot: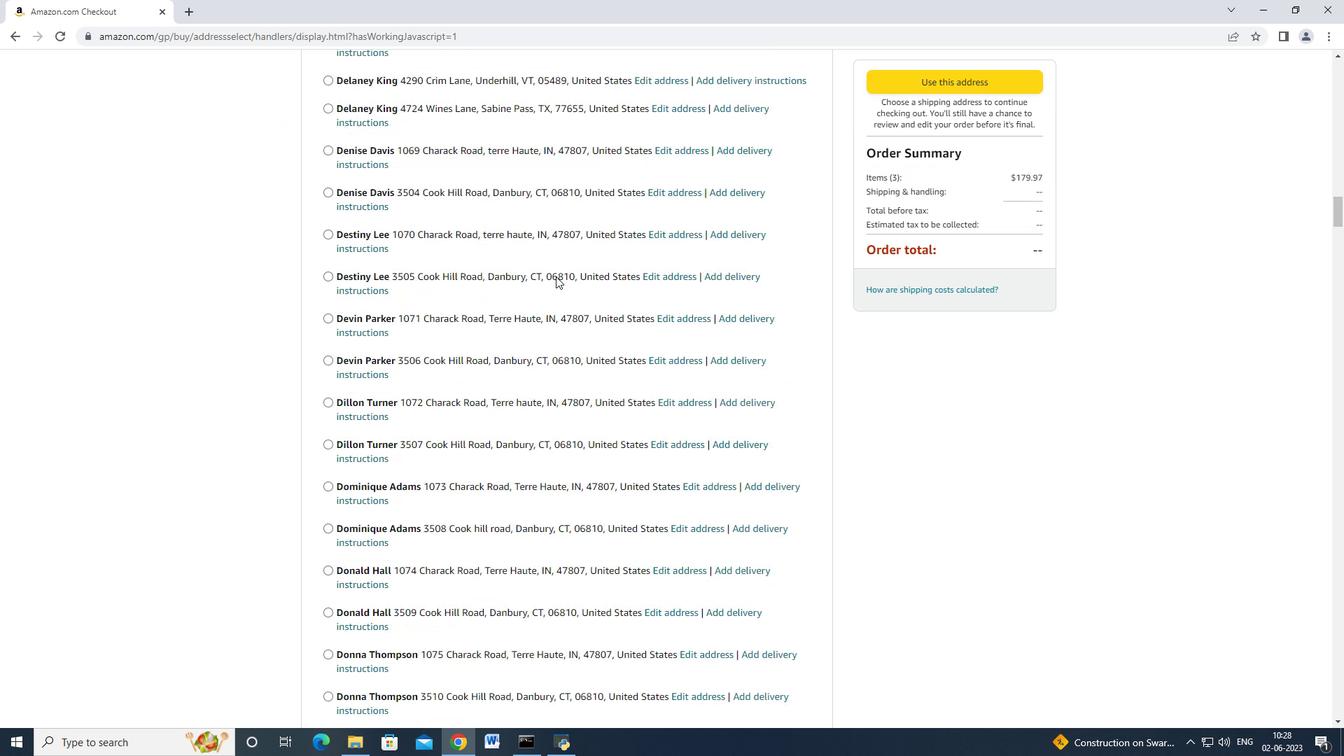 
Action: Mouse scrolled (555, 275) with delta (0, 0)
Screenshot: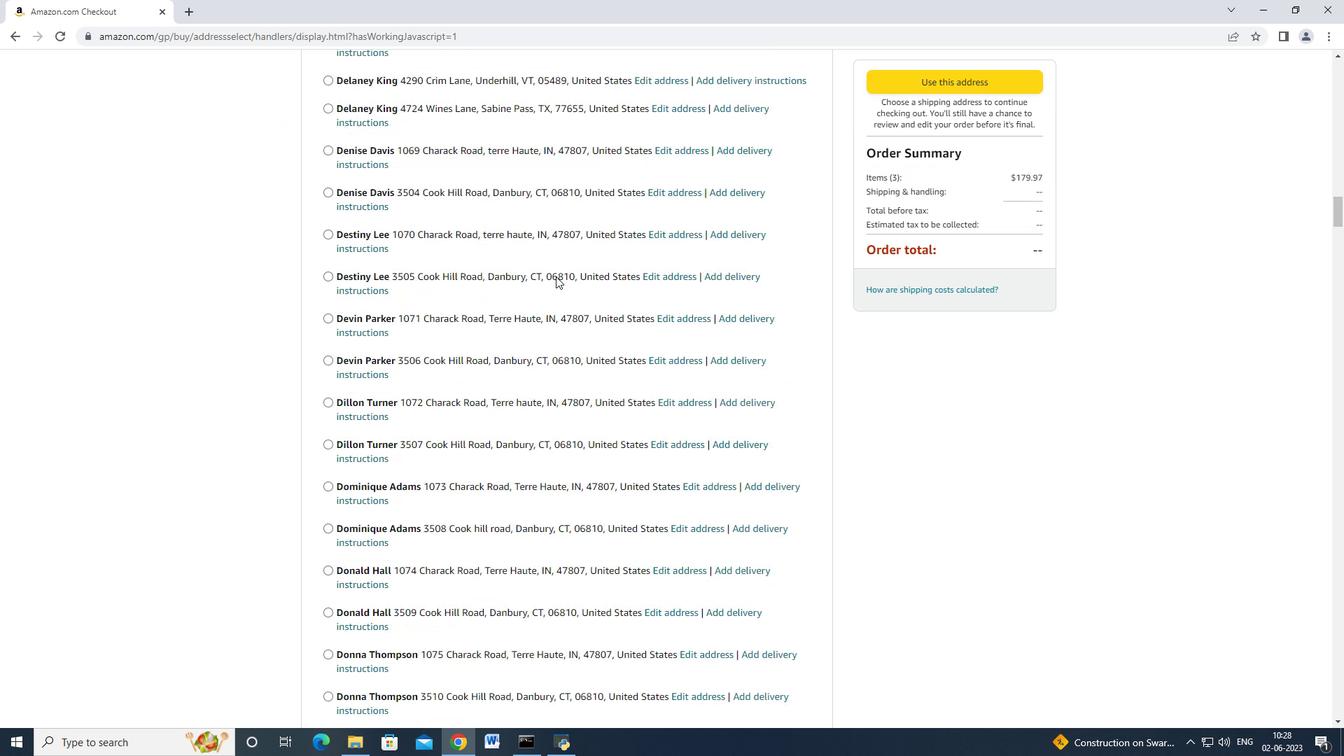 
Action: Mouse scrolled (555, 275) with delta (0, 0)
Screenshot: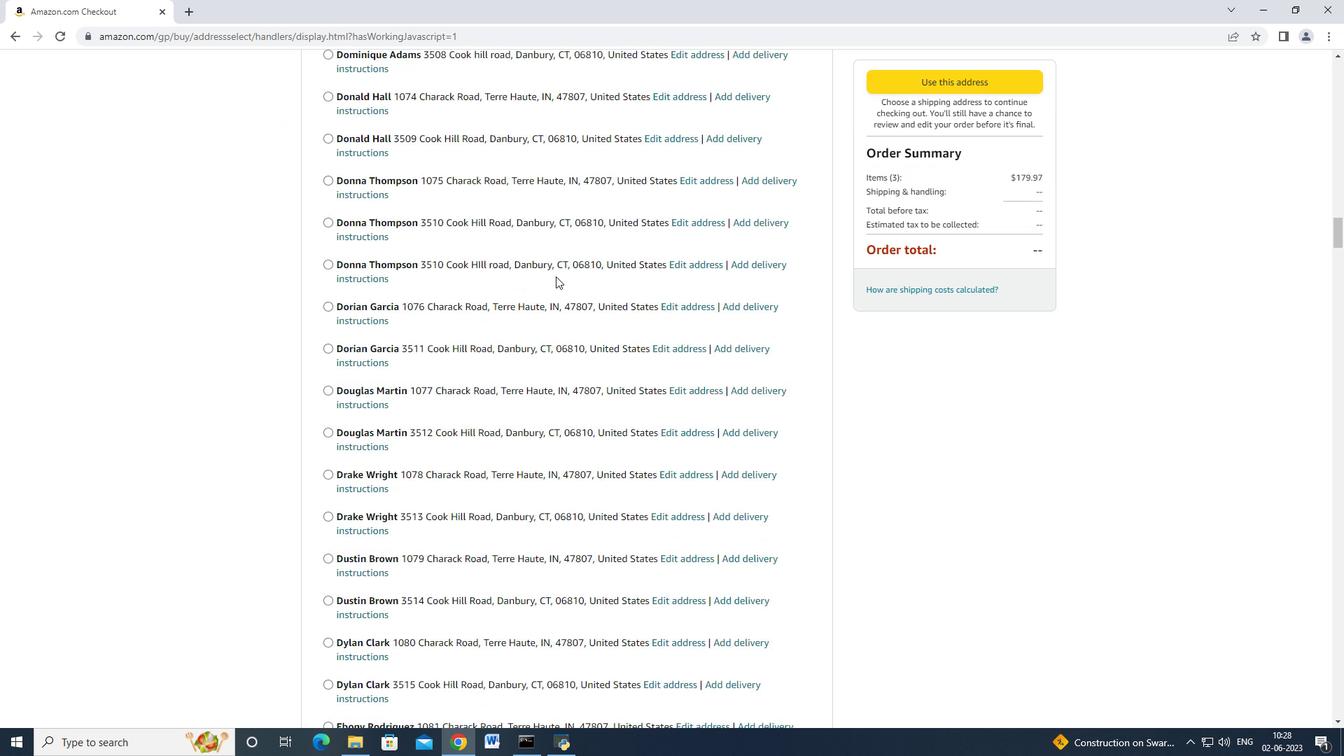 
Action: Mouse scrolled (555, 275) with delta (0, 0)
Screenshot: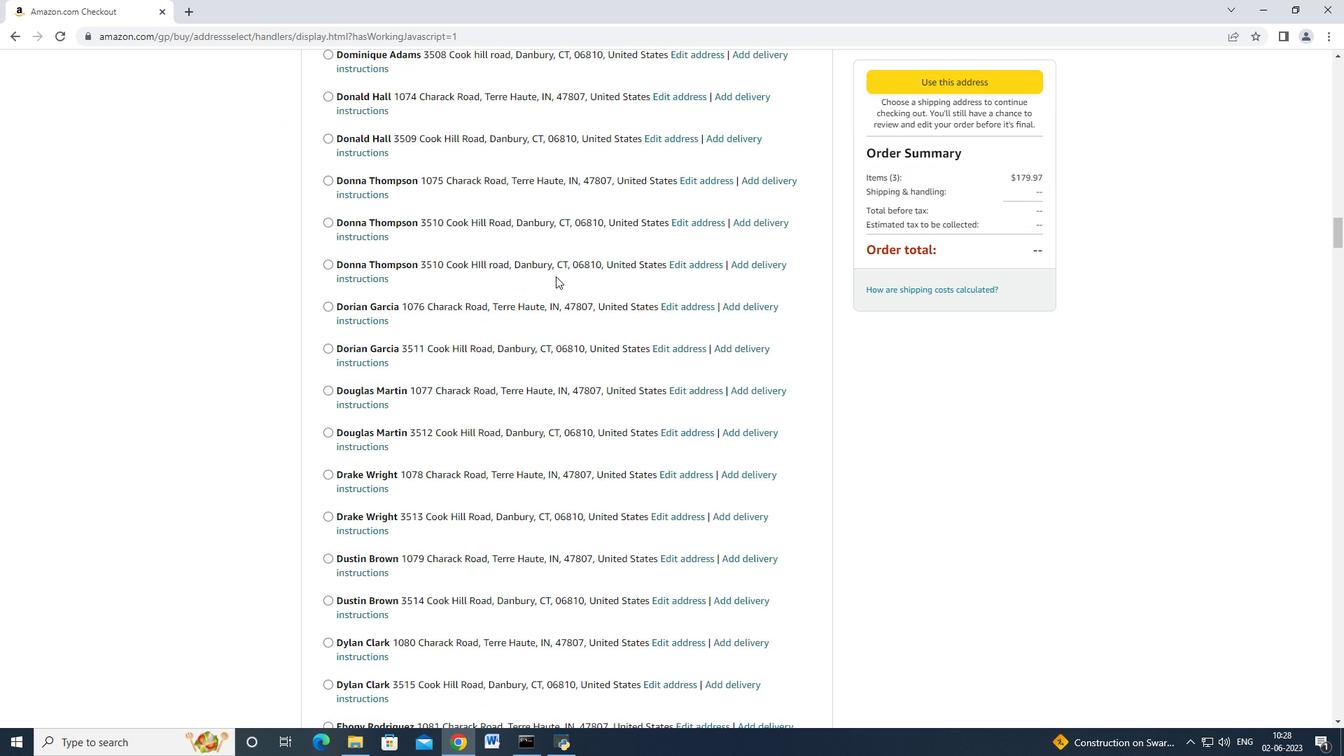 
Action: Mouse scrolled (555, 275) with delta (0, 0)
Screenshot: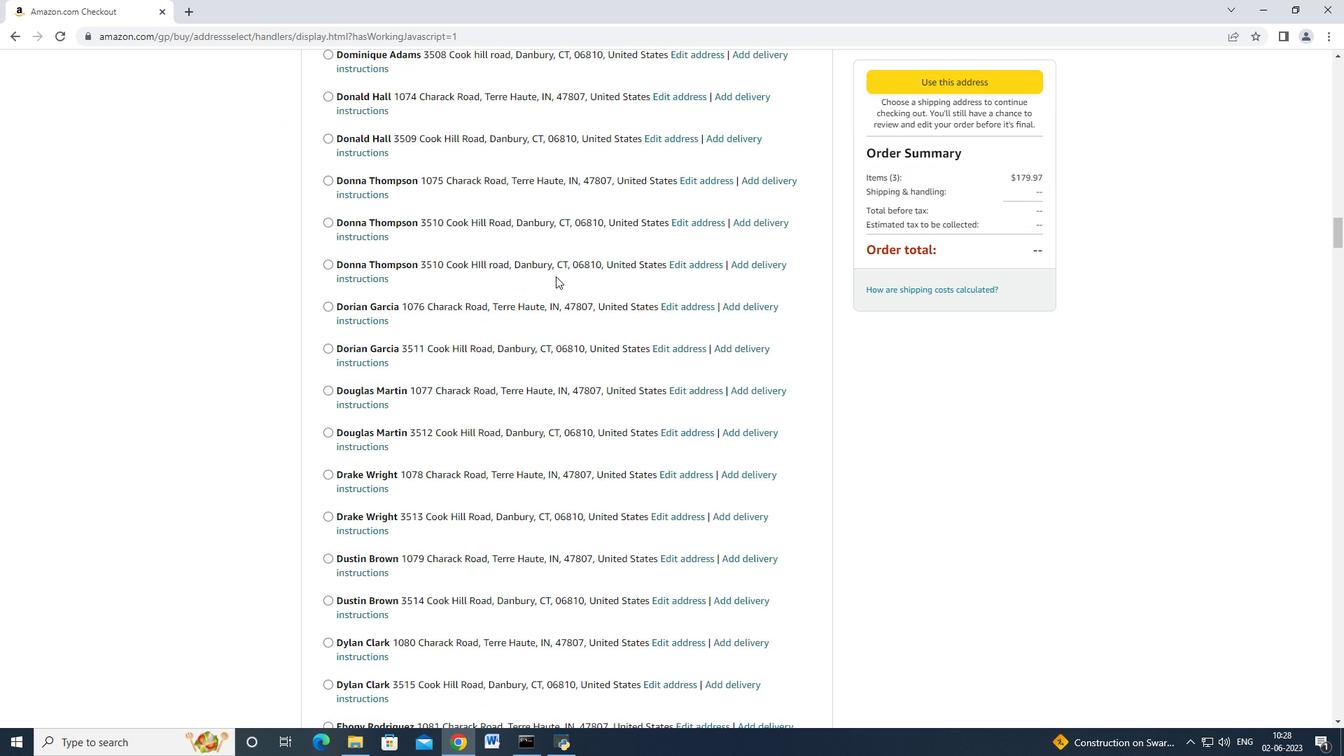
Action: Mouse scrolled (555, 275) with delta (0, 0)
Screenshot: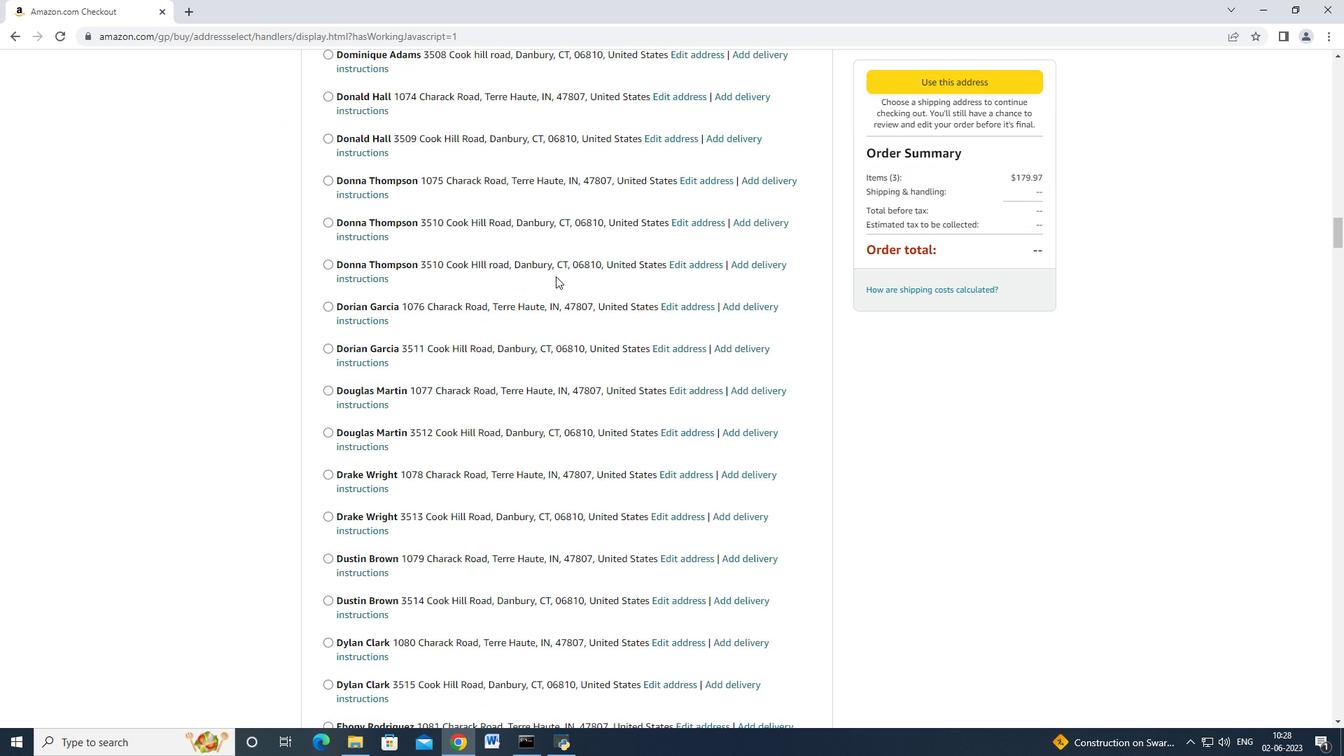 
Action: Mouse scrolled (555, 275) with delta (0, -1)
Screenshot: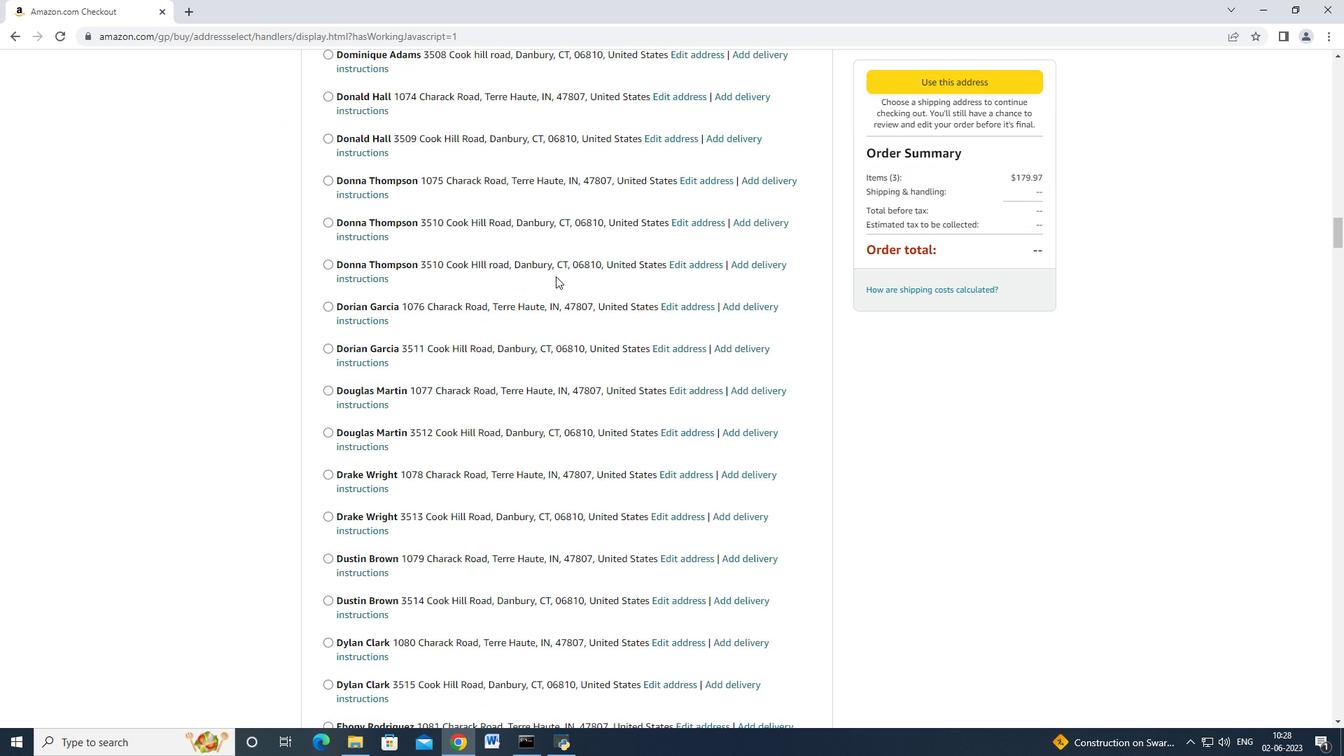
Action: Mouse scrolled (555, 275) with delta (0, 0)
Screenshot: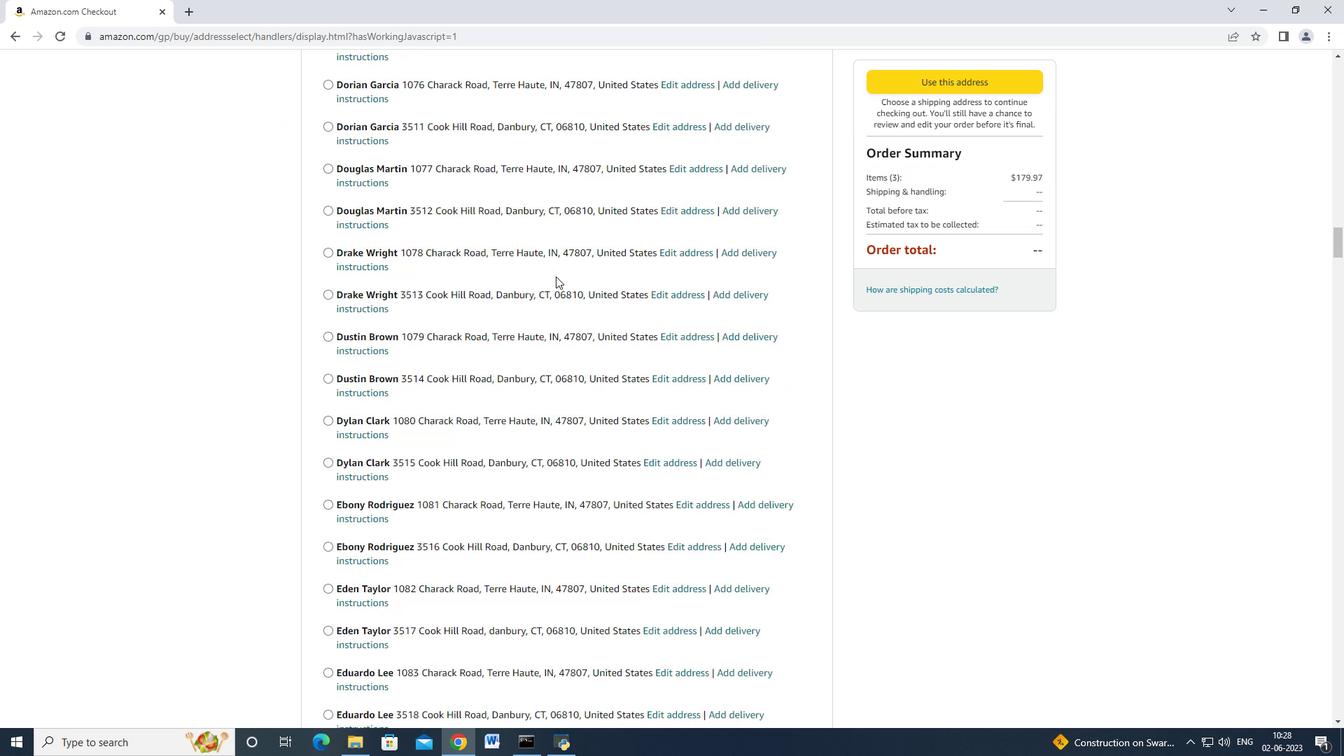
Action: Mouse scrolled (555, 275) with delta (0, -1)
Screenshot: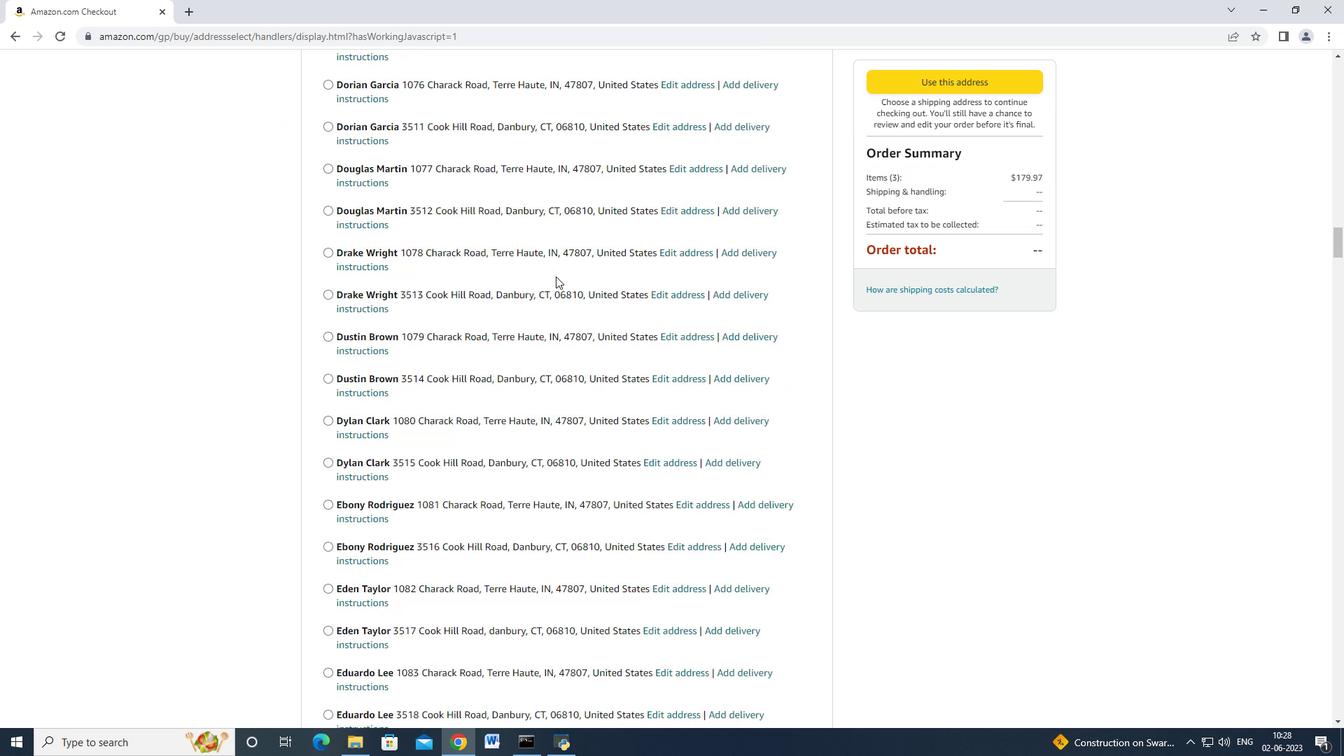 
Action: Mouse scrolled (555, 275) with delta (0, 0)
Screenshot: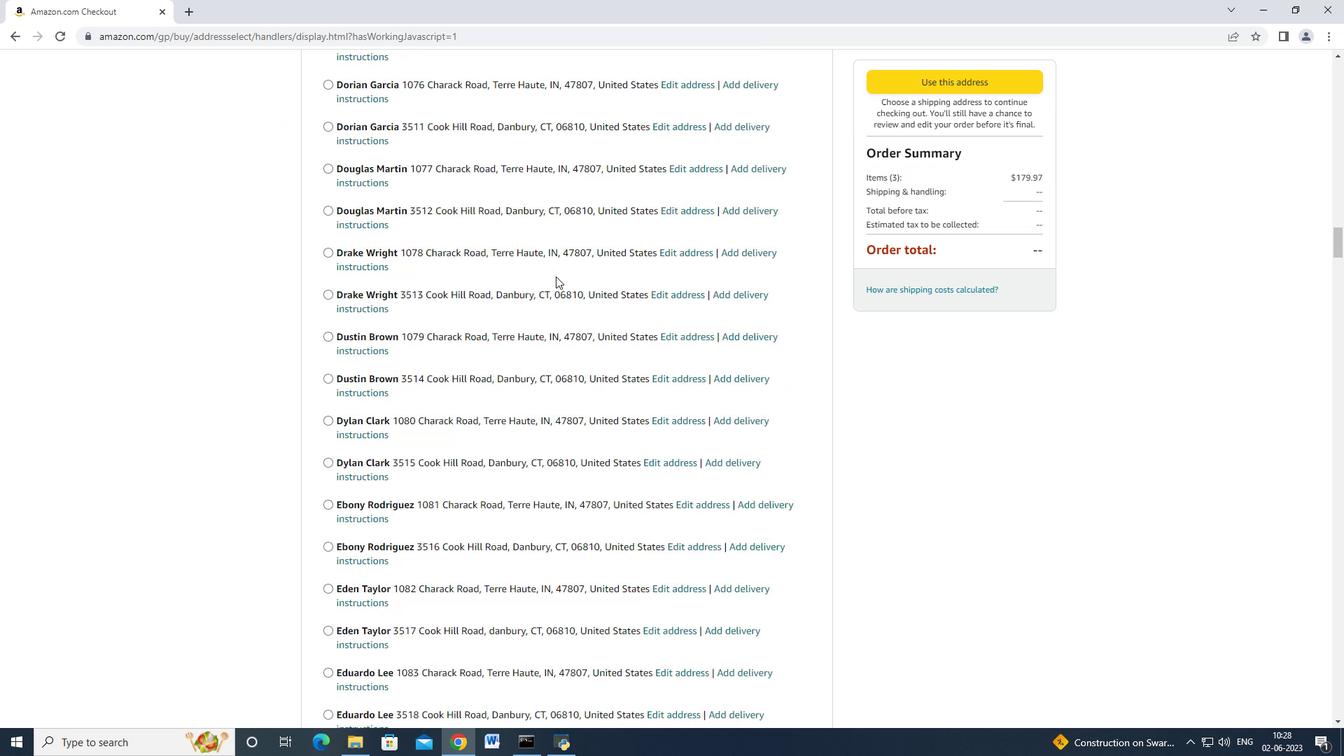 
Action: Mouse scrolled (555, 275) with delta (0, 0)
Screenshot: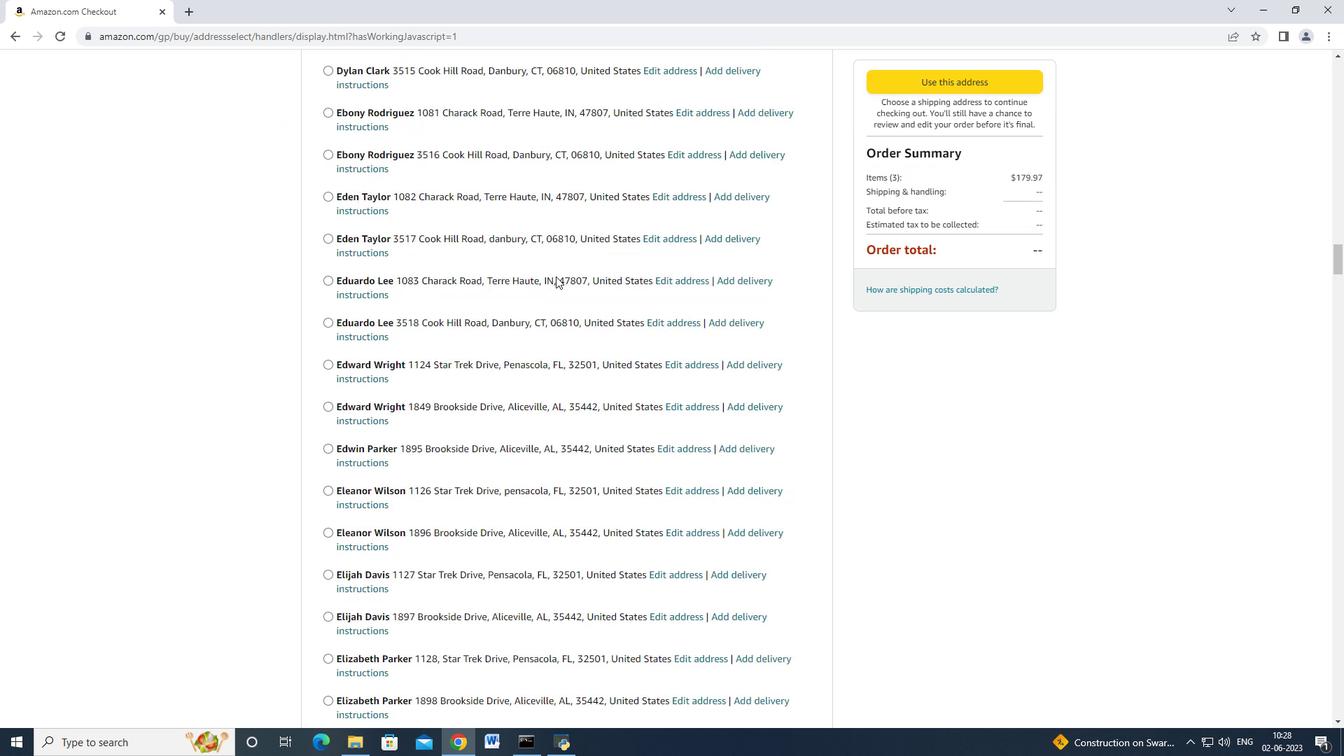 
Action: Mouse scrolled (555, 275) with delta (0, 0)
Screenshot: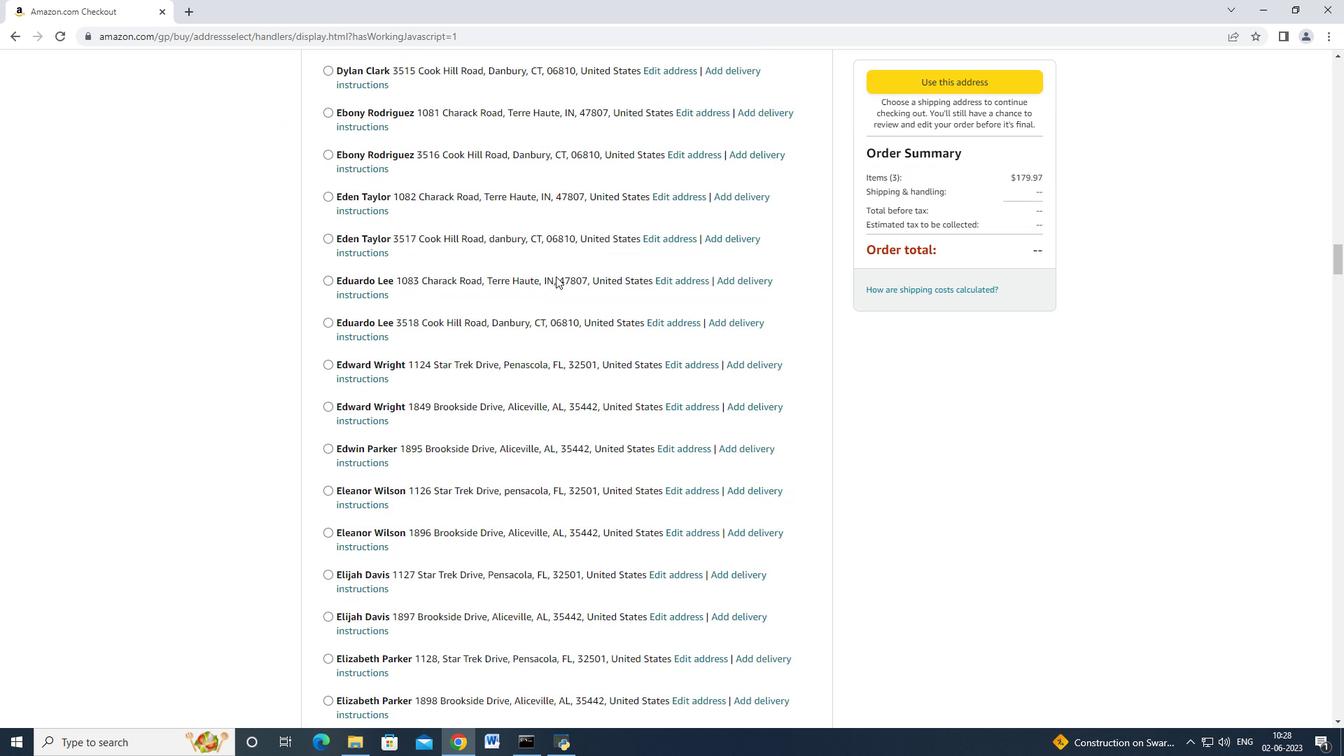 
Action: Mouse scrolled (555, 275) with delta (0, 0)
Screenshot: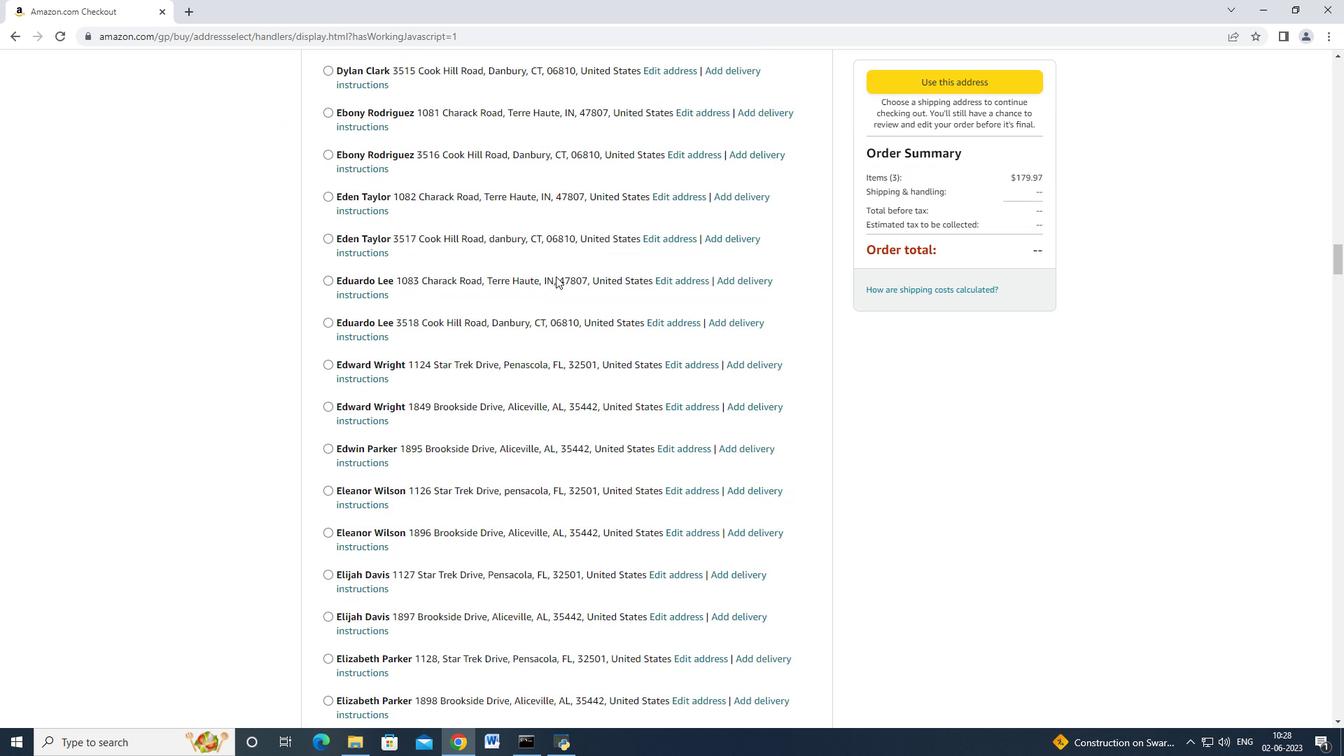 
Action: Mouse scrolled (555, 275) with delta (0, -1)
Screenshot: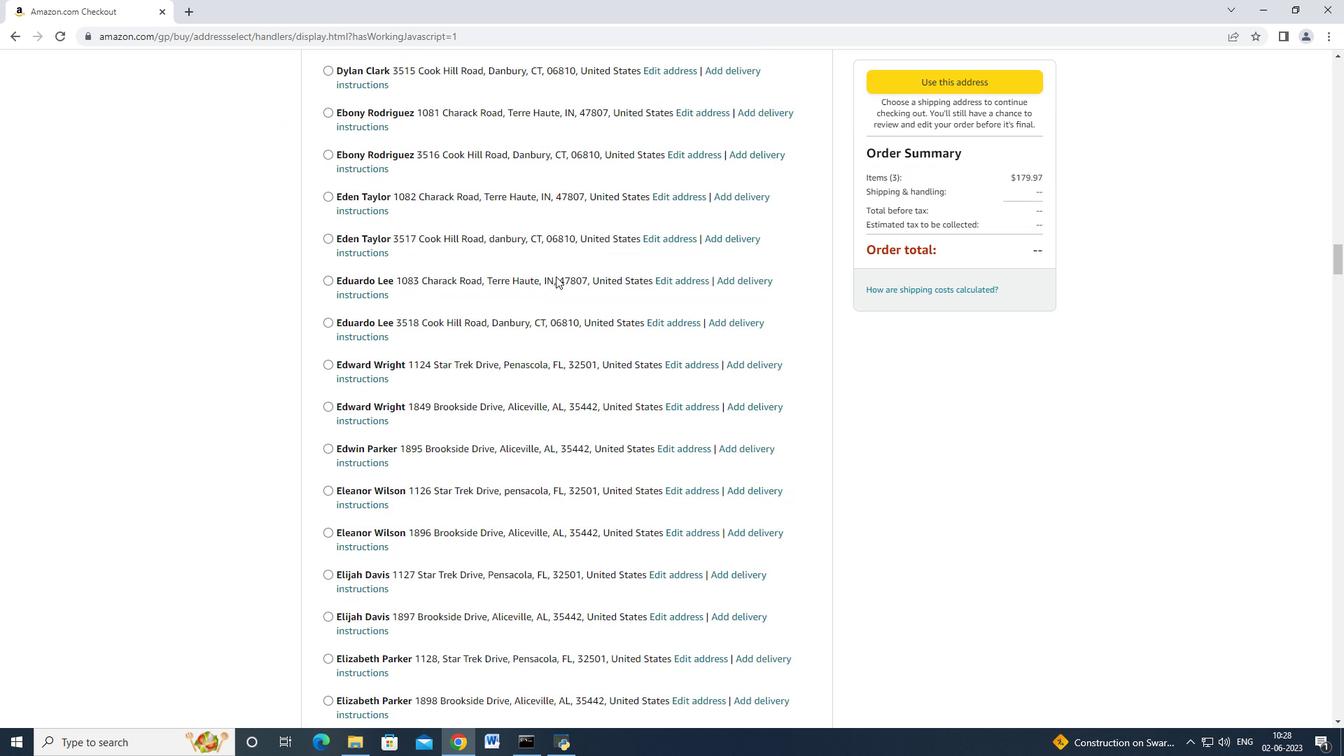 
Action: Mouse scrolled (555, 275) with delta (0, 0)
Screenshot: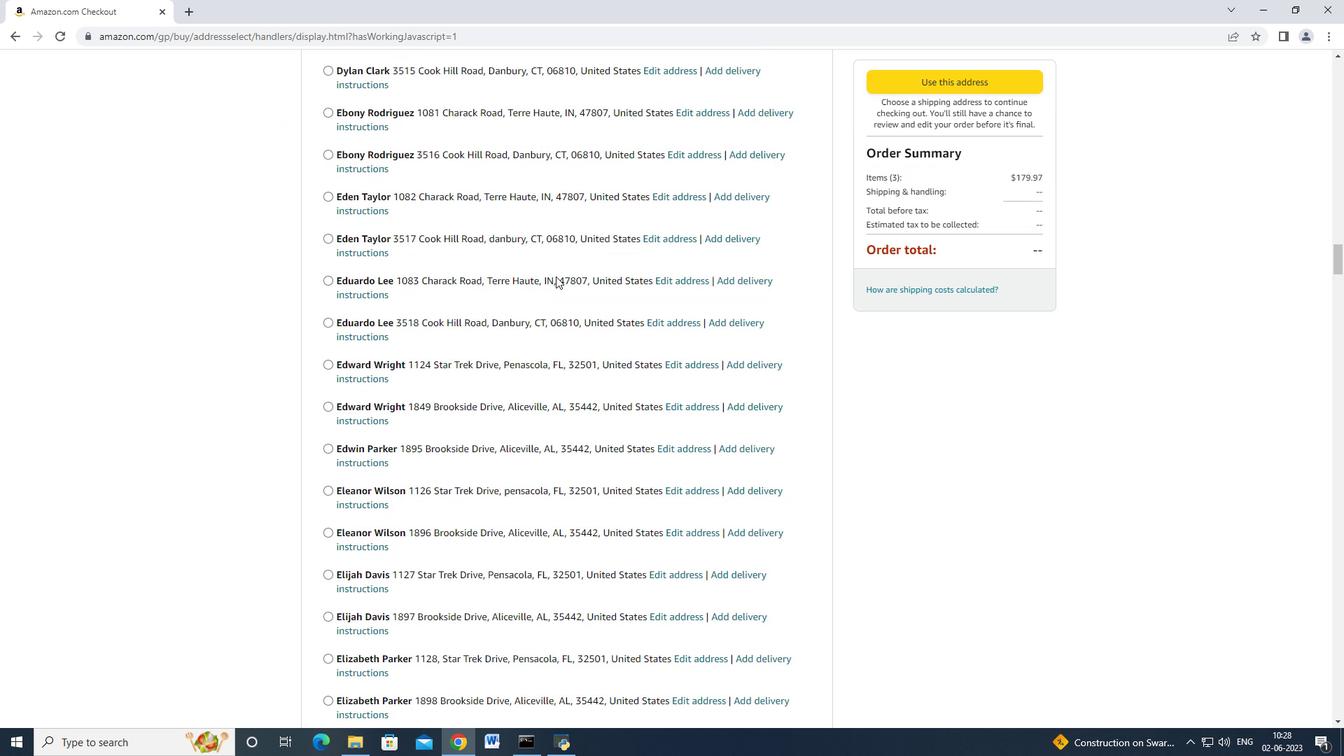 
Action: Mouse scrolled (555, 275) with delta (0, 0)
Screenshot: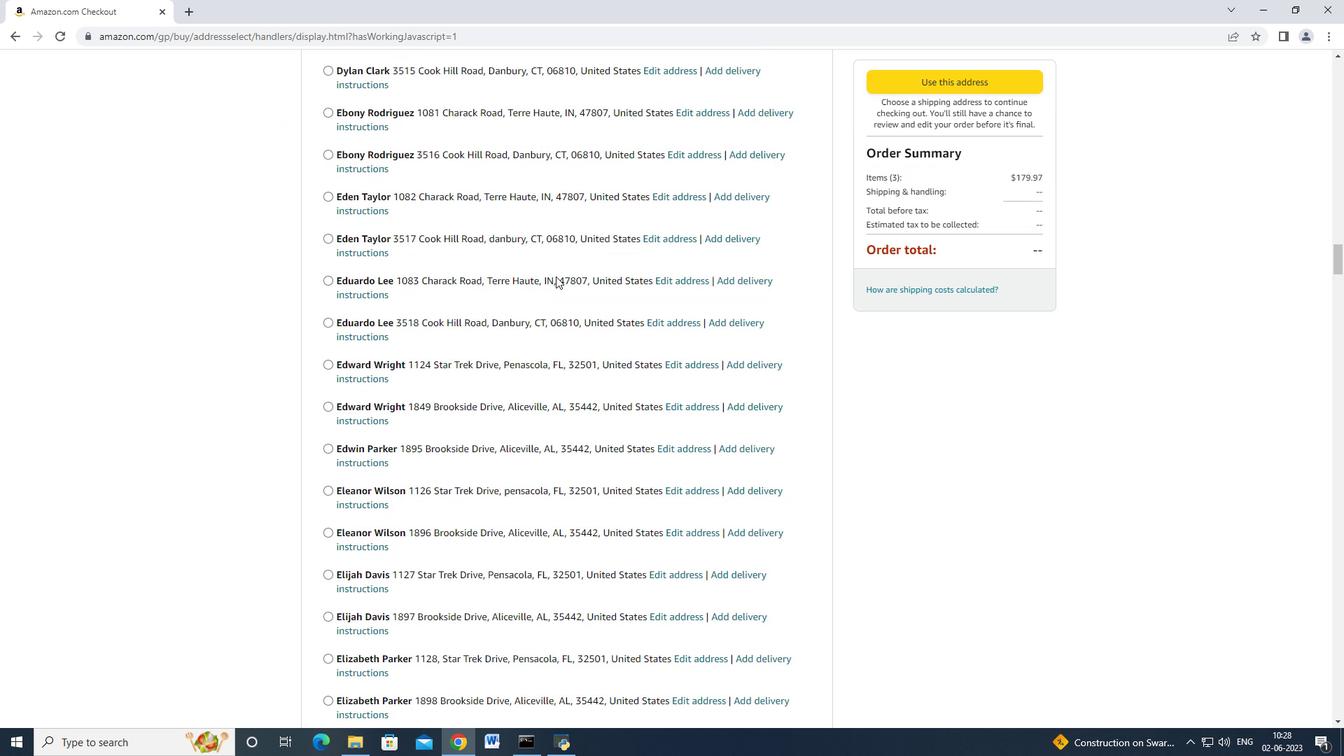 
Action: Mouse scrolled (555, 275) with delta (0, 0)
Screenshot: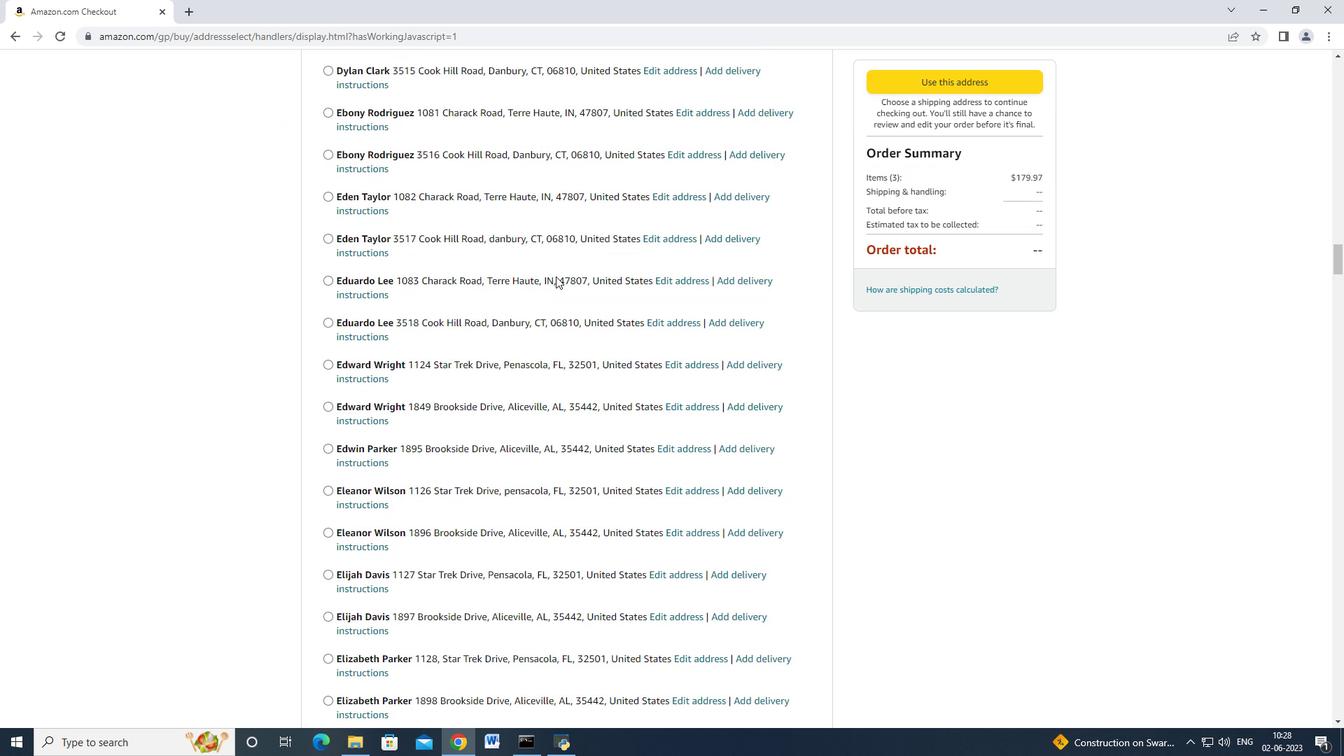 
Action: Mouse scrolled (555, 275) with delta (0, 0)
Screenshot: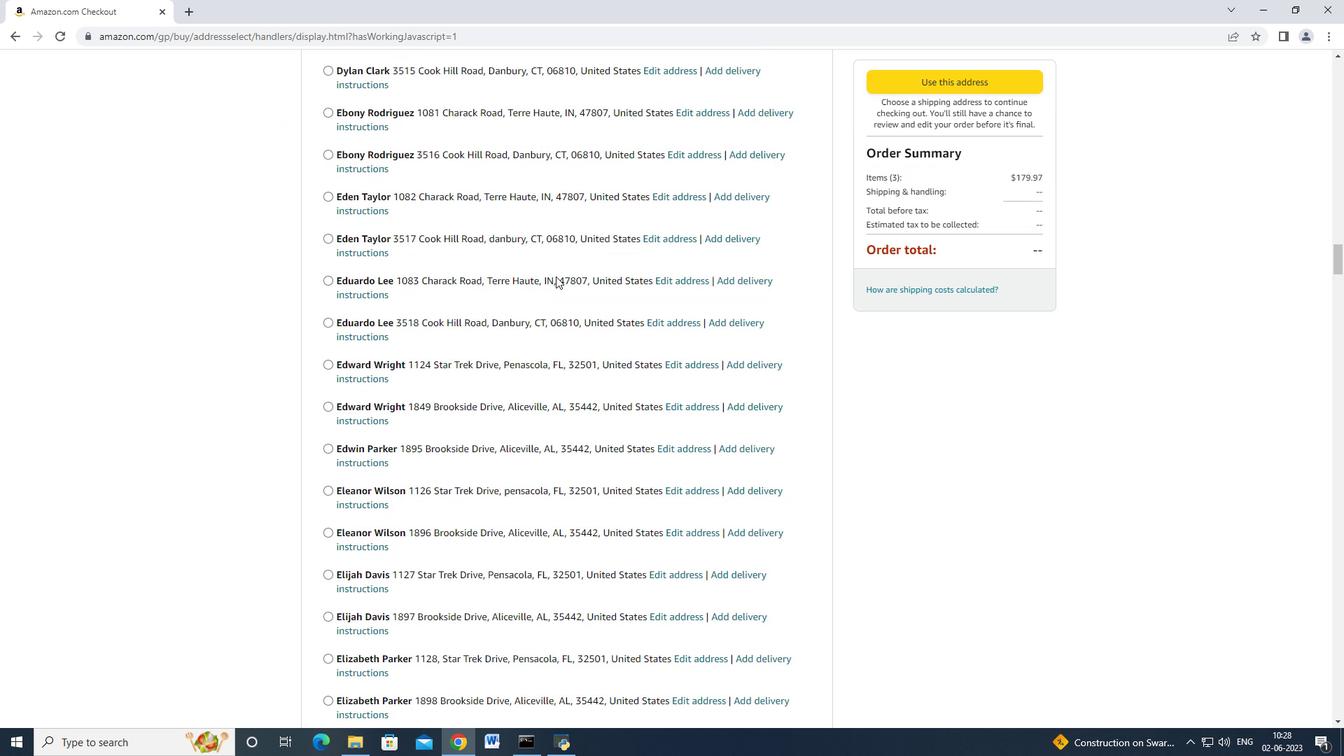 
Action: Mouse scrolled (555, 275) with delta (0, 0)
Screenshot: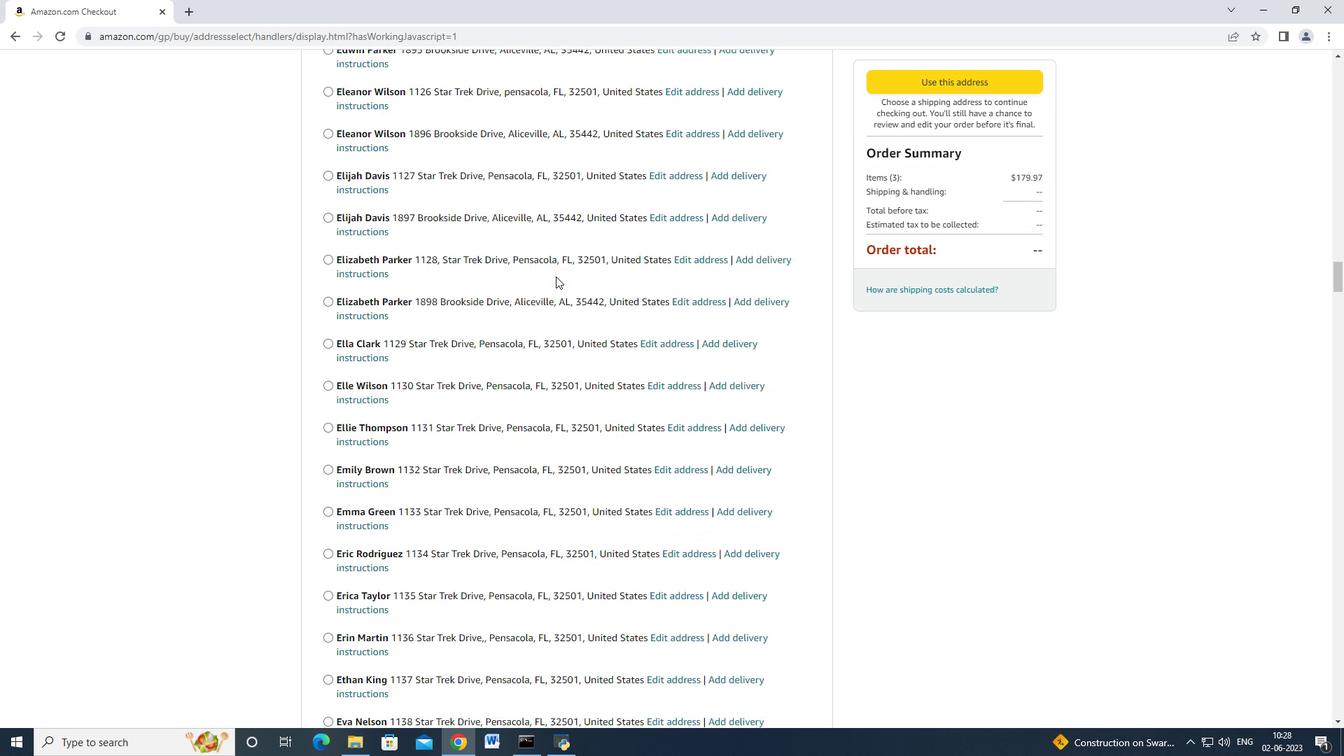
Action: Mouse scrolled (555, 275) with delta (0, 0)
Screenshot: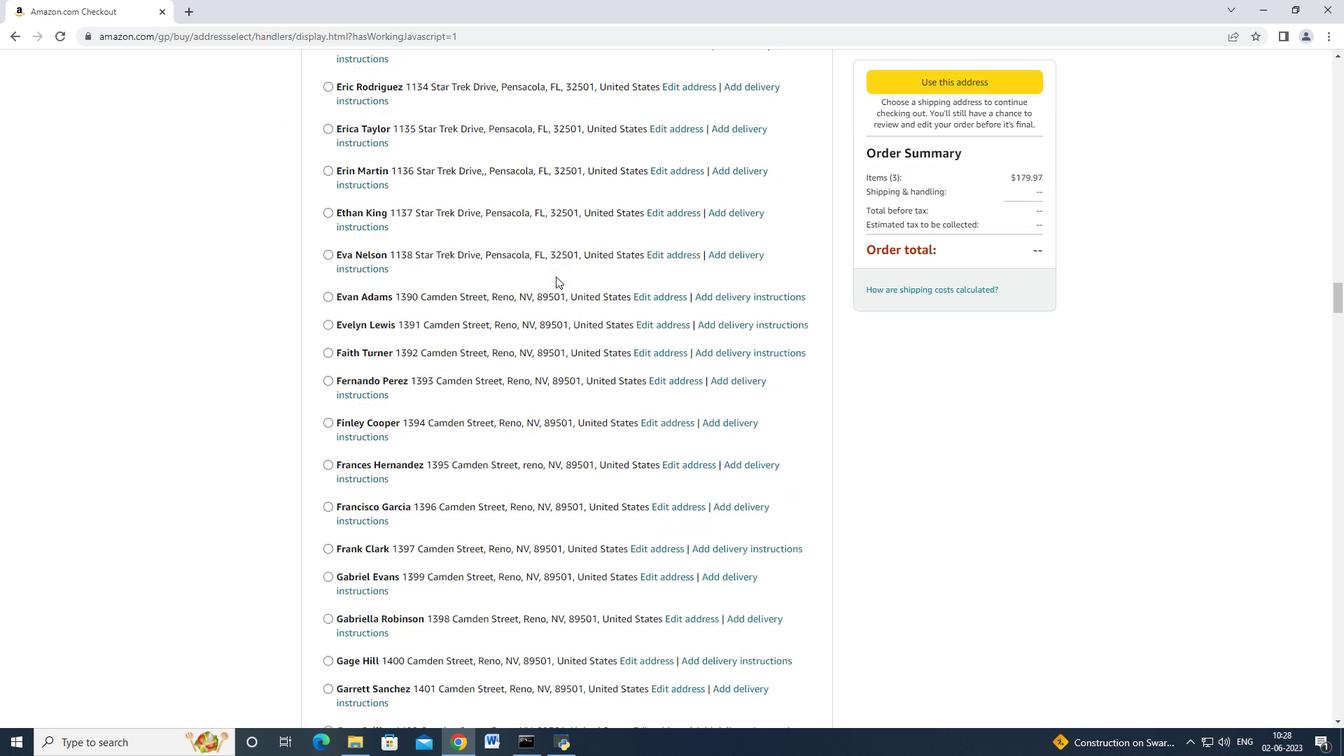 
Action: Mouse scrolled (555, 275) with delta (0, -1)
Screenshot: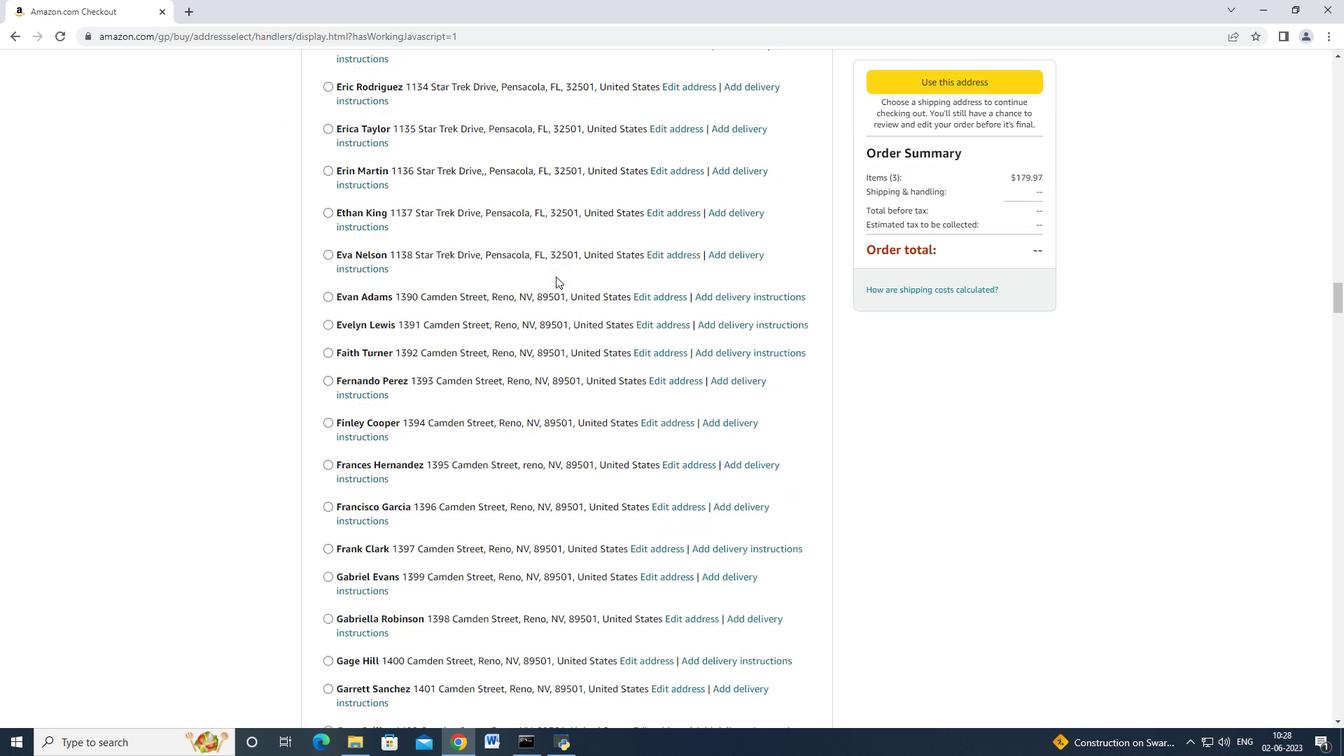 
Action: Mouse scrolled (555, 275) with delta (0, 0)
Screenshot: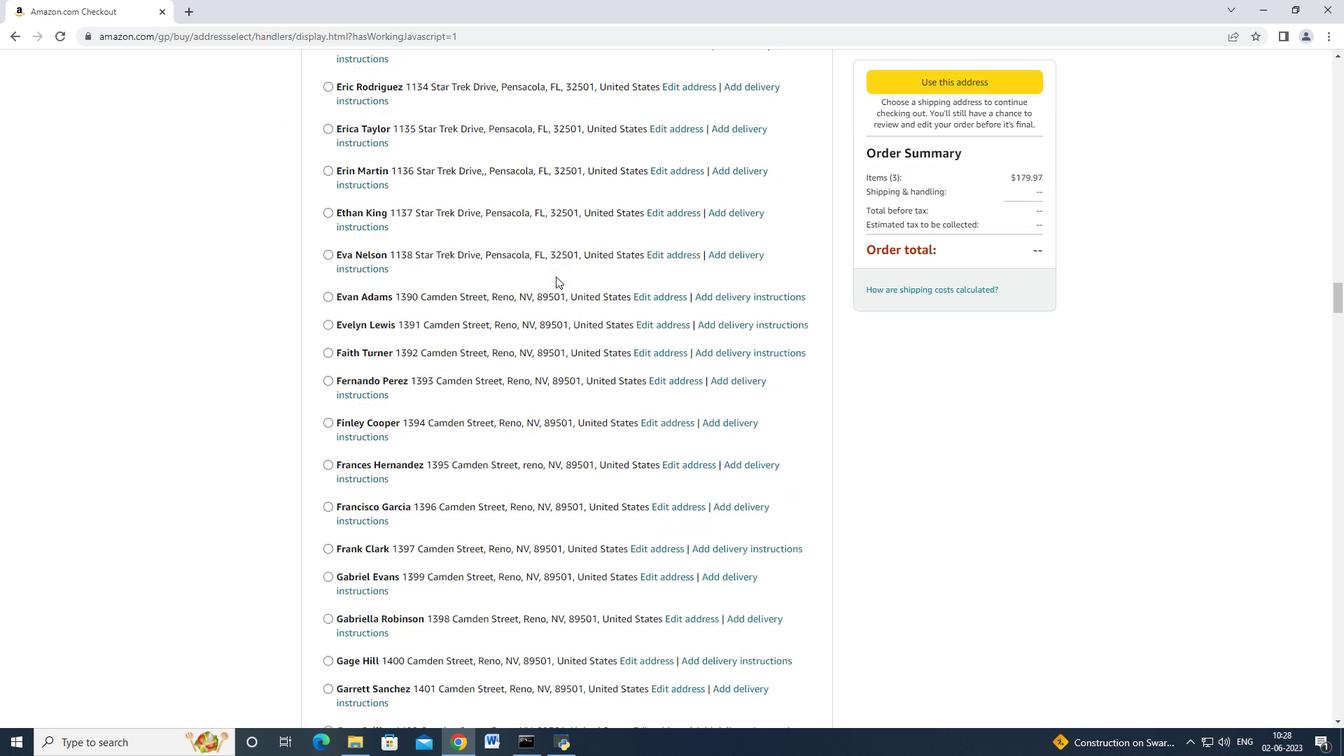 
Action: Mouse scrolled (555, 275) with delta (0, 0)
Screenshot: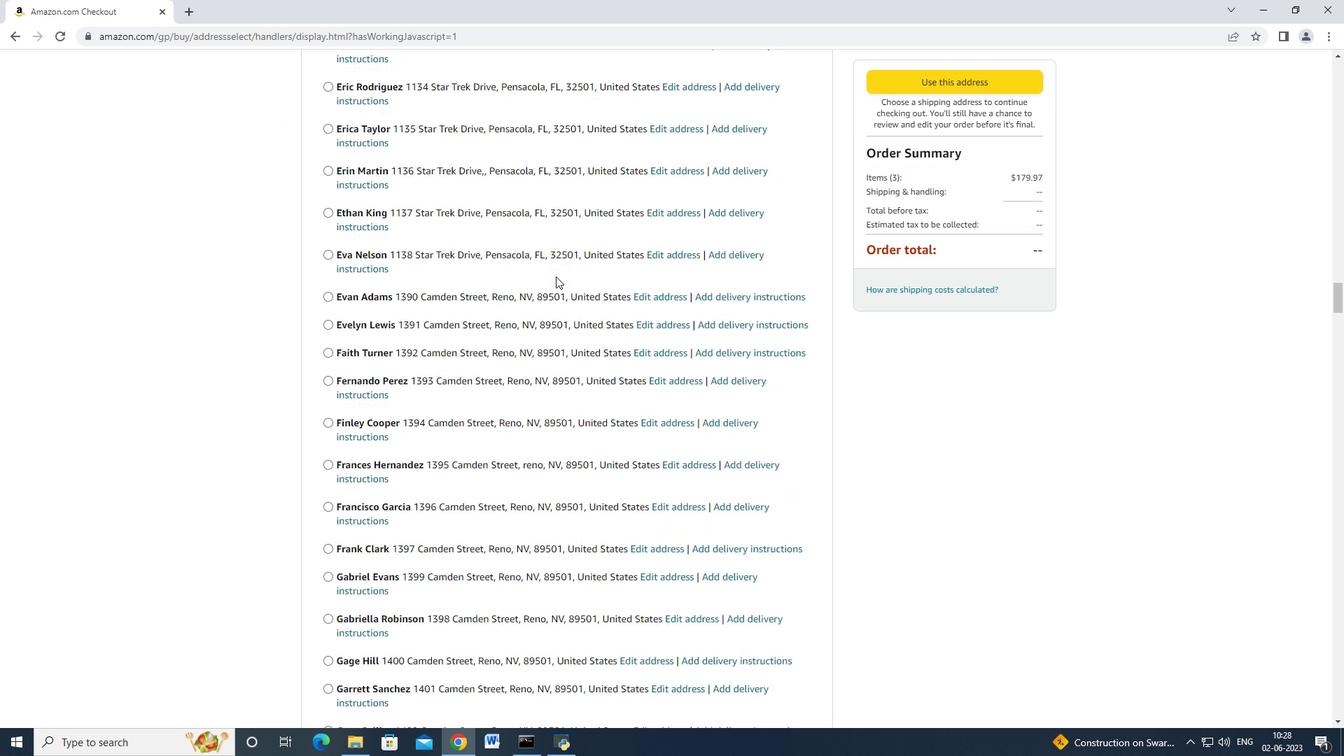 
Action: Mouse scrolled (555, 275) with delta (0, -1)
Screenshot: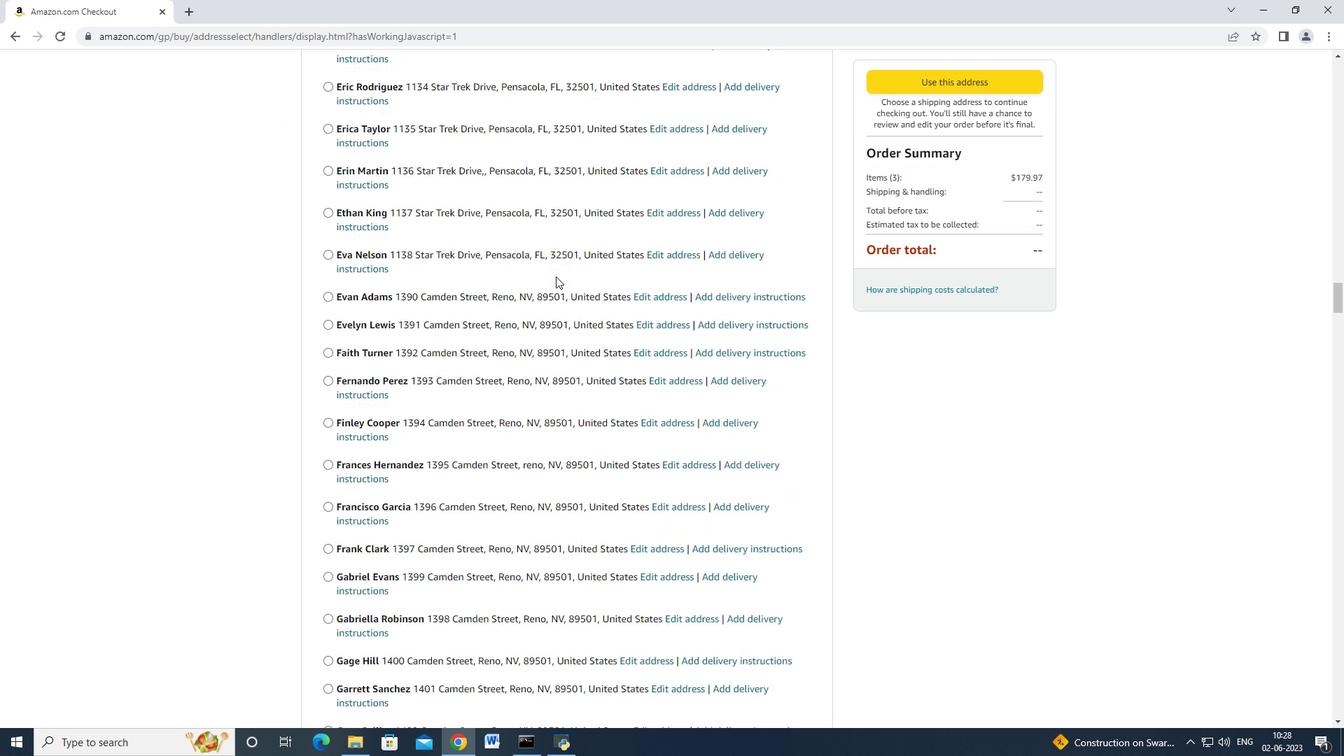 
Action: Mouse scrolled (555, 275) with delta (0, 0)
Screenshot: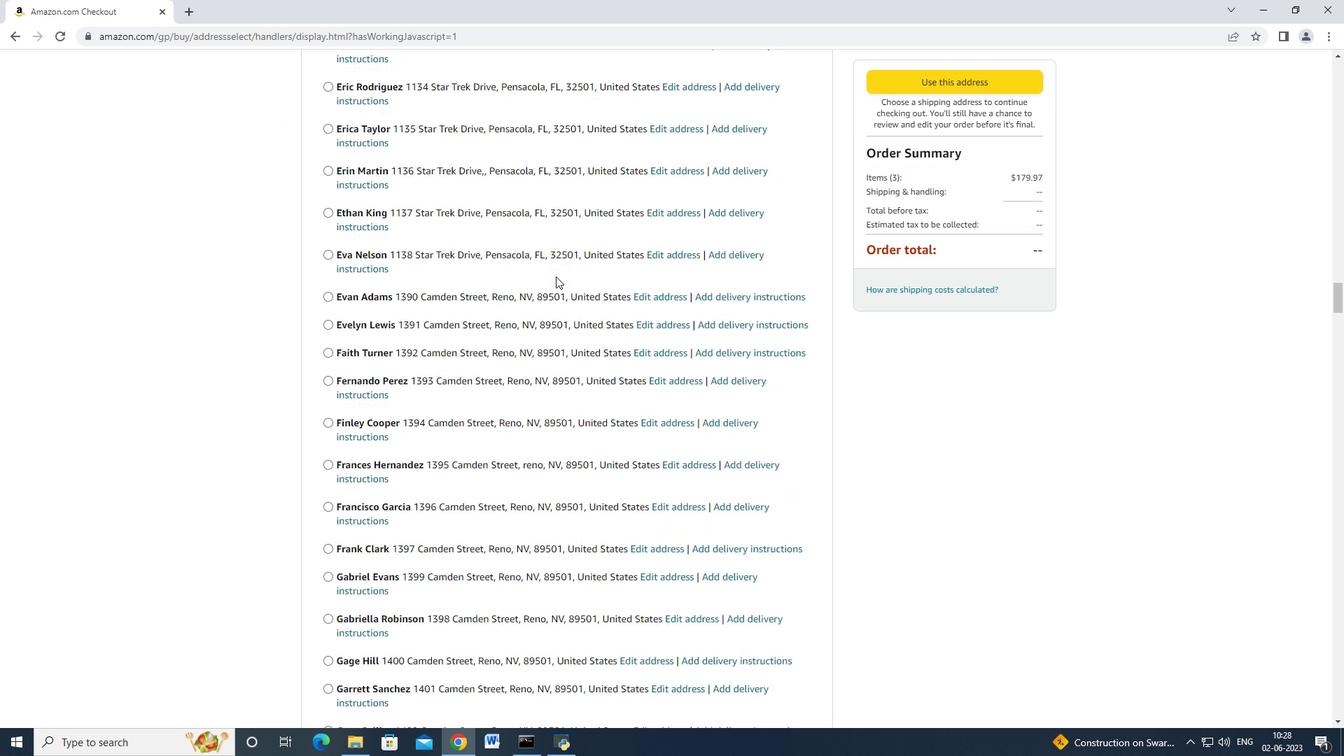 
Action: Mouse scrolled (555, 275) with delta (0, 0)
Screenshot: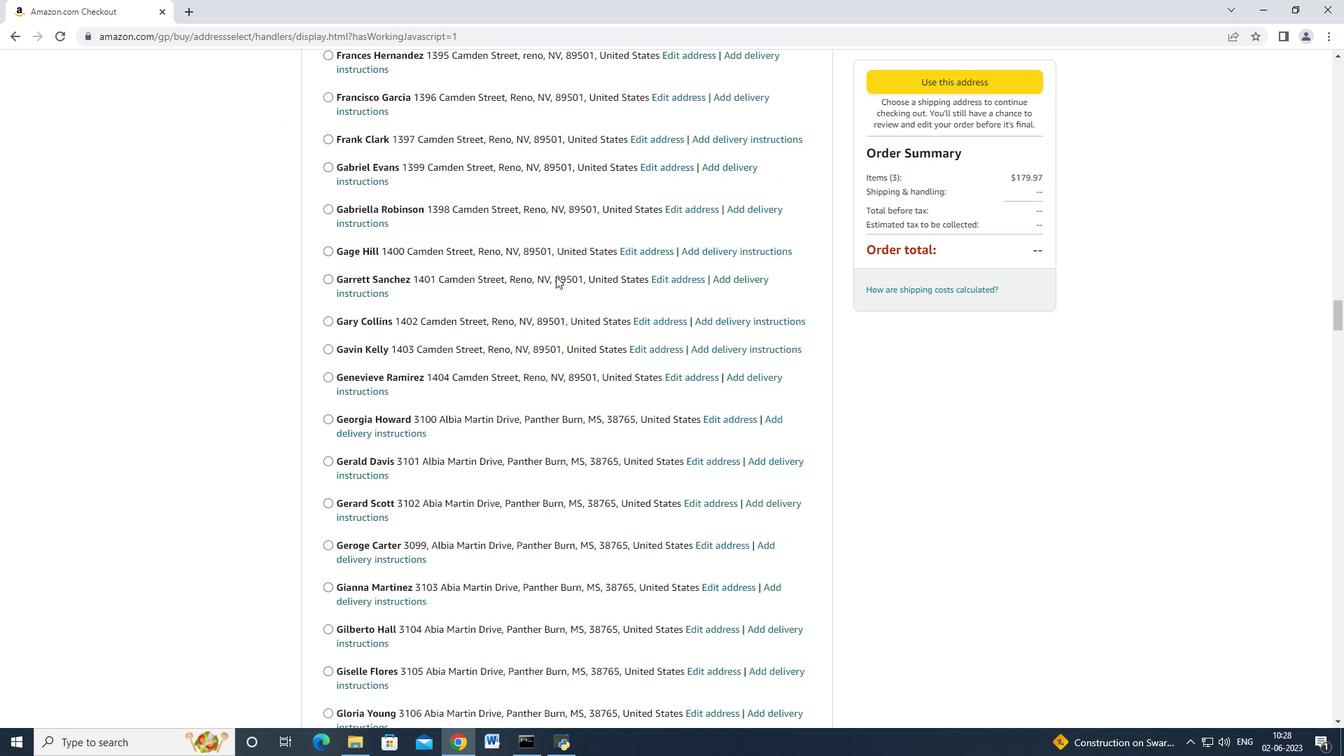 
Action: Mouse scrolled (555, 275) with delta (0, 0)
Screenshot: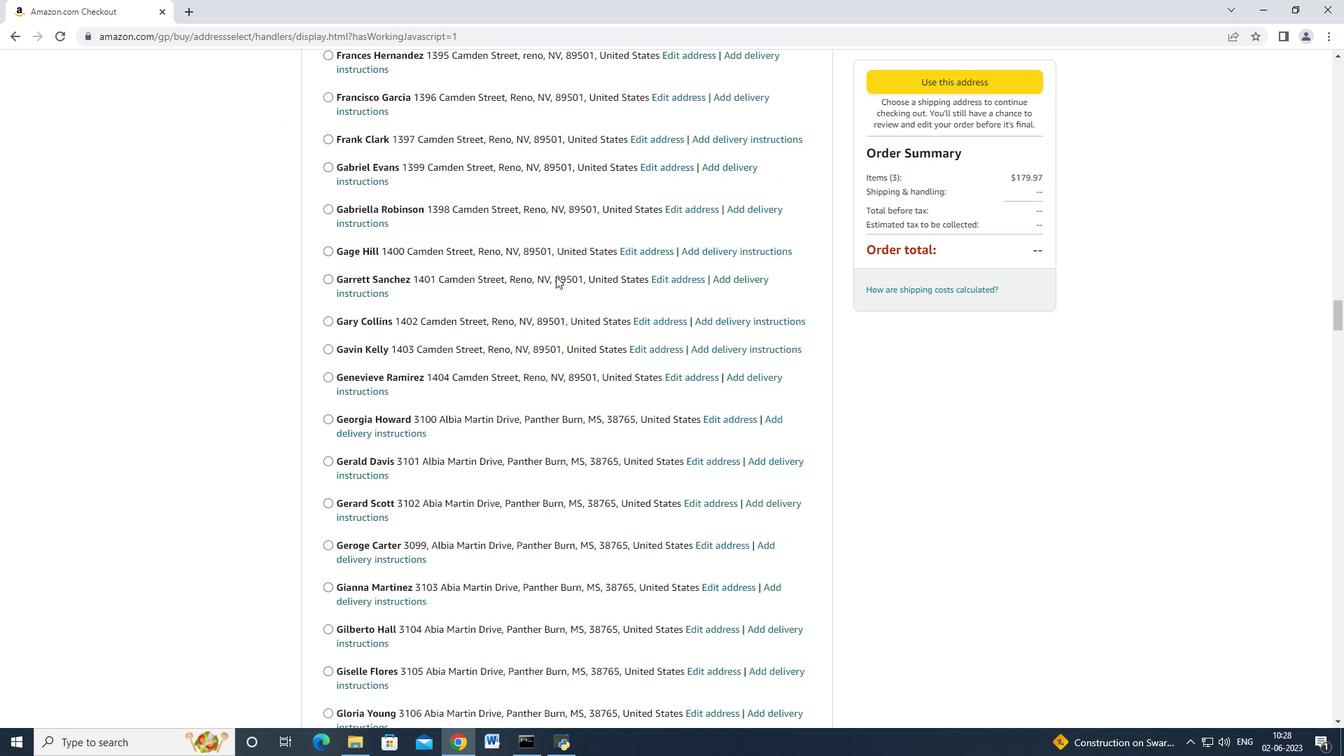 
Action: Mouse scrolled (555, 275) with delta (0, 0)
Screenshot: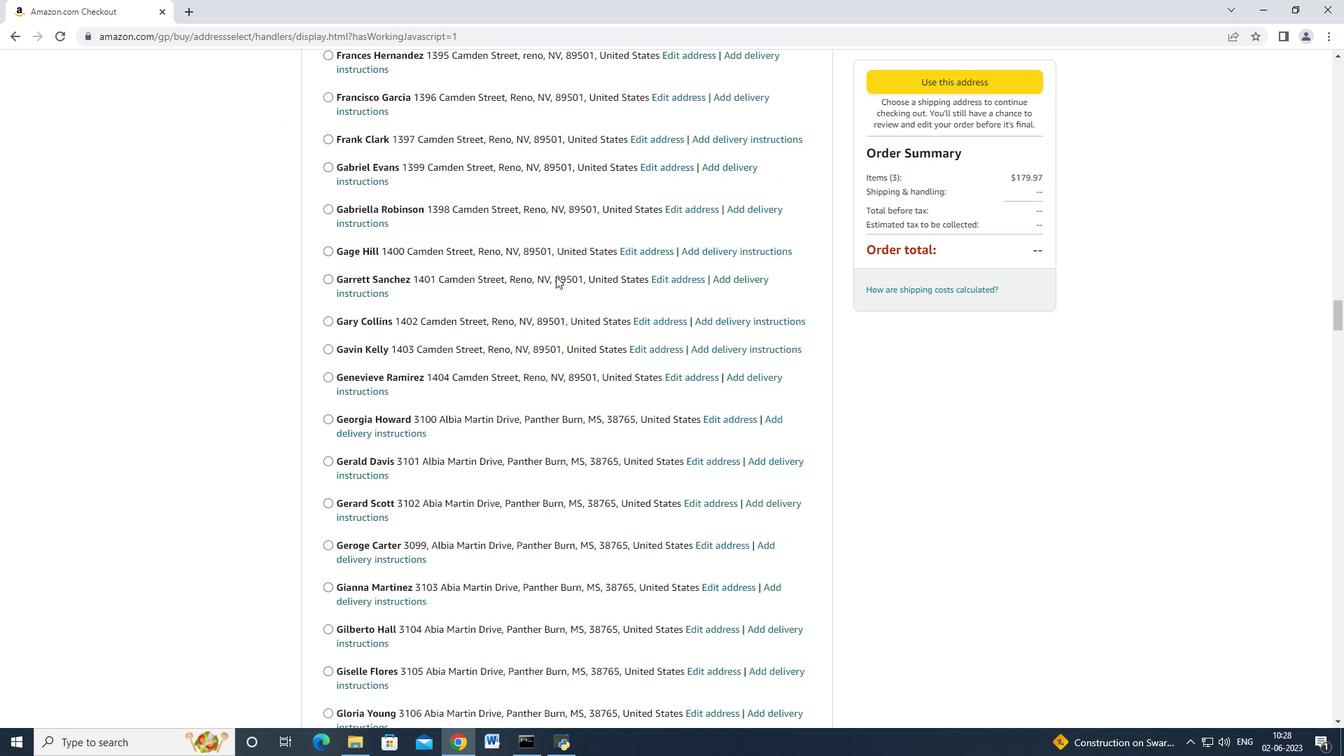 
Action: Mouse scrolled (555, 275) with delta (0, -1)
Screenshot: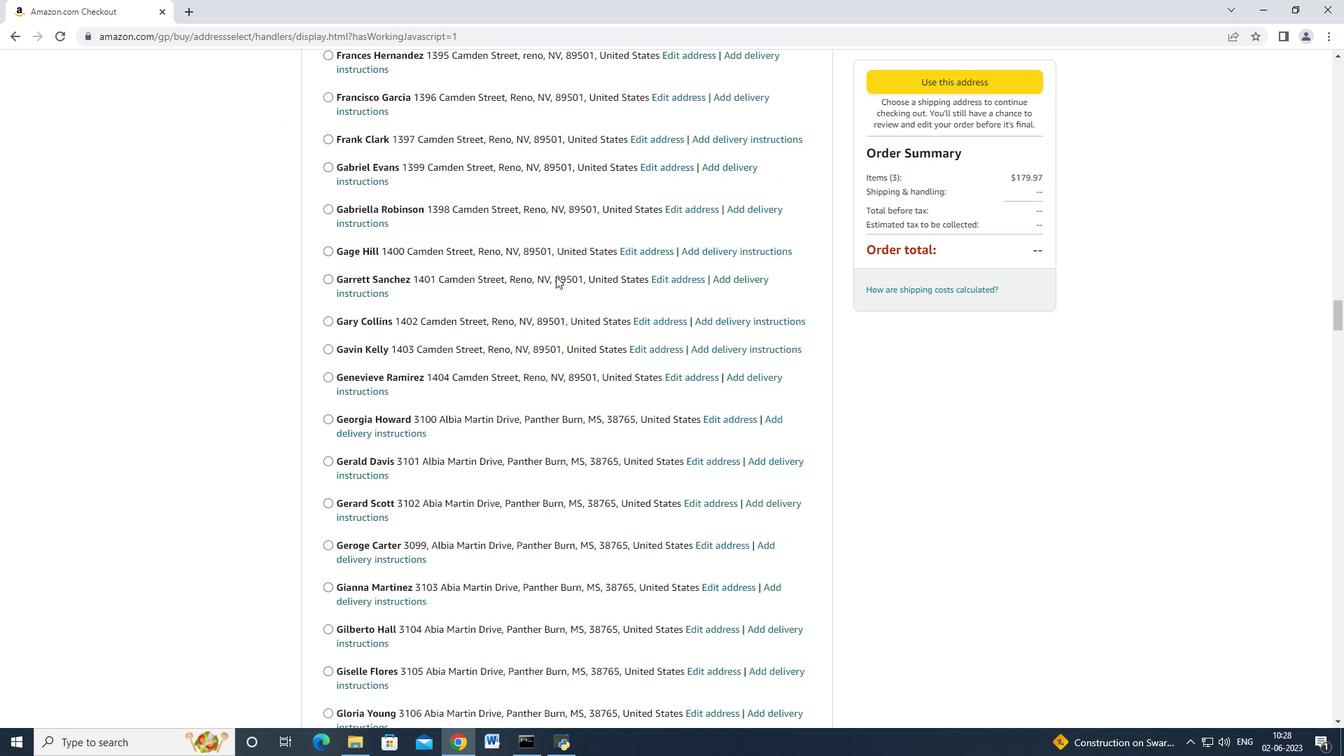 
Action: Mouse scrolled (555, 275) with delta (0, 0)
Screenshot: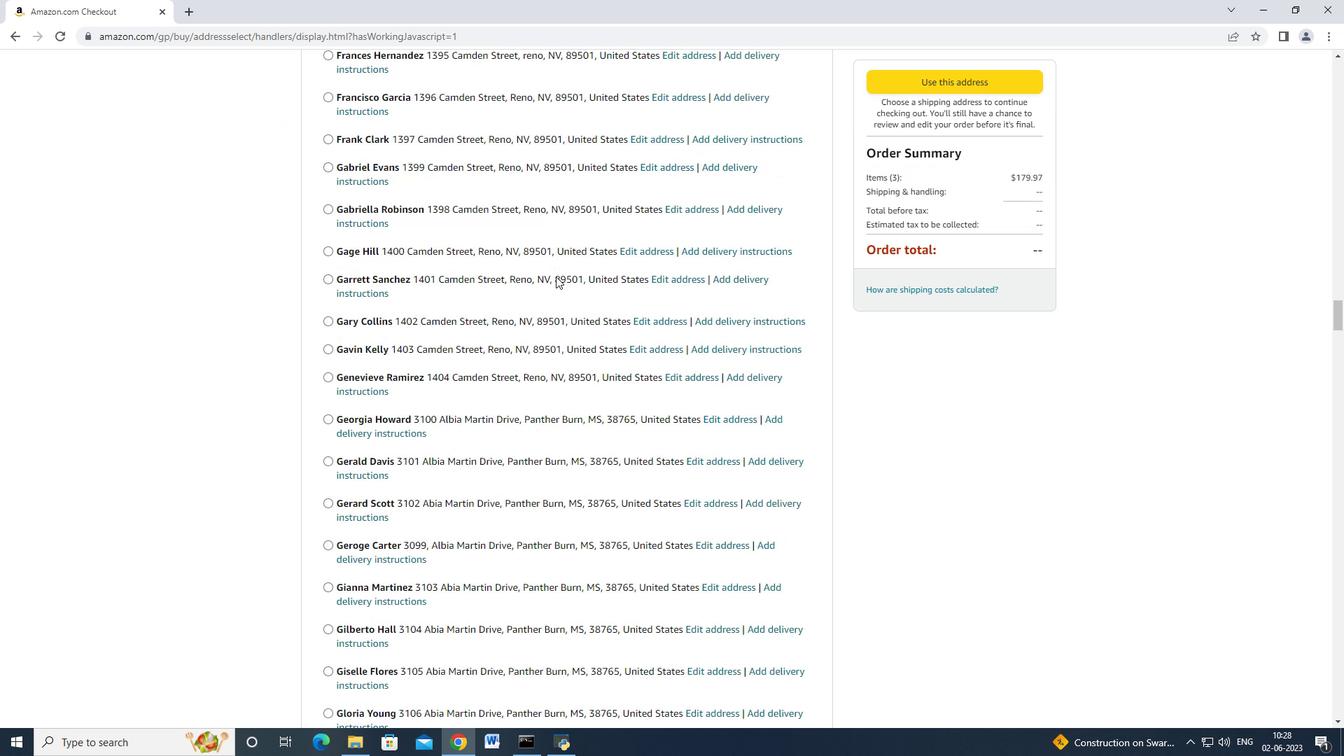 
Action: Mouse scrolled (555, 275) with delta (0, 0)
Screenshot: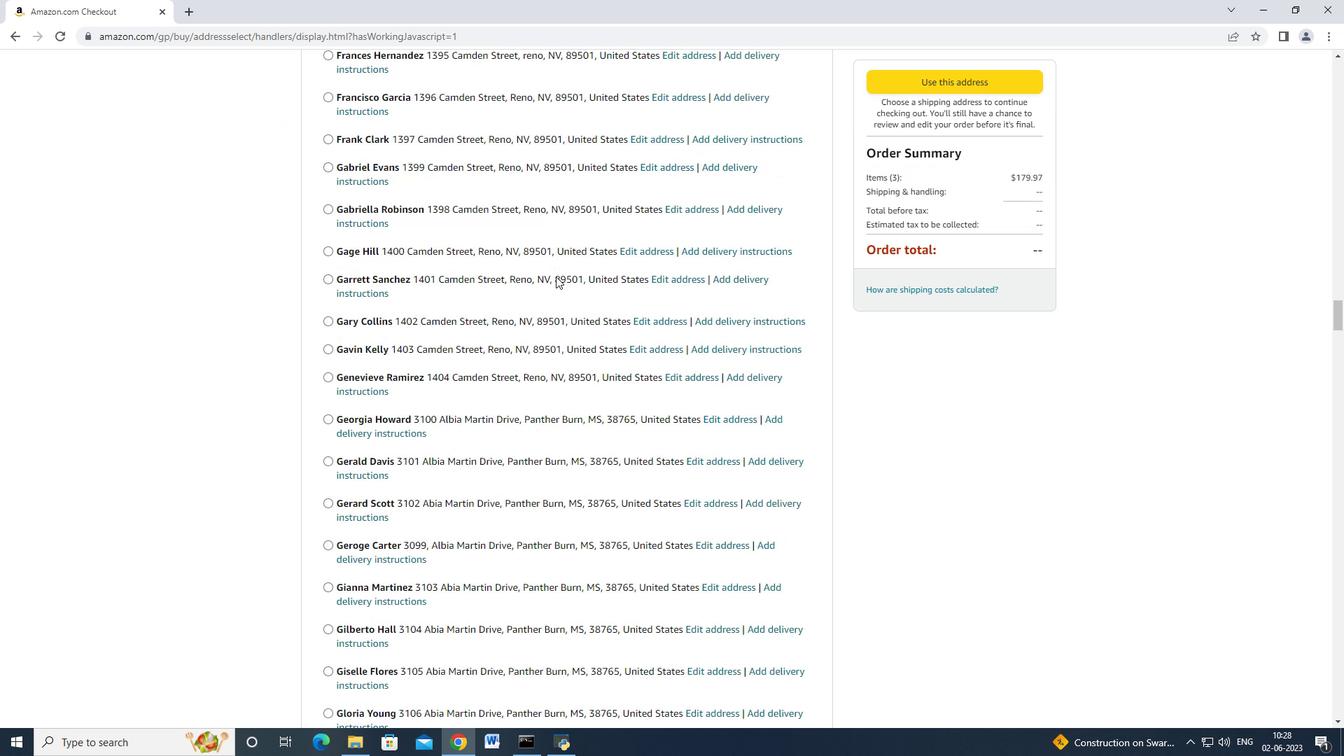 
Action: Mouse scrolled (555, 275) with delta (0, 0)
Screenshot: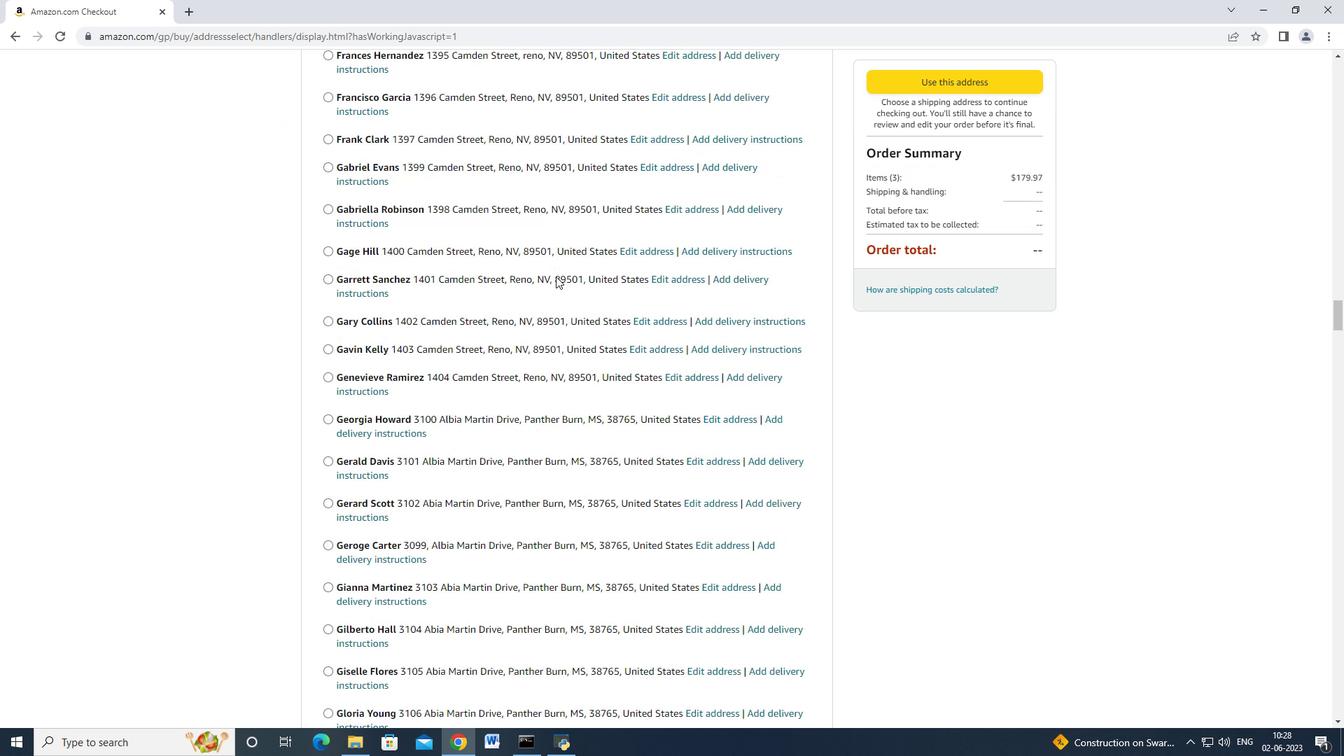 
Action: Mouse scrolled (555, 275) with delta (0, 0)
Screenshot: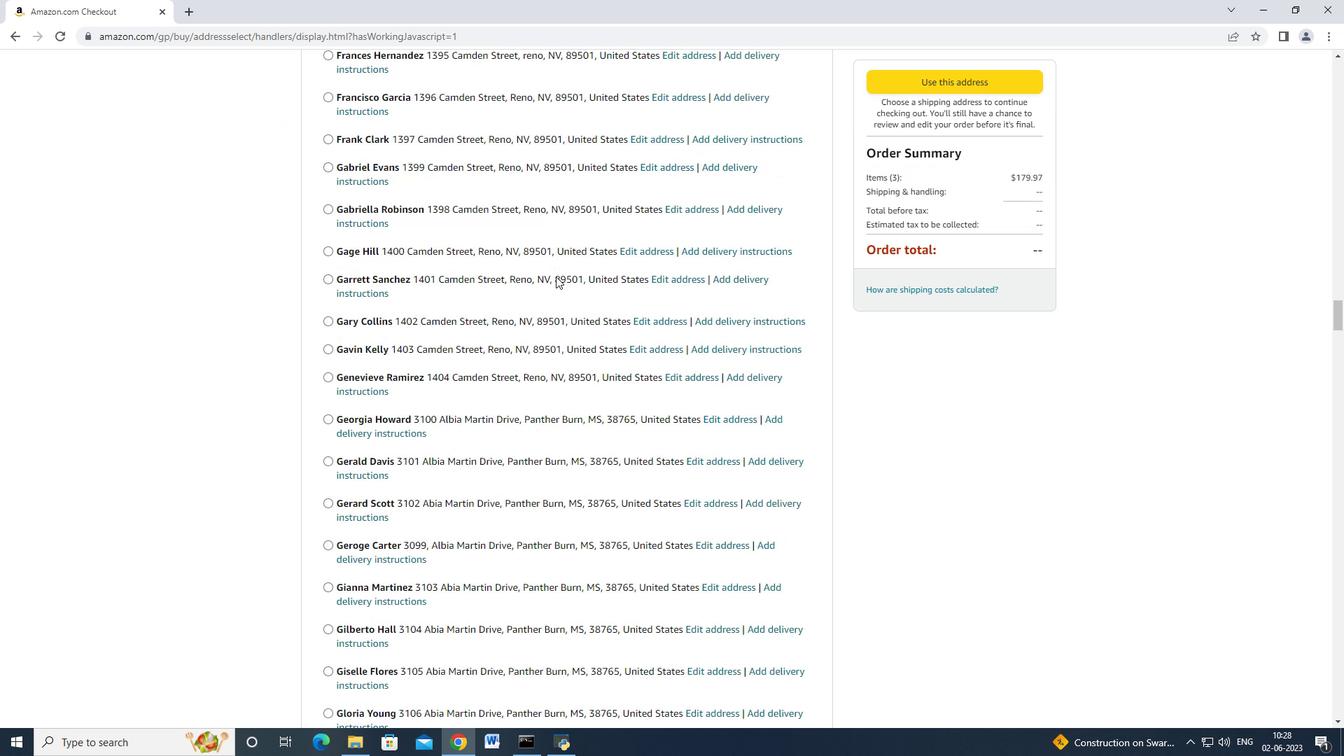
Action: Mouse scrolled (555, 275) with delta (0, 0)
Screenshot: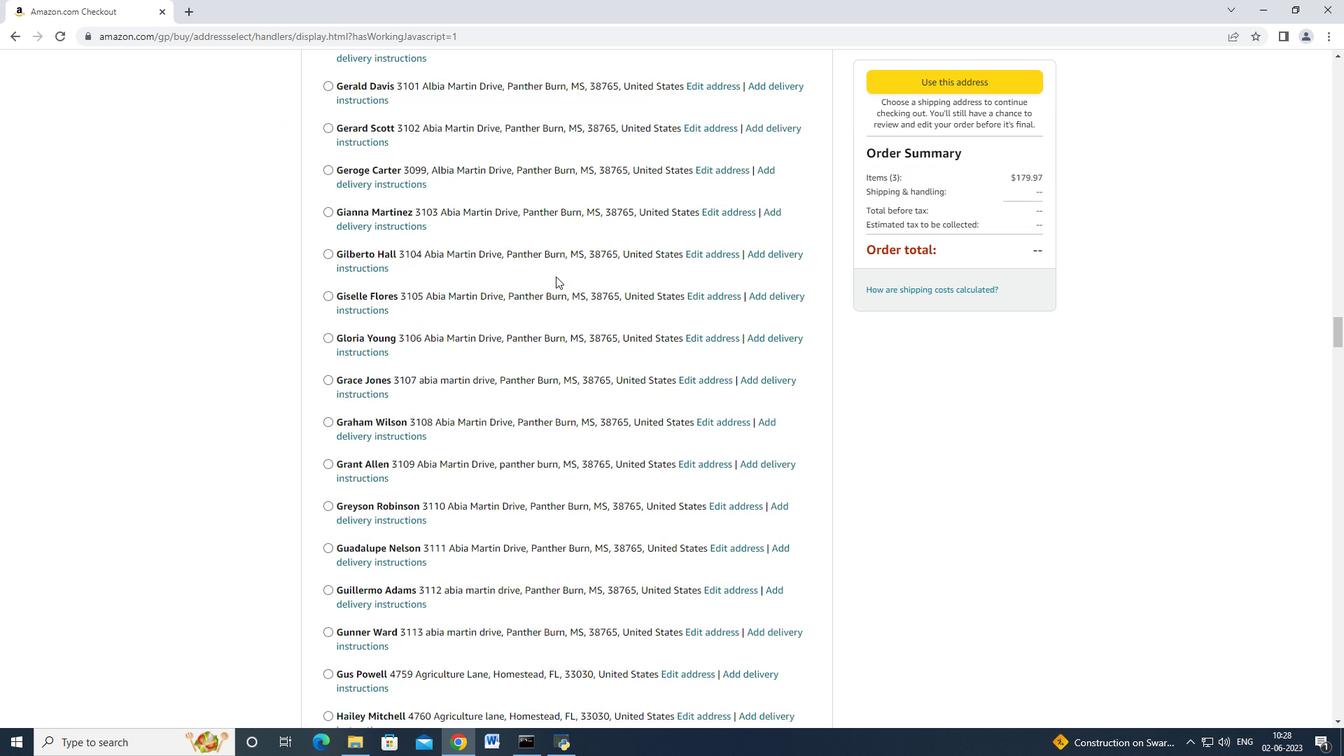 
Action: Mouse scrolled (555, 275) with delta (0, 0)
Screenshot: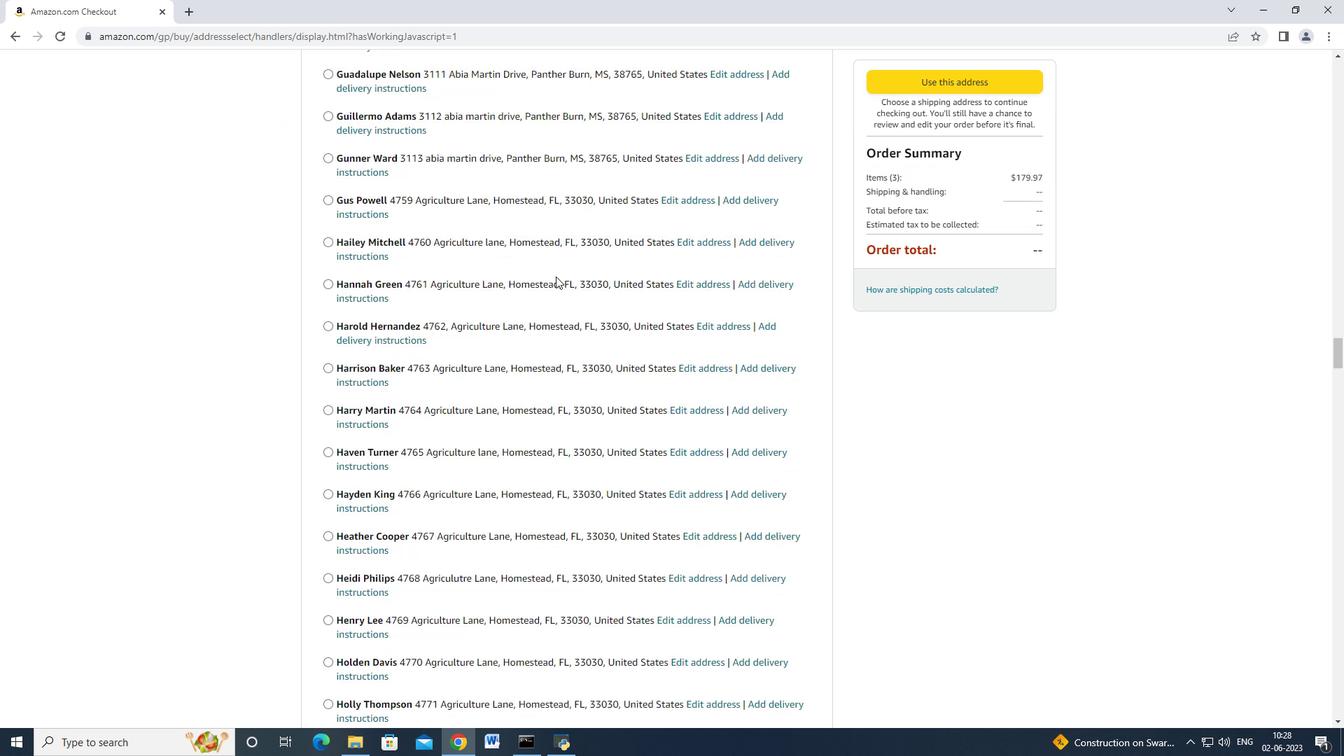 
Action: Mouse scrolled (555, 275) with delta (0, -1)
Screenshot: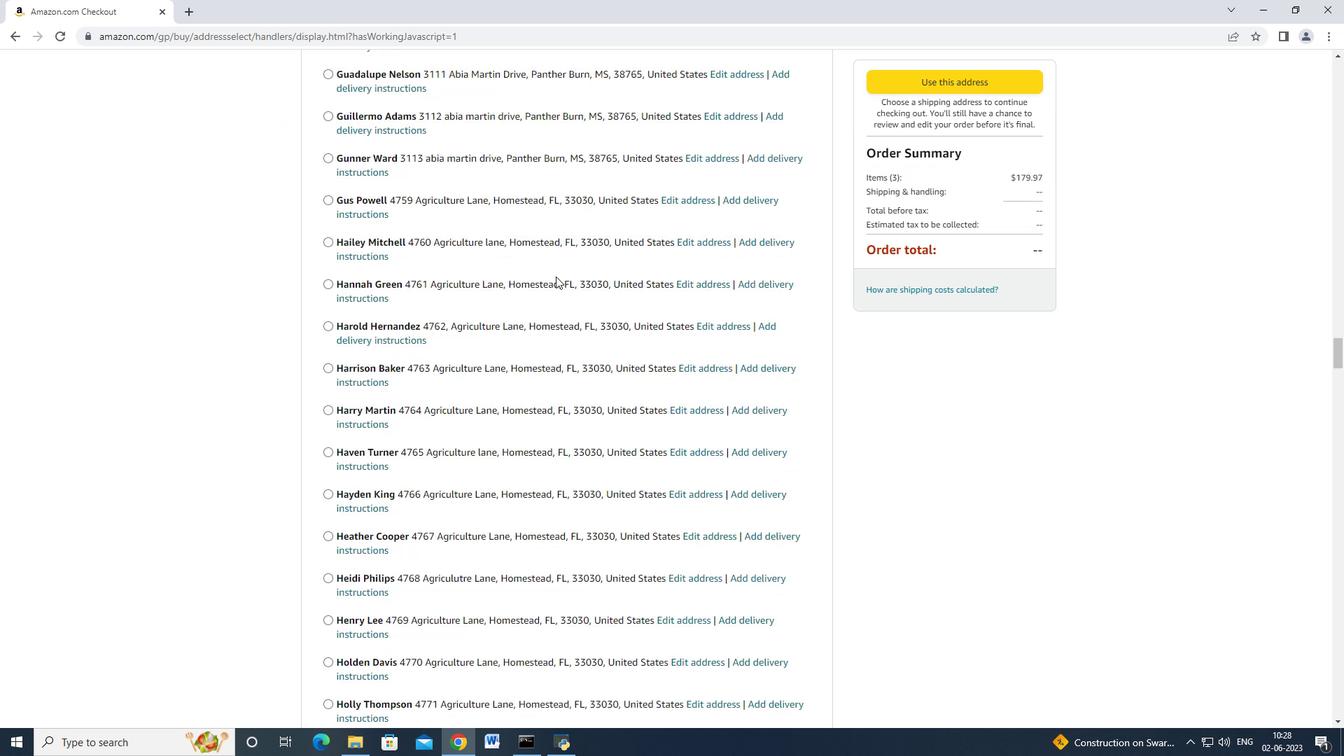 
Action: Mouse scrolled (555, 275) with delta (0, 0)
Screenshot: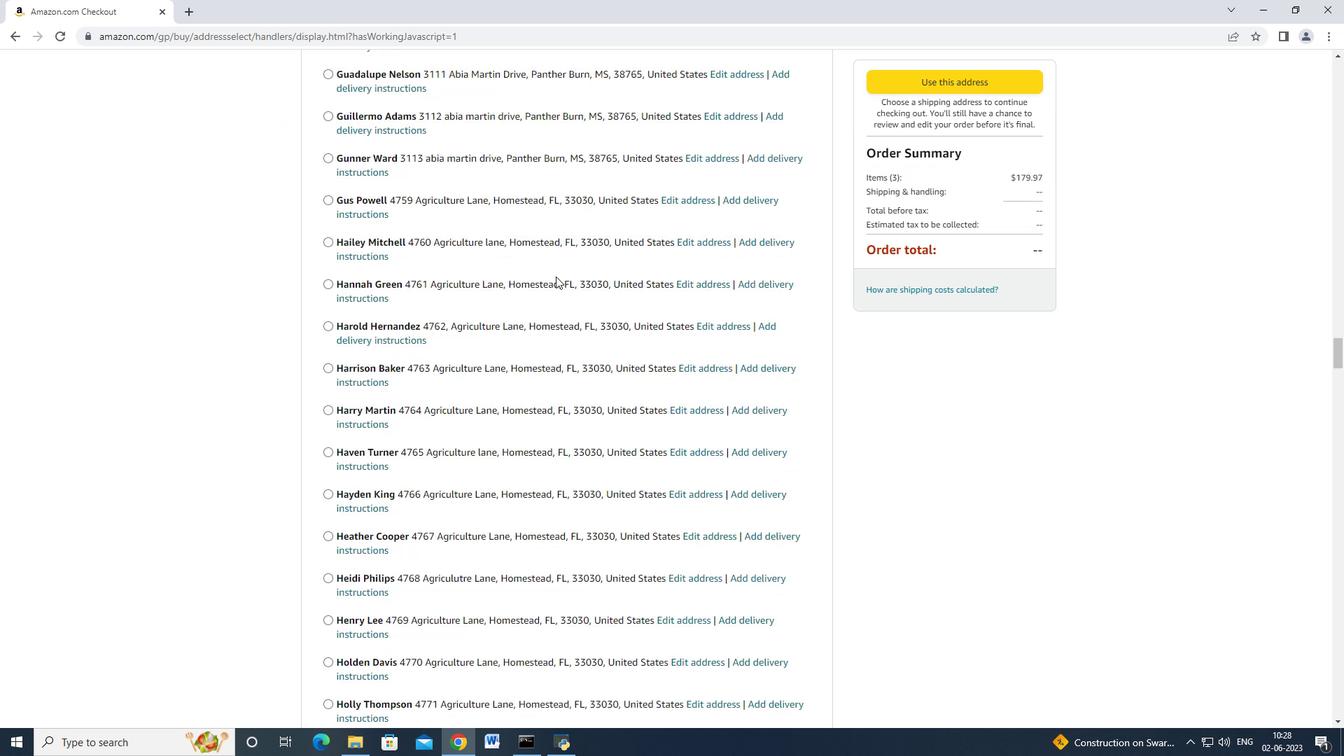 
Action: Mouse scrolled (555, 275) with delta (0, -1)
Screenshot: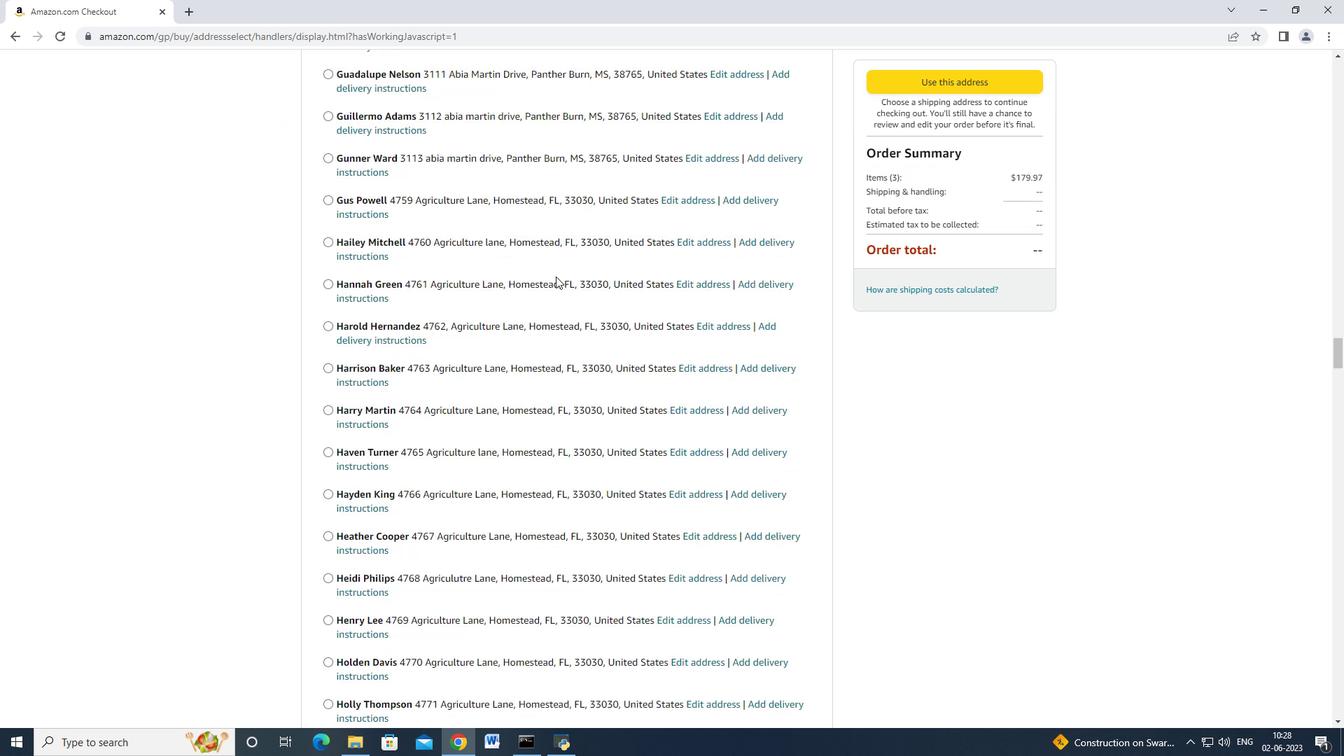 
Action: Mouse scrolled (555, 275) with delta (0, 0)
Screenshot: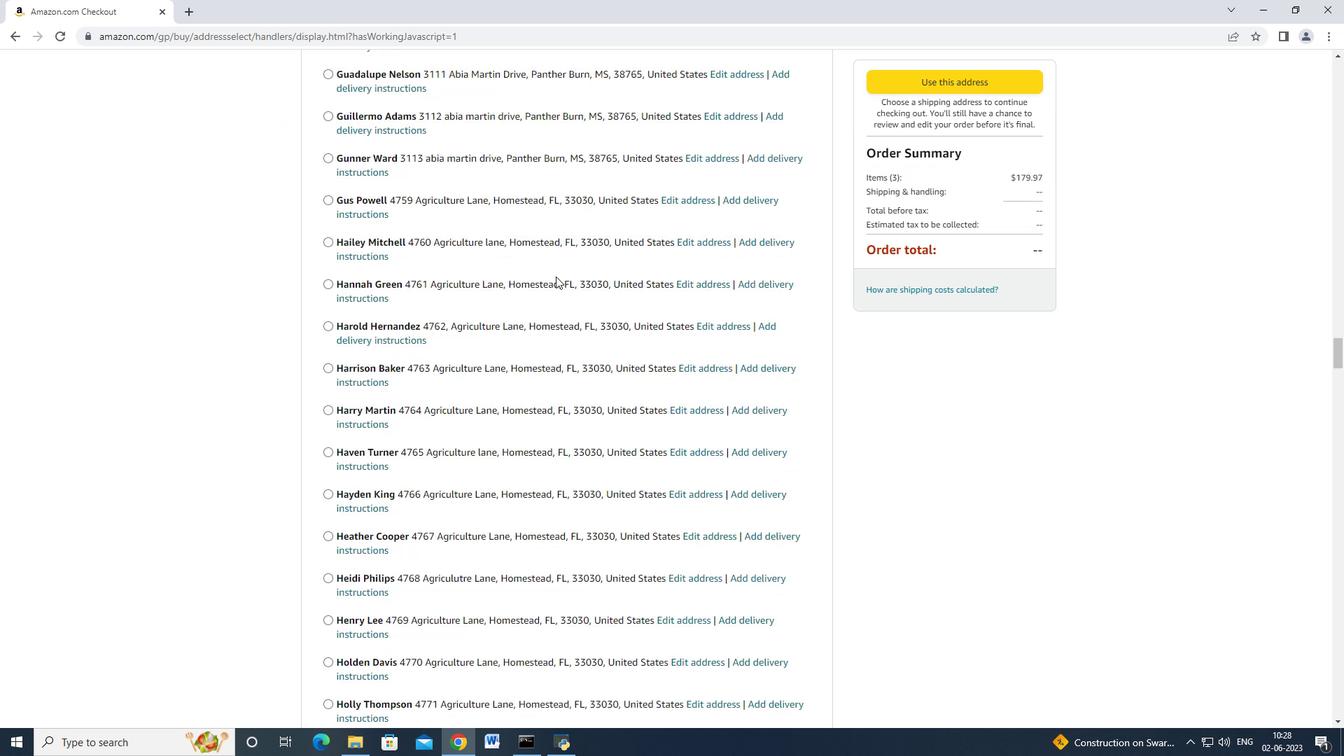 
Action: Mouse scrolled (555, 275) with delta (0, 0)
Screenshot: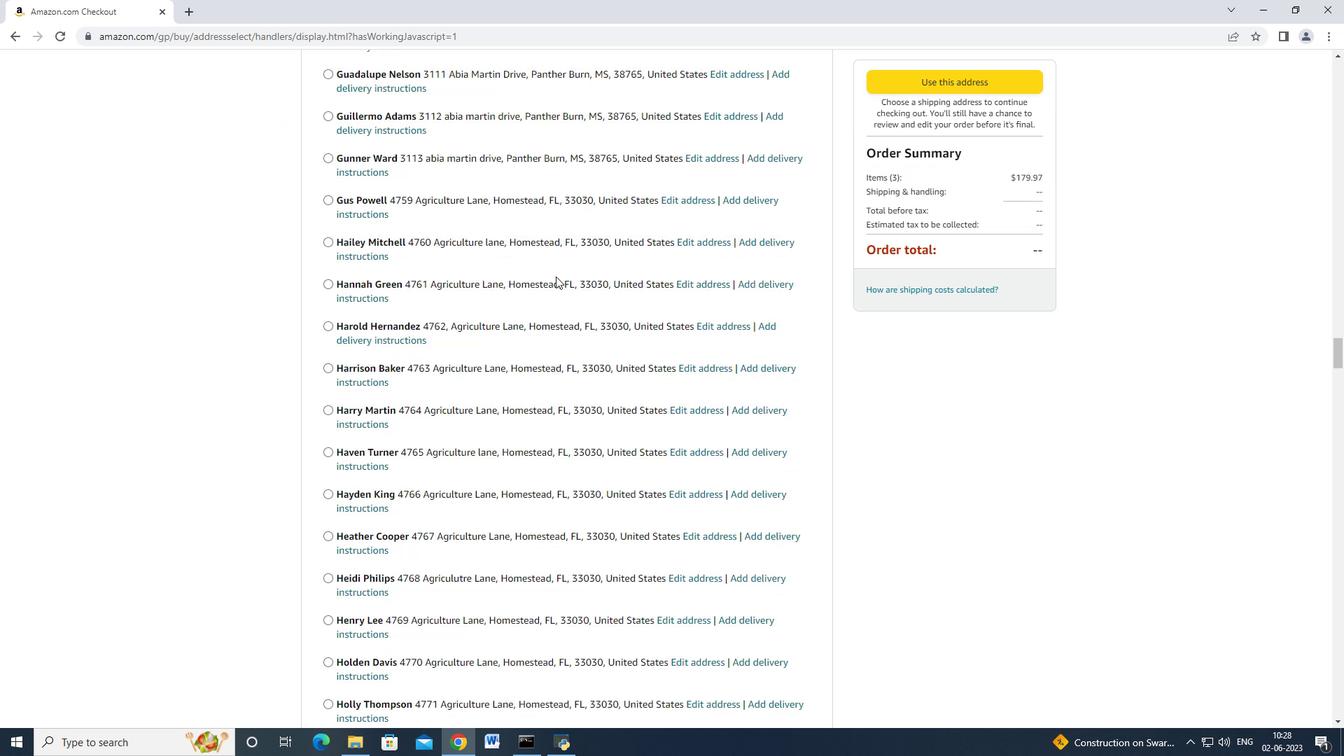 
Action: Mouse scrolled (555, 275) with delta (0, 0)
Screenshot: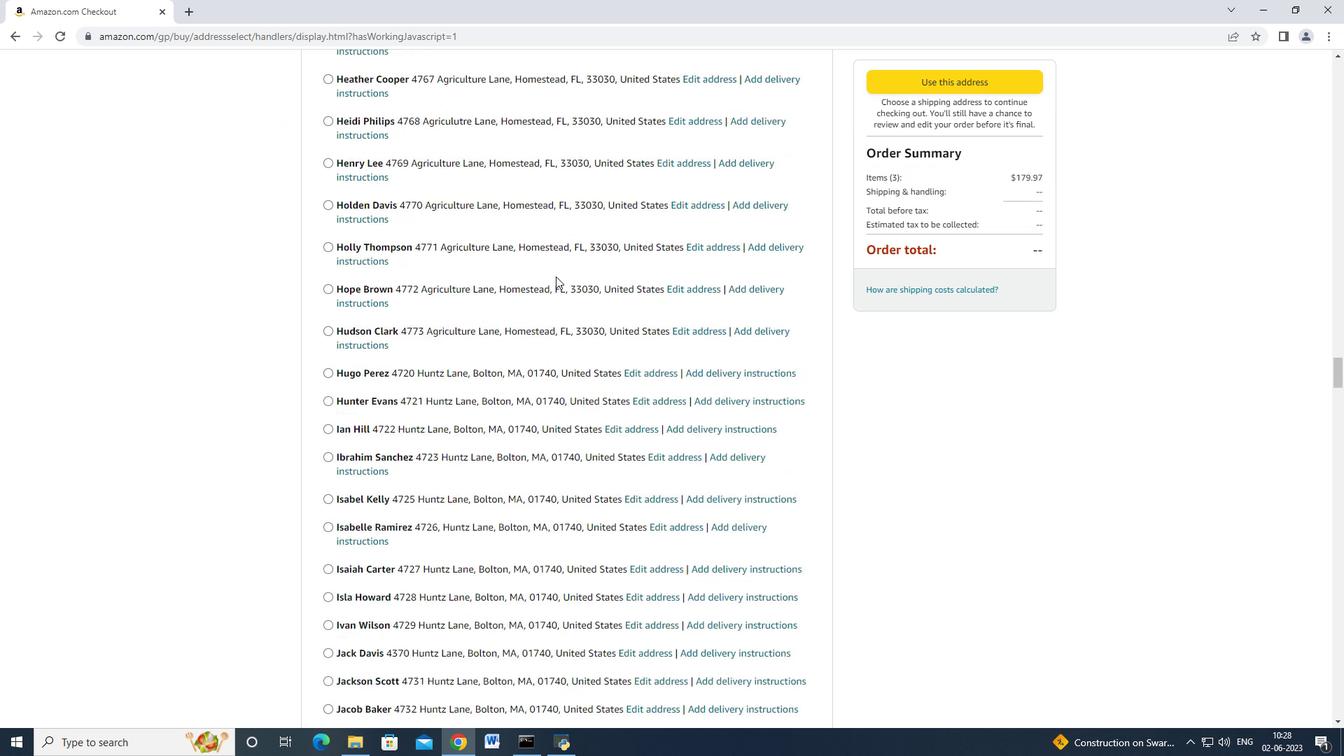 
Action: Mouse scrolled (555, 275) with delta (0, 0)
Screenshot: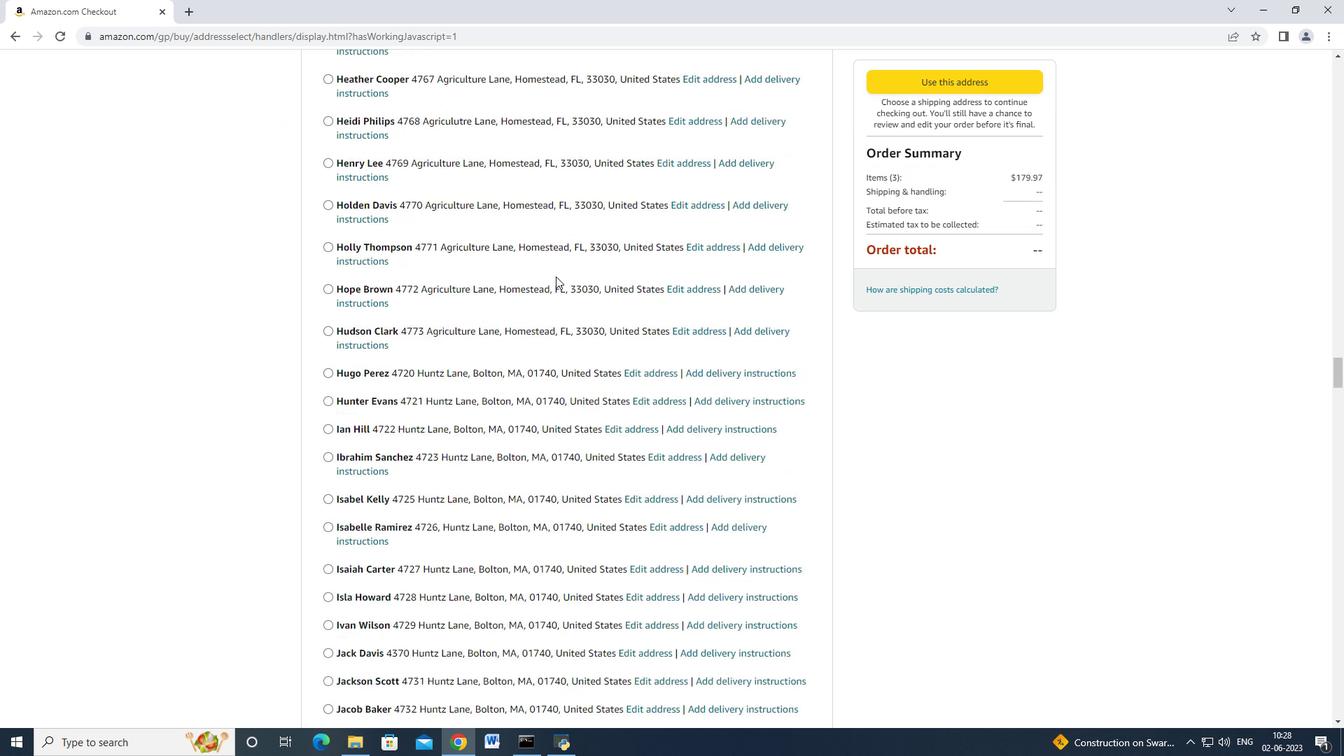 
Action: Mouse scrolled (555, 275) with delta (0, 0)
Screenshot: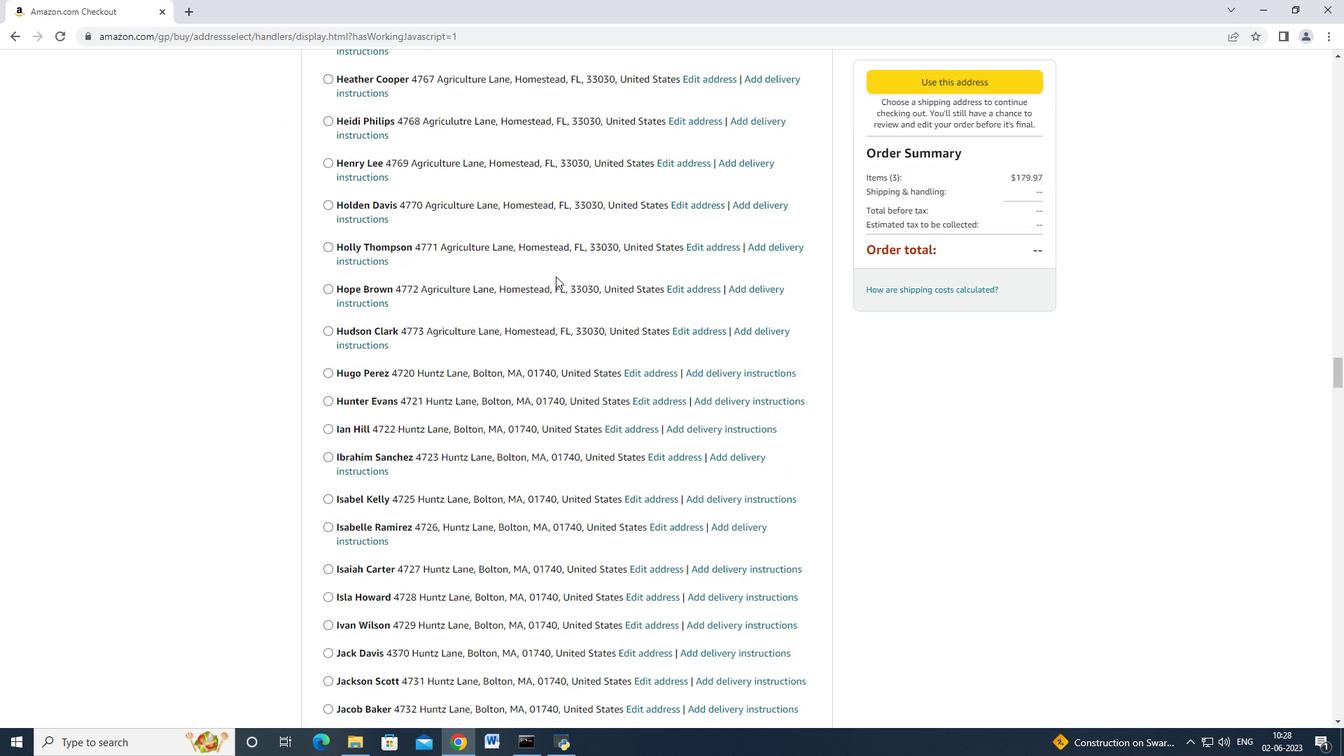 
Action: Mouse scrolled (555, 275) with delta (0, 0)
Screenshot: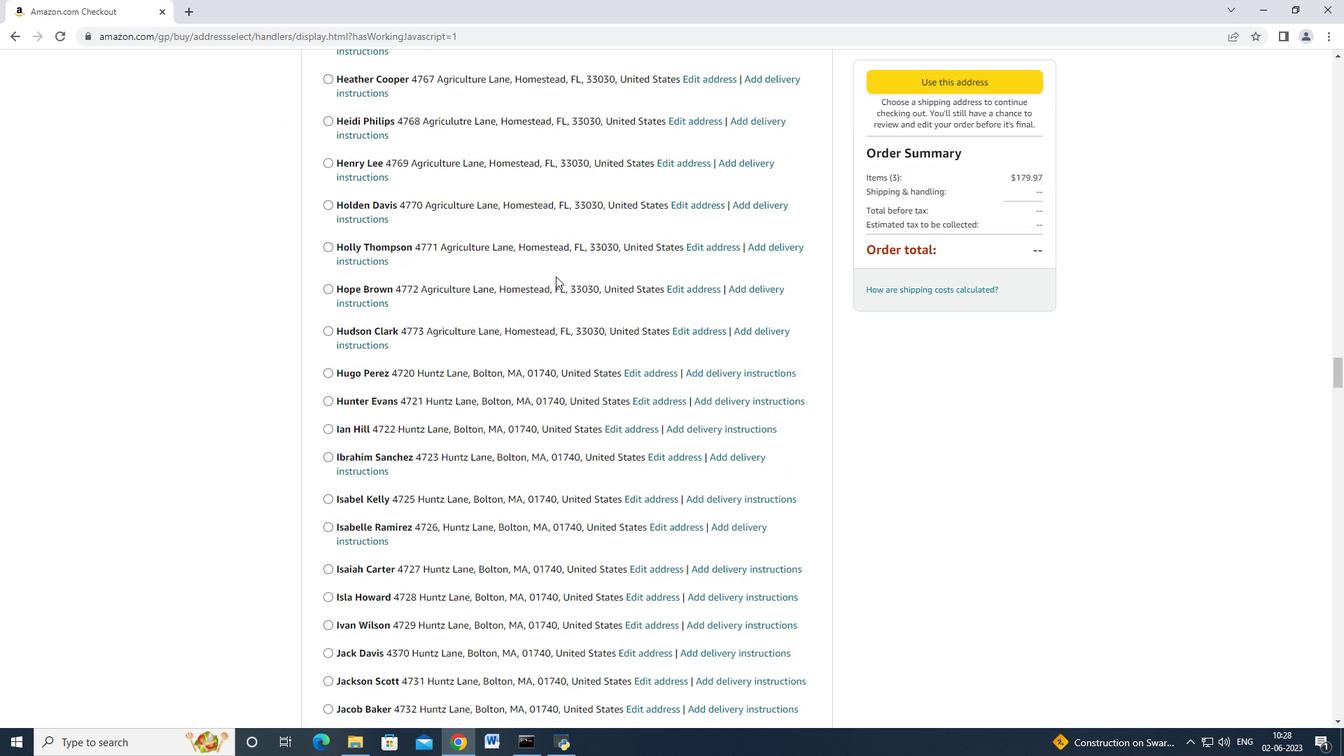 
Action: Mouse scrolled (555, 275) with delta (0, 0)
Screenshot: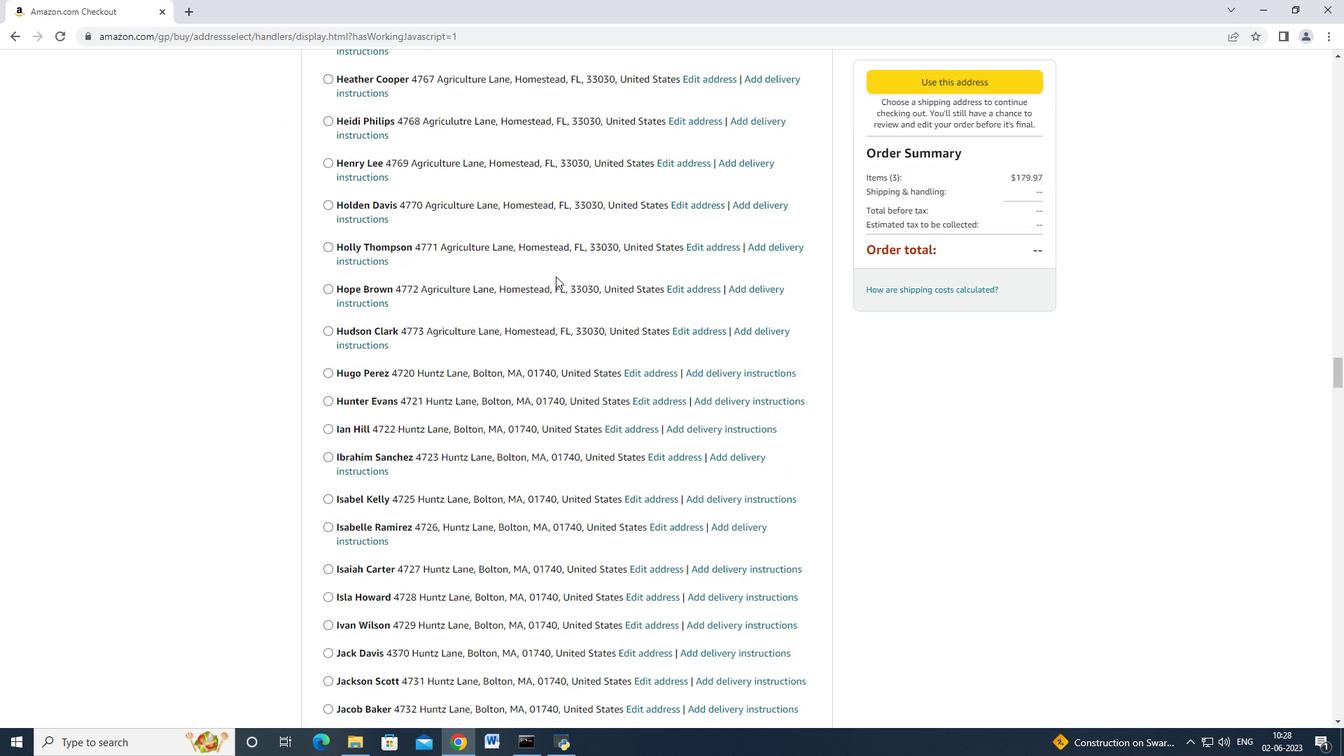 
Action: Mouse scrolled (555, 275) with delta (0, 0)
Screenshot: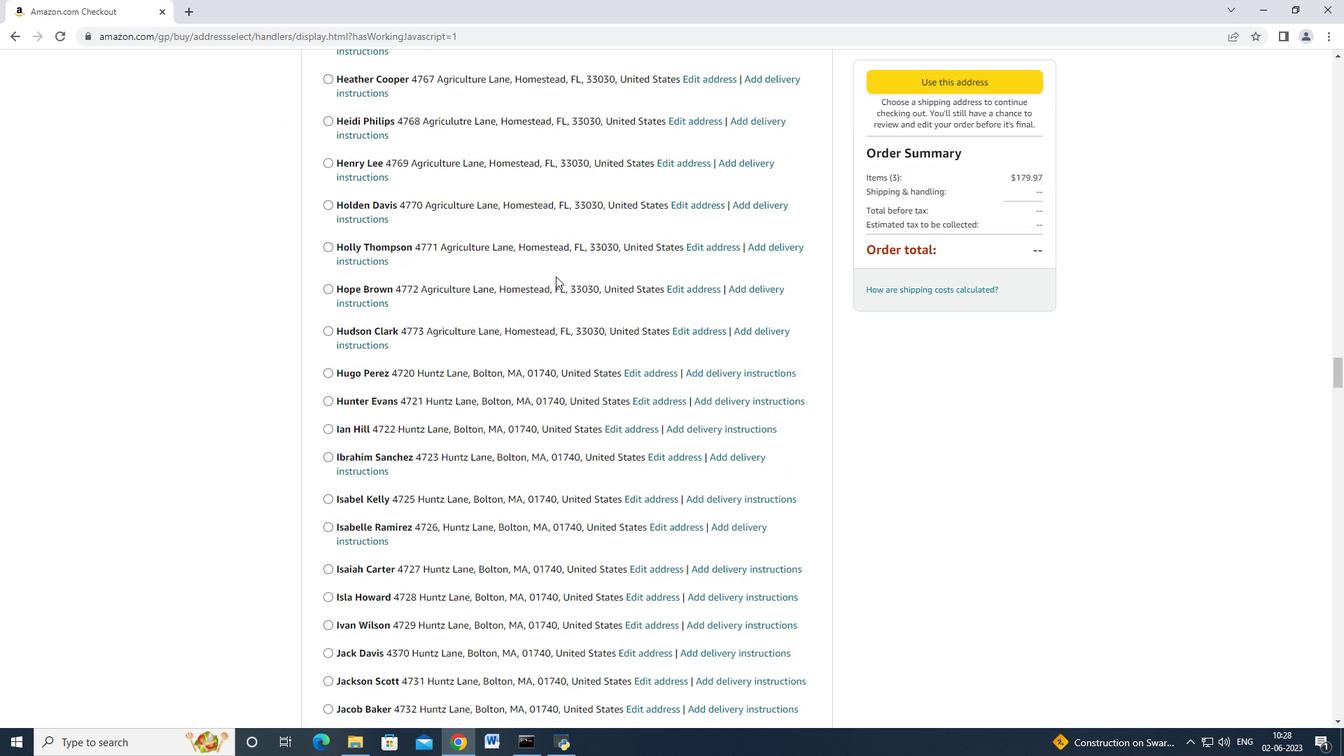 
Action: Mouse scrolled (555, 275) with delta (0, 0)
Screenshot: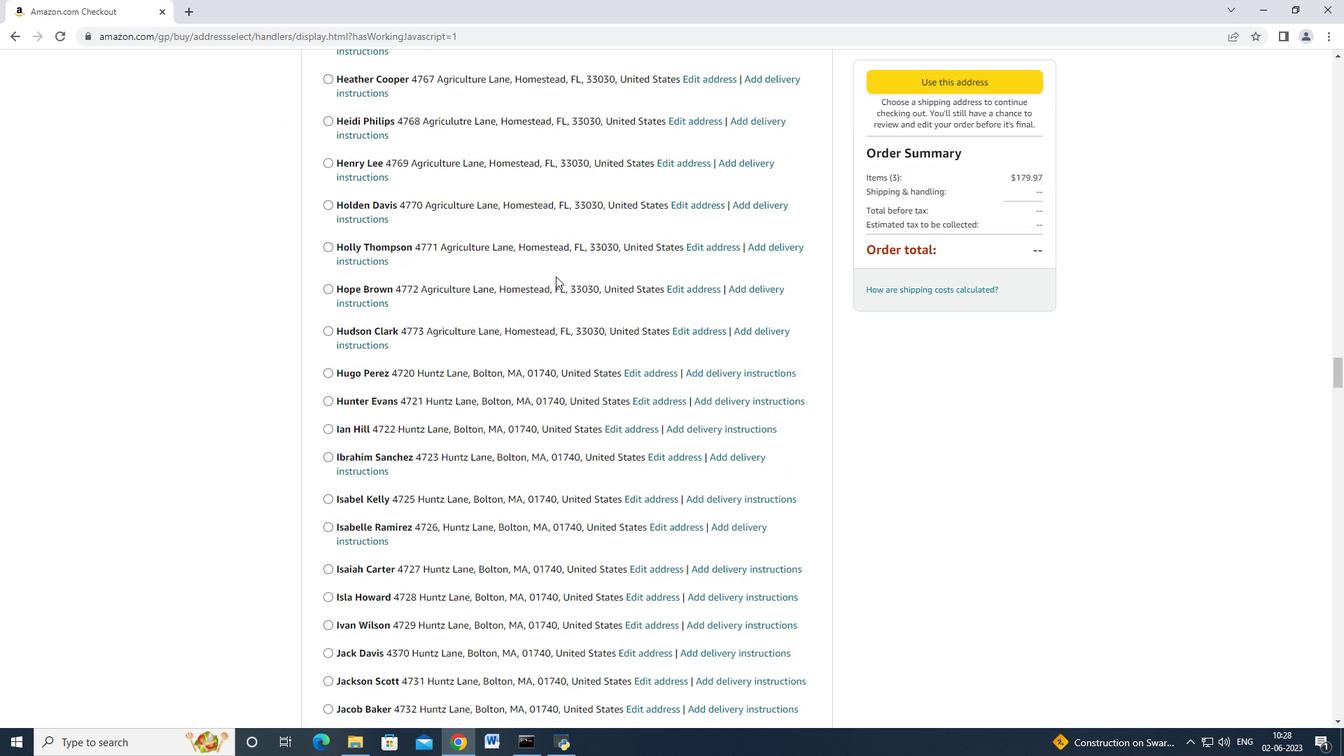 
Action: Mouse scrolled (555, 275) with delta (0, 0)
Screenshot: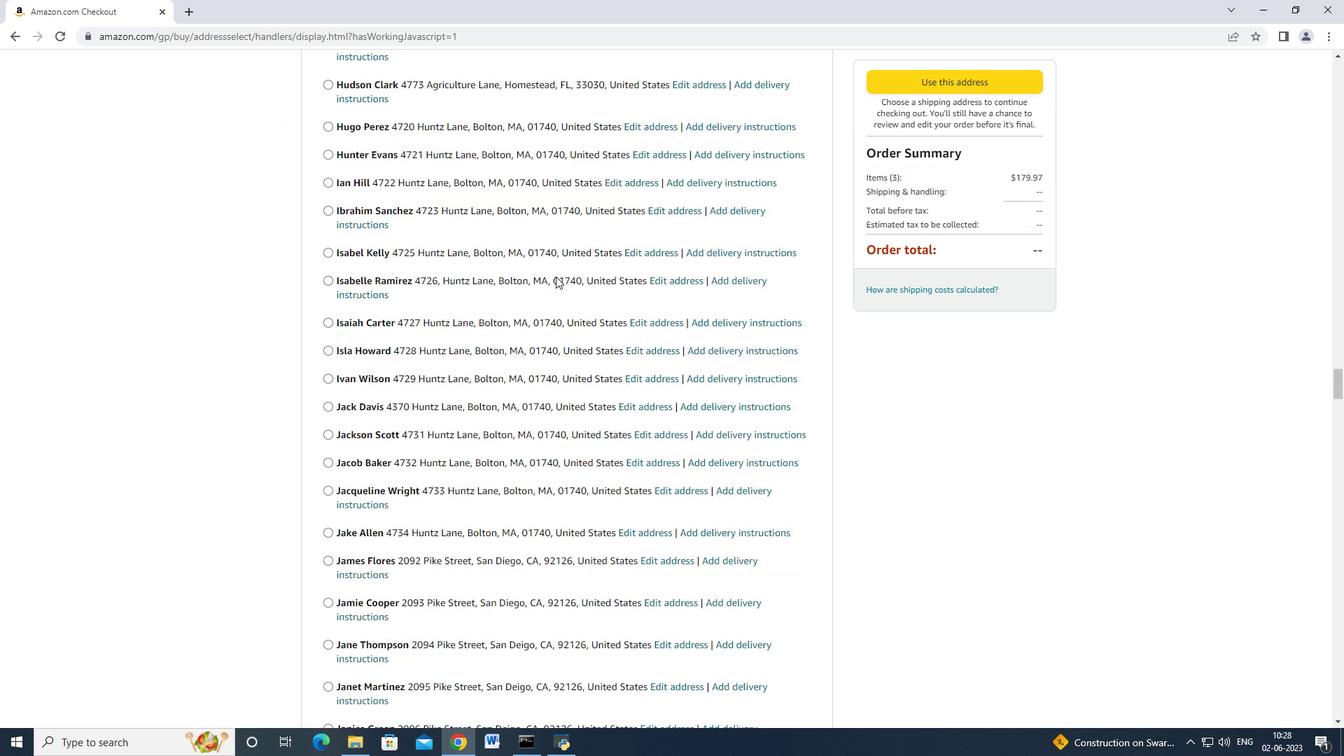 
Action: Mouse scrolled (555, 275) with delta (0, 0)
Screenshot: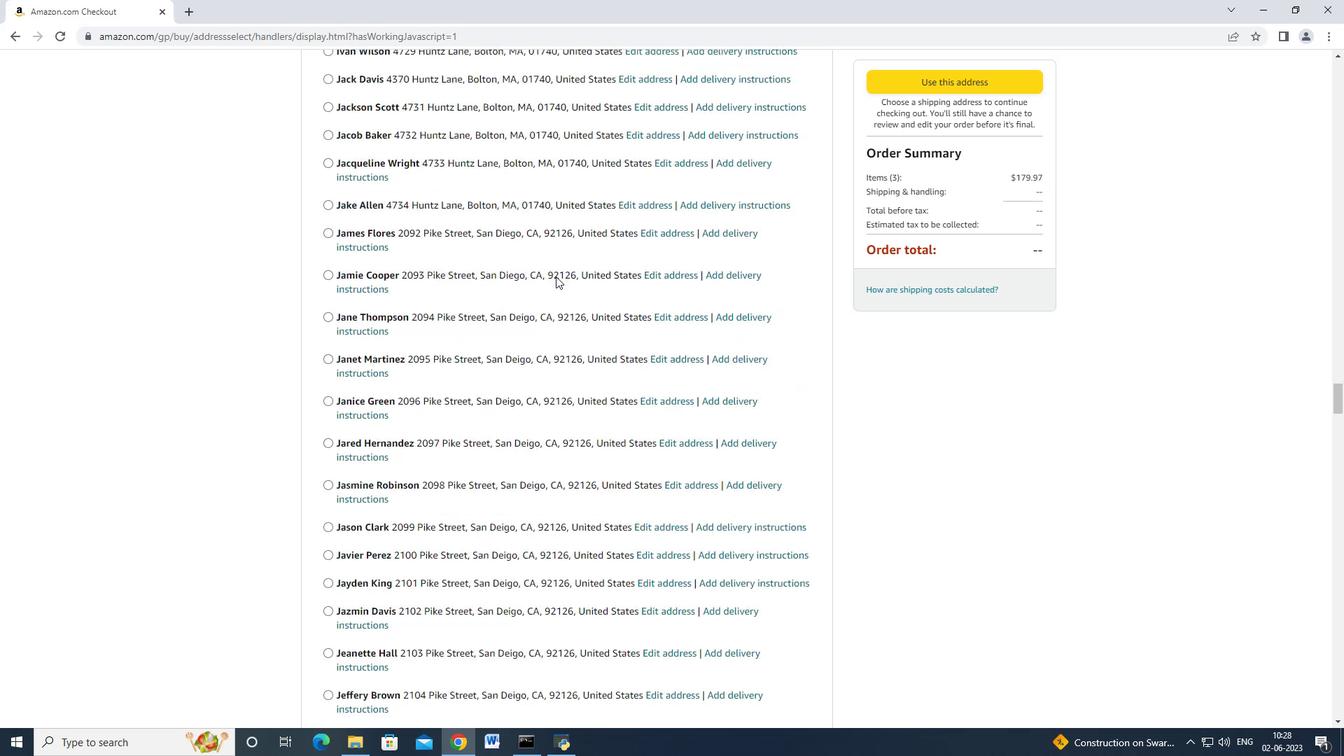 
Action: Mouse scrolled (555, 275) with delta (0, 0)
Screenshot: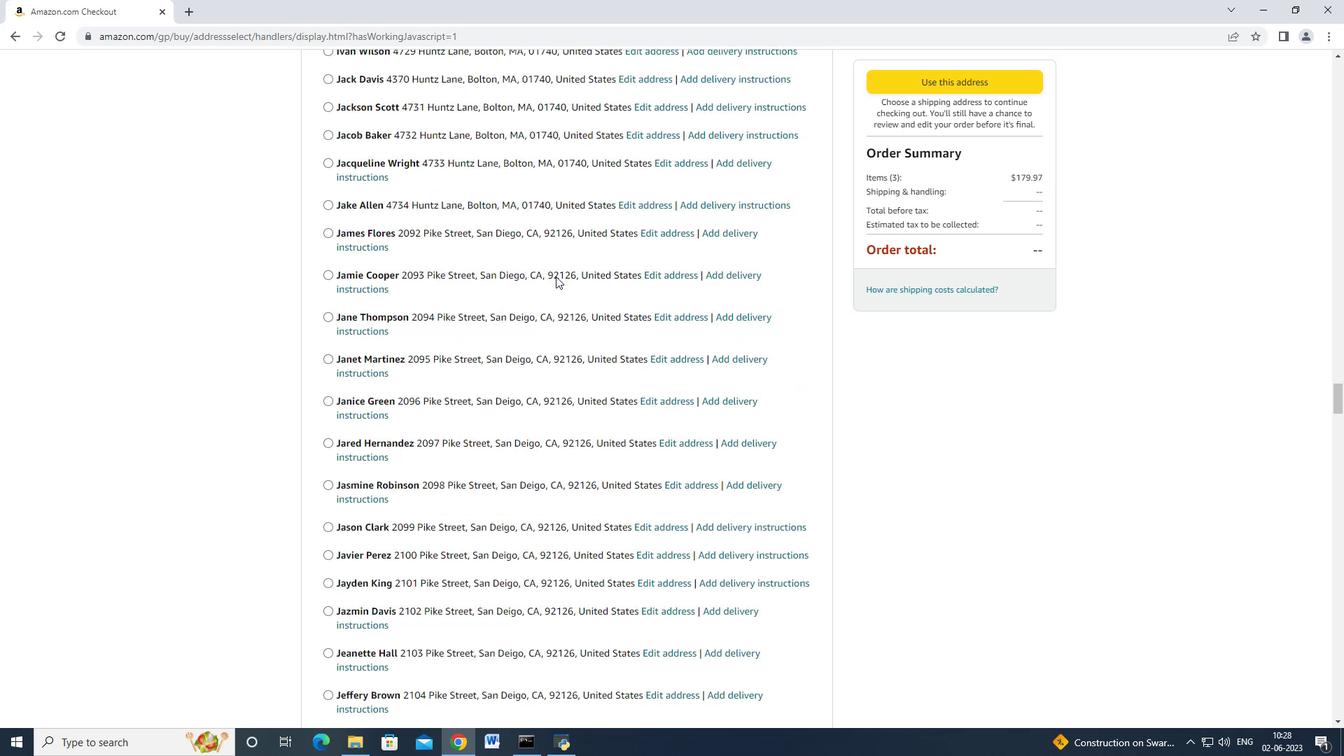 
Action: Mouse scrolled (555, 275) with delta (0, 0)
Screenshot: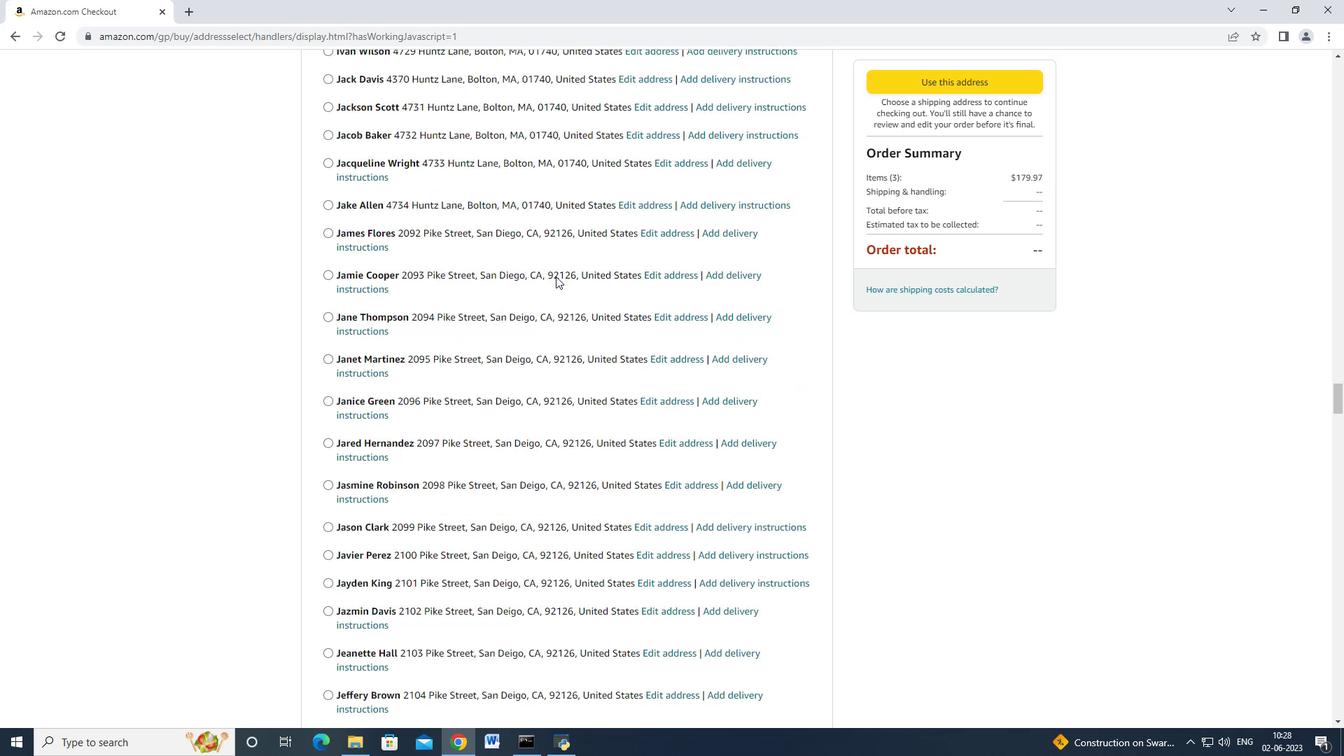 
Action: Mouse scrolled (555, 275) with delta (0, 0)
Screenshot: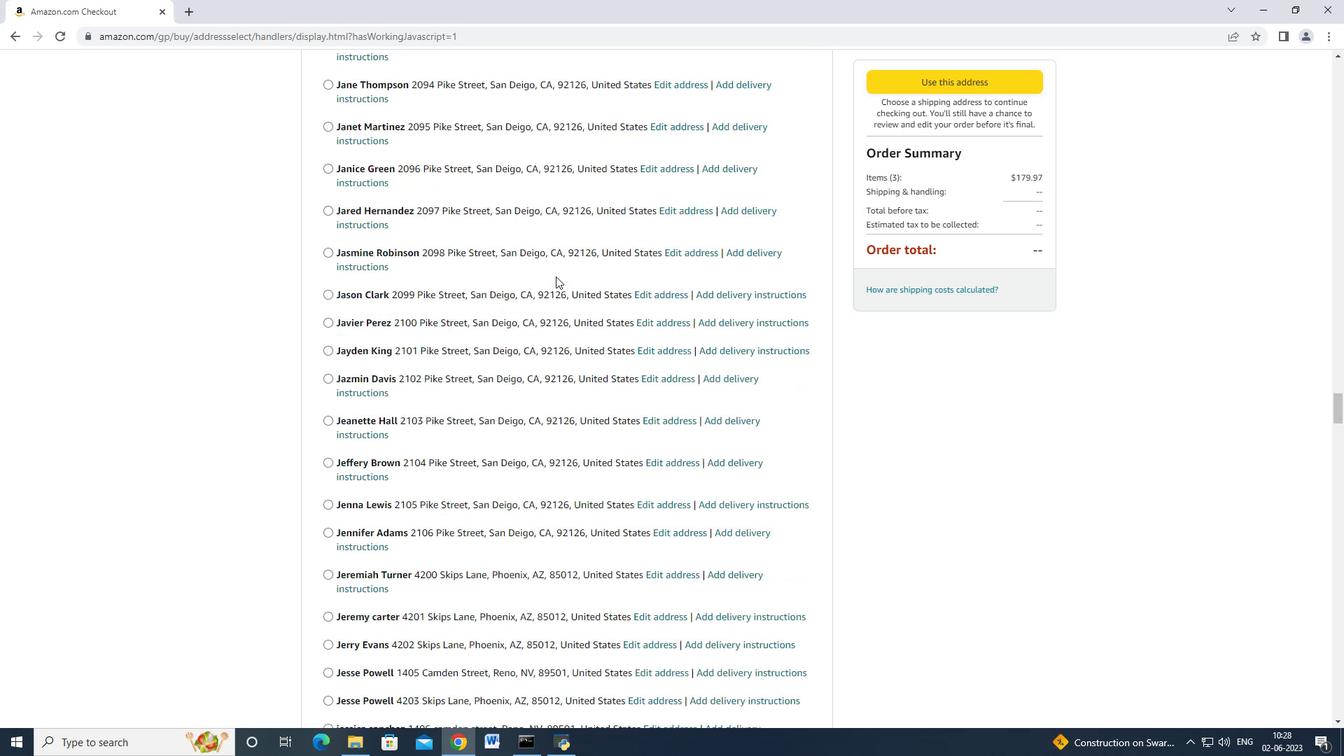 
Action: Mouse scrolled (555, 275) with delta (0, 0)
Screenshot: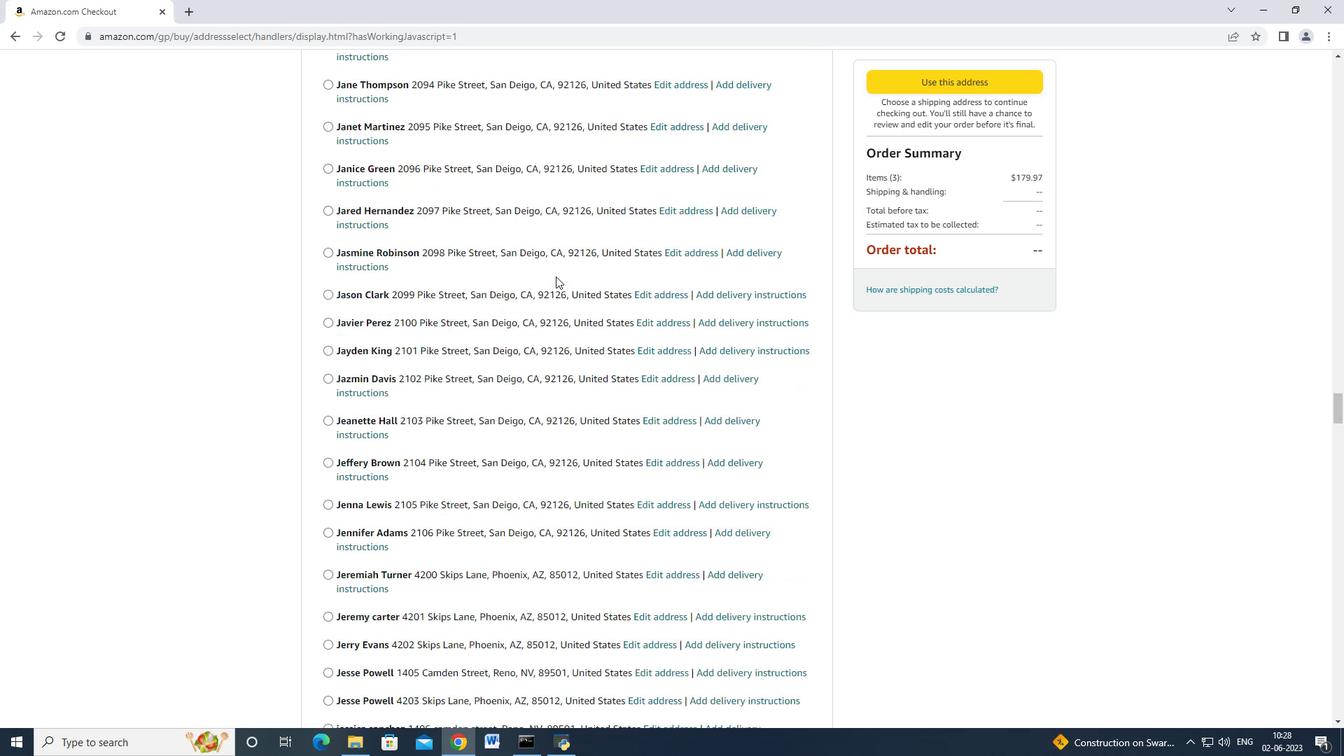 
Action: Mouse scrolled (555, 275) with delta (0, -1)
Screenshot: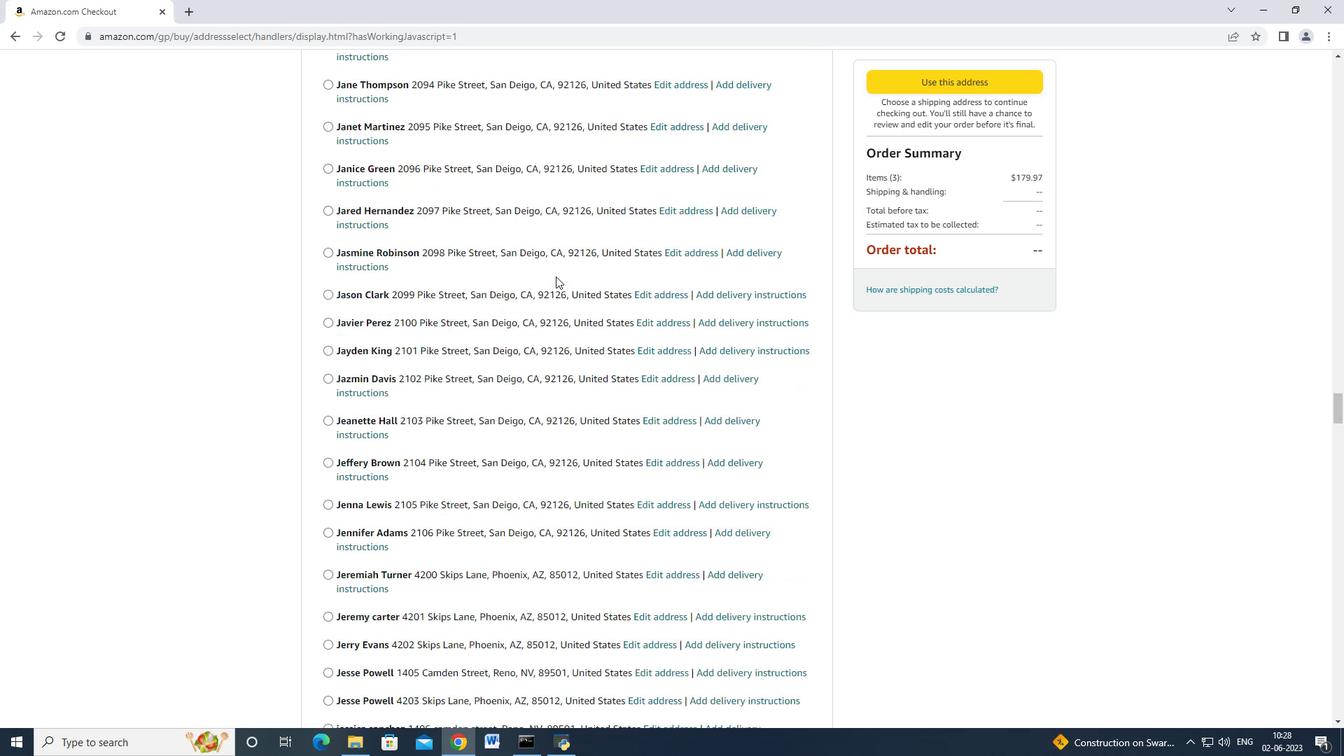 
Action: Mouse scrolled (555, 275) with delta (0, 0)
Screenshot: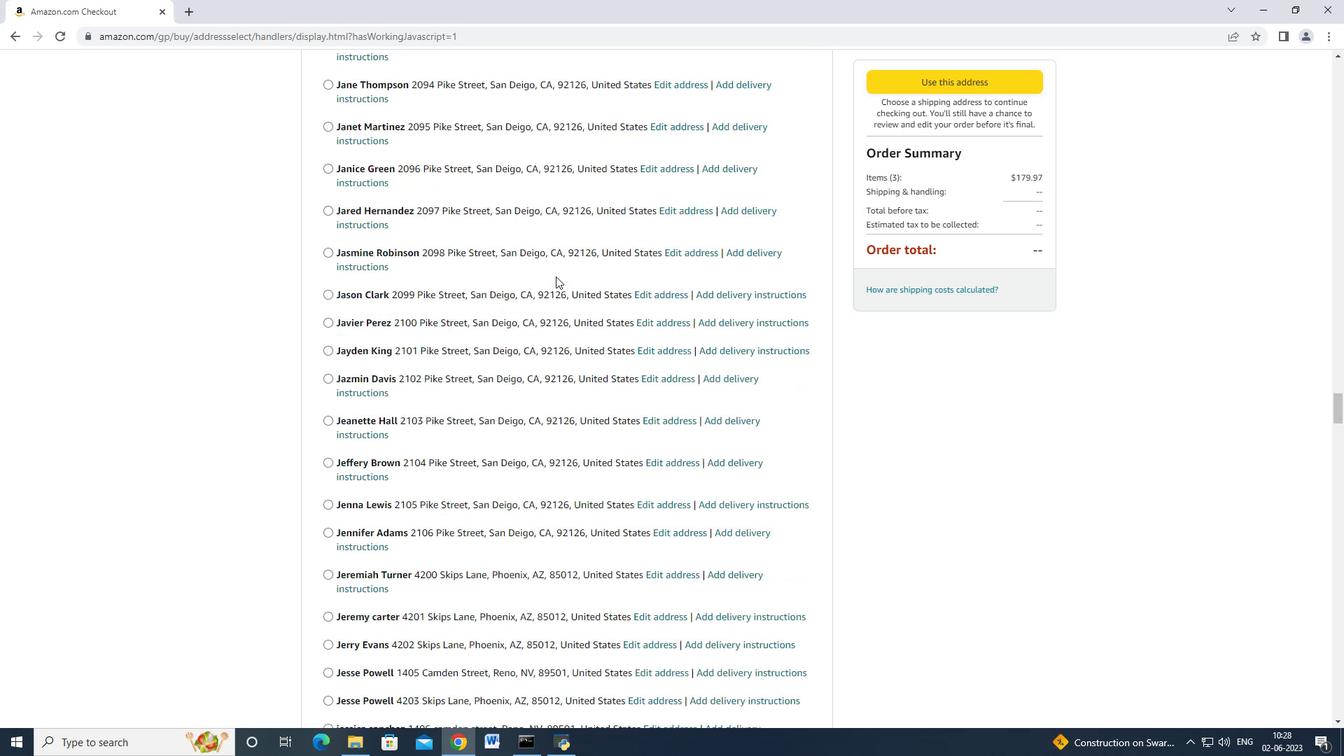 
Action: Mouse scrolled (555, 275) with delta (0, 0)
Screenshot: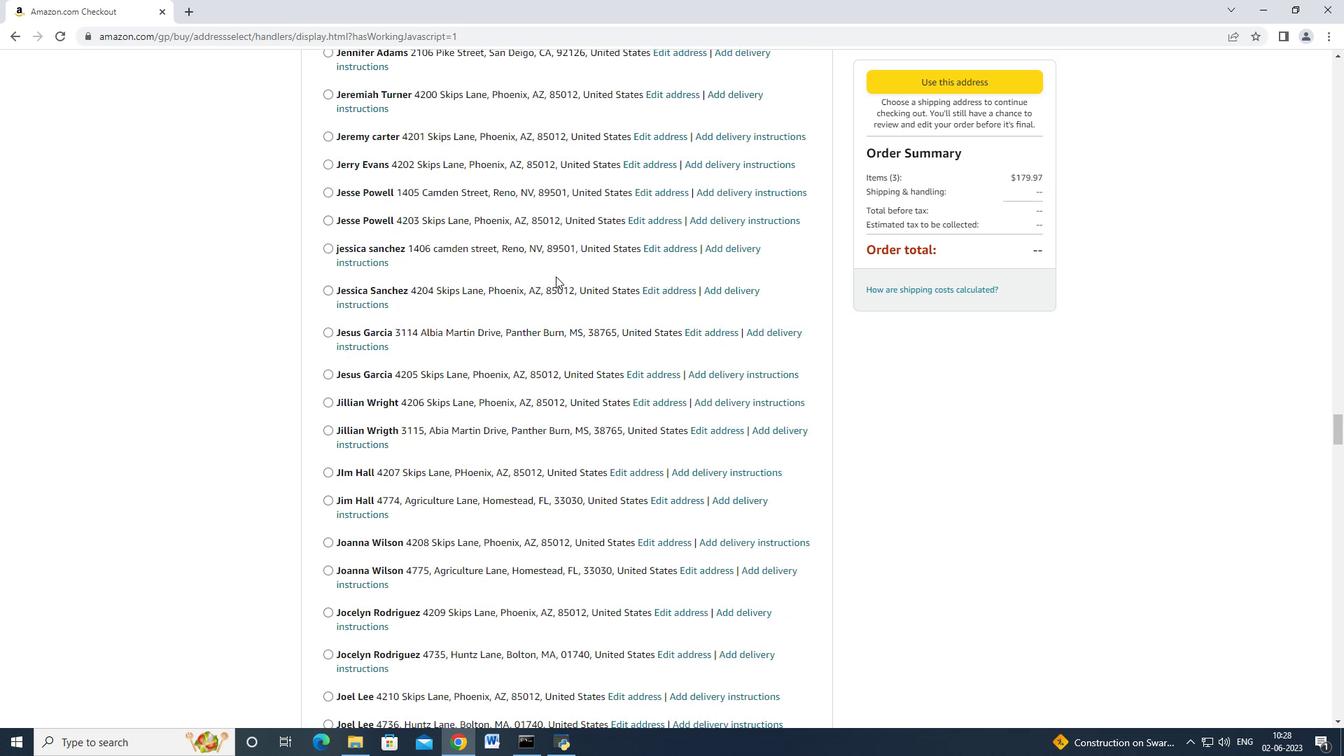 
Action: Mouse scrolled (555, 275) with delta (0, 0)
Screenshot: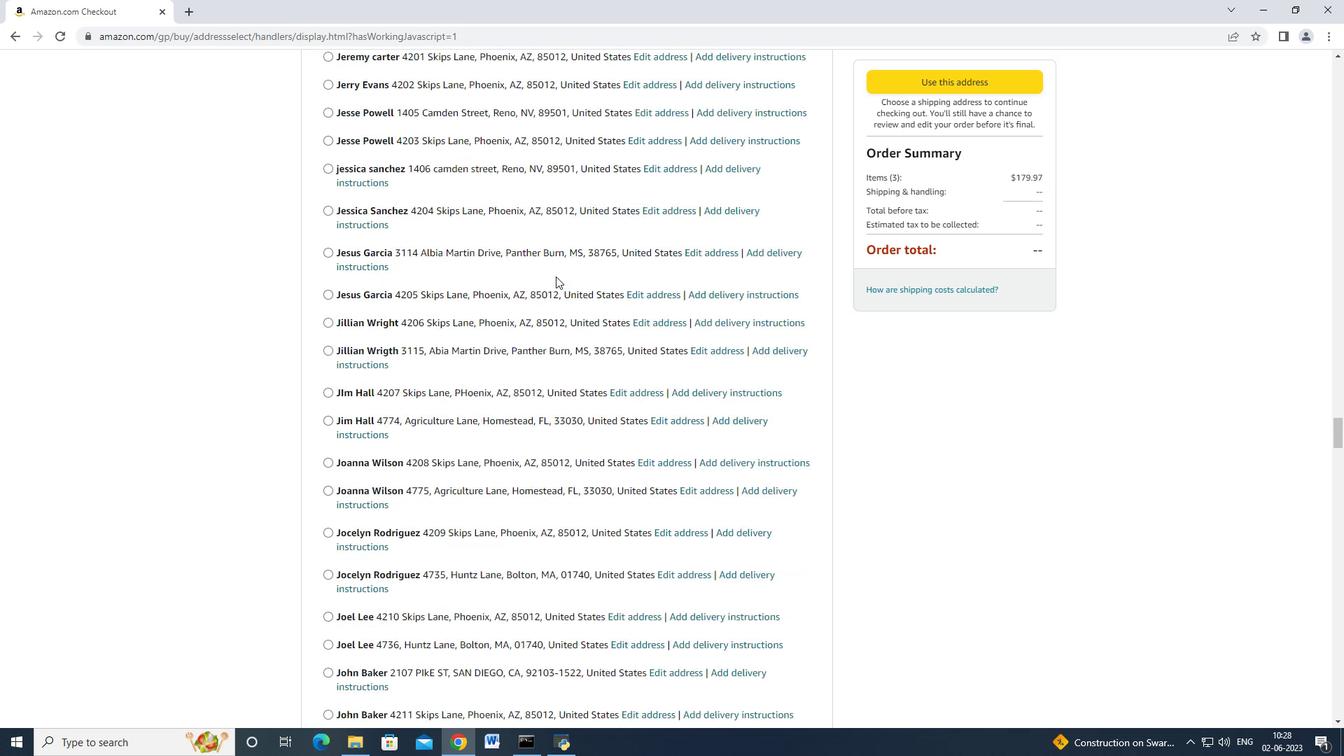 
Action: Mouse scrolled (555, 275) with delta (0, 0)
Screenshot: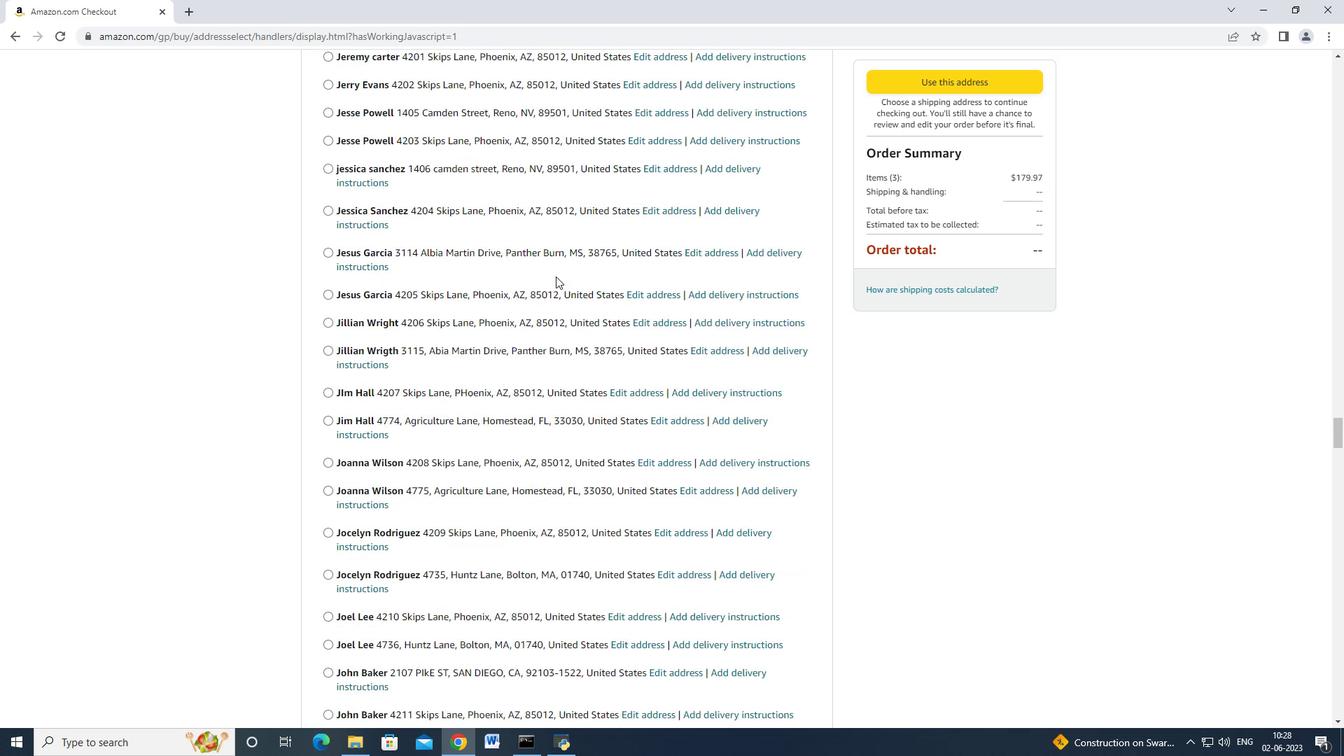 
Action: Mouse scrolled (555, 275) with delta (0, 0)
Screenshot: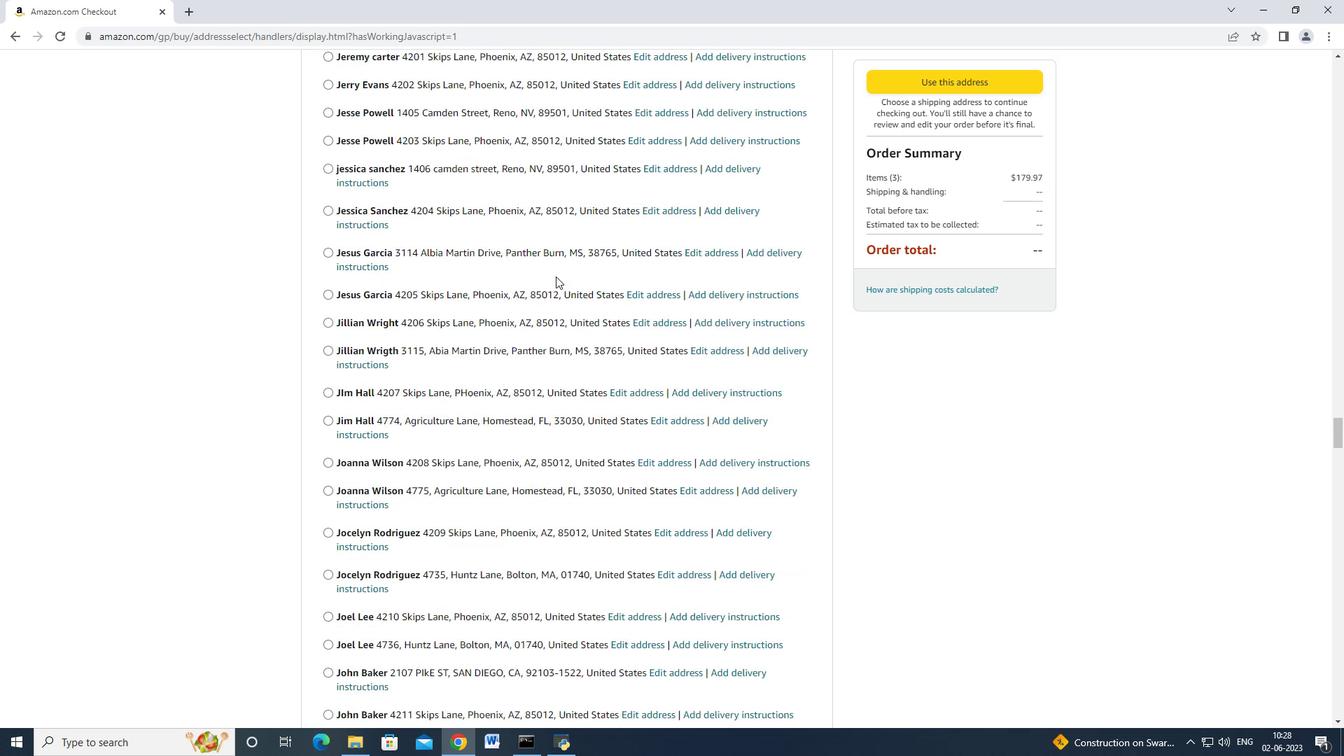 
Action: Mouse scrolled (555, 275) with delta (0, 0)
Screenshot: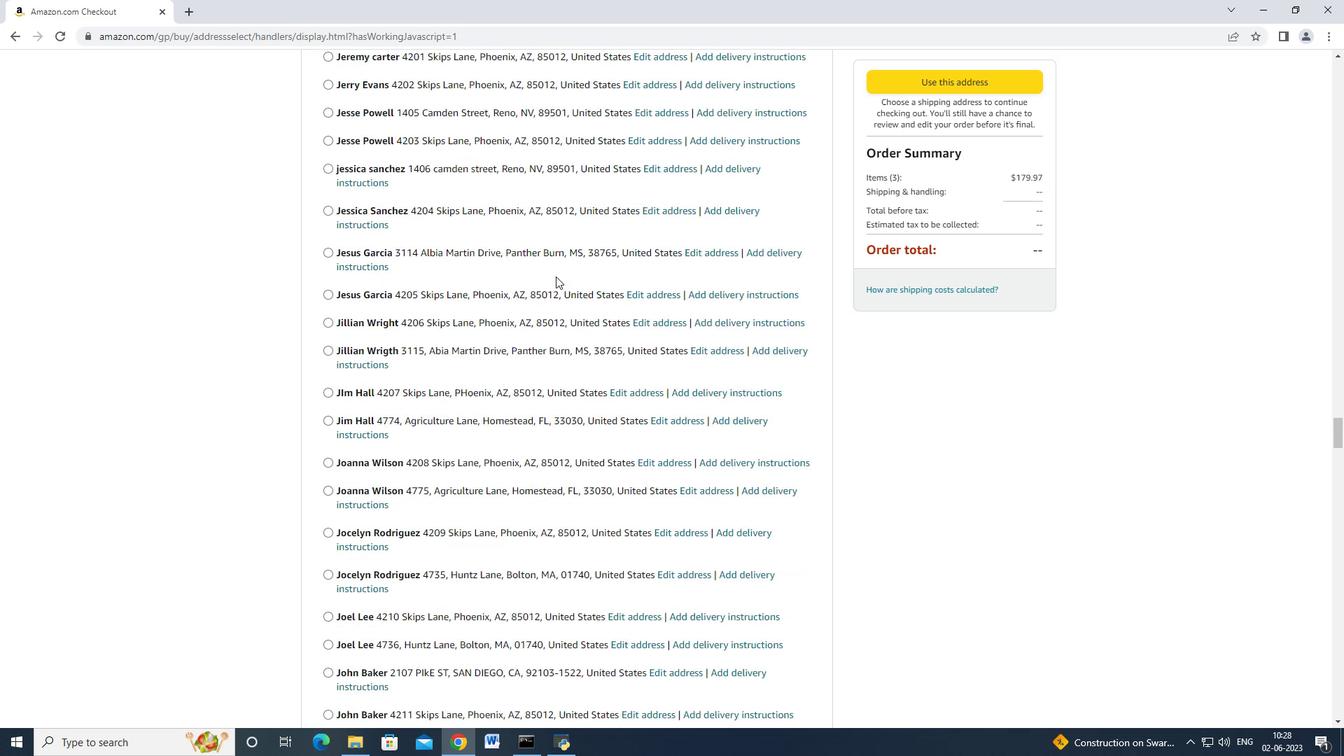 
Action: Mouse scrolled (555, 275) with delta (0, 0)
Screenshot: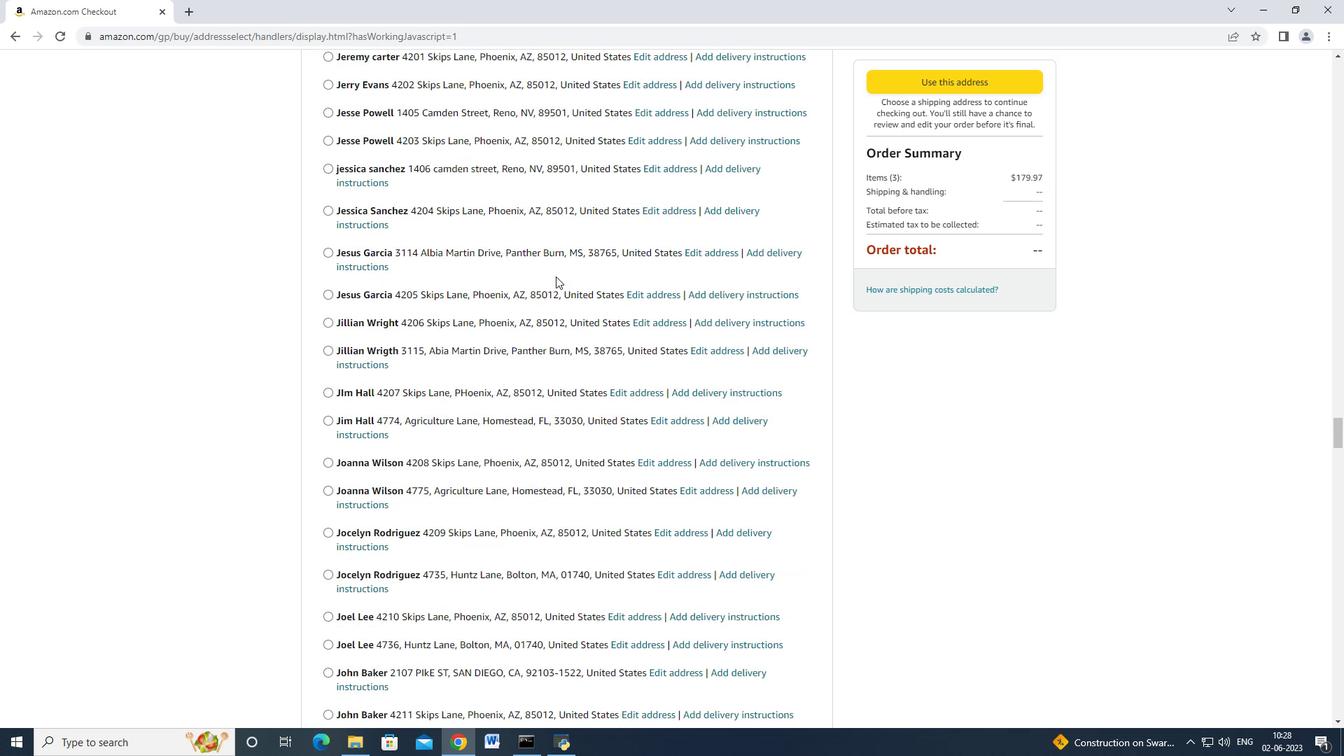 
Action: Mouse scrolled (555, 275) with delta (0, 0)
Screenshot: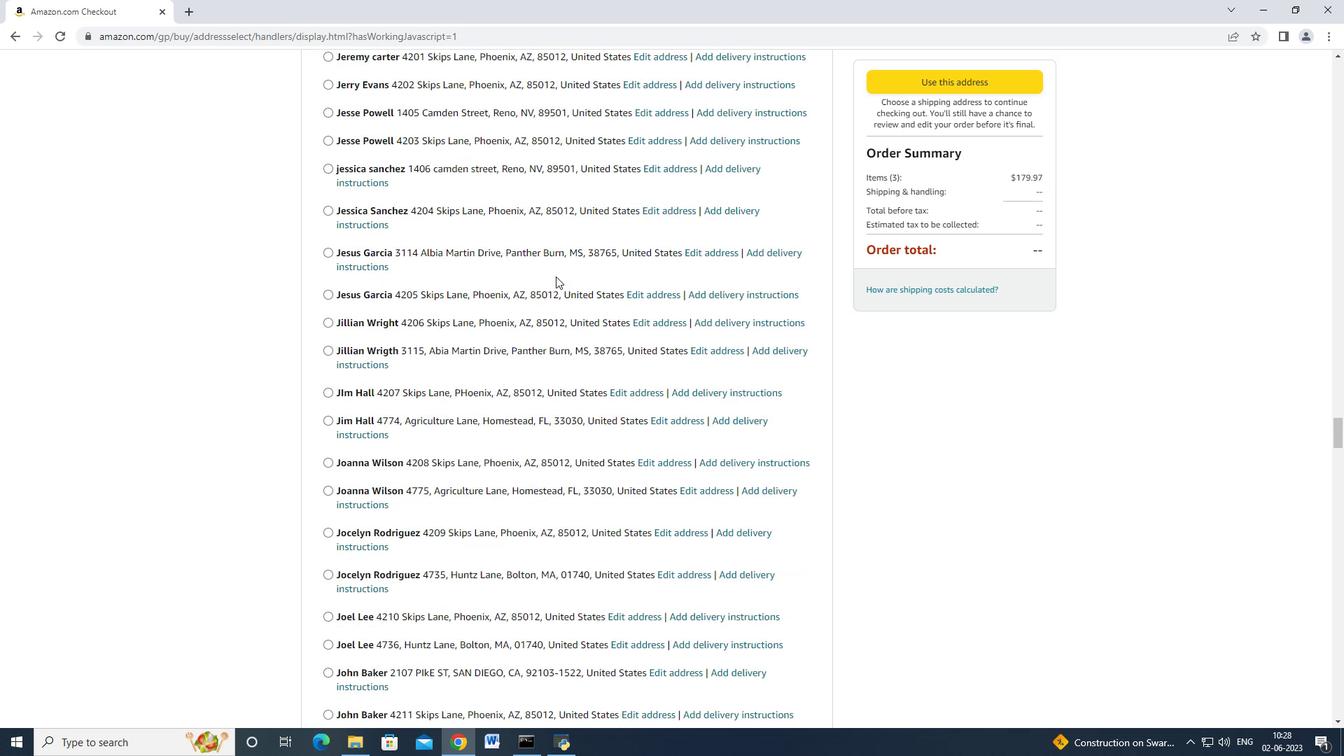 
Action: Mouse scrolled (555, 275) with delta (0, 0)
Screenshot: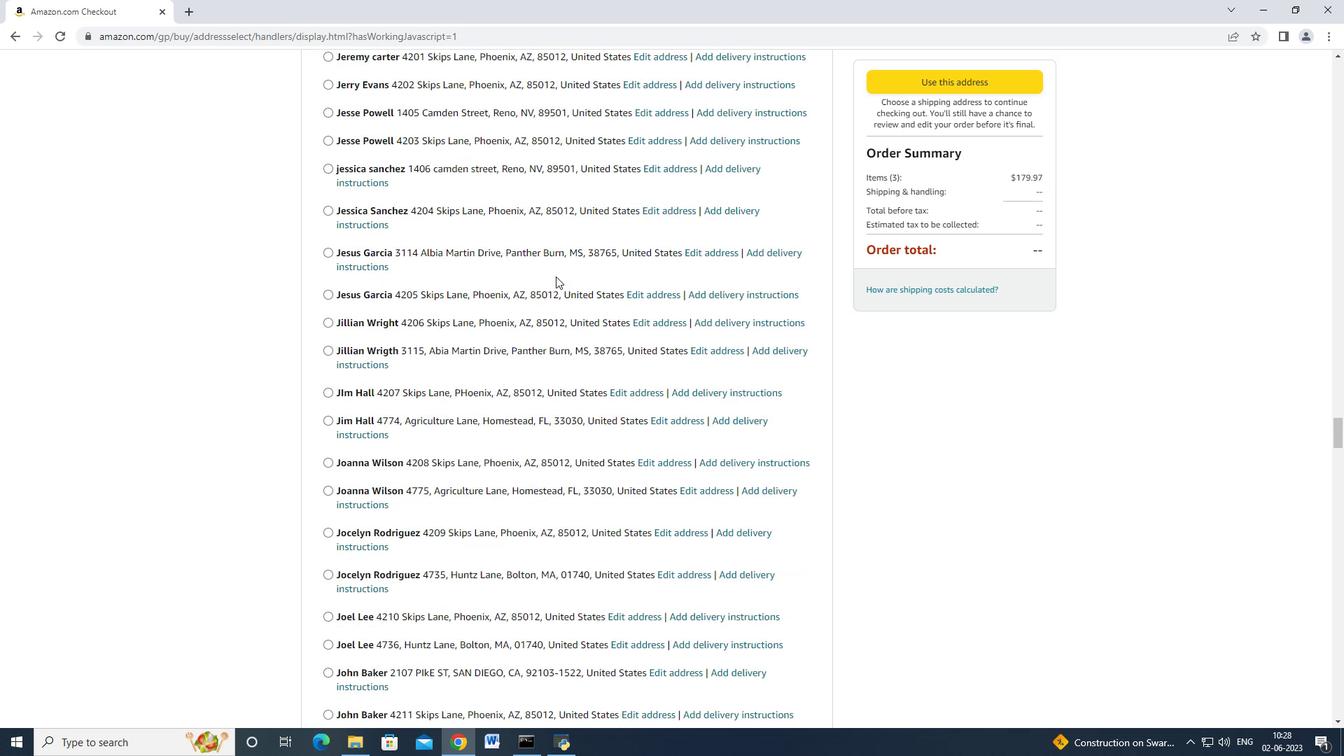 
Action: Mouse scrolled (555, 275) with delta (0, 0)
Screenshot: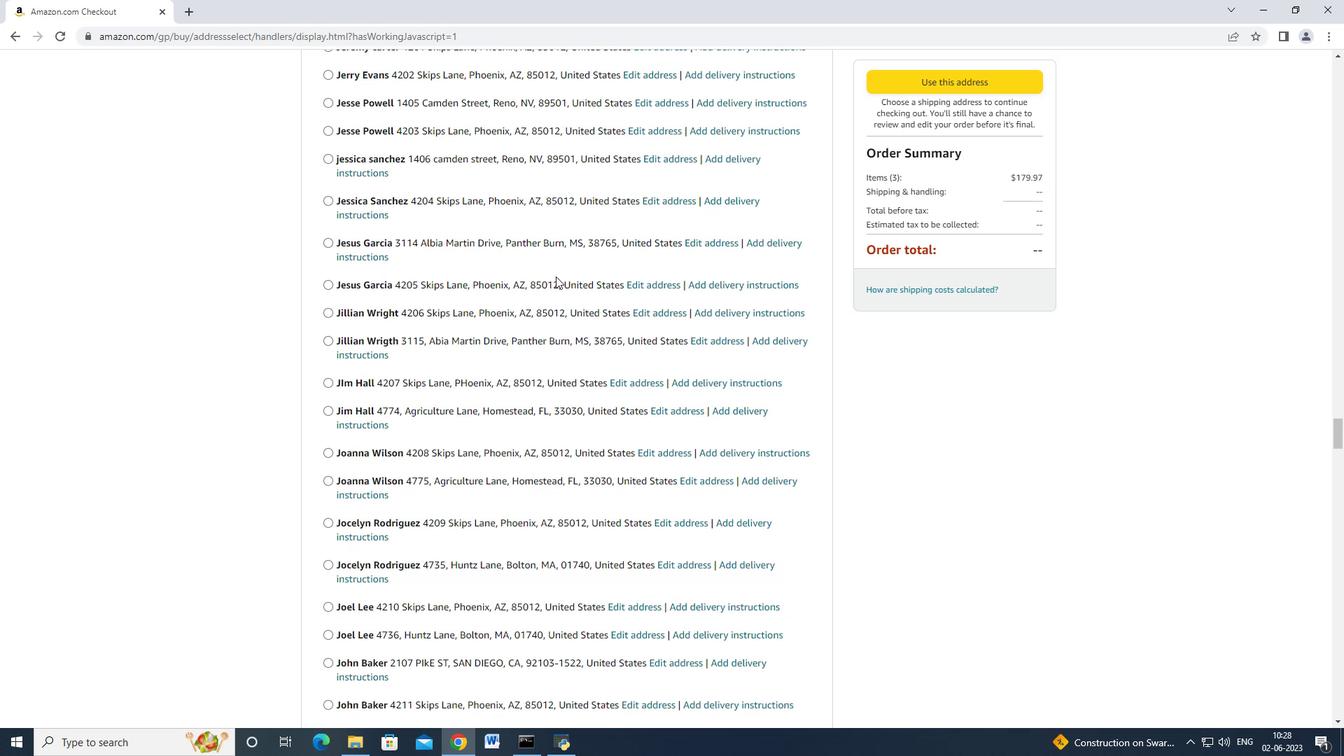 
Action: Mouse scrolled (555, 275) with delta (0, 0)
Screenshot: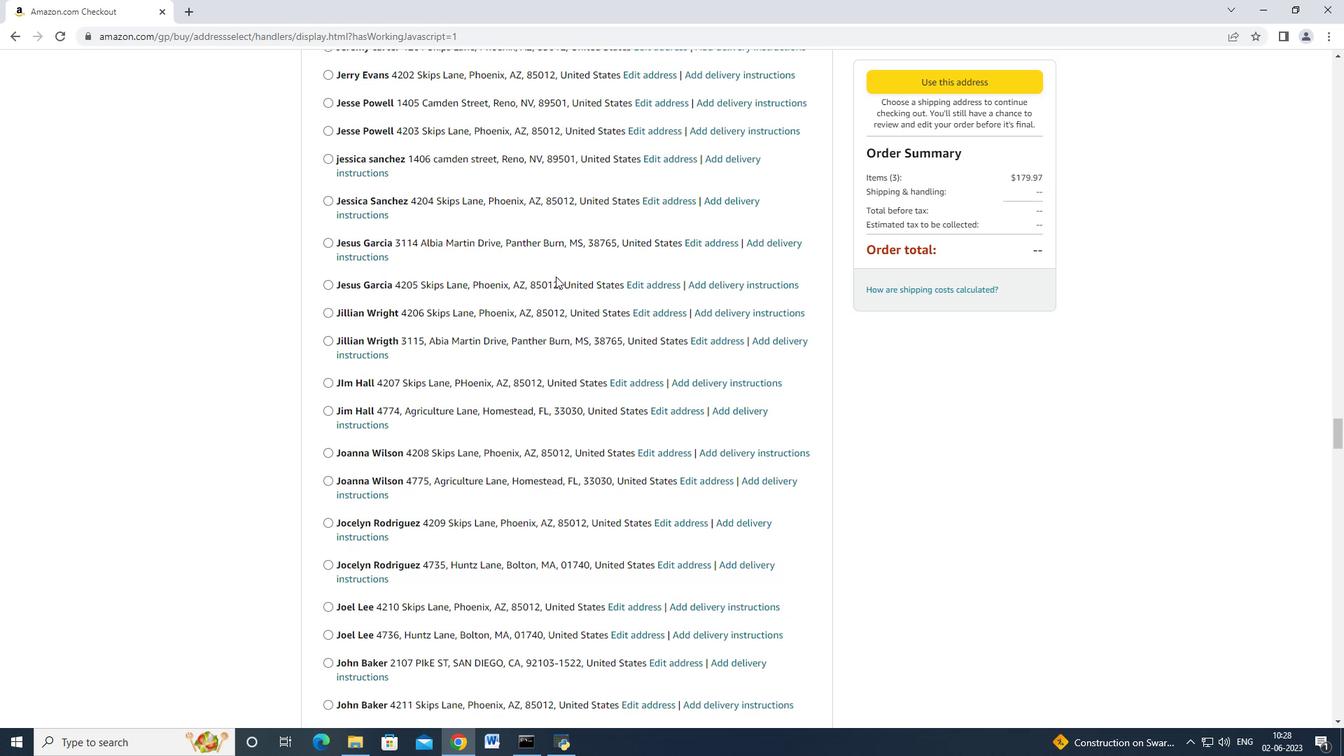 
Action: Mouse scrolled (555, 275) with delta (0, 0)
Screenshot: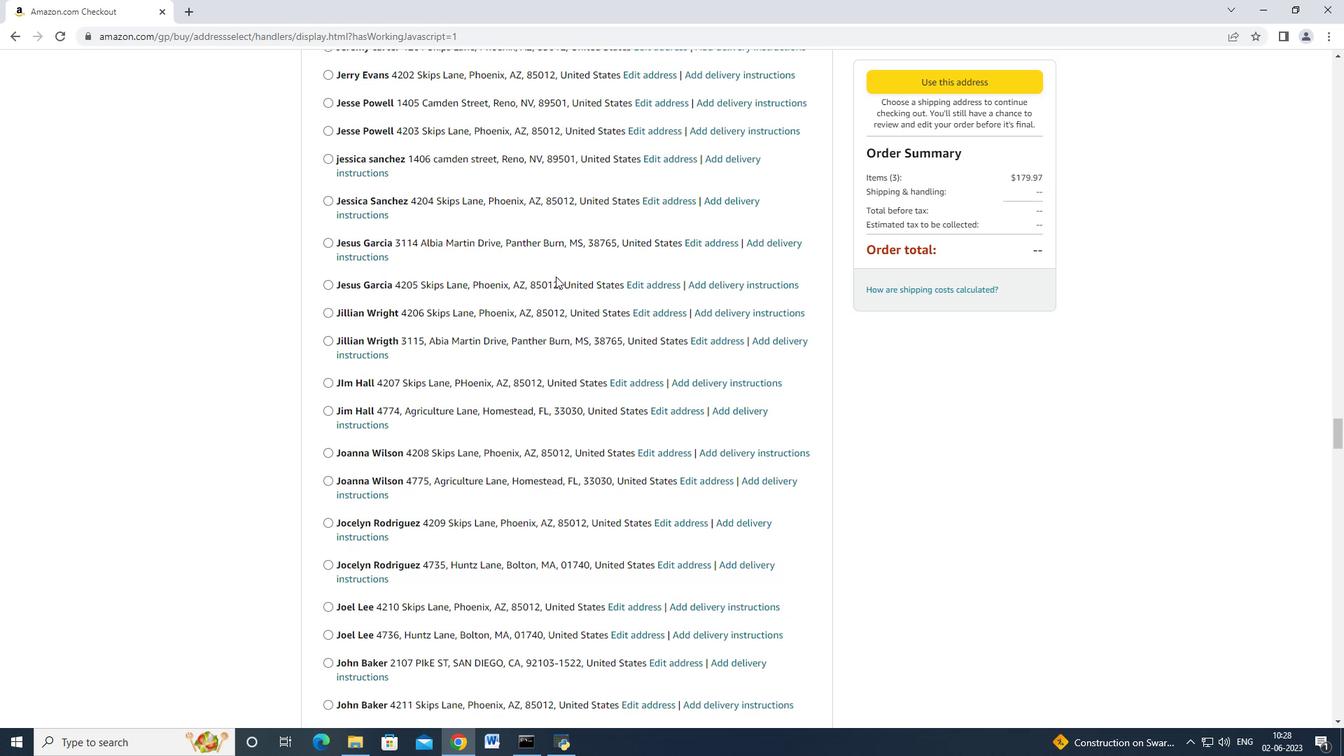 
Action: Mouse scrolled (555, 275) with delta (0, 0)
Screenshot: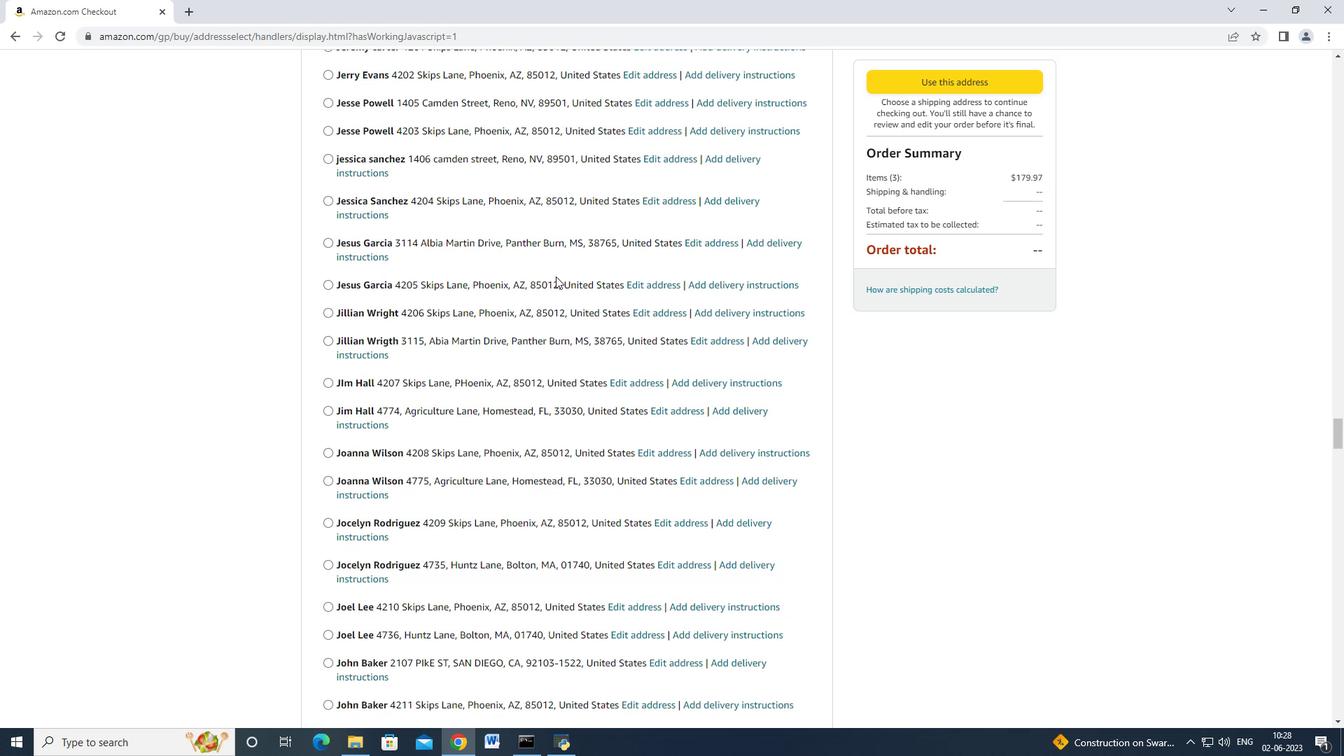 
Action: Mouse scrolled (555, 275) with delta (0, 0)
Screenshot: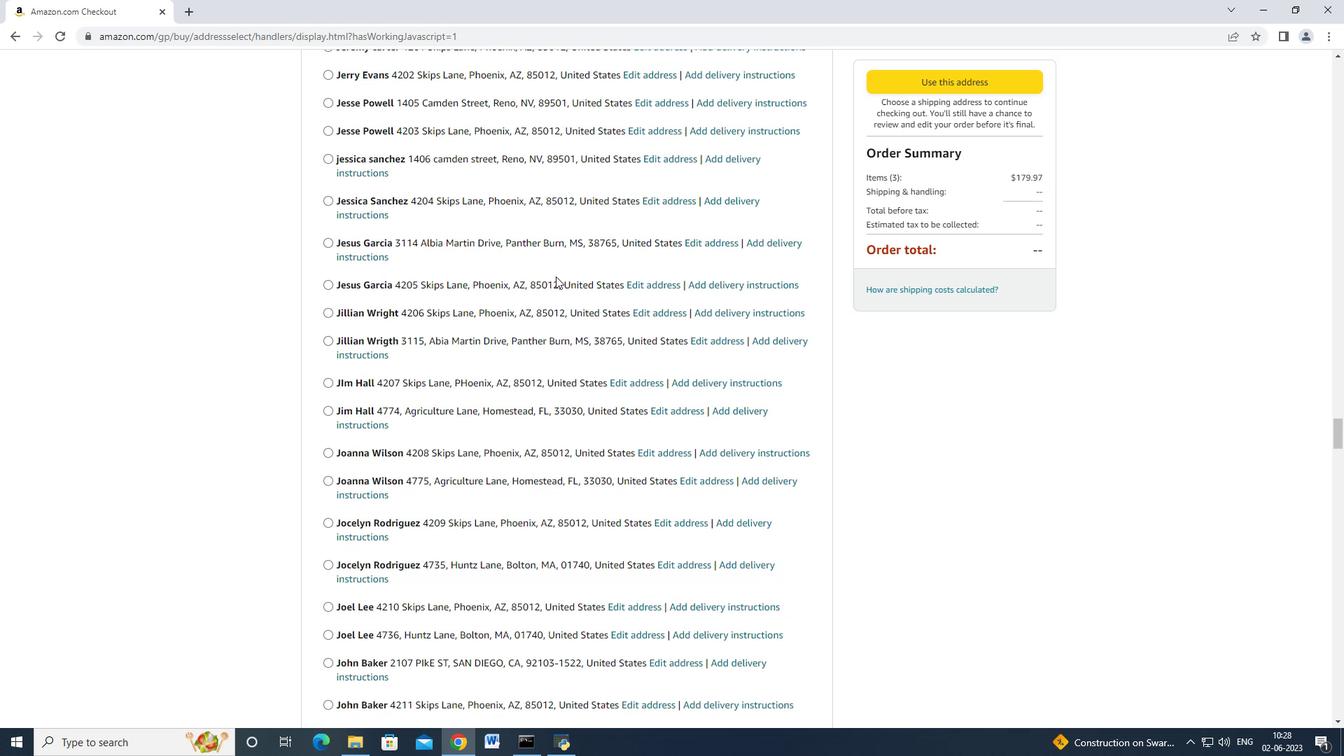 
Action: Mouse scrolled (555, 275) with delta (0, 0)
Screenshot: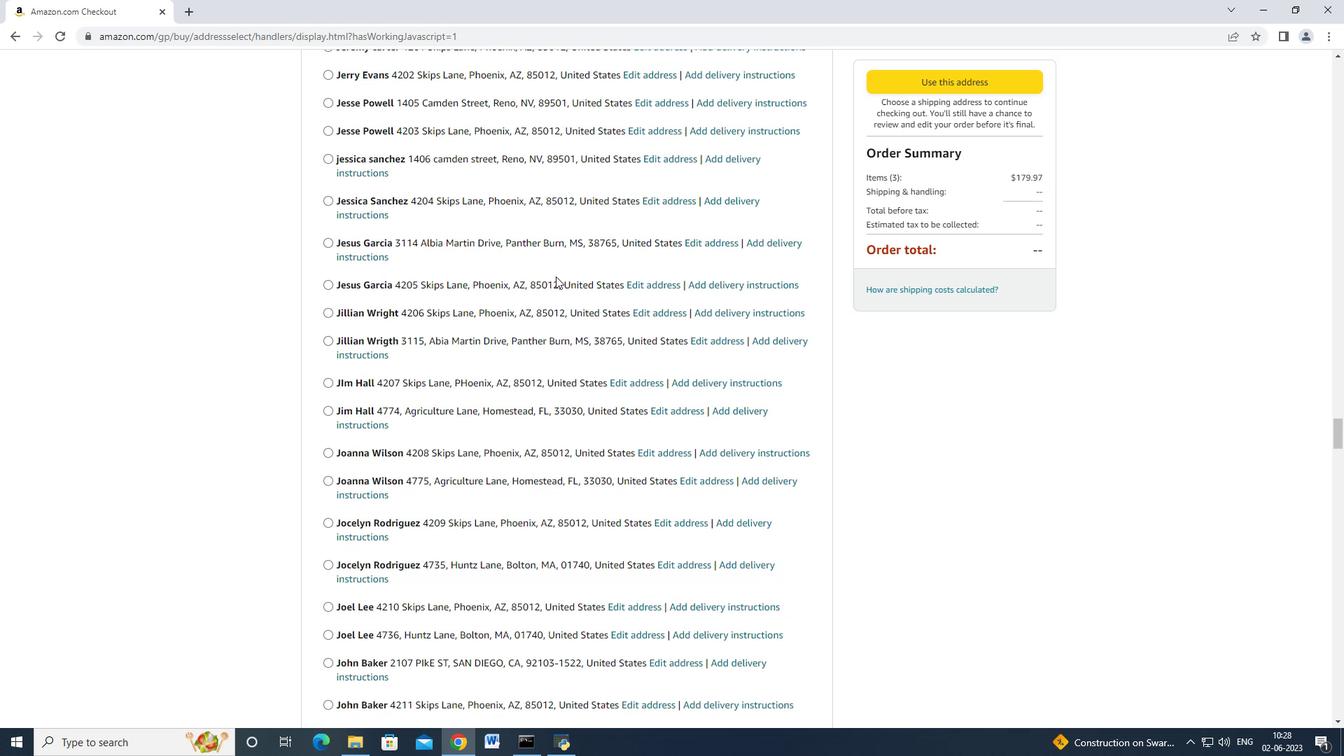 
Action: Mouse scrolled (555, 275) with delta (0, 0)
Screenshot: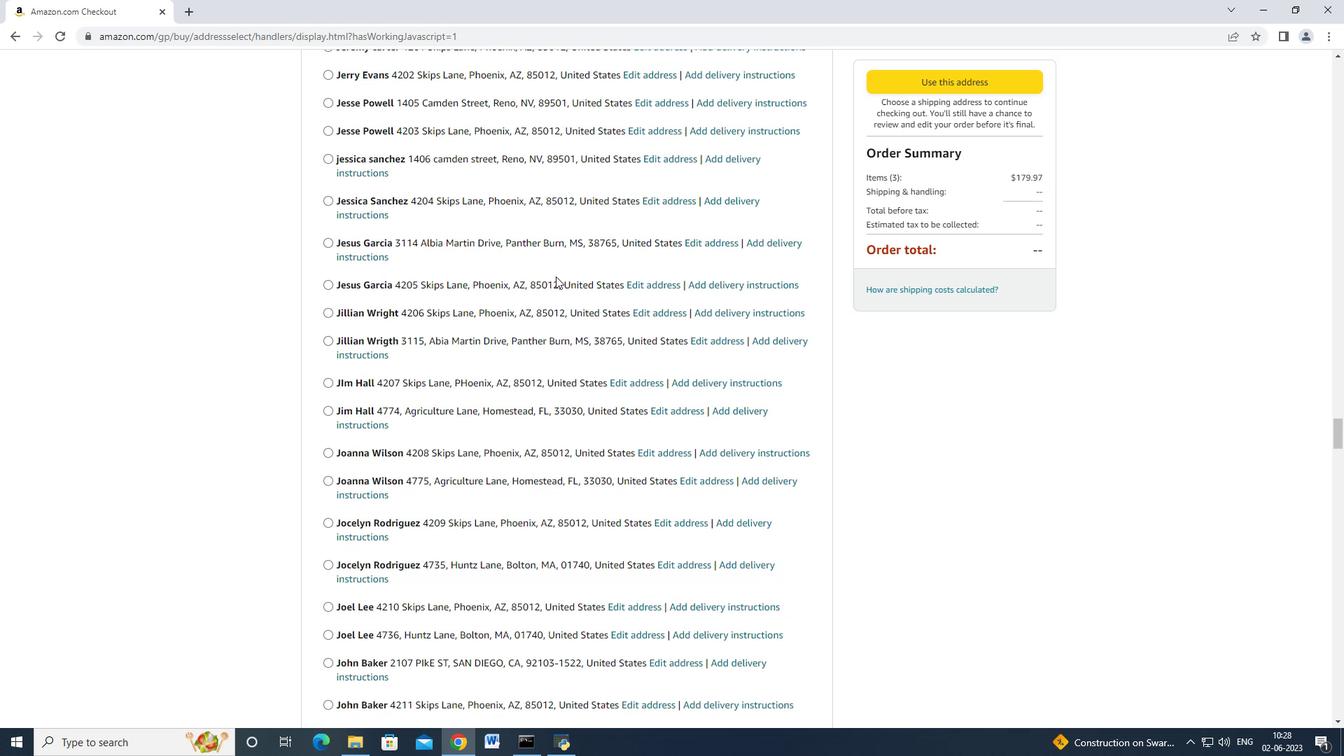 
Action: Mouse scrolled (555, 275) with delta (0, 0)
Screenshot: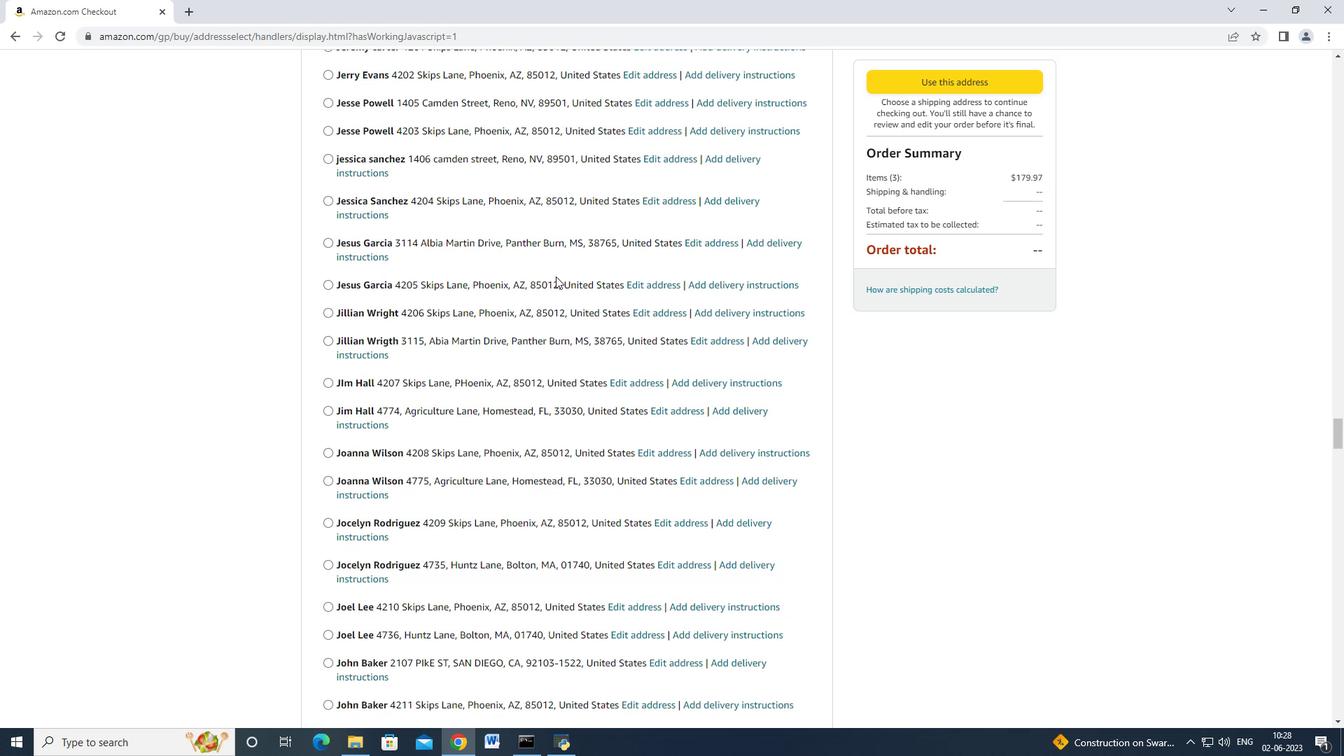 
Action: Mouse scrolled (555, 275) with delta (0, 0)
Screenshot: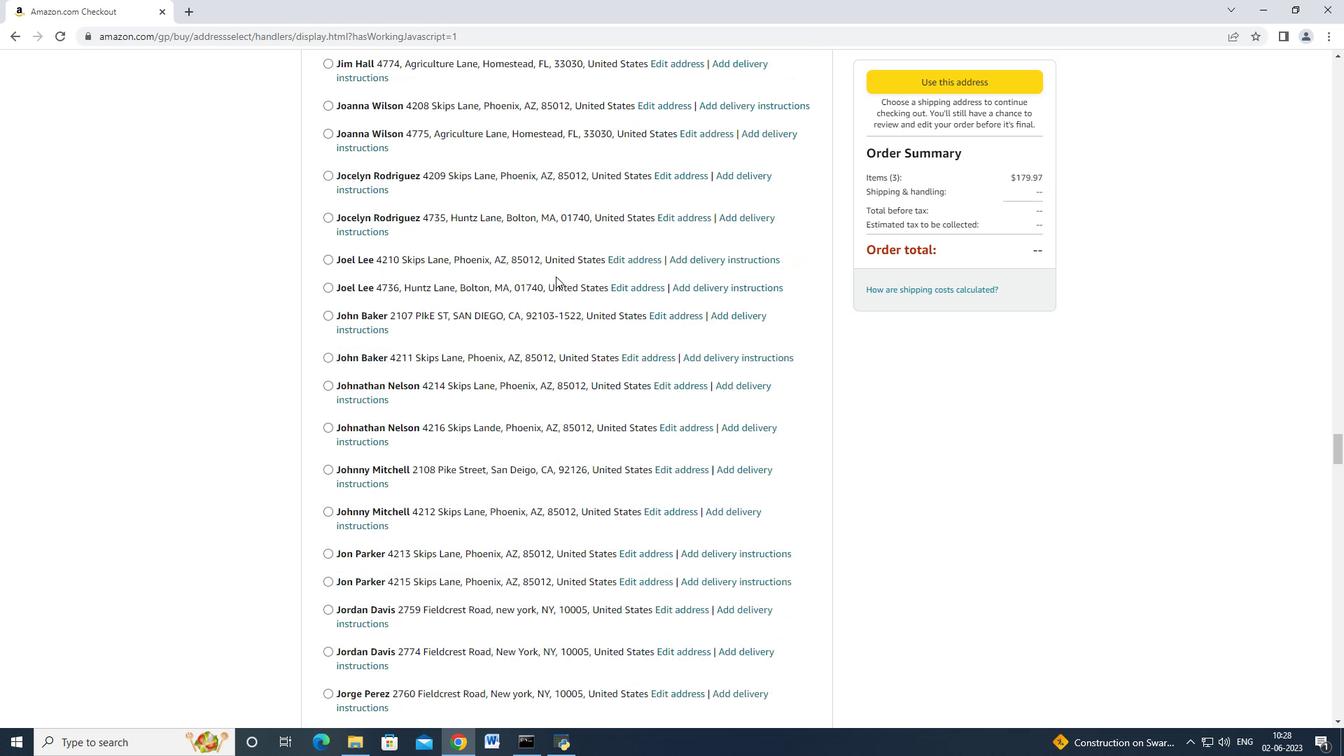 
Action: Mouse scrolled (555, 275) with delta (0, 0)
Screenshot: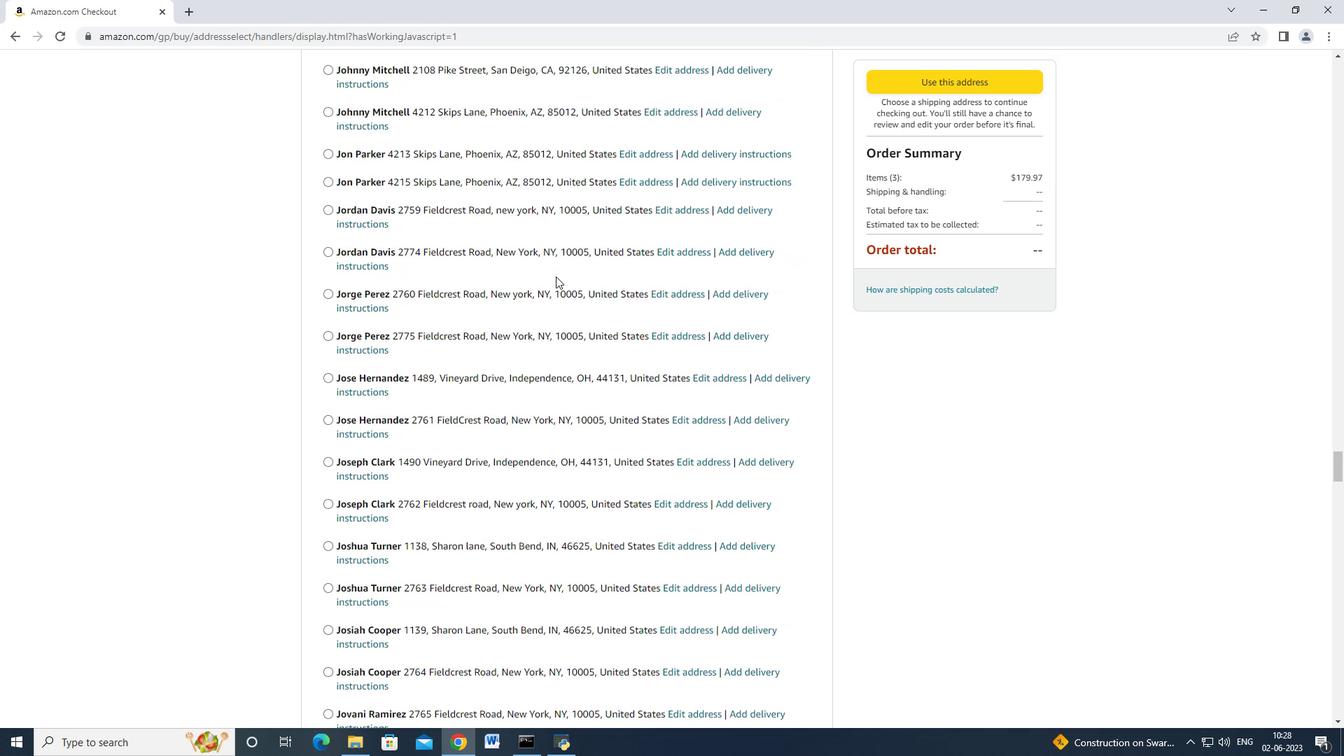 
Action: Mouse scrolled (555, 275) with delta (0, 0)
Screenshot: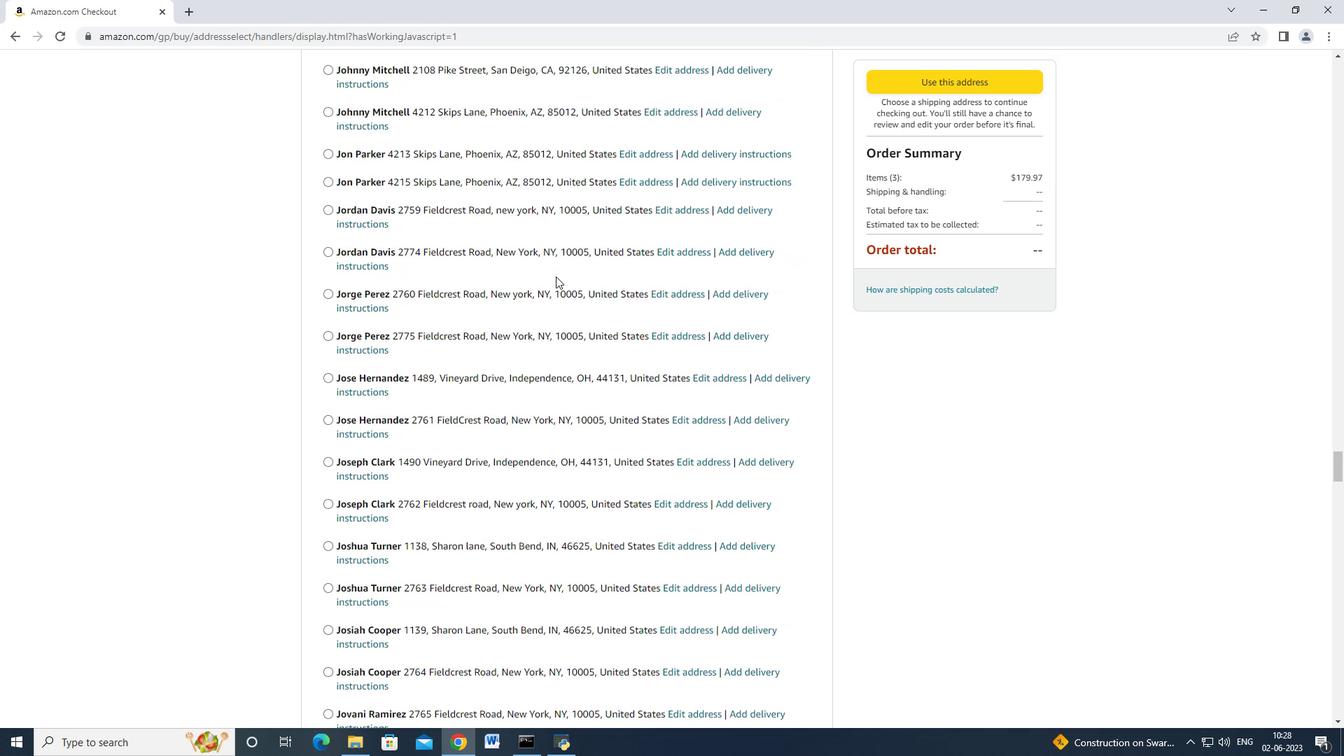 
Action: Mouse scrolled (555, 275) with delta (0, -1)
Screenshot: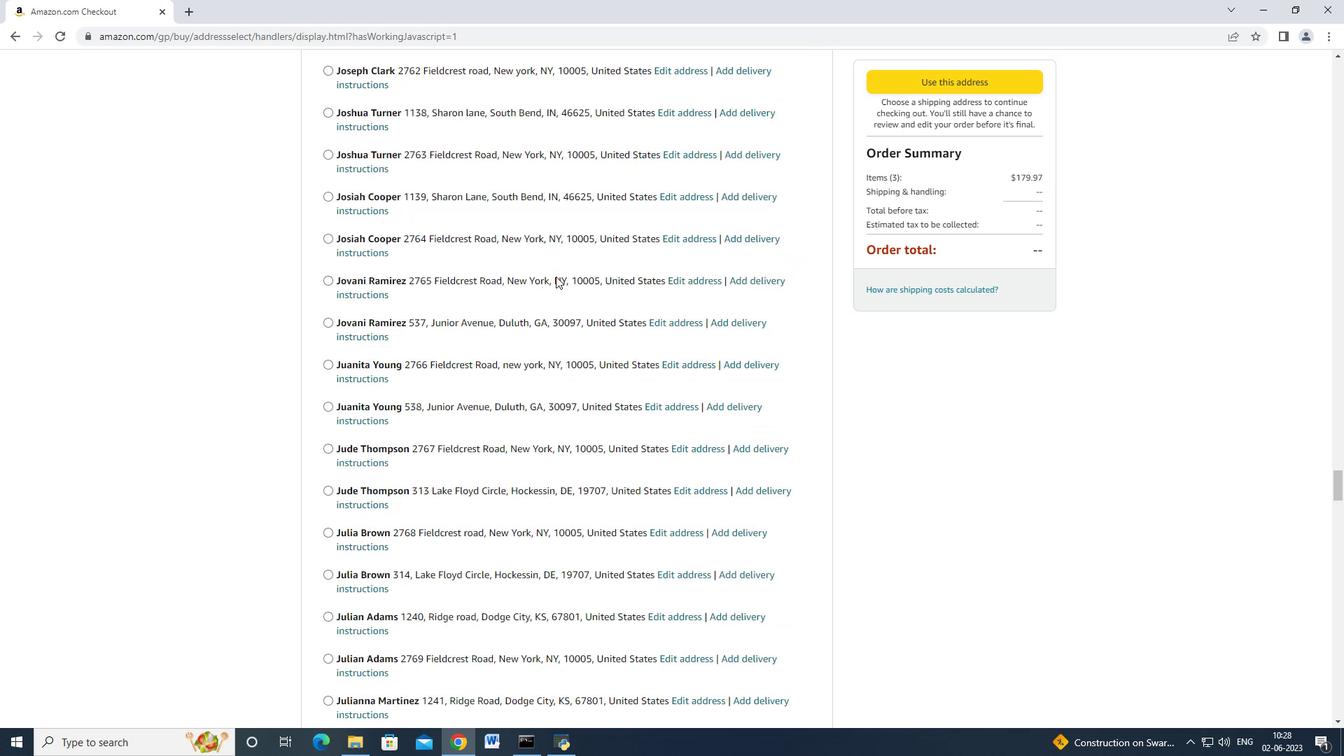 
Action: Mouse scrolled (555, 275) with delta (0, 0)
Screenshot: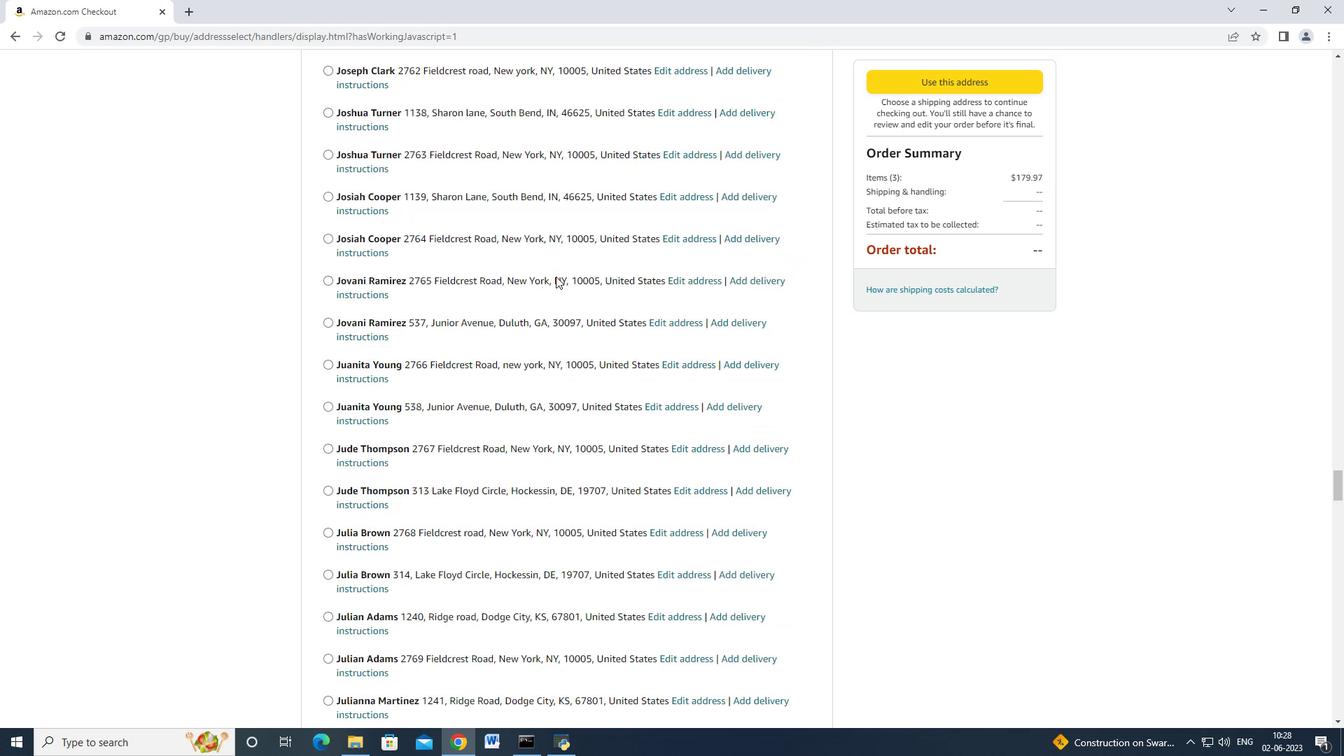 
Action: Mouse scrolled (555, 275) with delta (0, 0)
Screenshot: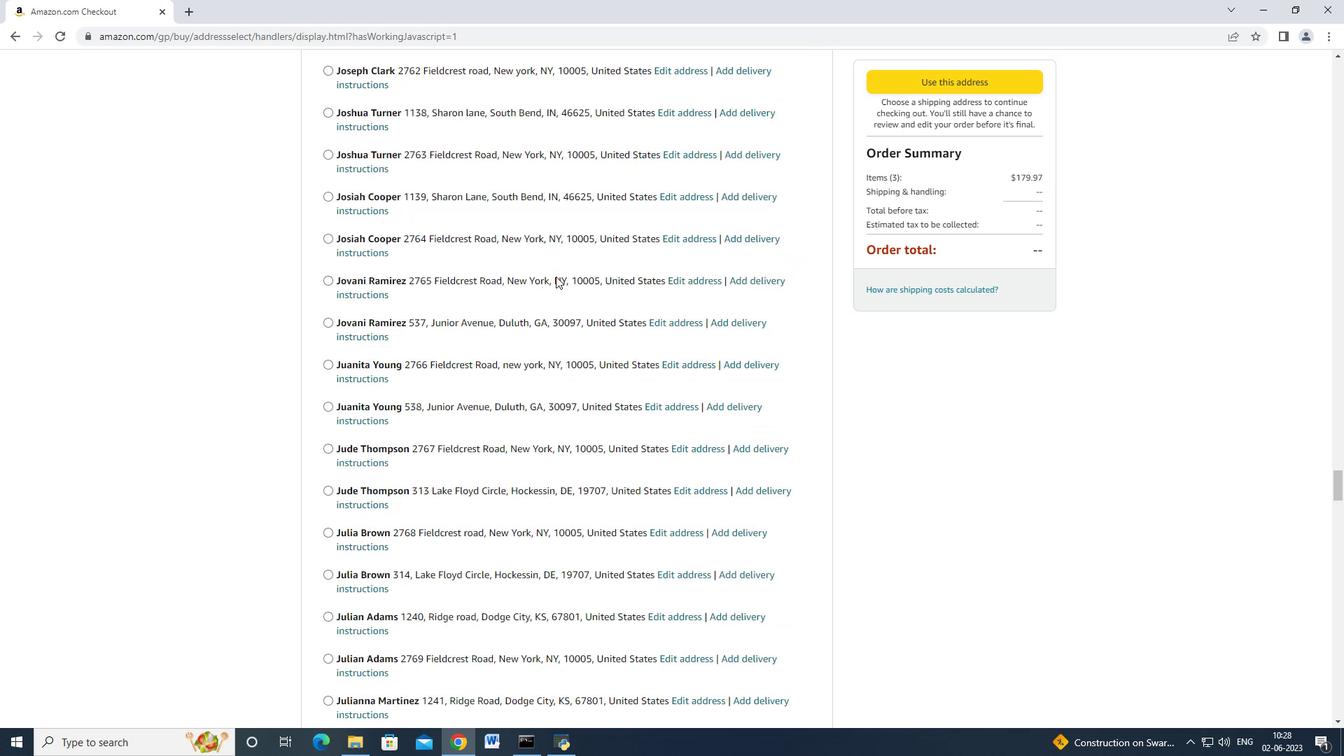 
Action: Mouse scrolled (555, 275) with delta (0, 0)
Screenshot: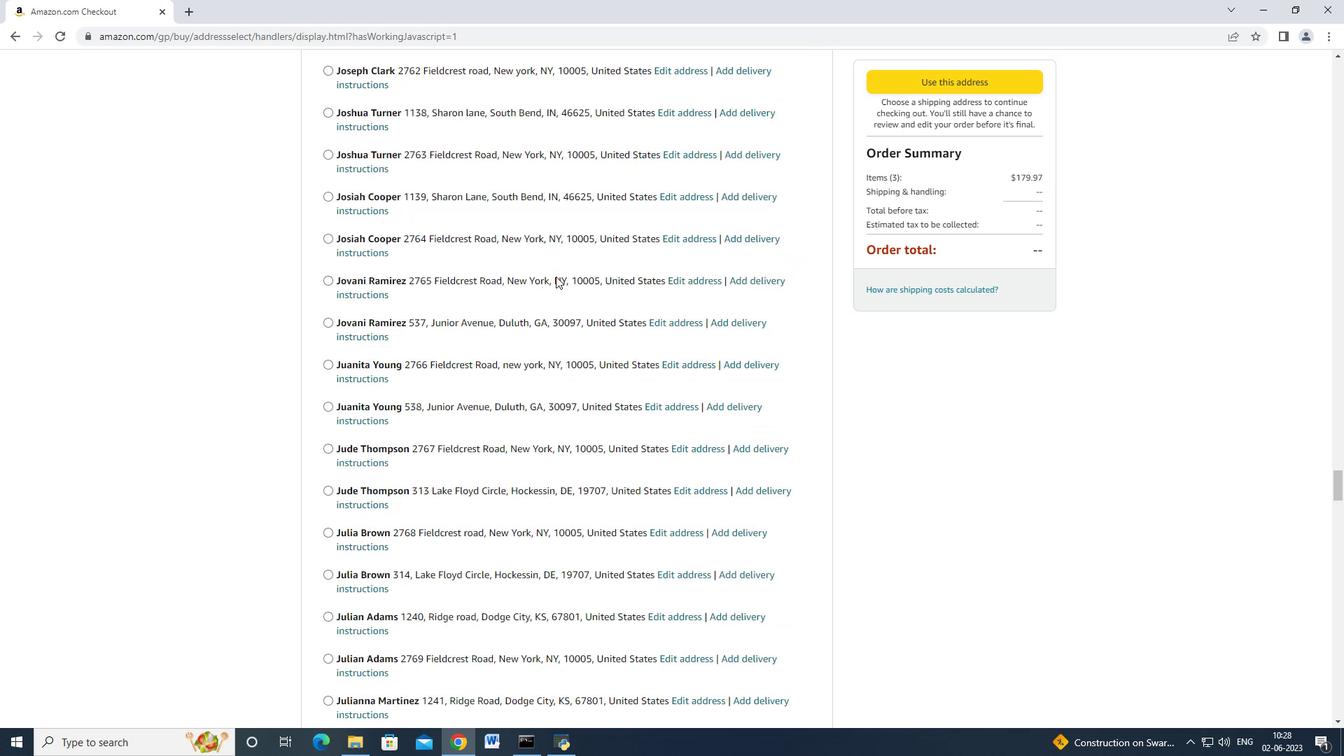 
Action: Mouse scrolled (555, 275) with delta (0, 0)
Screenshot: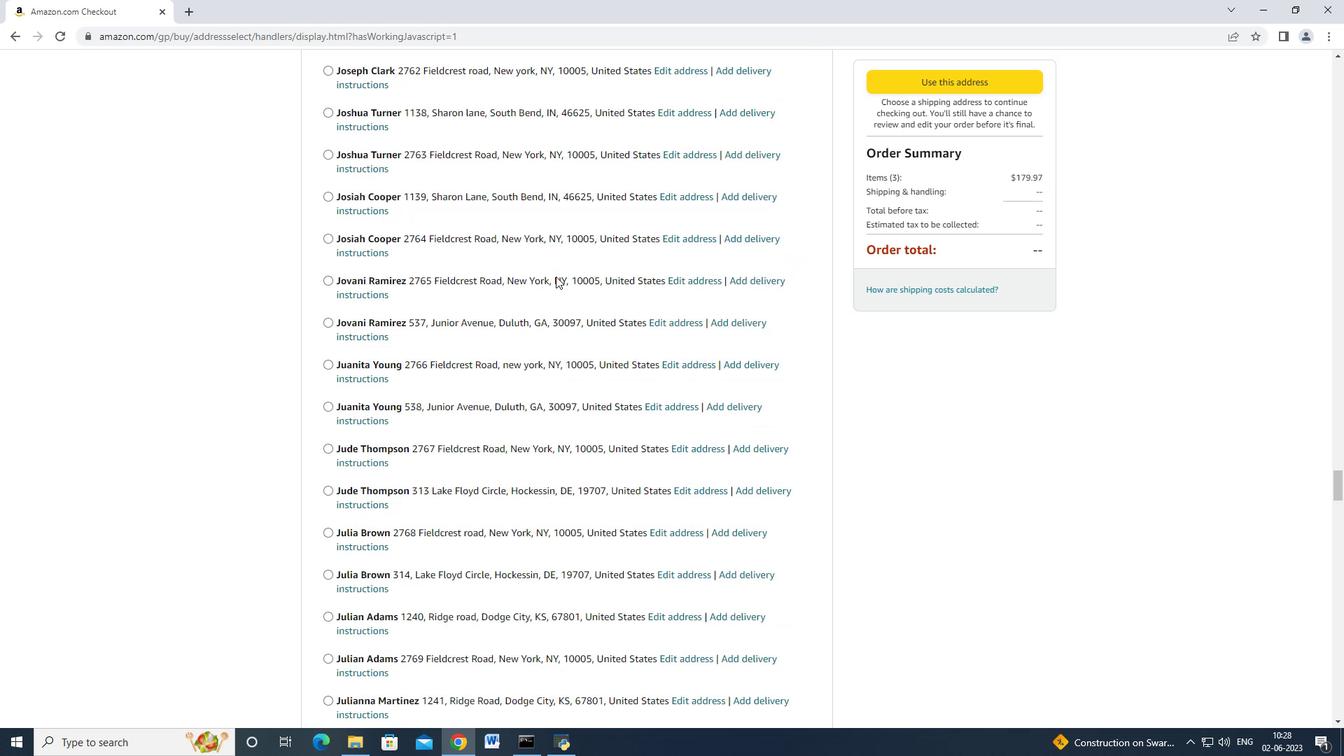 
Action: Mouse scrolled (555, 275) with delta (0, 0)
Screenshot: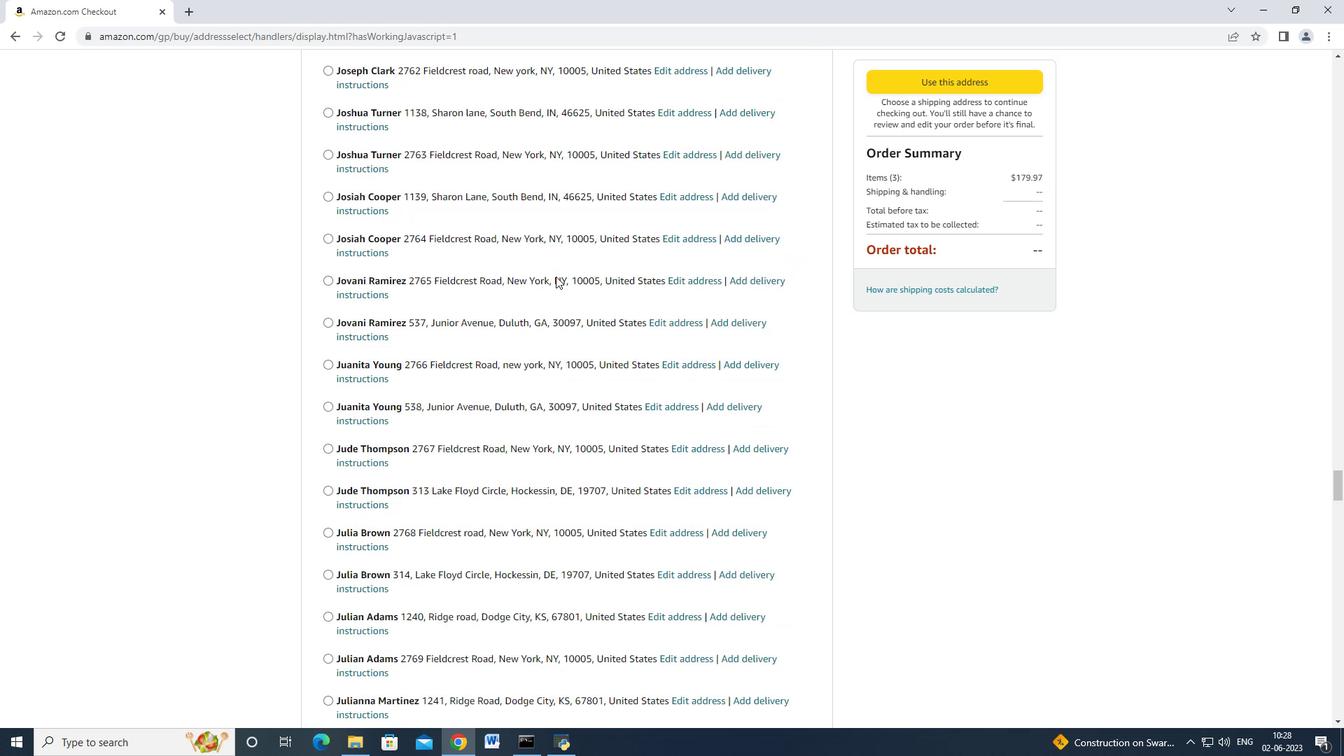 
Action: Mouse scrolled (555, 275) with delta (0, 0)
Screenshot: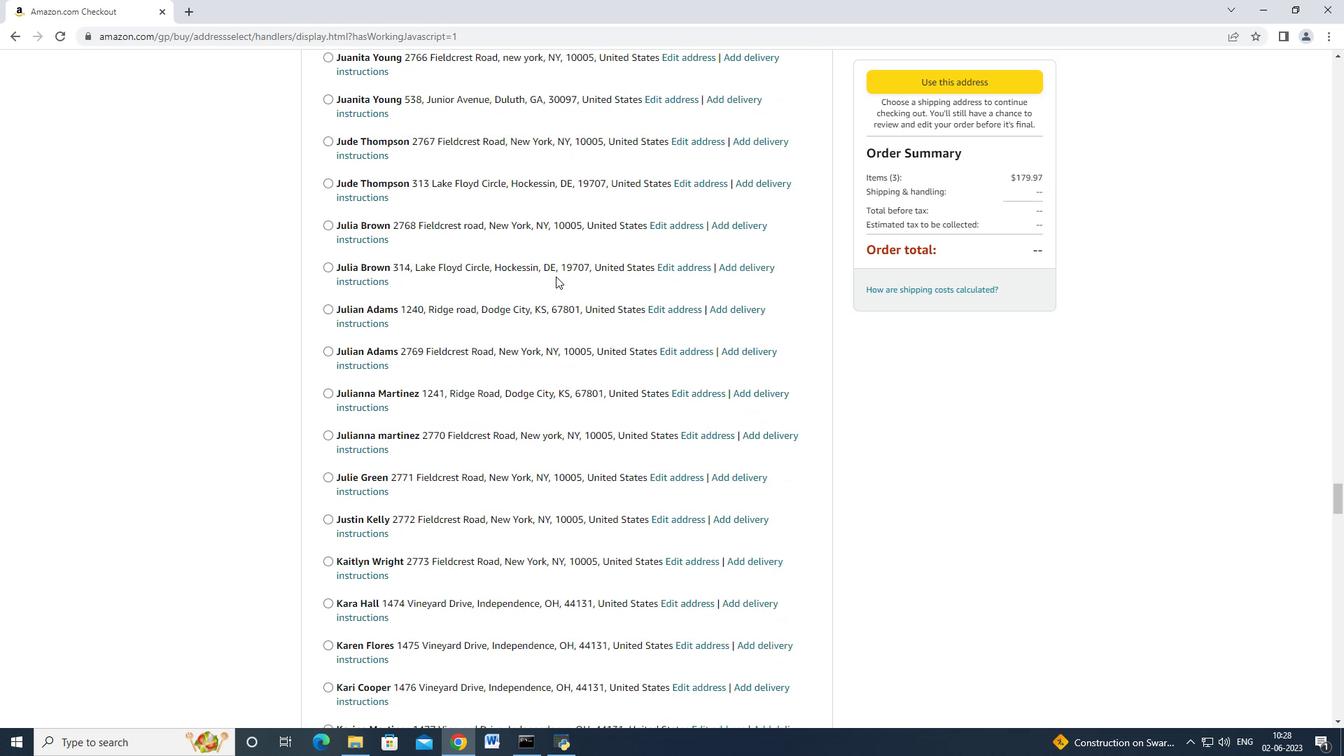 
Action: Mouse scrolled (555, 275) with delta (0, 0)
Screenshot: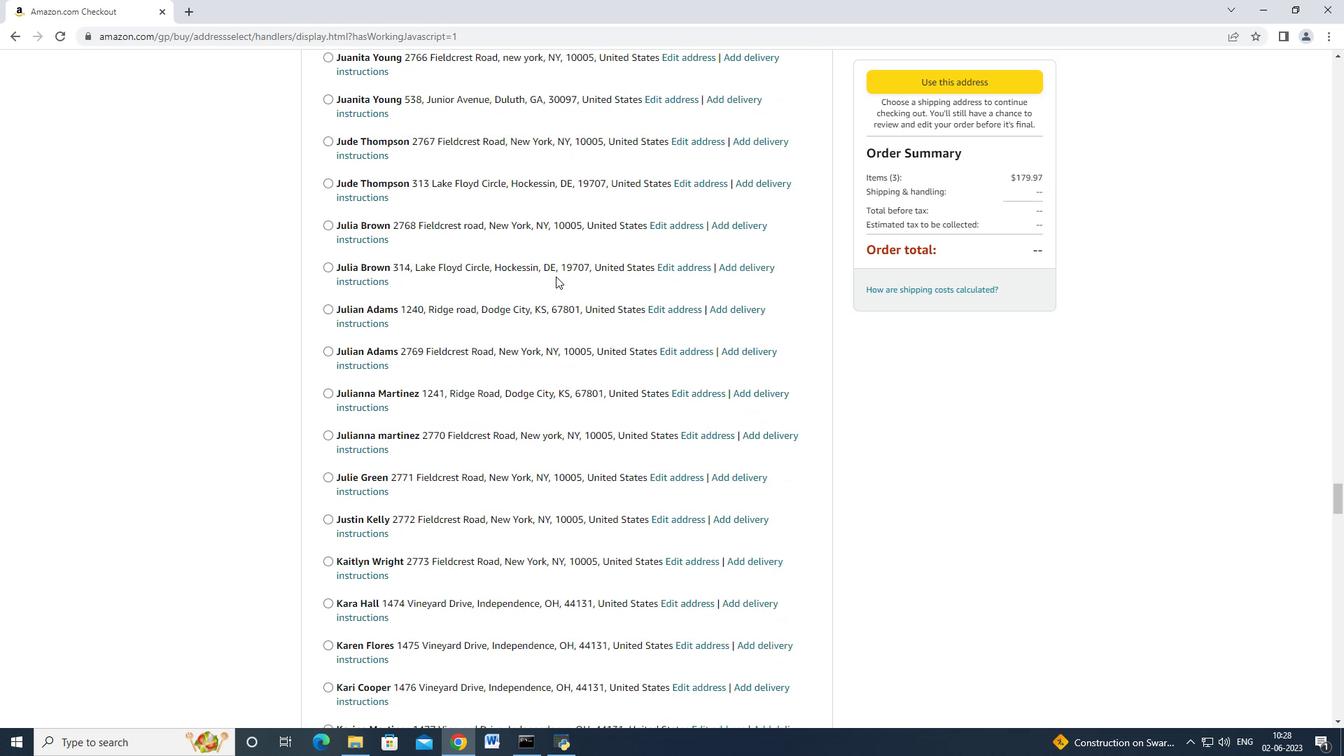 
Action: Mouse scrolled (555, 275) with delta (0, 0)
Screenshot: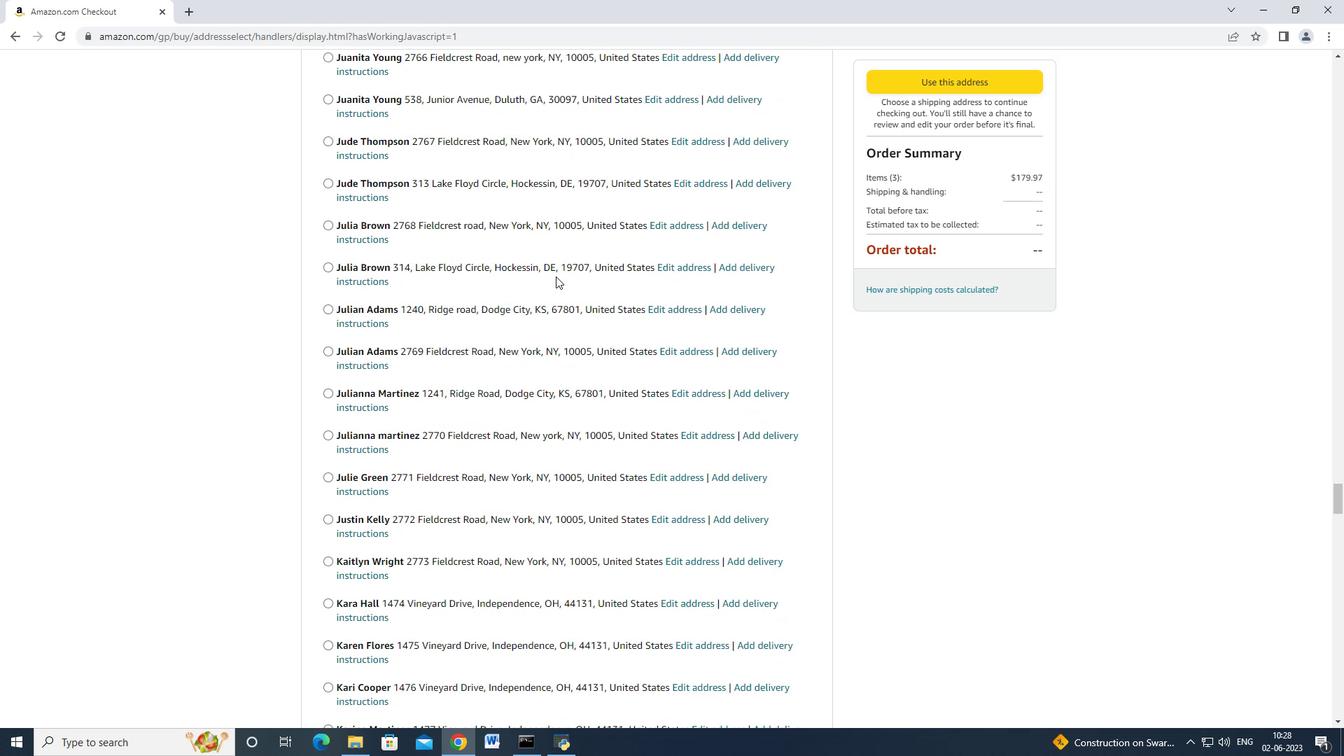 
Action: Mouse scrolled (555, 275) with delta (0, 0)
Screenshot: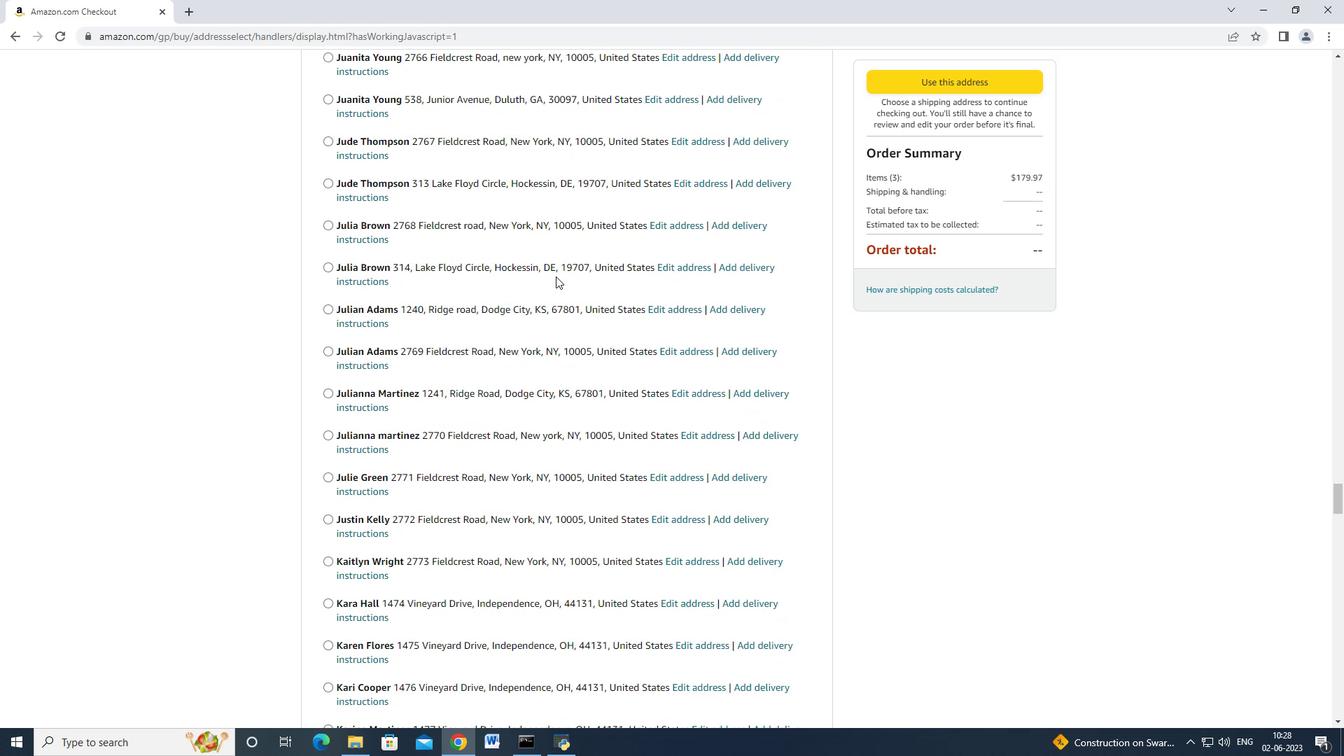 
Action: Mouse scrolled (555, 275) with delta (0, 0)
Screenshot: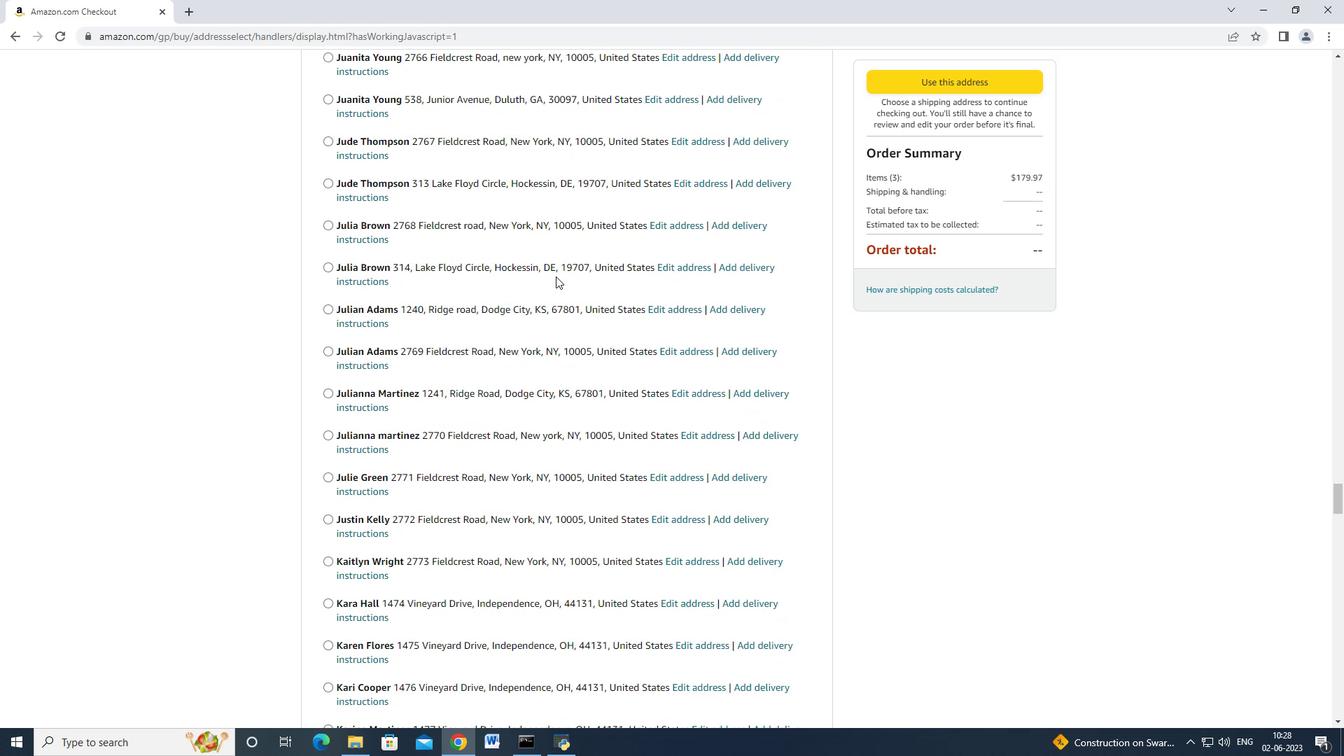 
Action: Mouse scrolled (555, 275) with delta (0, 0)
Screenshot: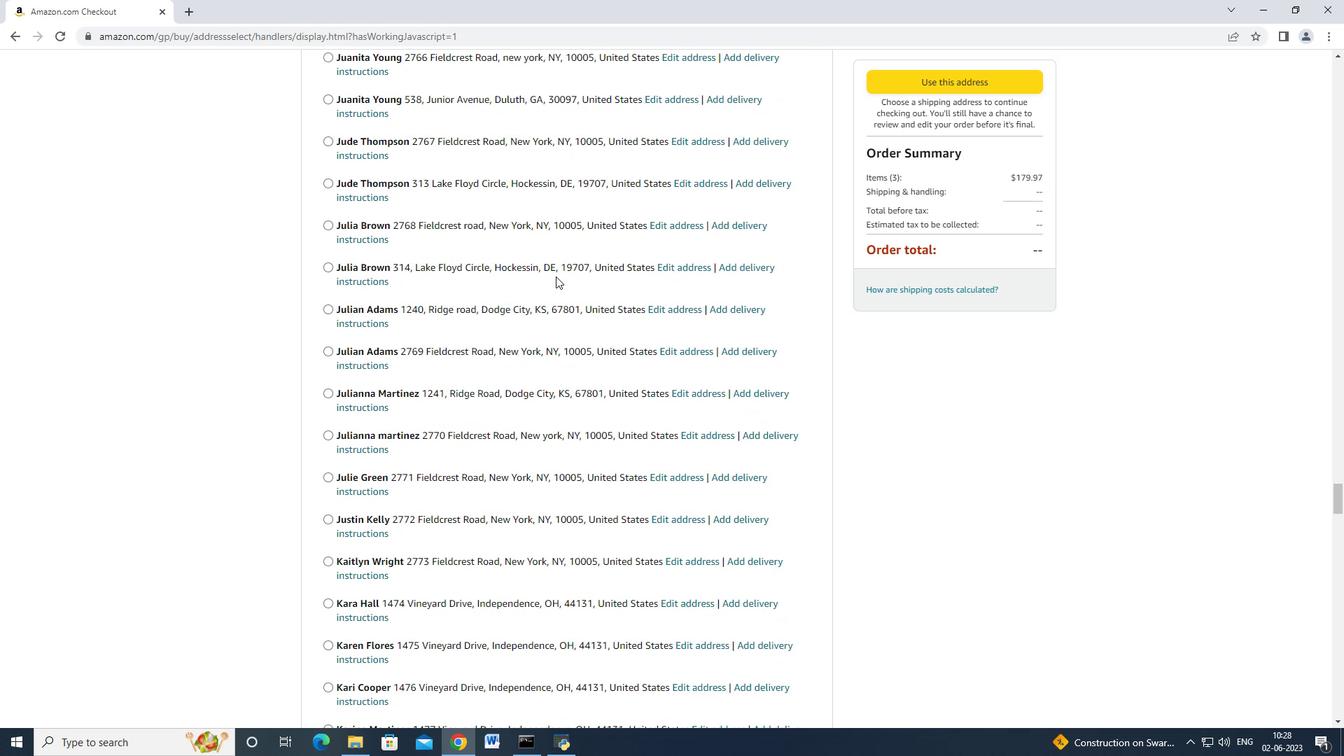 
Action: Mouse scrolled (555, 275) with delta (0, 0)
Screenshot: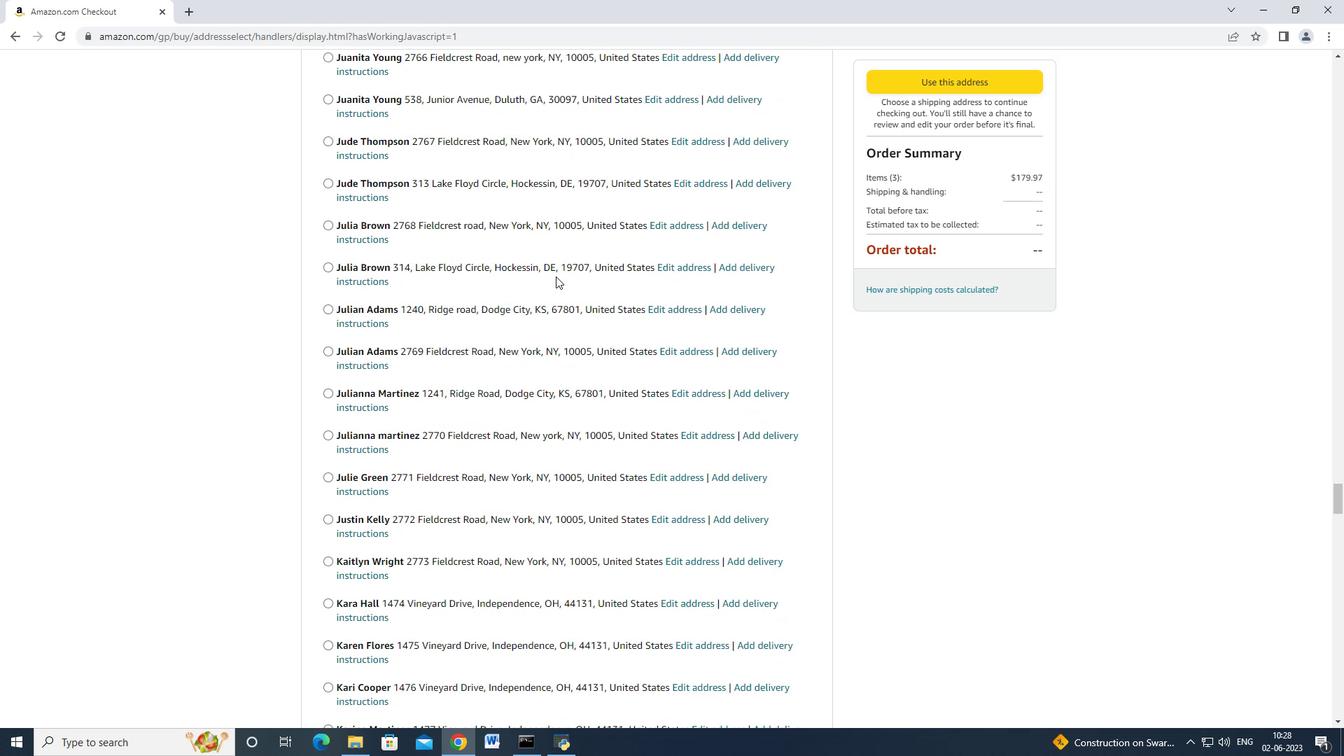 
Action: Mouse scrolled (555, 275) with delta (0, 0)
Screenshot: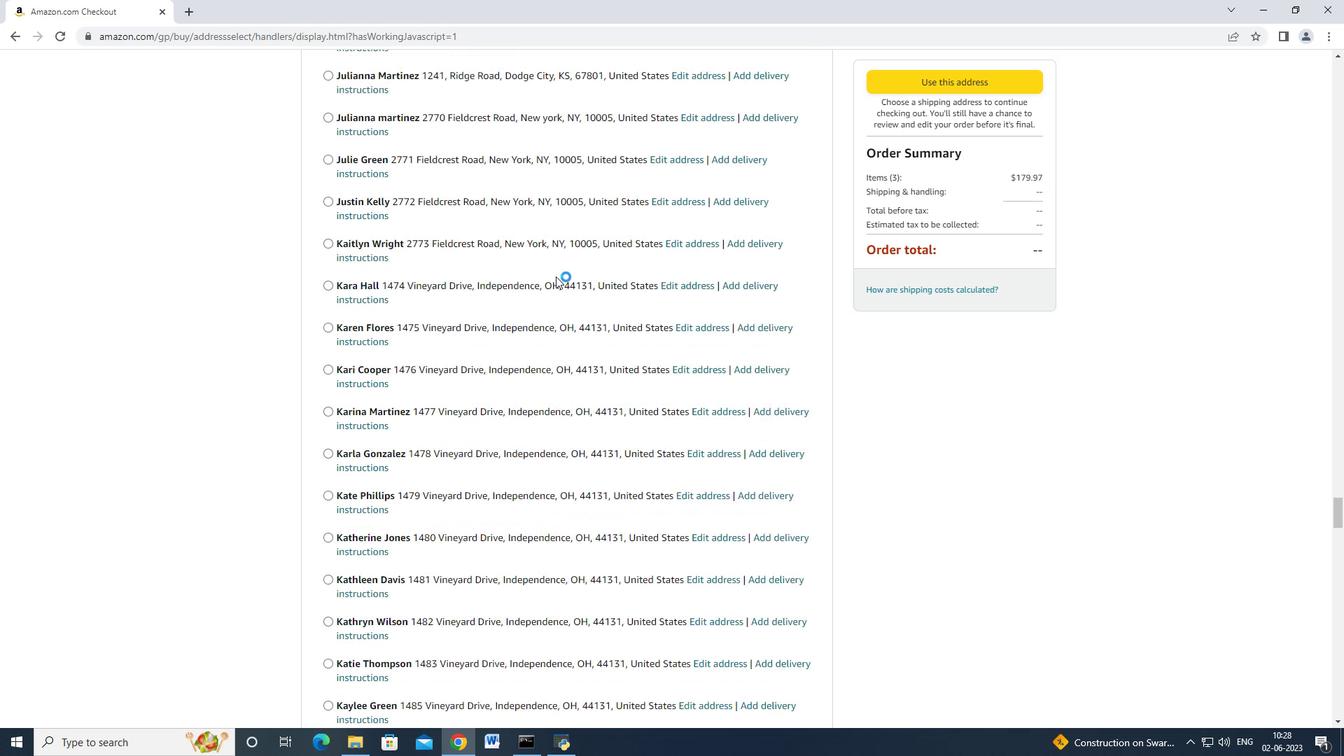 
Action: Mouse scrolled (555, 275) with delta (0, 0)
Screenshot: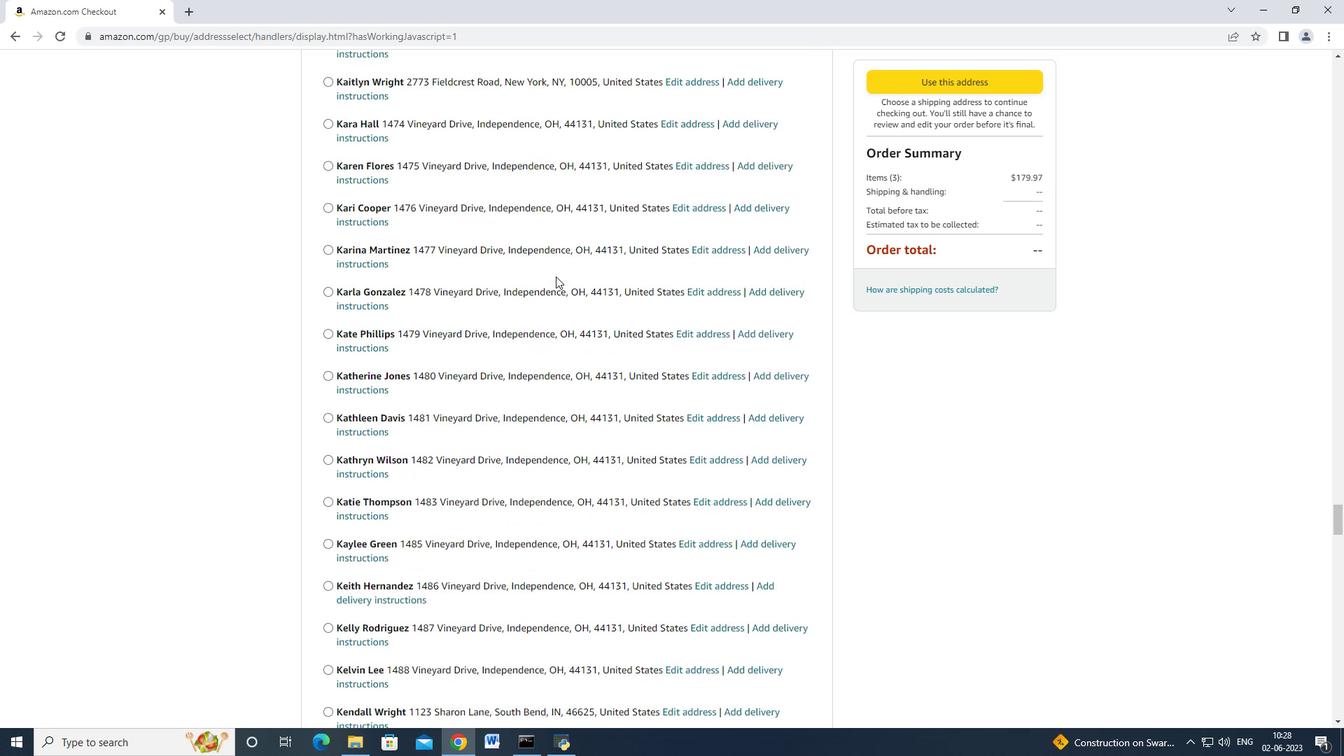 
Action: Mouse scrolled (555, 275) with delta (0, 0)
Screenshot: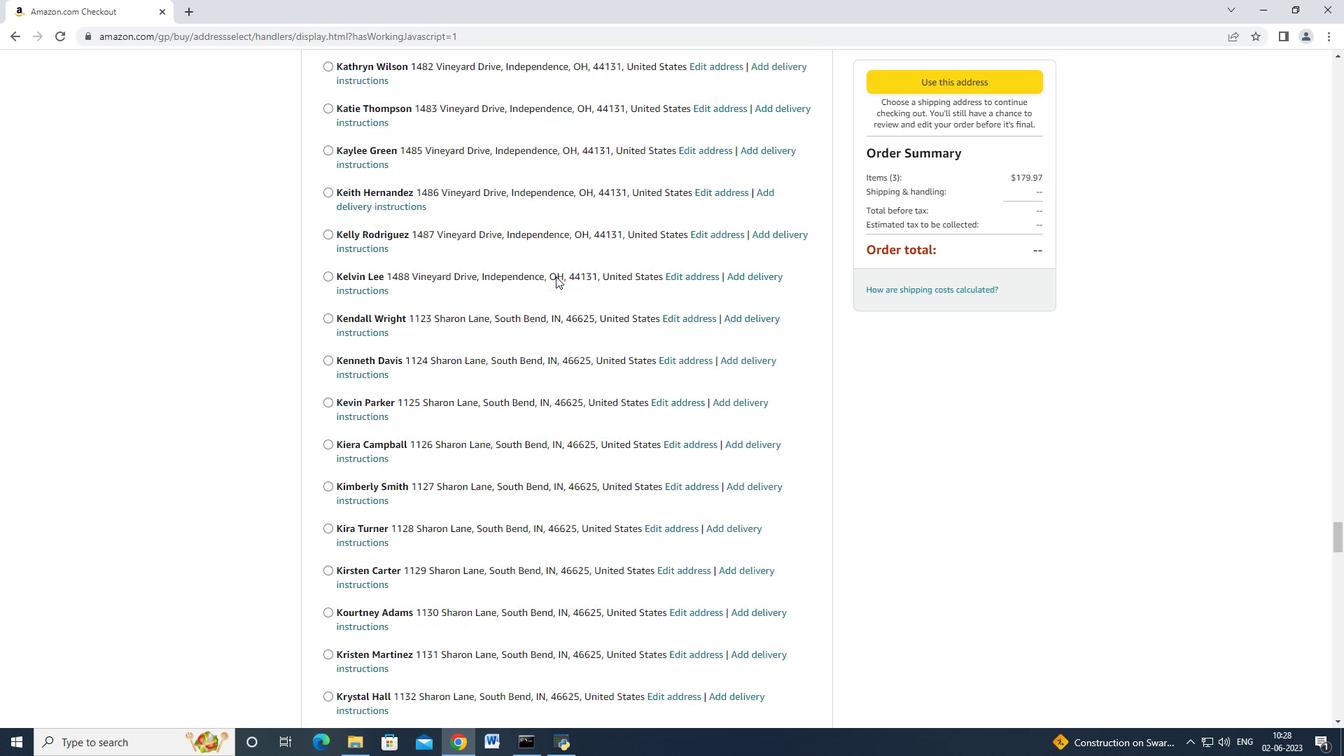 
Action: Mouse scrolled (555, 275) with delta (0, 0)
Screenshot: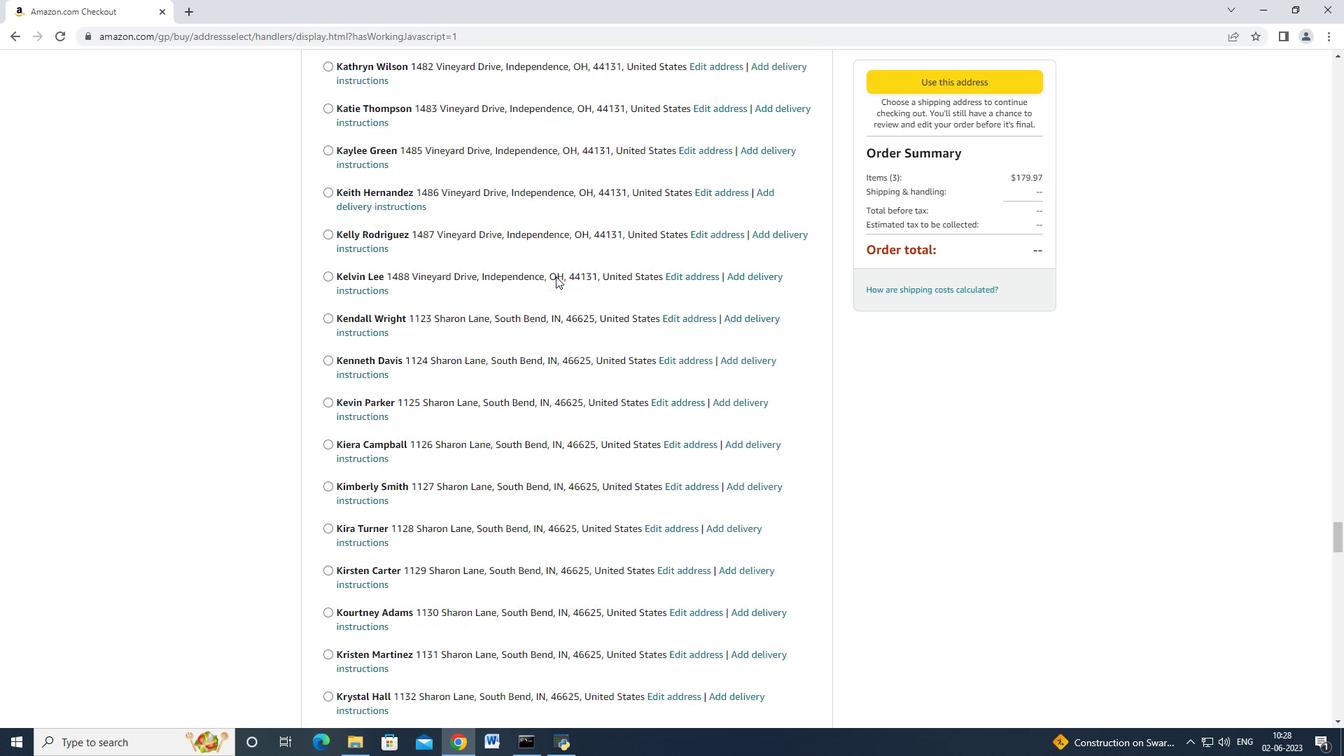 
Action: Mouse scrolled (555, 275) with delta (0, 0)
Screenshot: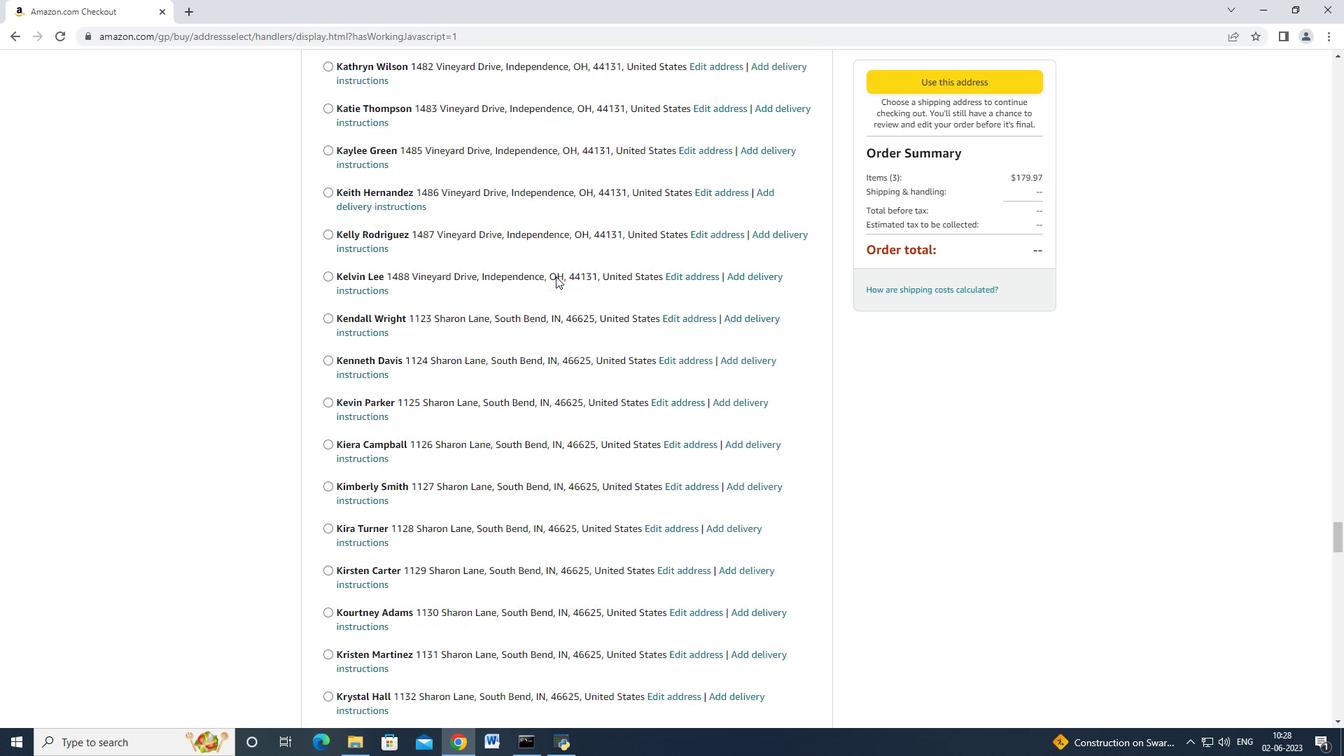 
Action: Mouse scrolled (555, 275) with delta (0, 0)
Screenshot: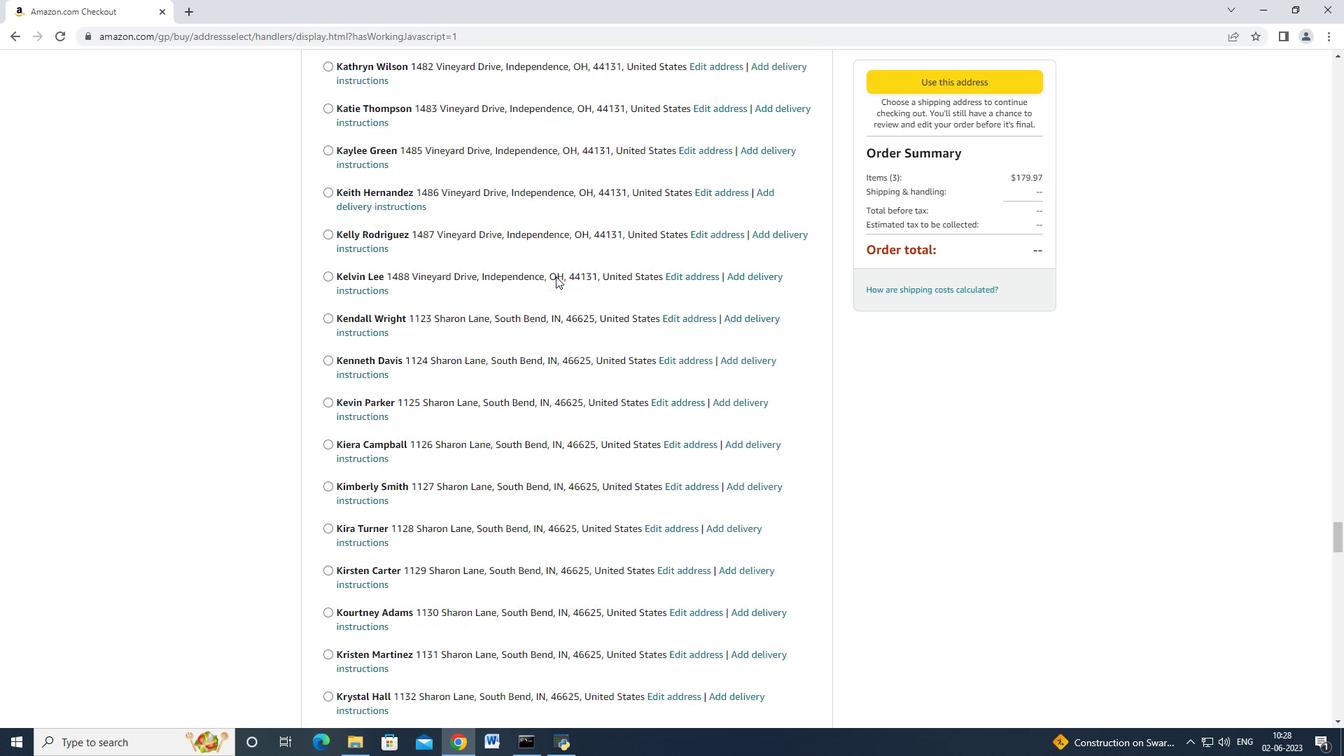 
Action: Mouse scrolled (555, 275) with delta (0, 0)
Screenshot: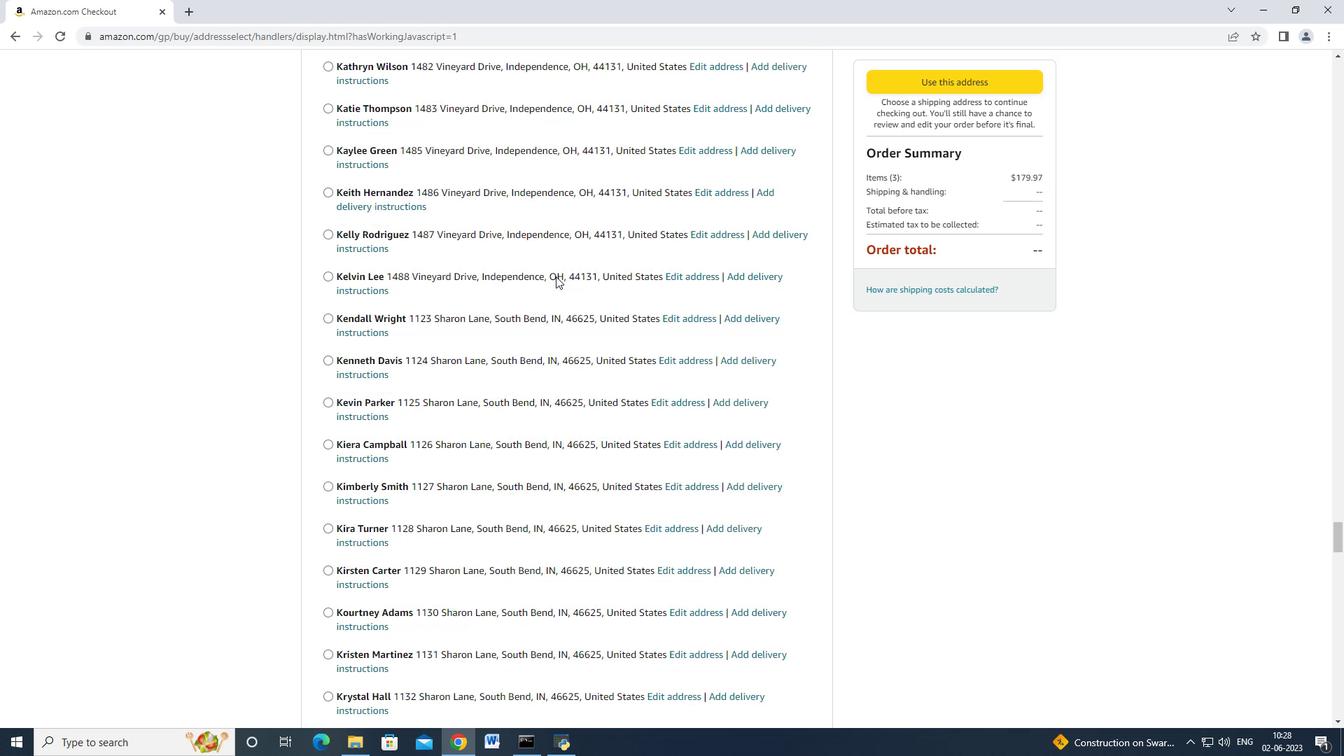 
Action: Mouse scrolled (555, 275) with delta (0, 0)
Screenshot: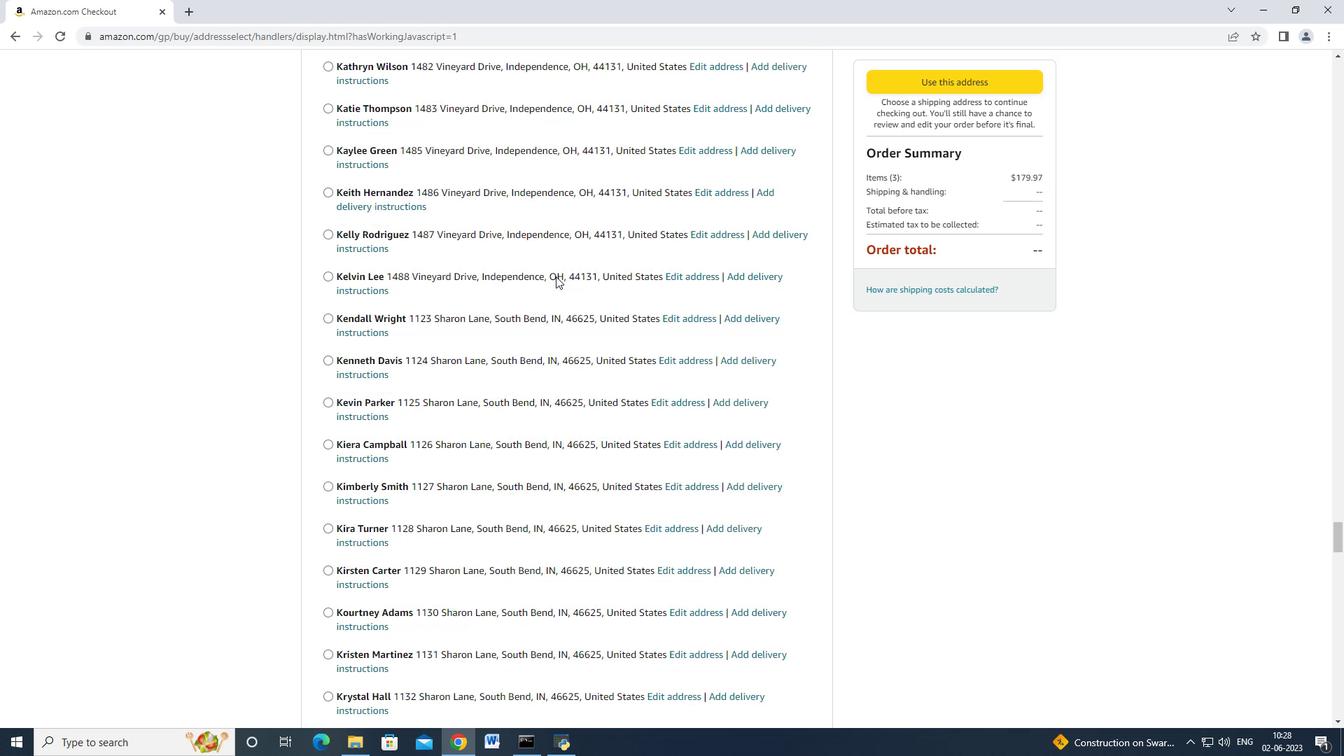 
Action: Mouse scrolled (555, 275) with delta (0, 0)
Screenshot: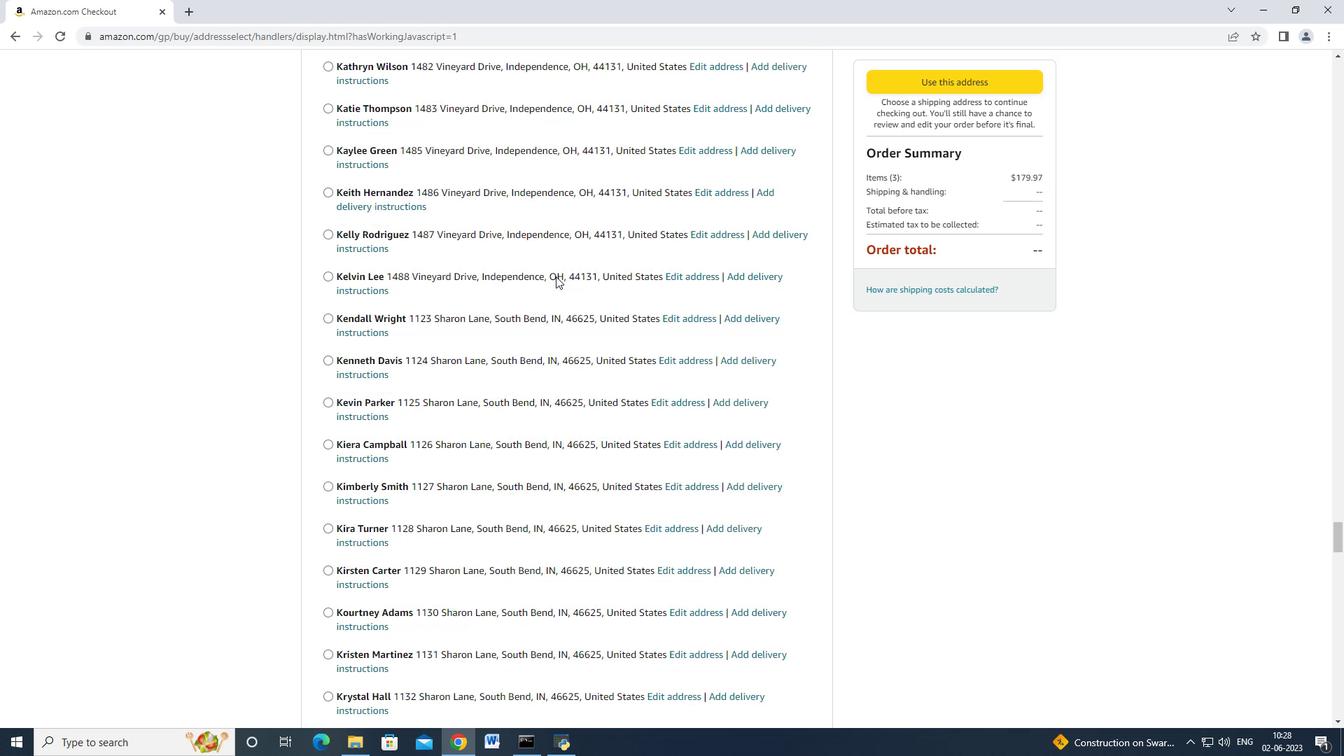 
Action: Mouse scrolled (555, 275) with delta (0, 0)
Screenshot: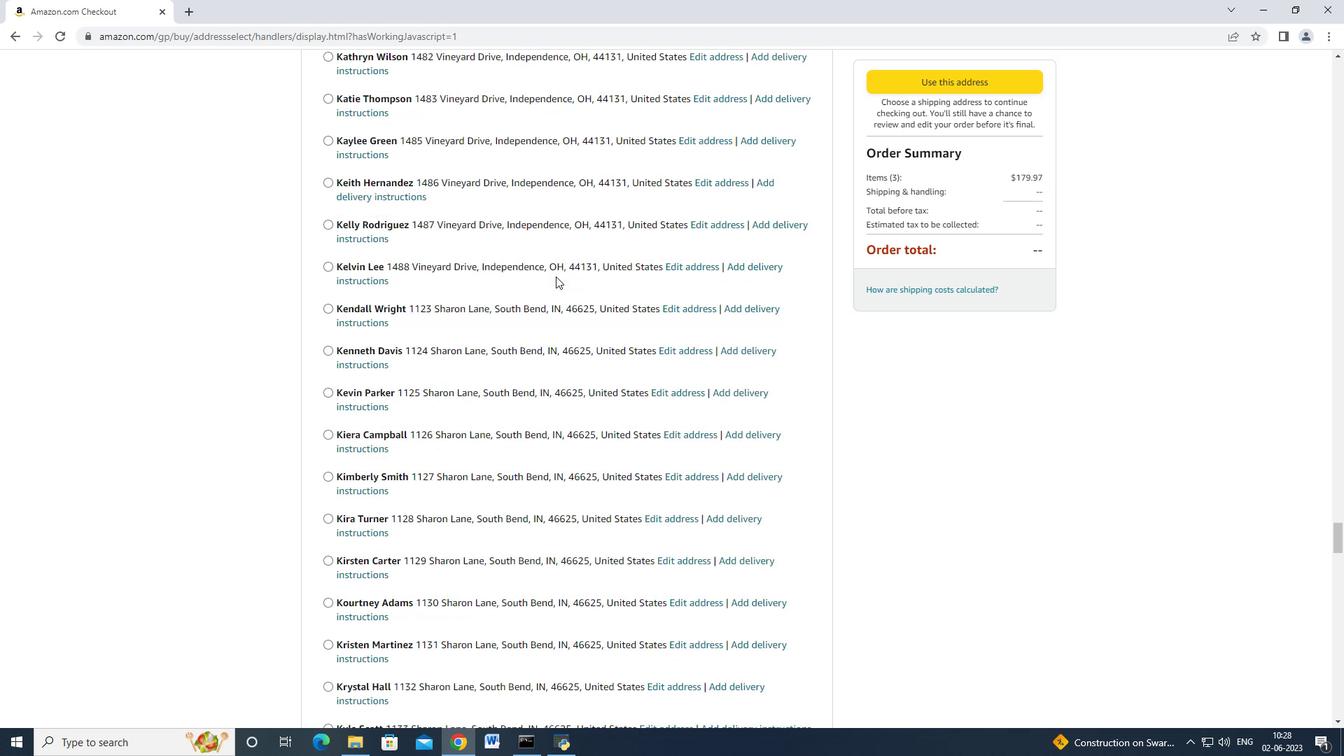 
Action: Mouse scrolled (555, 275) with delta (0, 0)
Screenshot: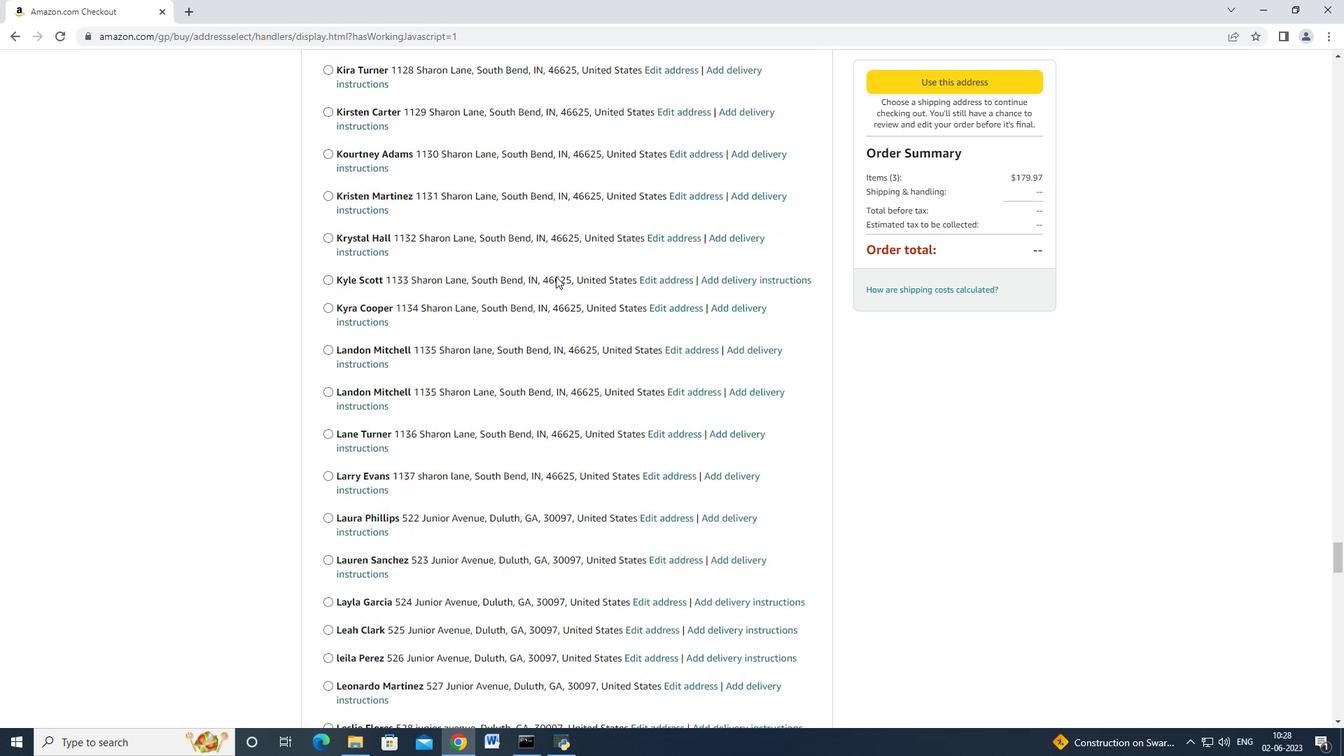 
Action: Mouse scrolled (555, 275) with delta (0, 0)
Screenshot: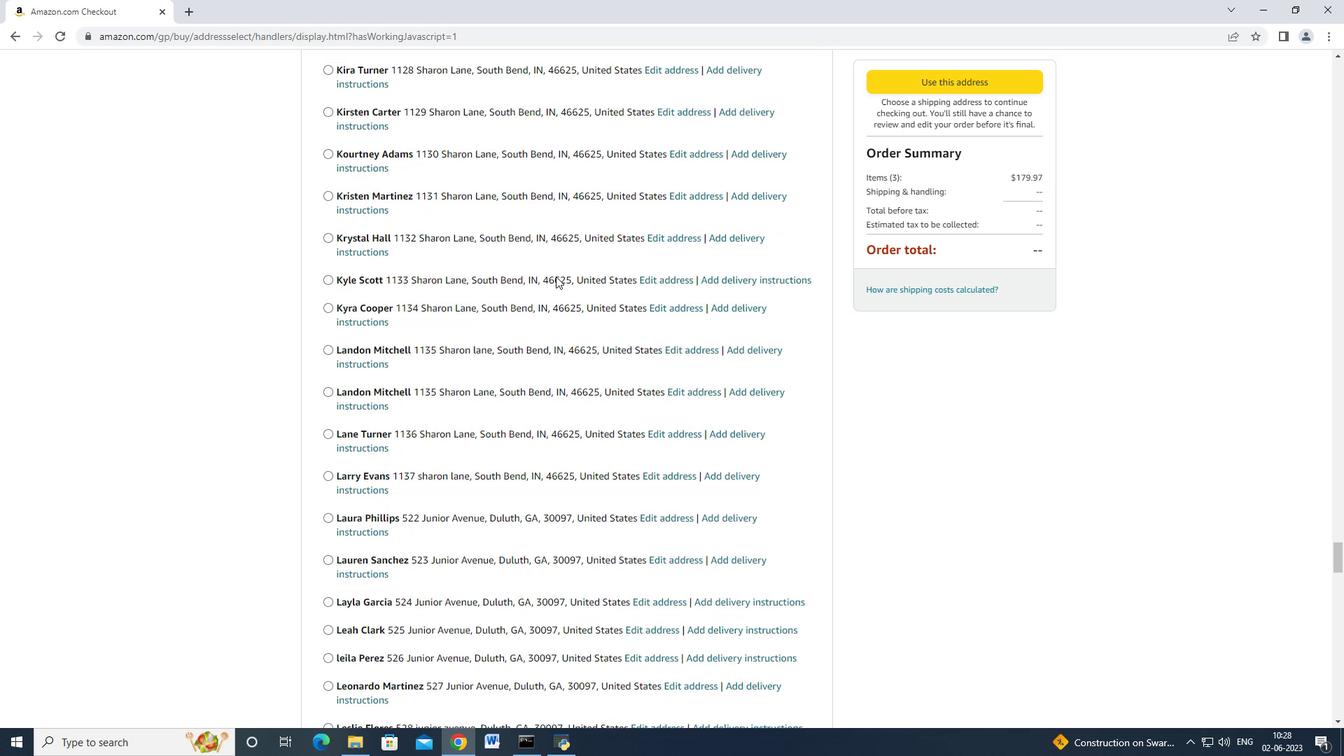 
Action: Mouse scrolled (555, 275) with delta (0, 0)
Screenshot: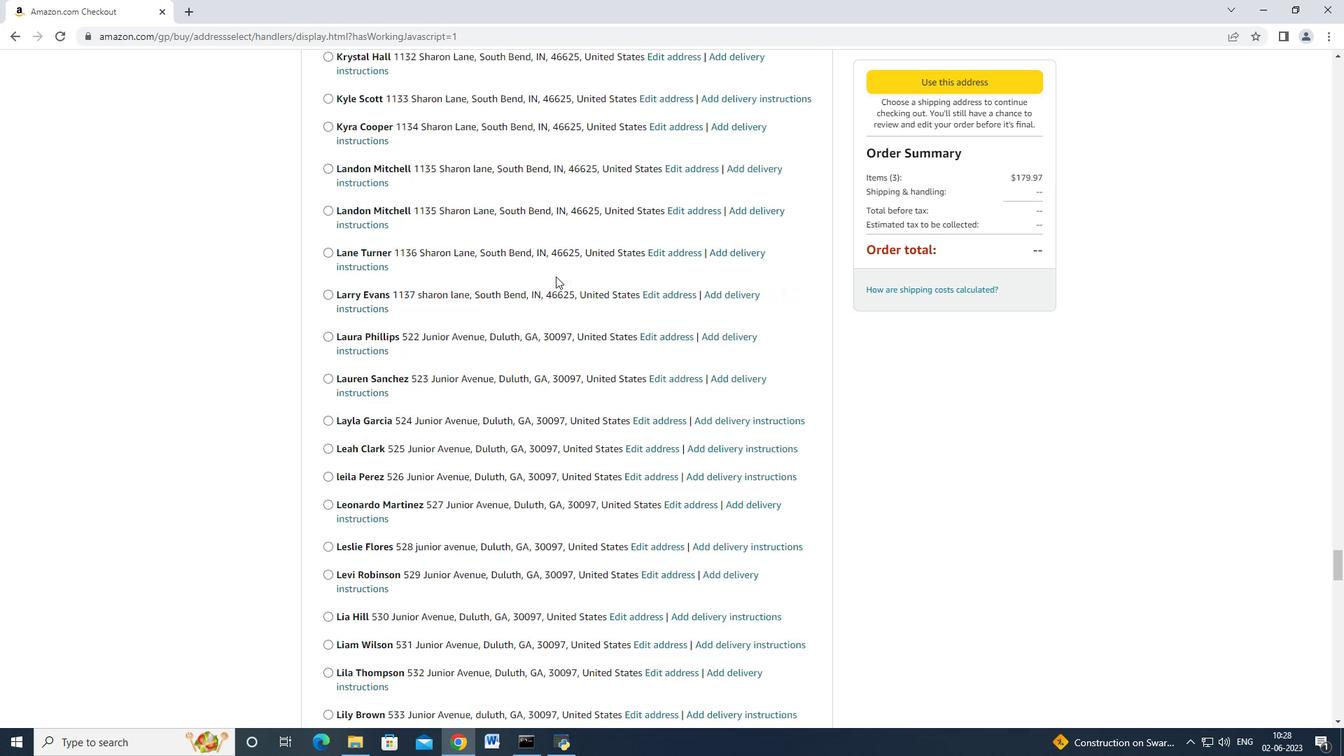 
Action: Mouse scrolled (555, 275) with delta (0, 0)
Screenshot: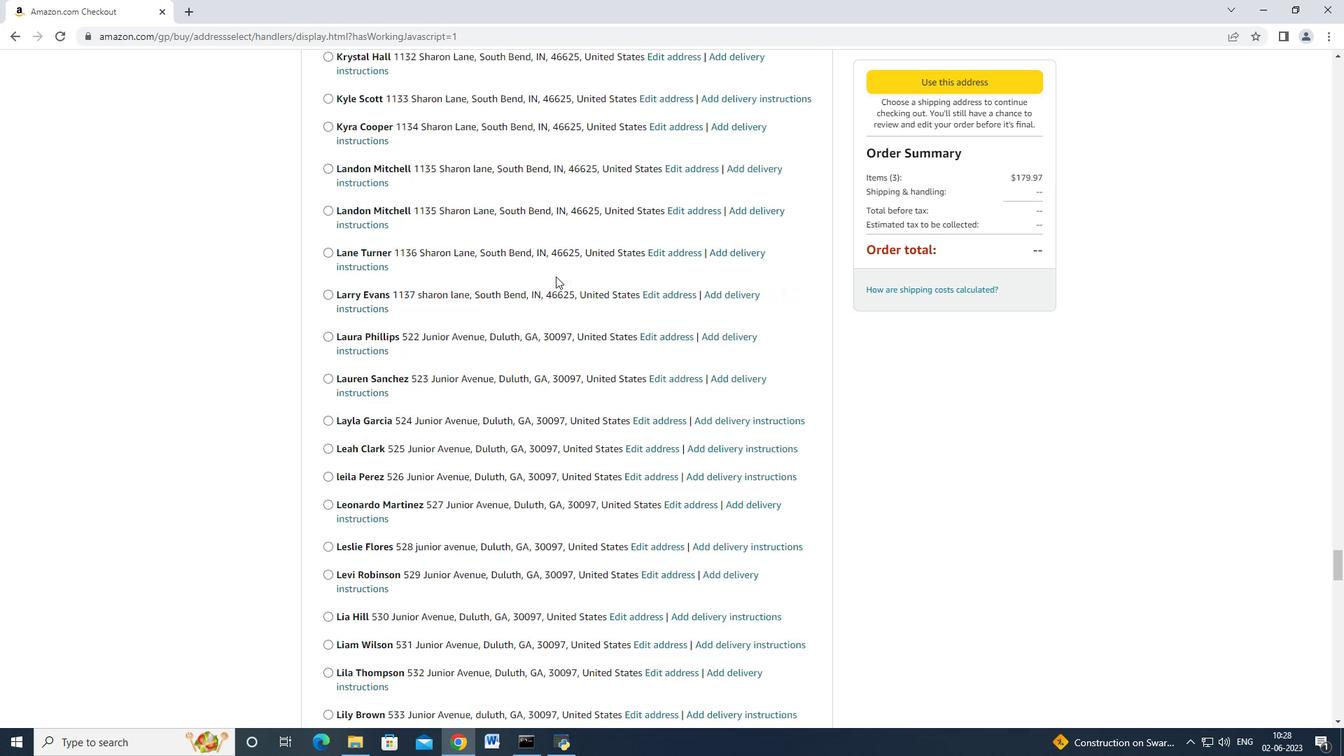 
Action: Mouse scrolled (555, 275) with delta (0, 0)
Screenshot: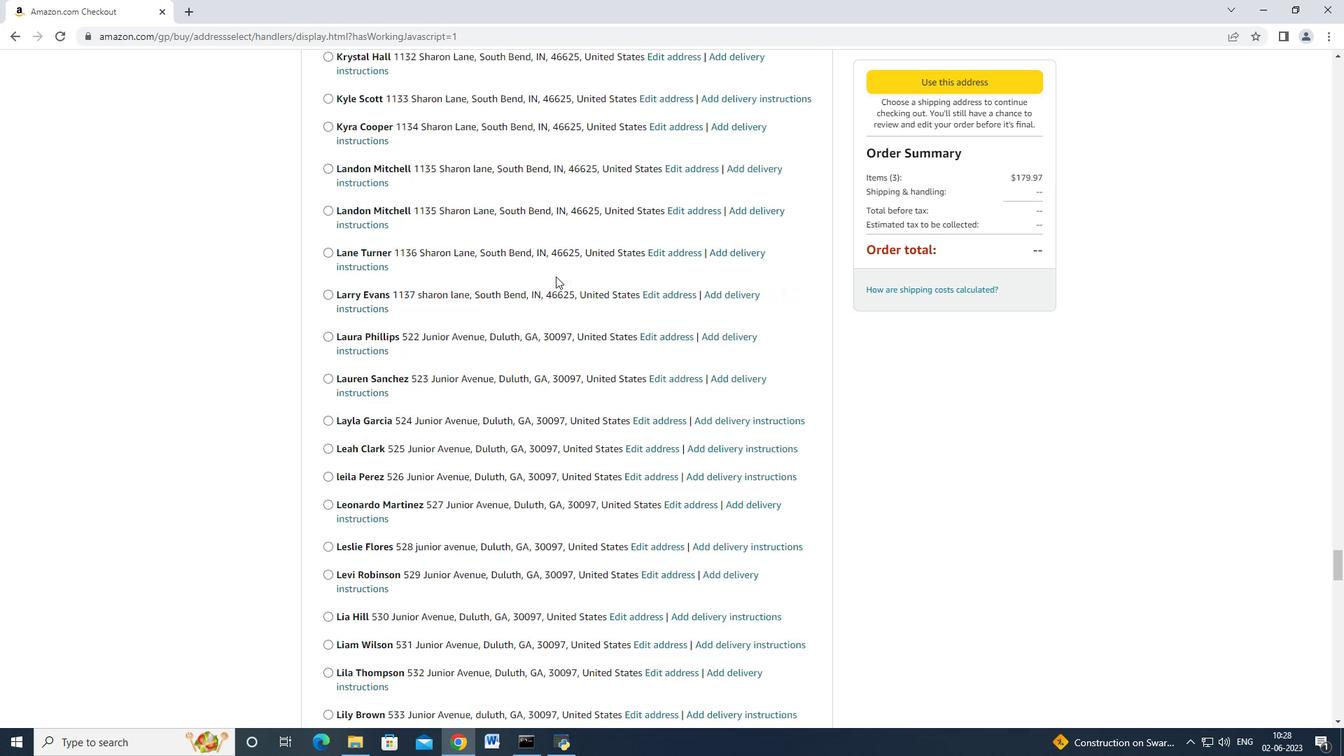 
Action: Mouse scrolled (555, 275) with delta (0, -1)
Screenshot: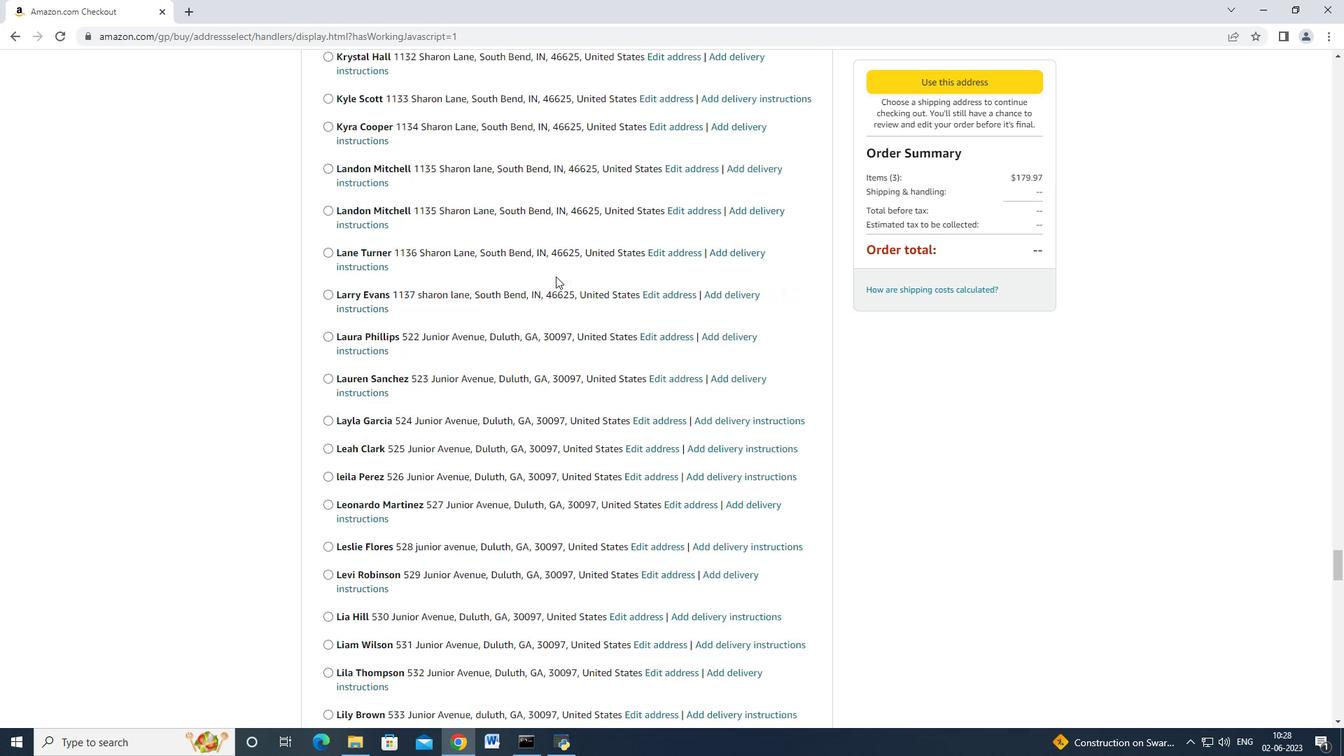 
Action: Mouse scrolled (555, 275) with delta (0, 0)
Screenshot: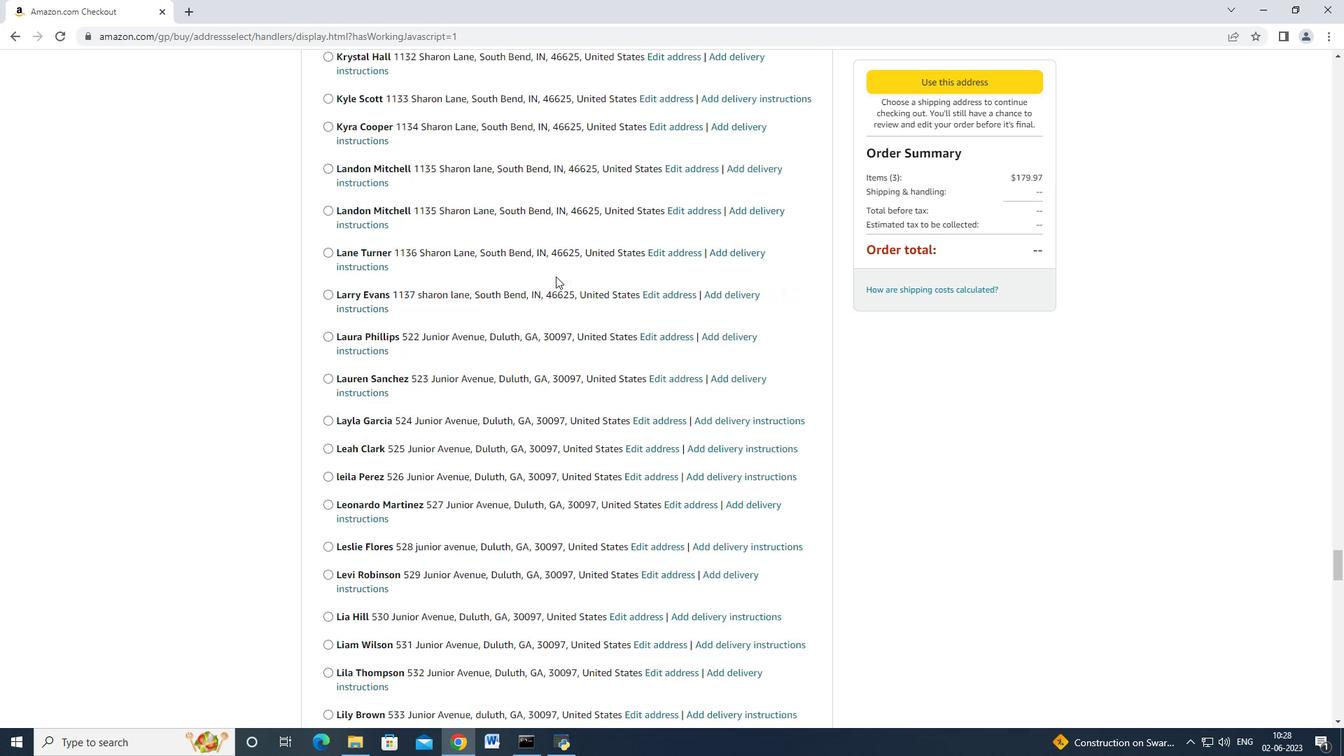 
Action: Mouse scrolled (555, 275) with delta (0, 0)
Screenshot: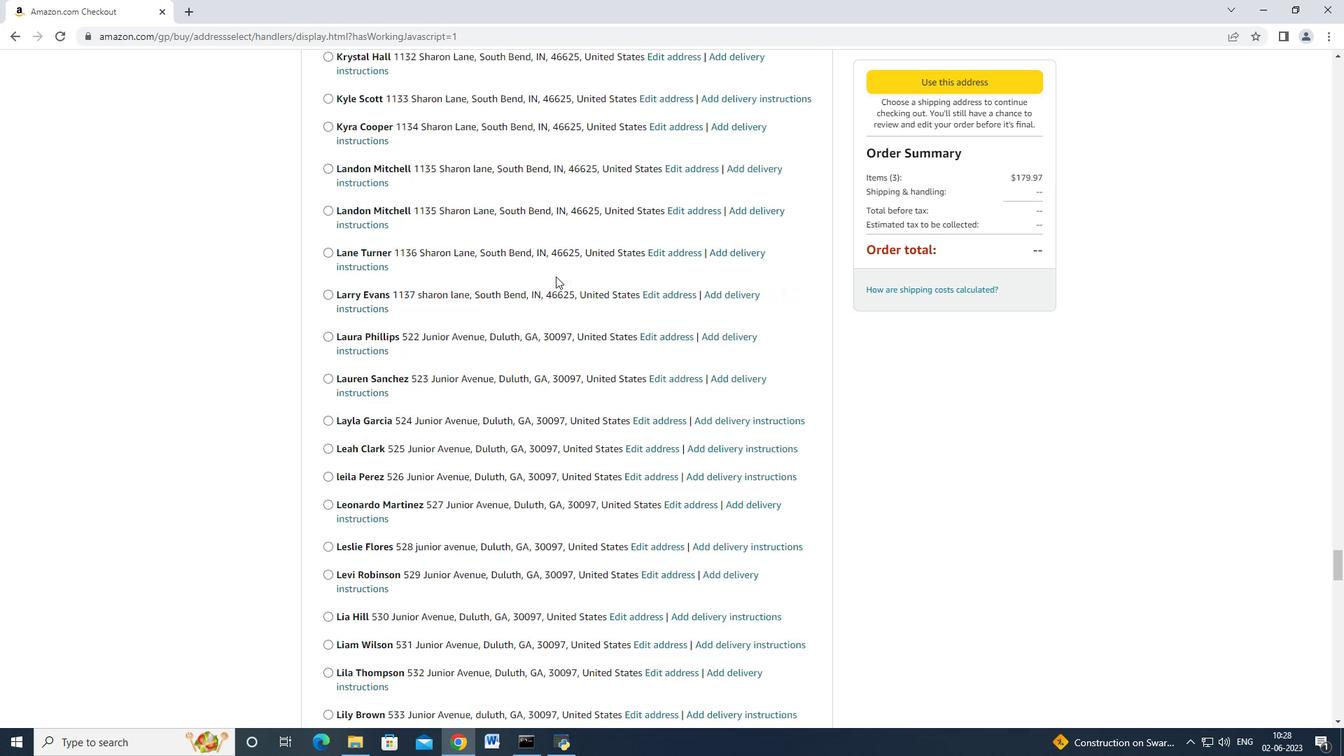 
Action: Mouse scrolled (555, 275) with delta (0, 0)
Screenshot: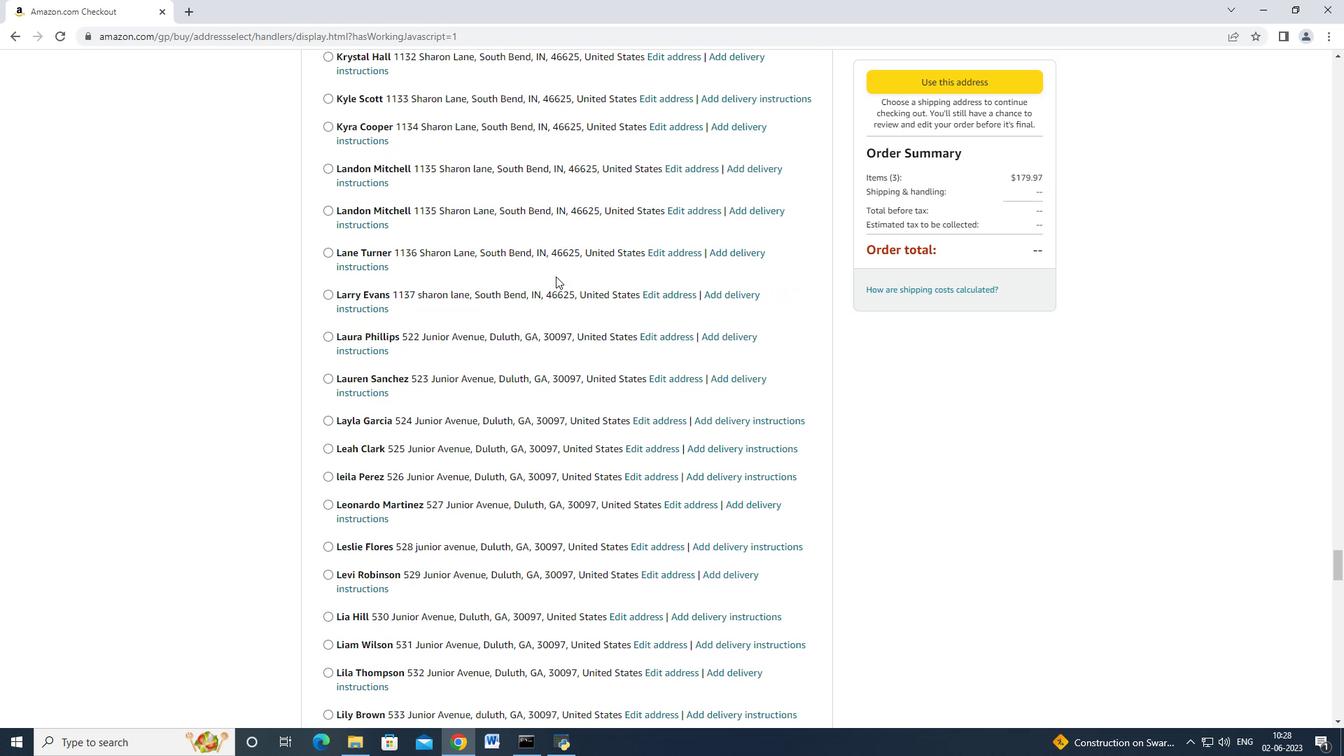 
Action: Mouse scrolled (555, 275) with delta (0, 0)
Screenshot: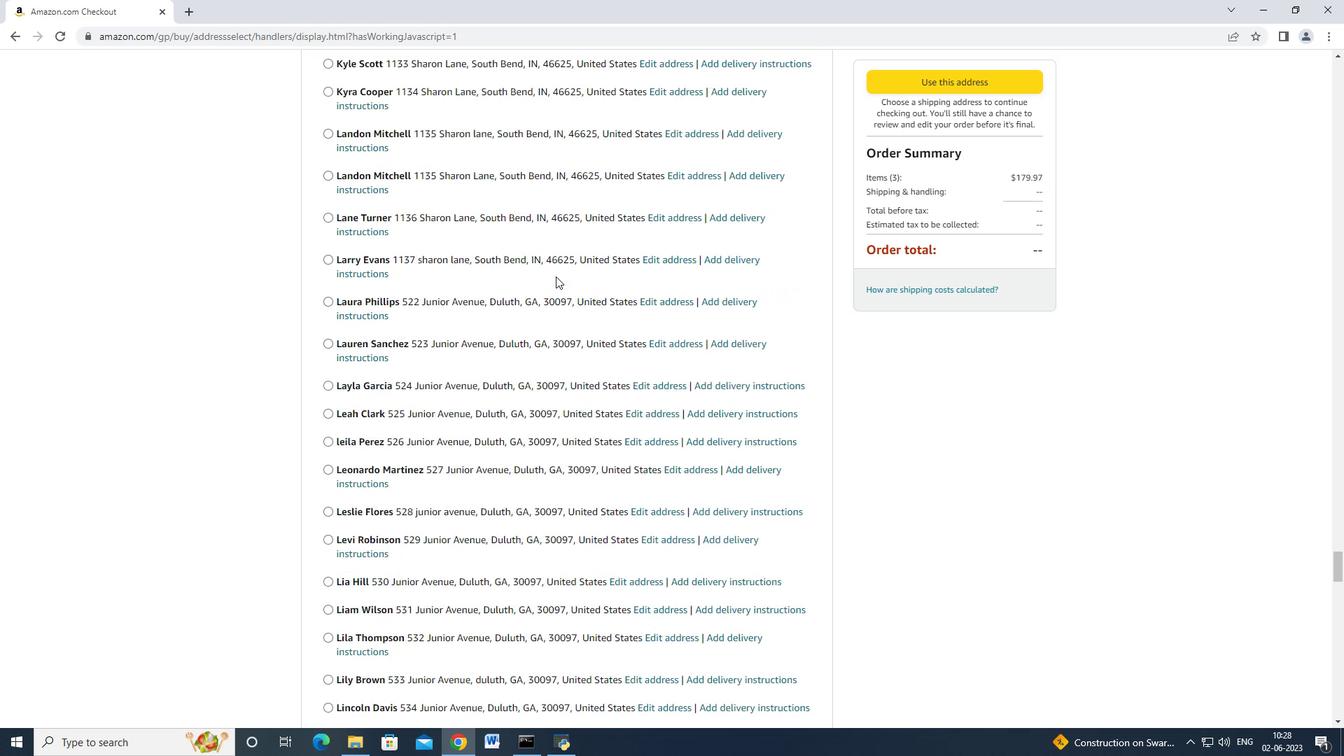 
Action: Mouse scrolled (555, 275) with delta (0, 0)
Screenshot: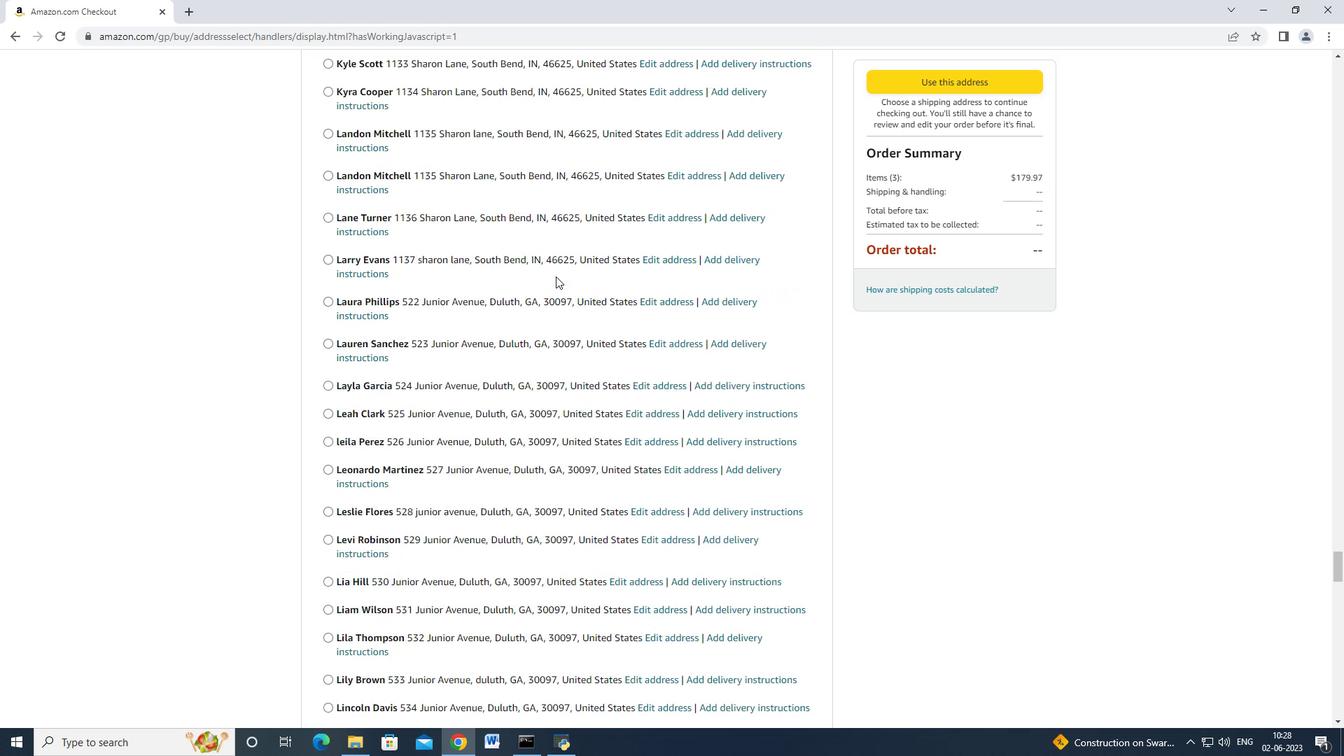 
Action: Mouse scrolled (555, 275) with delta (0, 0)
Screenshot: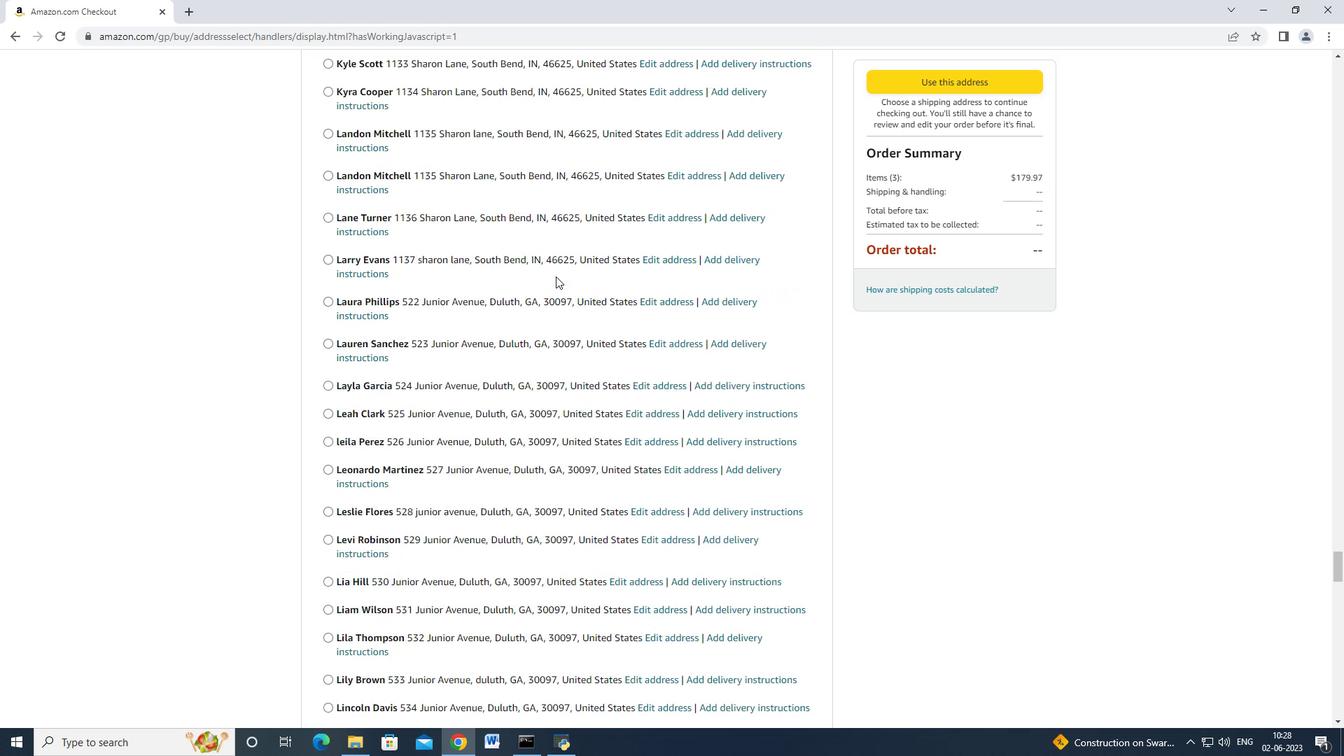 
Action: Mouse scrolled (555, 275) with delta (0, 0)
Screenshot: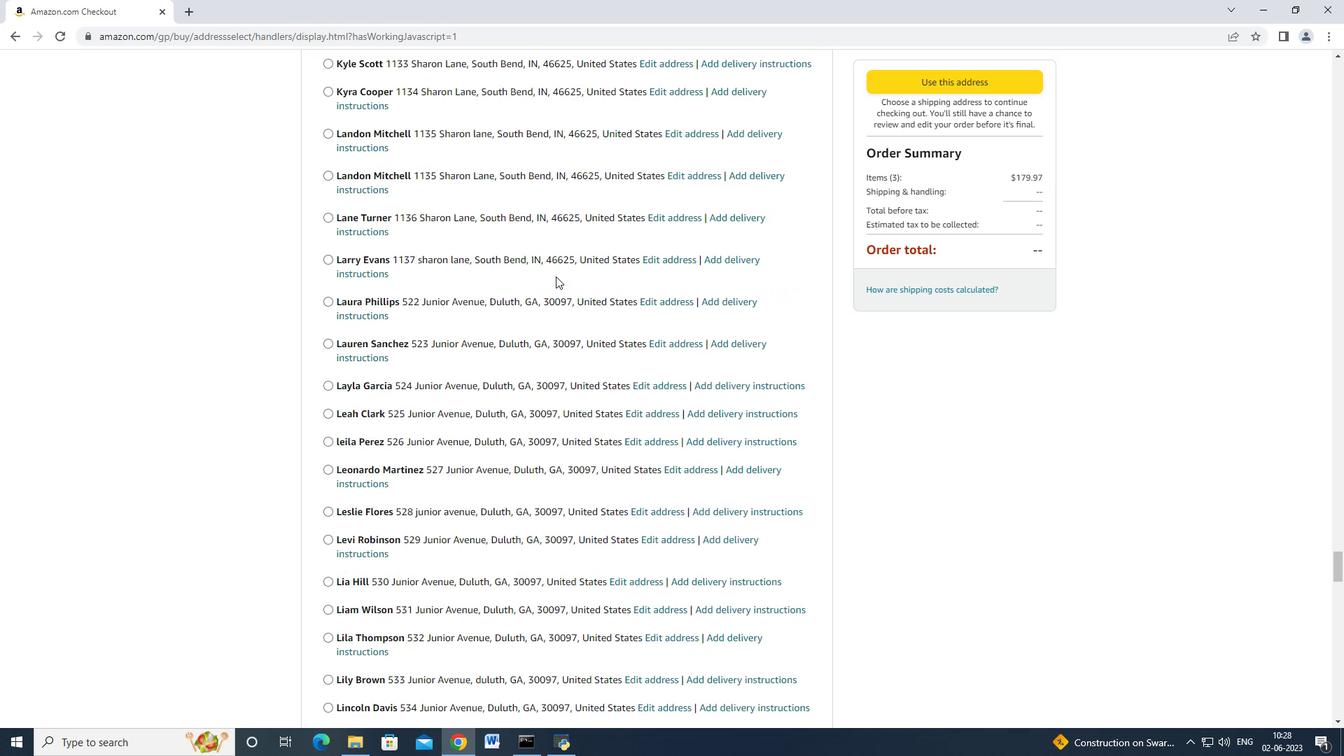 
Action: Mouse scrolled (555, 275) with delta (0, 0)
Screenshot: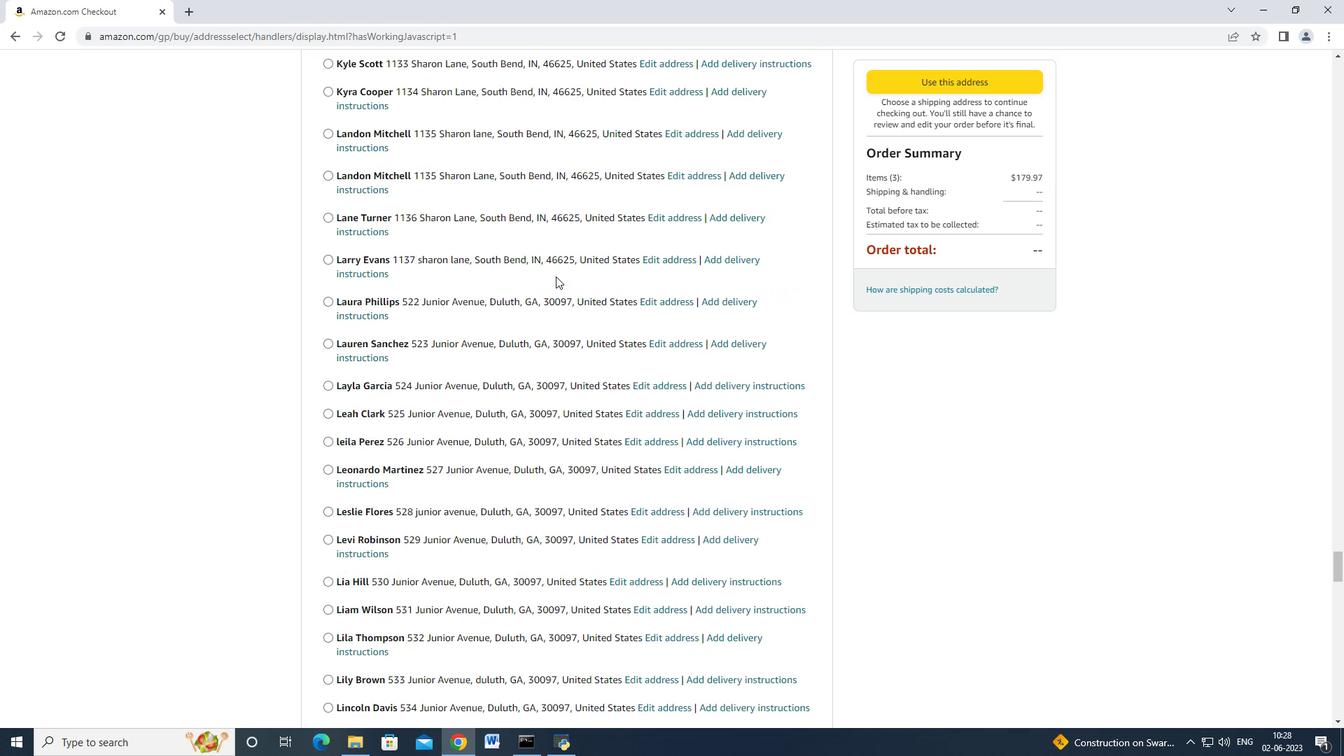 
Action: Mouse scrolled (555, 275) with delta (0, 0)
Screenshot: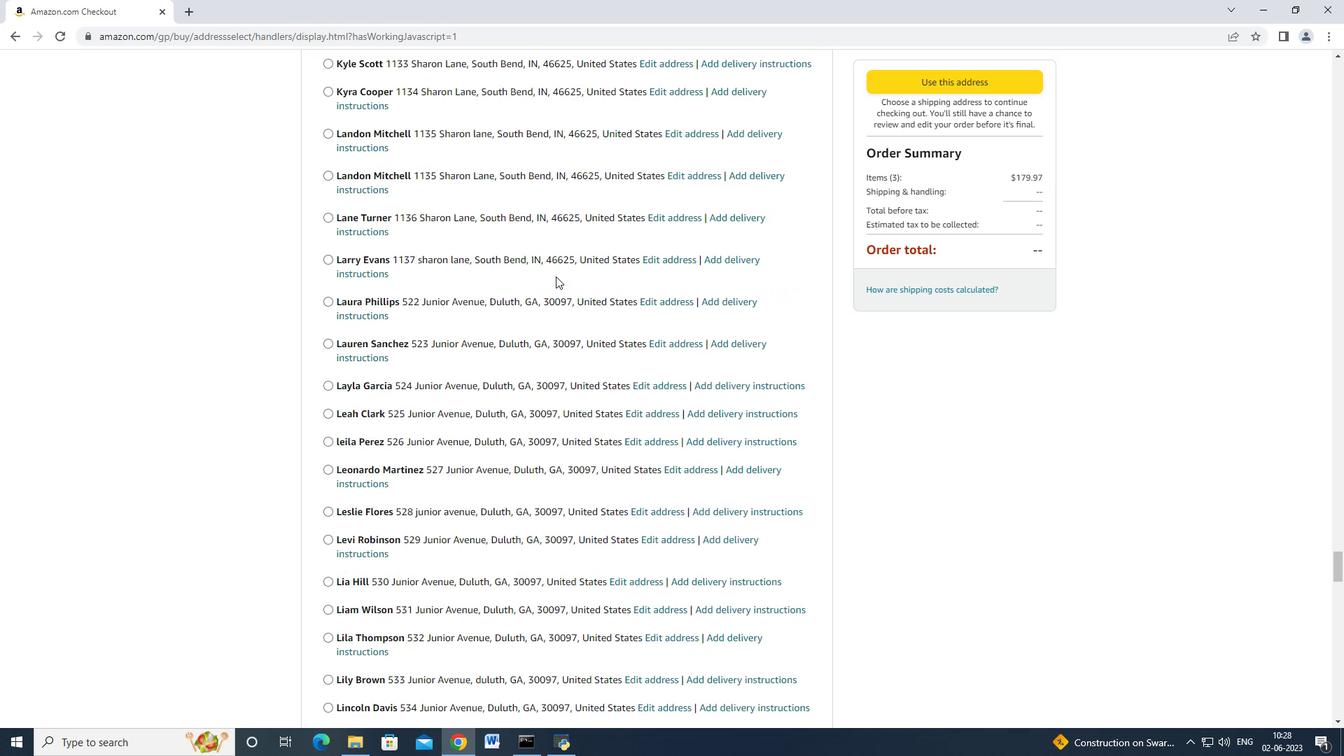 
Action: Mouse scrolled (555, 275) with delta (0, 0)
Screenshot: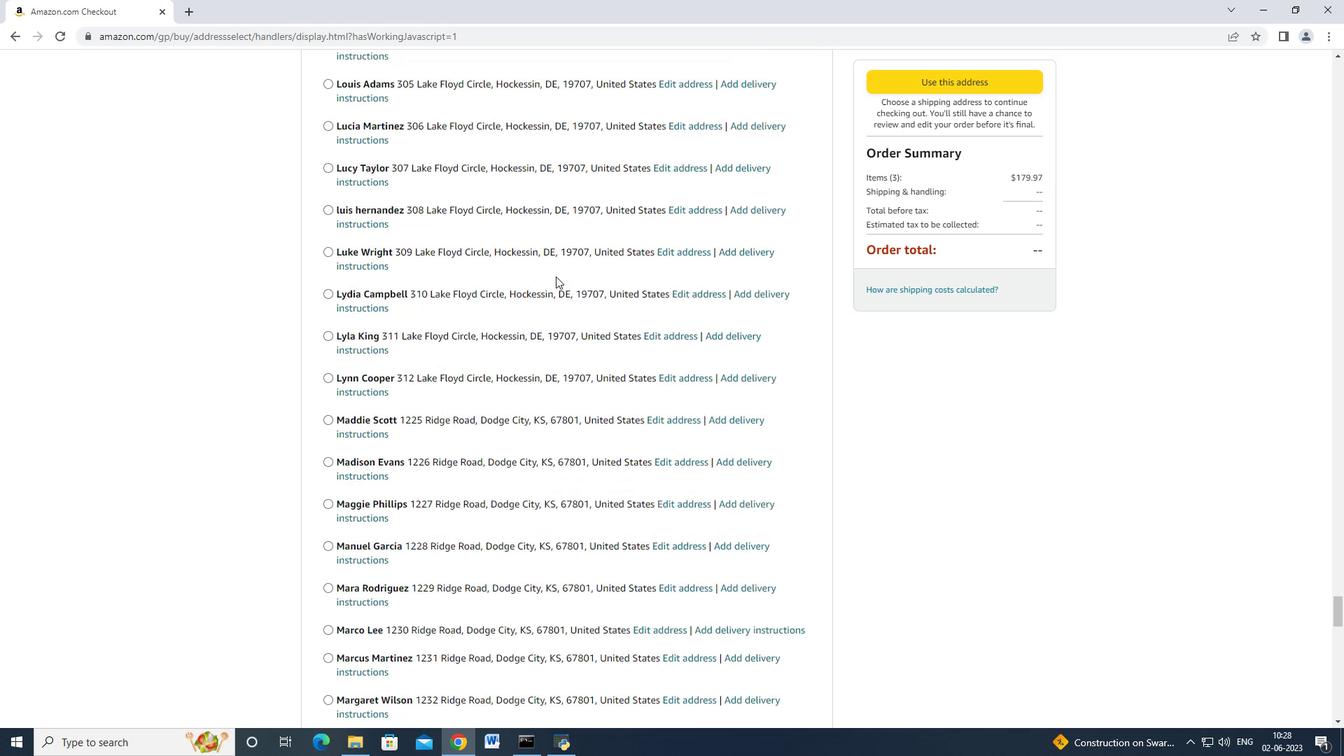 
Action: Mouse scrolled (555, 275) with delta (0, 0)
Screenshot: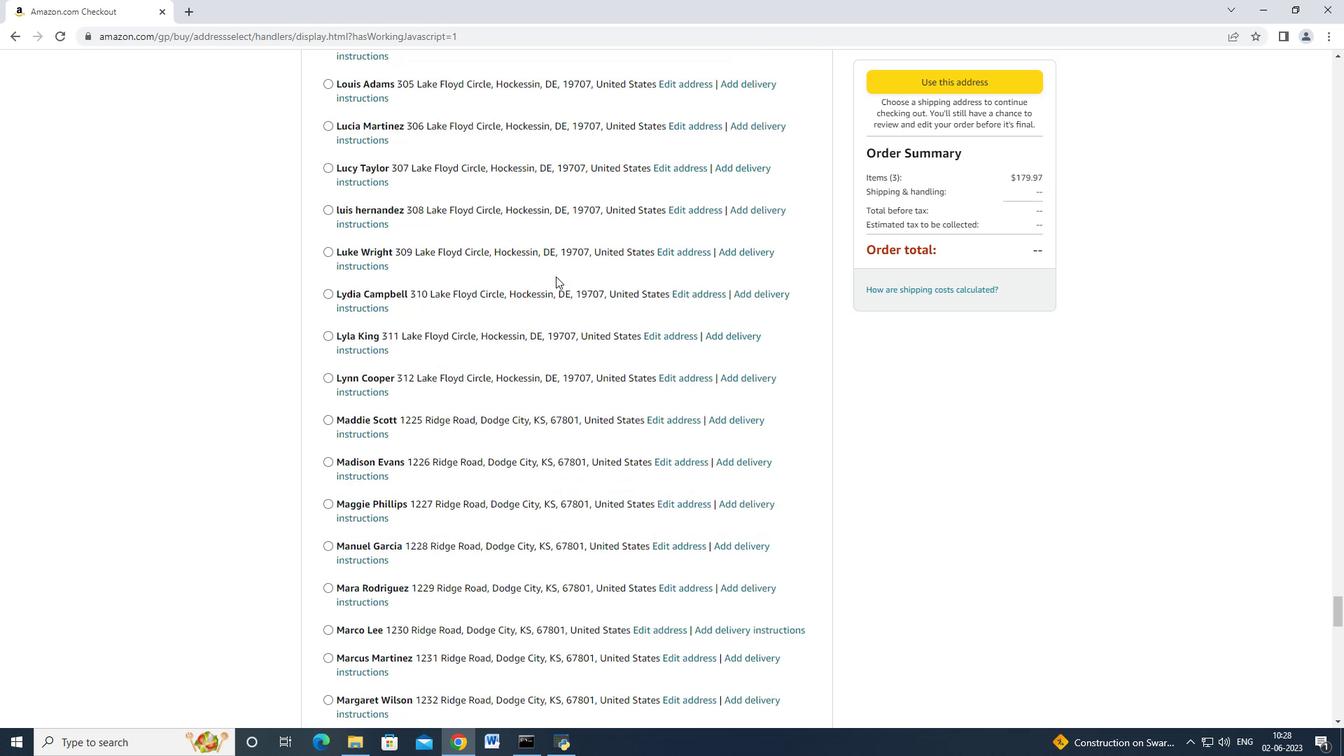 
Action: Mouse scrolled (555, 275) with delta (0, 0)
